 Task: Research Airbnb options in Esik, Kazakhstan from 5th December, 2023 to 16th December, 2023 for 2 adults.1  bedroom having 1 bed and 1 bathroom. Property type can be hotel. Look for 4 properties as per requirement.
Action: Mouse moved to (447, 94)
Screenshot: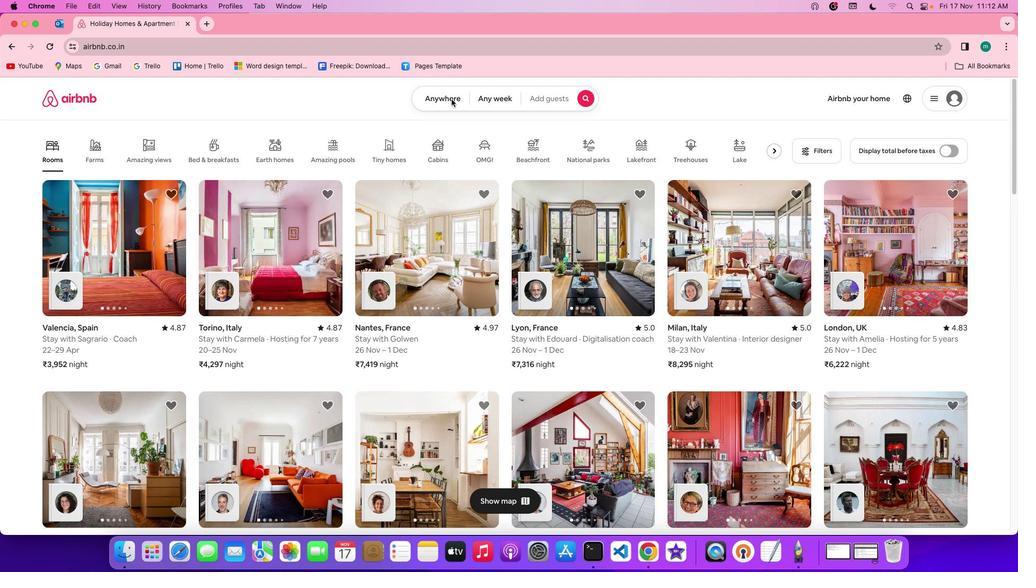 
Action: Mouse pressed left at (447, 94)
Screenshot: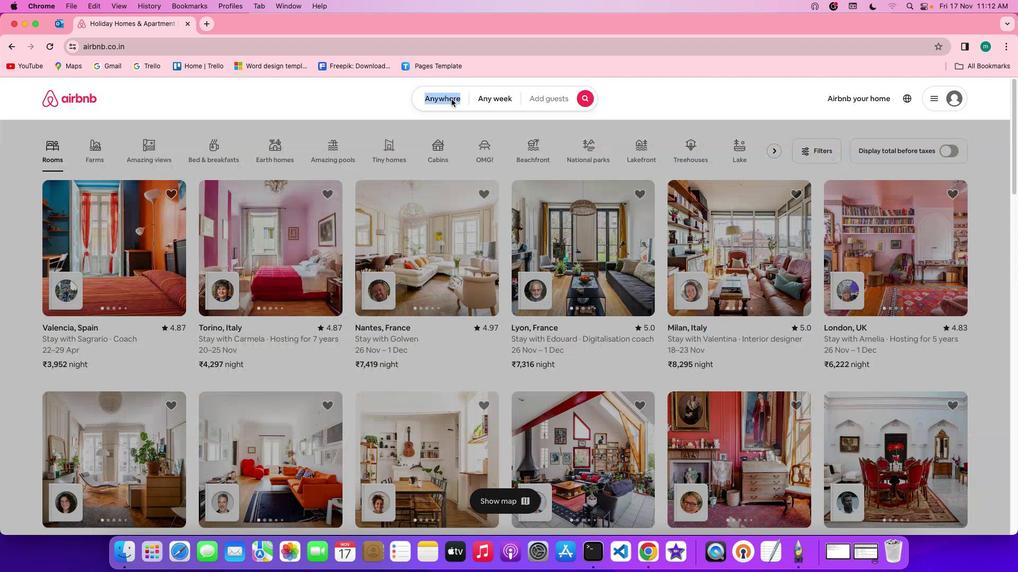 
Action: Mouse pressed left at (447, 94)
Screenshot: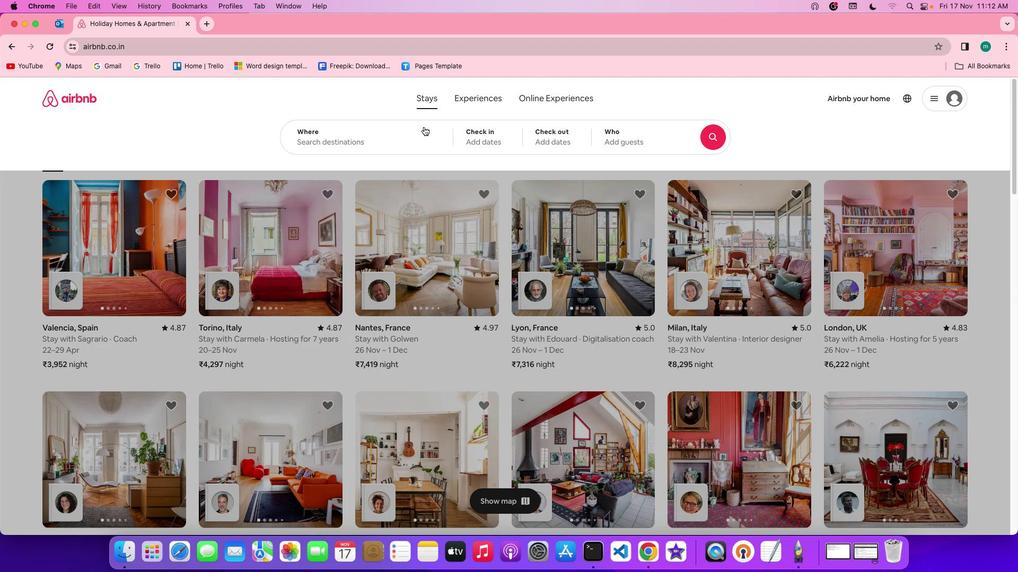 
Action: Mouse moved to (405, 131)
Screenshot: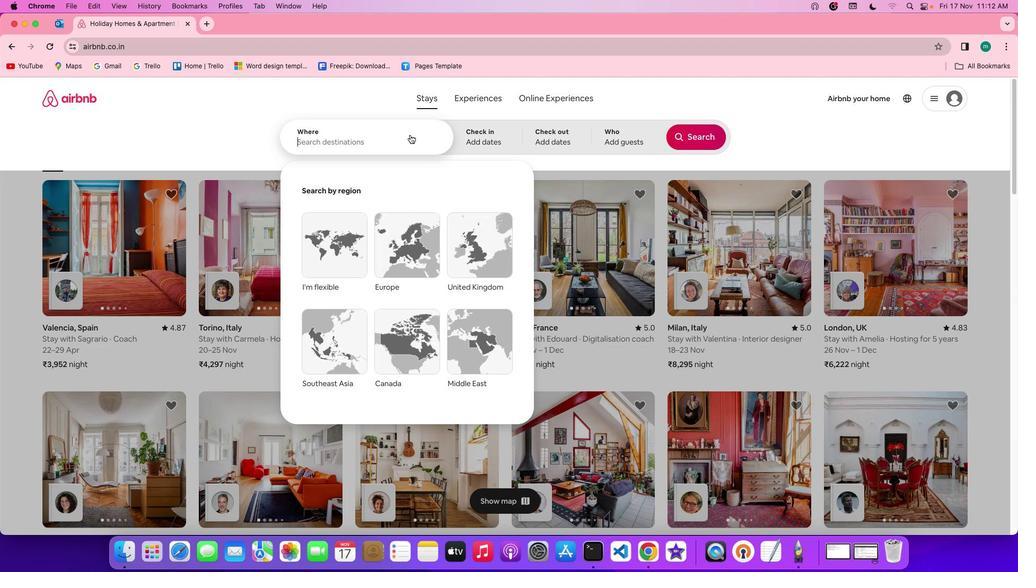 
Action: Mouse pressed left at (405, 131)
Screenshot: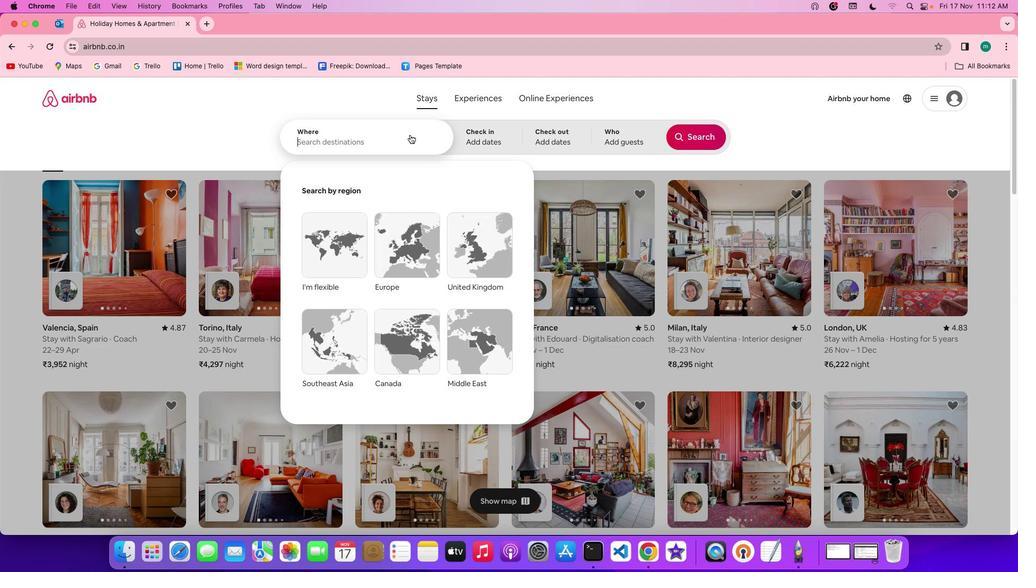 
Action: Key pressed Key.shift'E''s''i''k'','Key.spaceKey.shift'K''a''z''a''k''h''s''t''a''n'
Screenshot: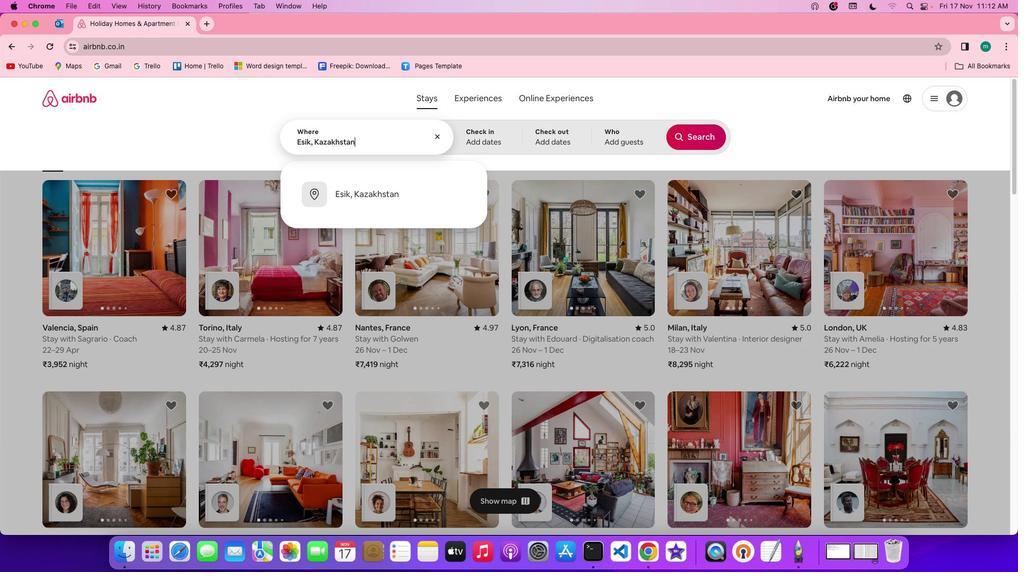 
Action: Mouse moved to (486, 127)
Screenshot: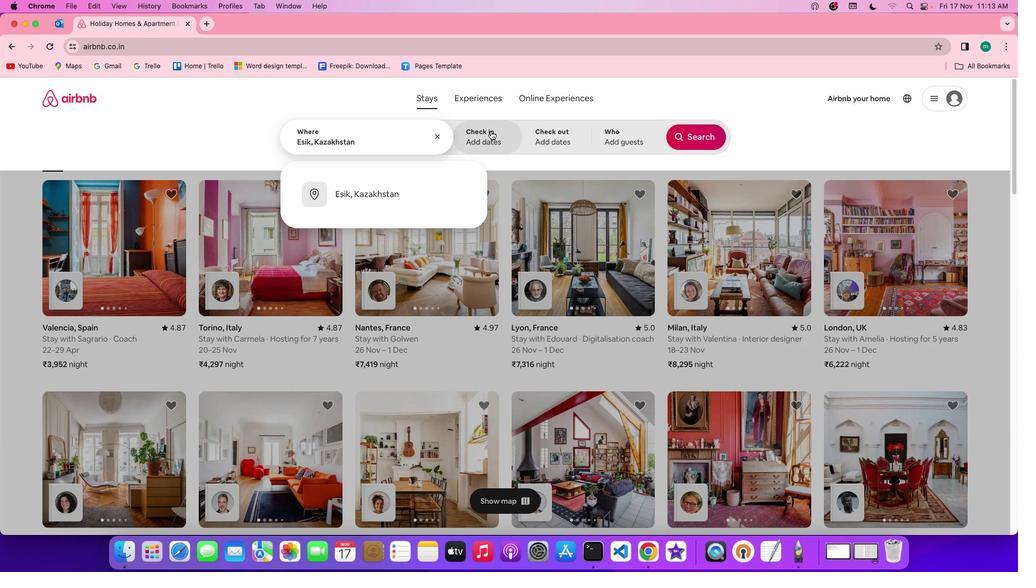 
Action: Mouse pressed left at (486, 127)
Screenshot: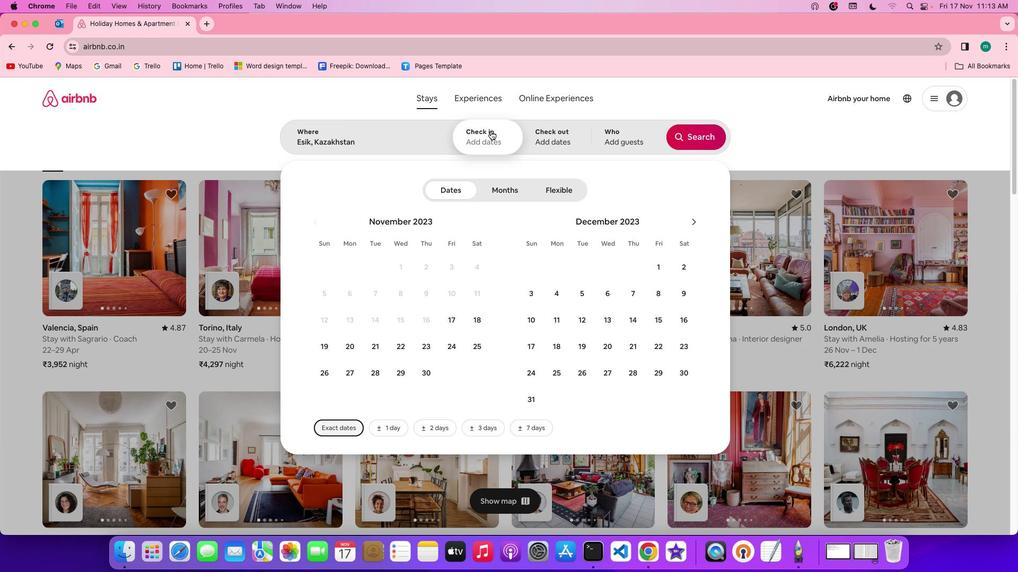 
Action: Mouse moved to (575, 293)
Screenshot: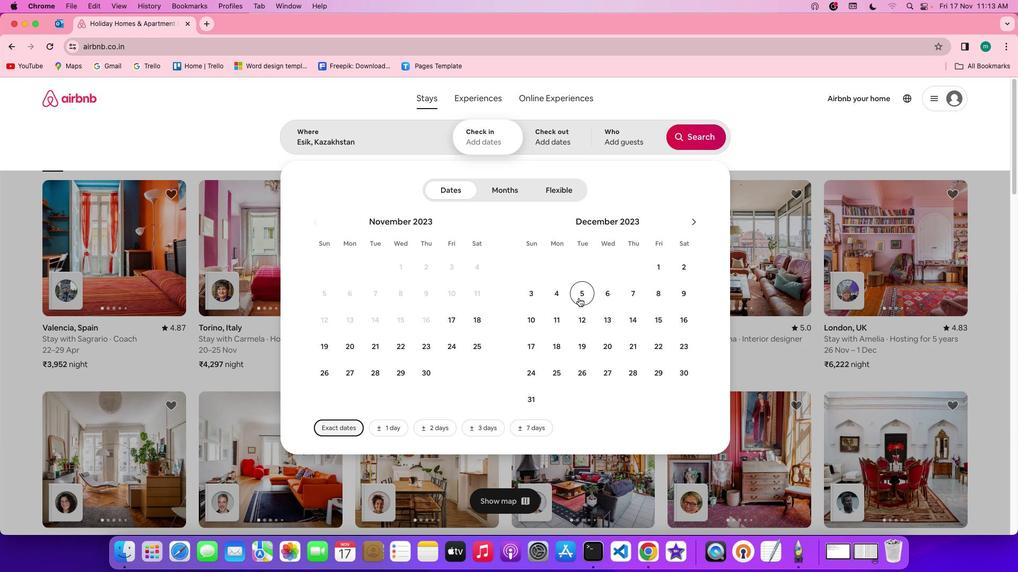 
Action: Mouse pressed left at (575, 293)
Screenshot: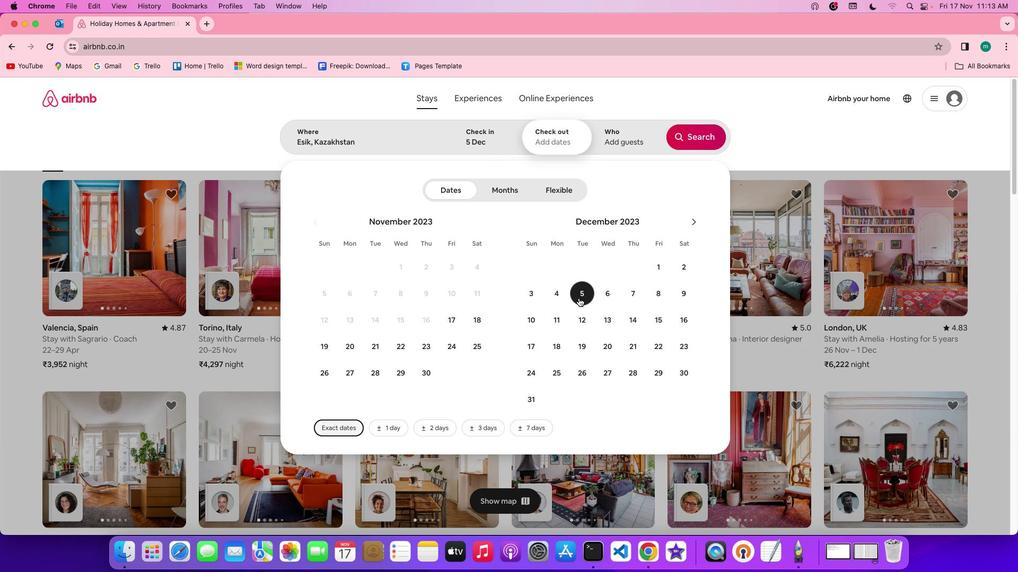 
Action: Mouse moved to (675, 318)
Screenshot: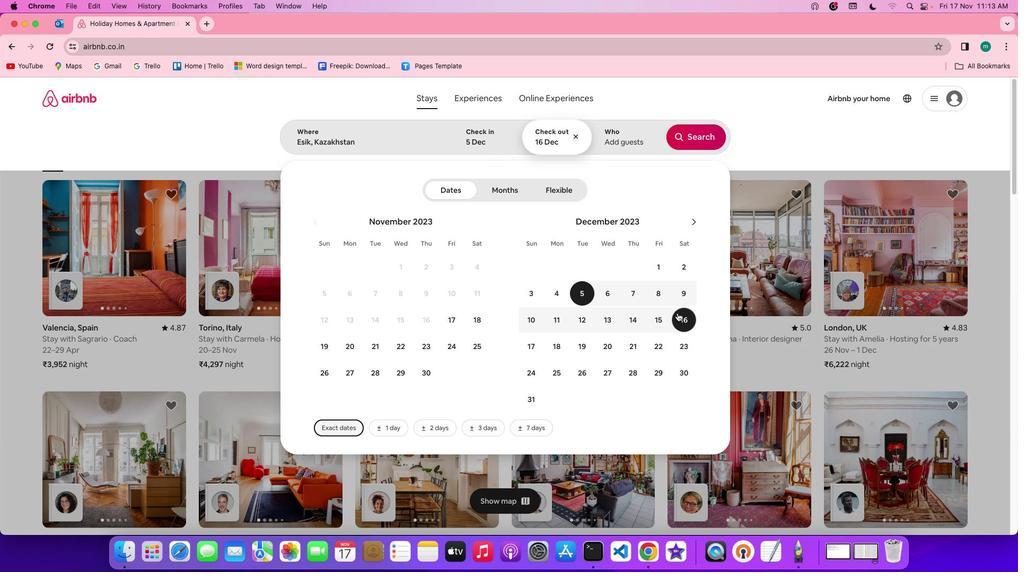 
Action: Mouse pressed left at (675, 318)
Screenshot: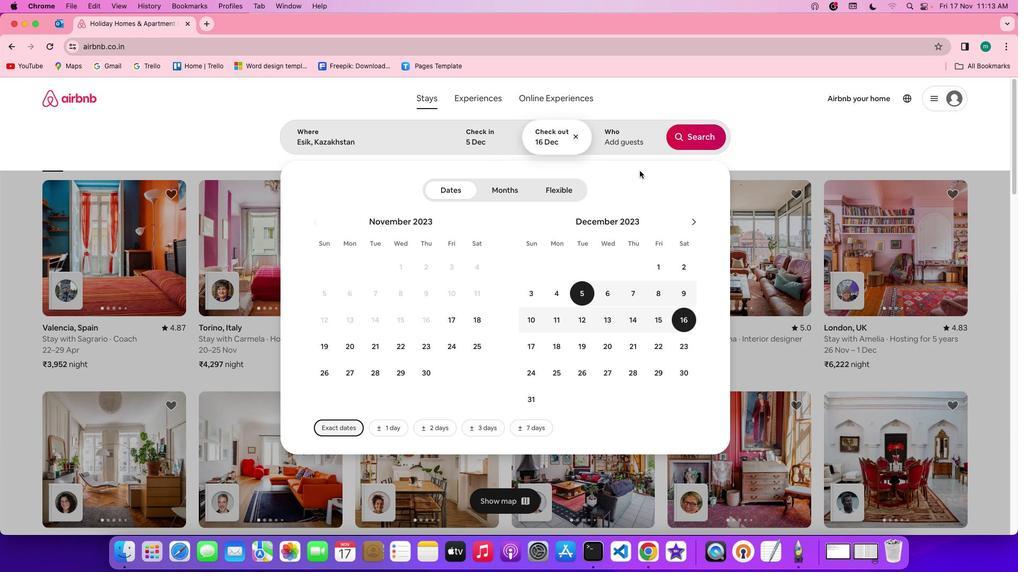 
Action: Mouse moved to (627, 134)
Screenshot: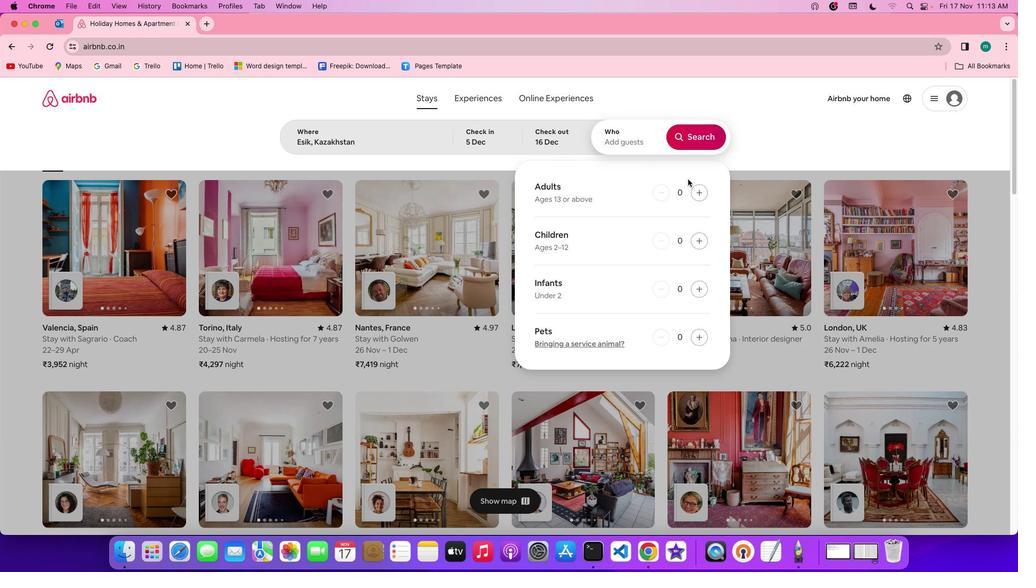 
Action: Mouse pressed left at (627, 134)
Screenshot: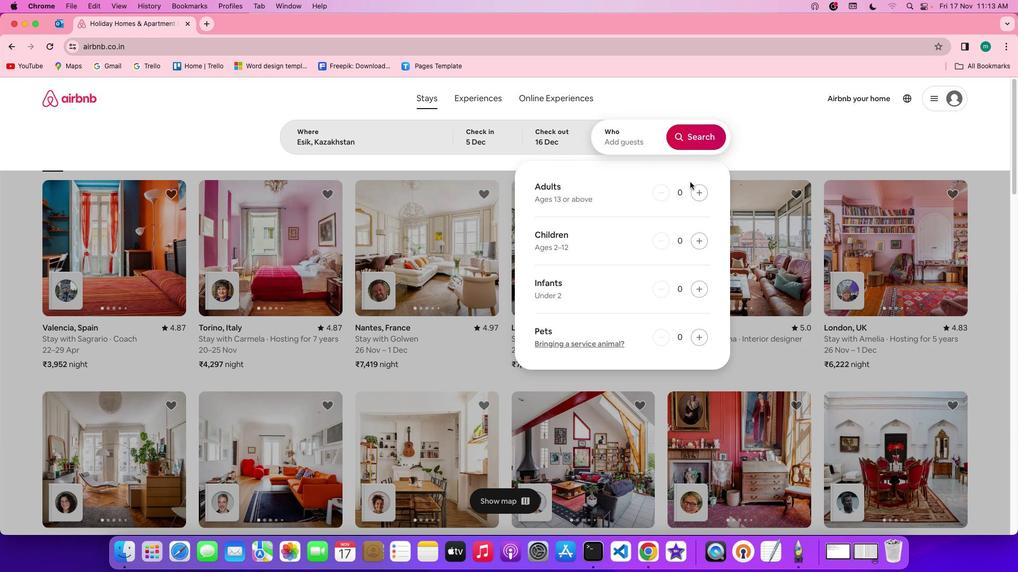 
Action: Mouse moved to (696, 187)
Screenshot: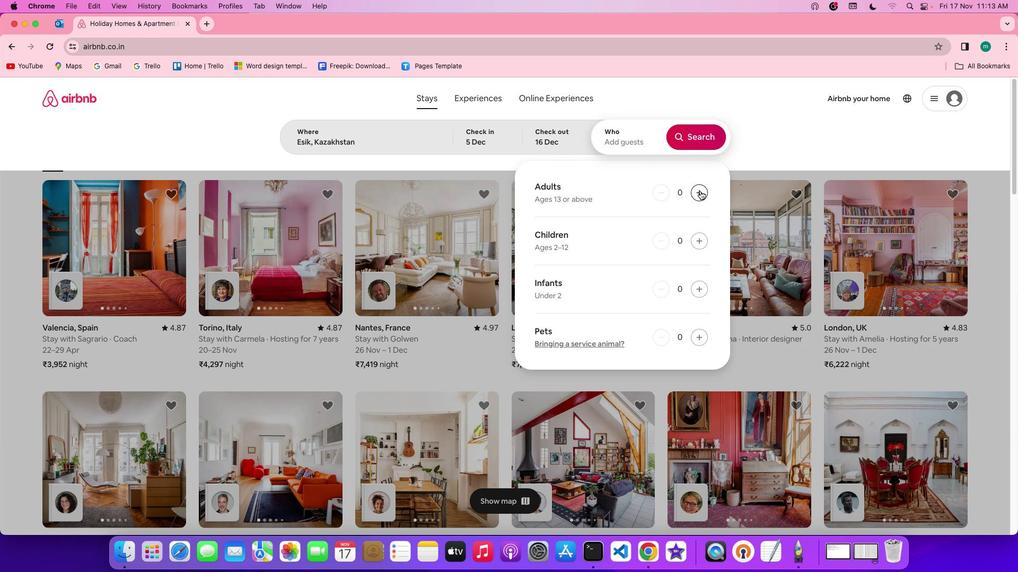 
Action: Mouse pressed left at (696, 187)
Screenshot: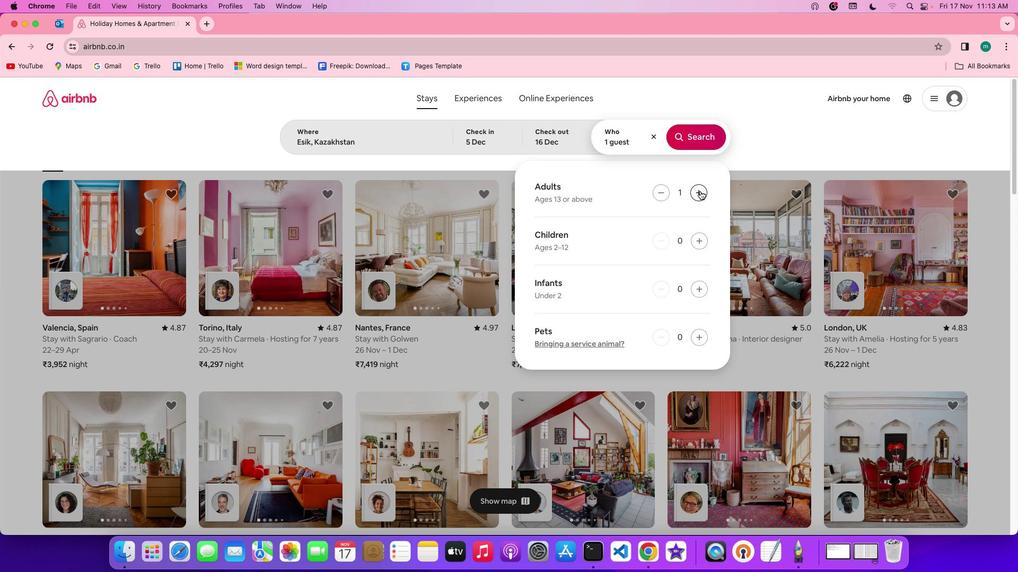 
Action: Mouse pressed left at (696, 187)
Screenshot: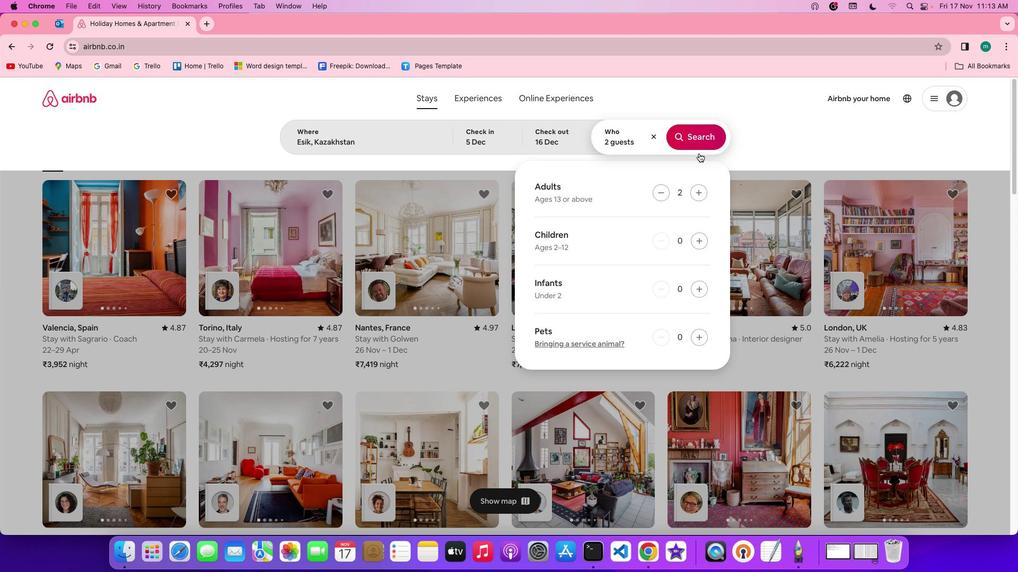 
Action: Mouse moved to (696, 134)
Screenshot: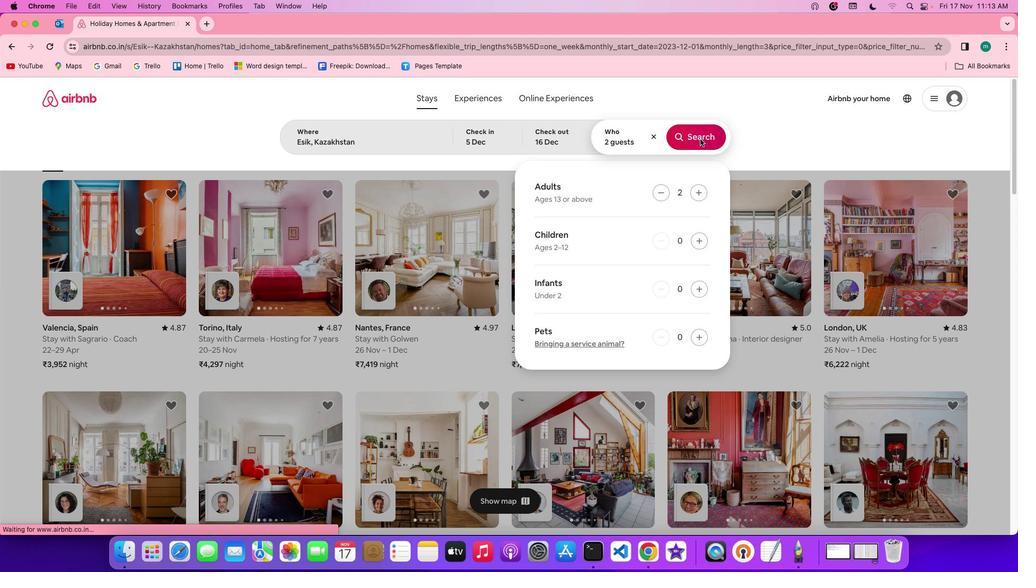 
Action: Mouse pressed left at (696, 134)
Screenshot: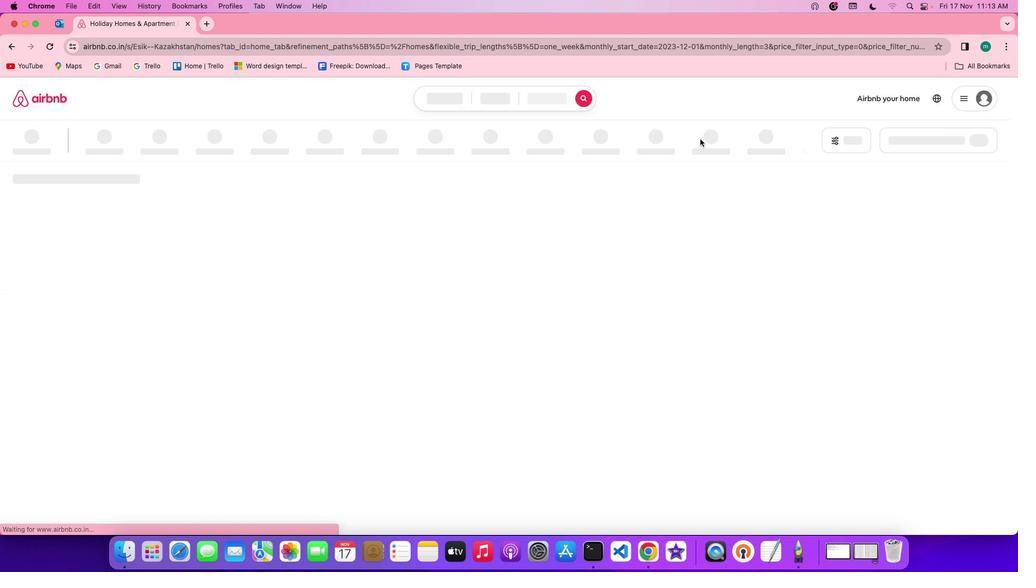 
Action: Mouse moved to (849, 141)
Screenshot: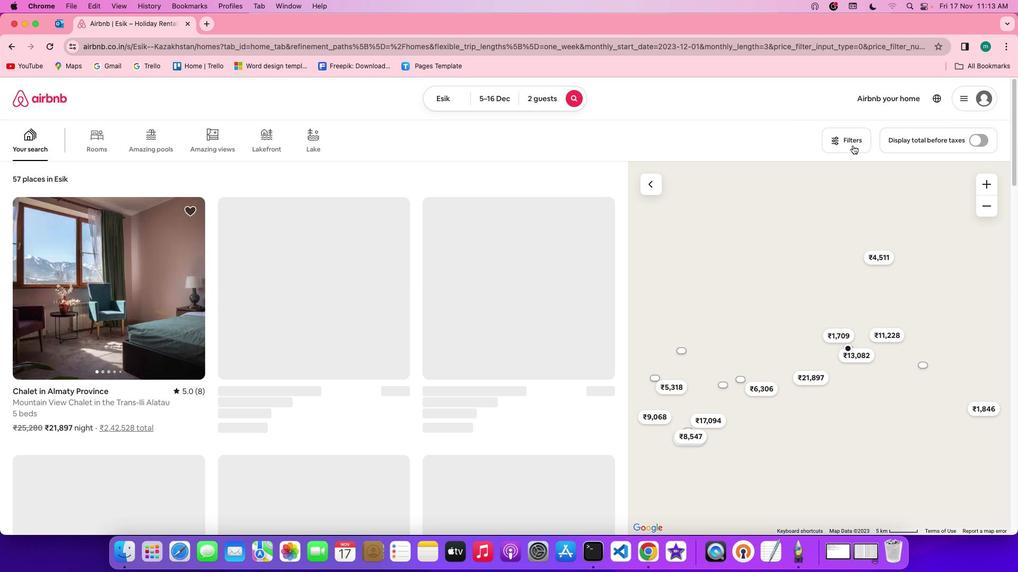
Action: Mouse pressed left at (849, 141)
Screenshot: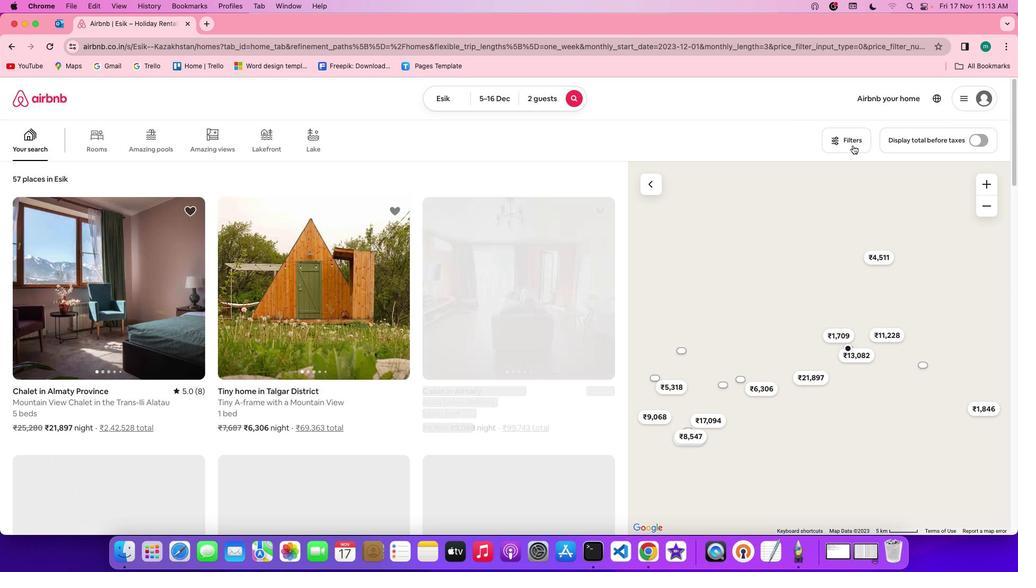 
Action: Mouse moved to (431, 388)
Screenshot: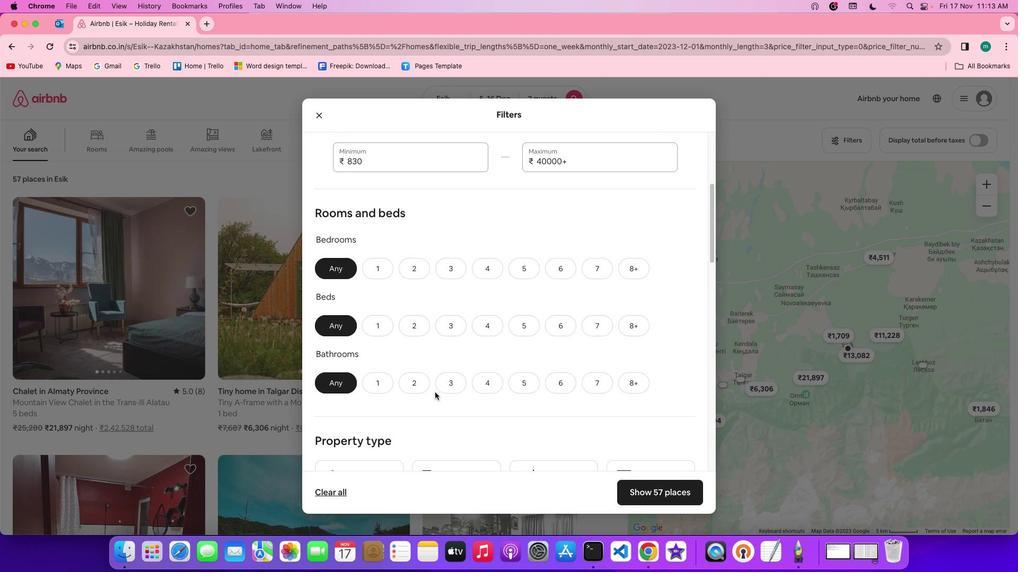 
Action: Mouse scrolled (431, 388) with delta (-3, -4)
Screenshot: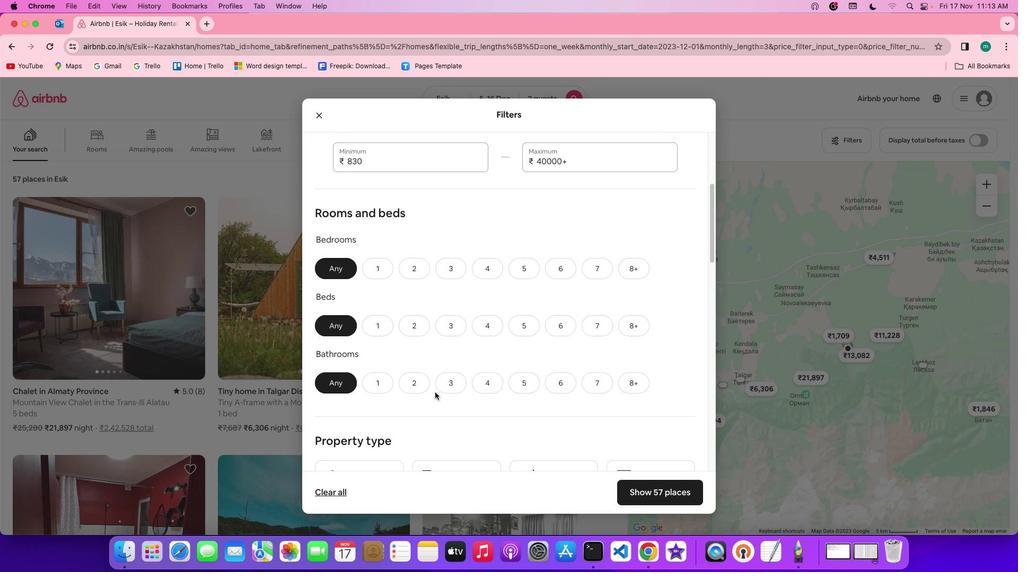
Action: Mouse scrolled (431, 388) with delta (-3, -4)
Screenshot: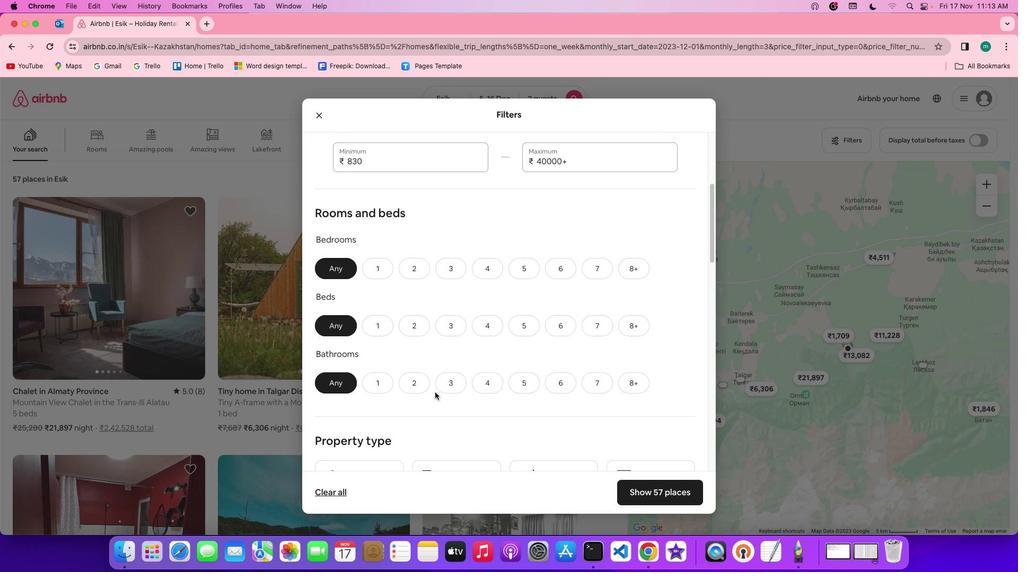 
Action: Mouse scrolled (431, 388) with delta (-3, -5)
Screenshot: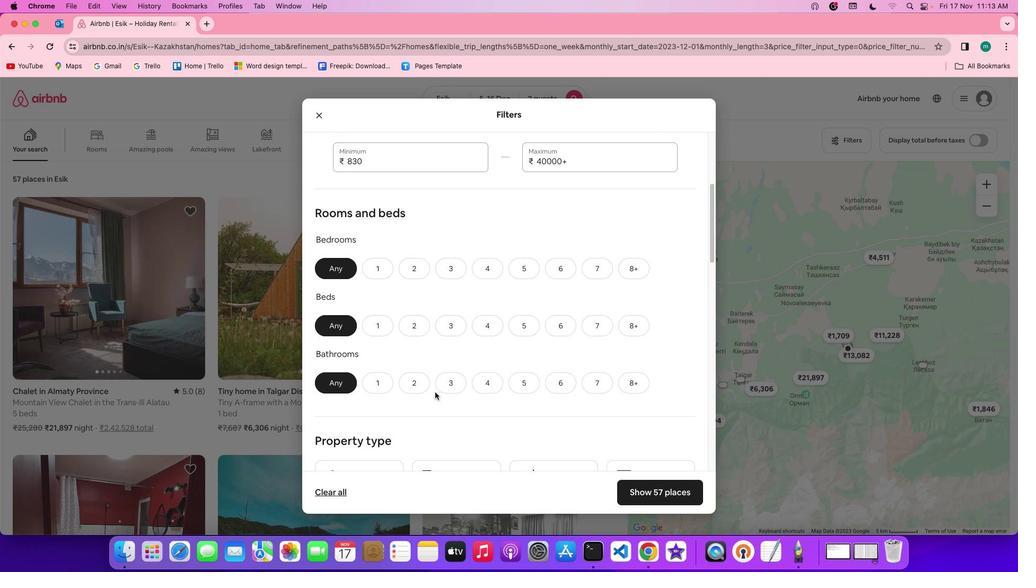 
Action: Mouse scrolled (431, 388) with delta (-3, -5)
Screenshot: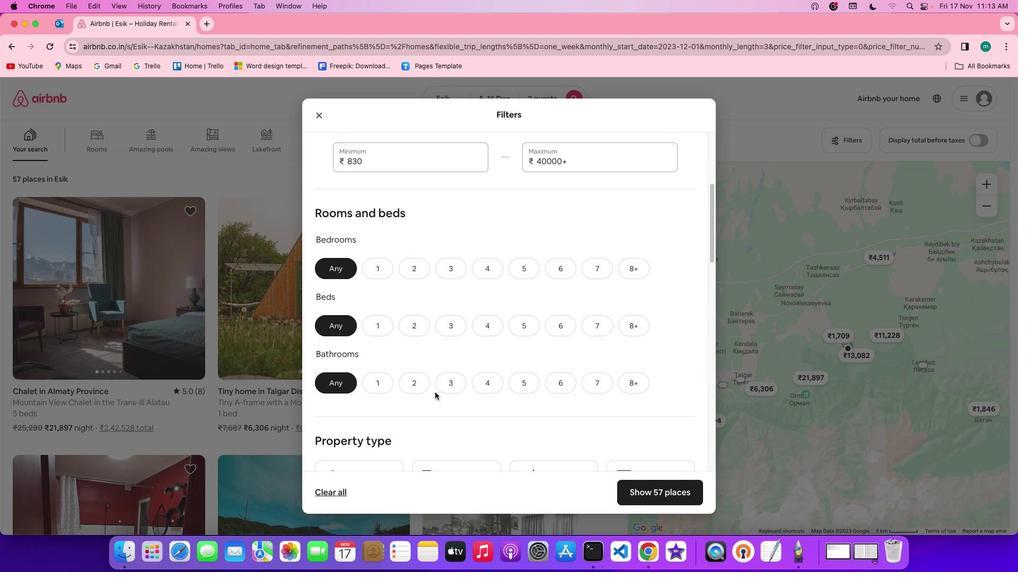 
Action: Mouse moved to (431, 388)
Screenshot: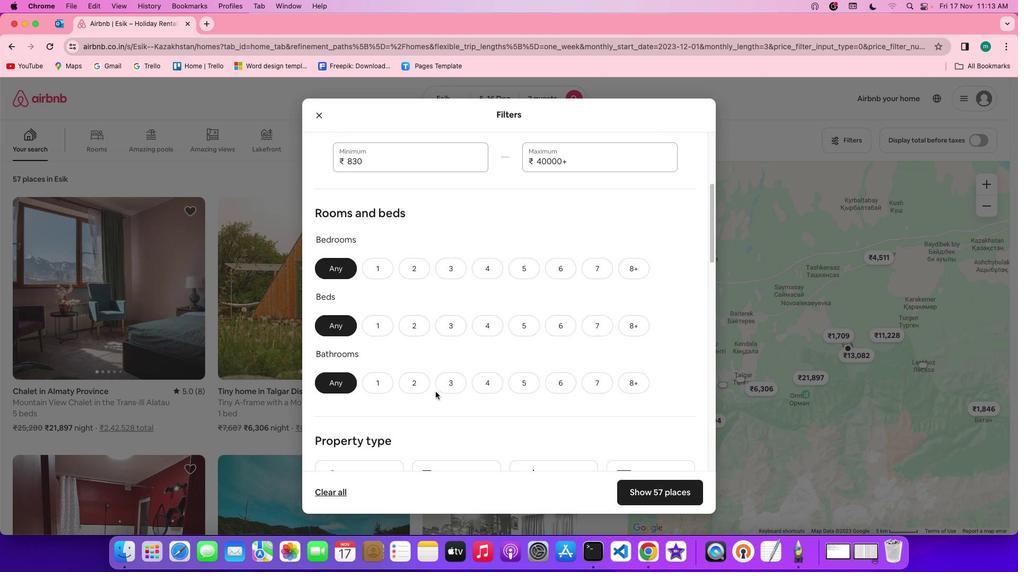 
Action: Mouse scrolled (431, 388) with delta (-3, -4)
Screenshot: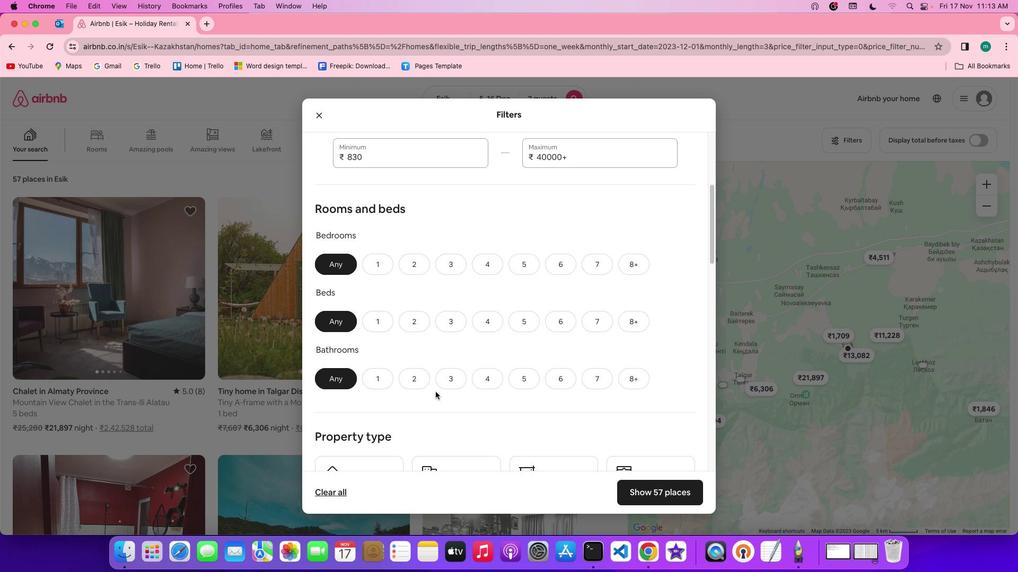
Action: Mouse scrolled (431, 388) with delta (-3, -4)
Screenshot: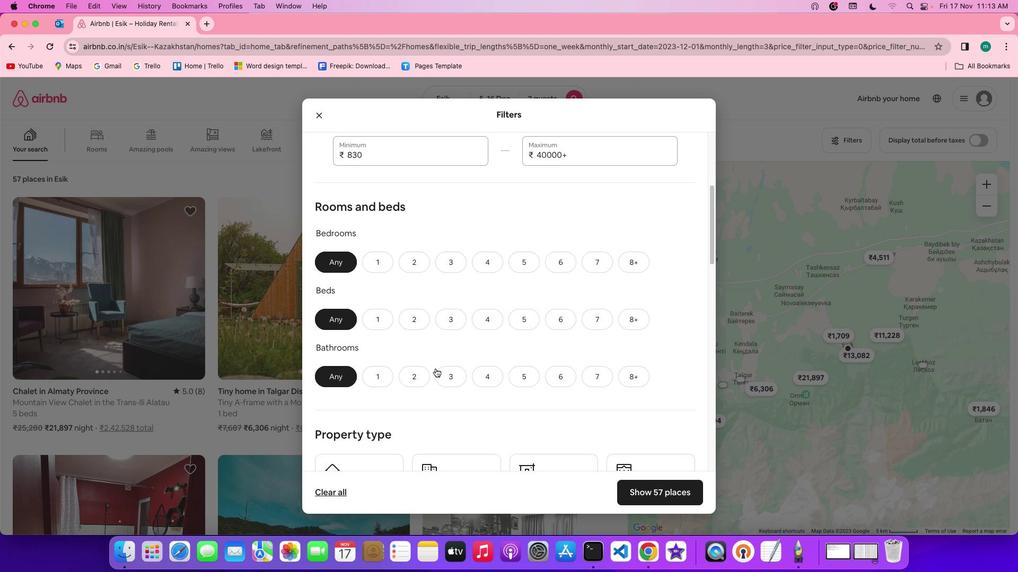 
Action: Mouse scrolled (431, 388) with delta (-3, -4)
Screenshot: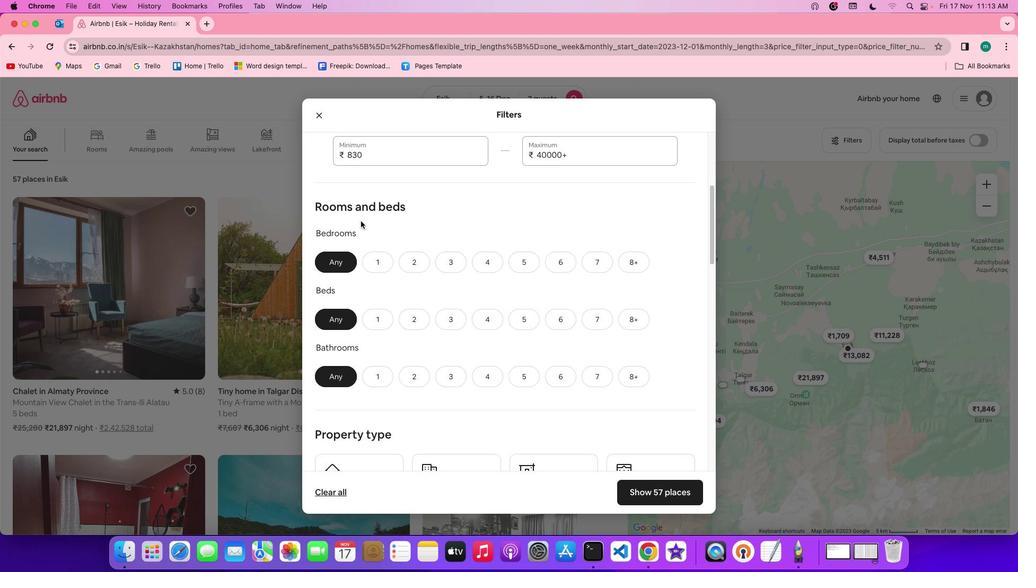 
Action: Mouse moved to (370, 261)
Screenshot: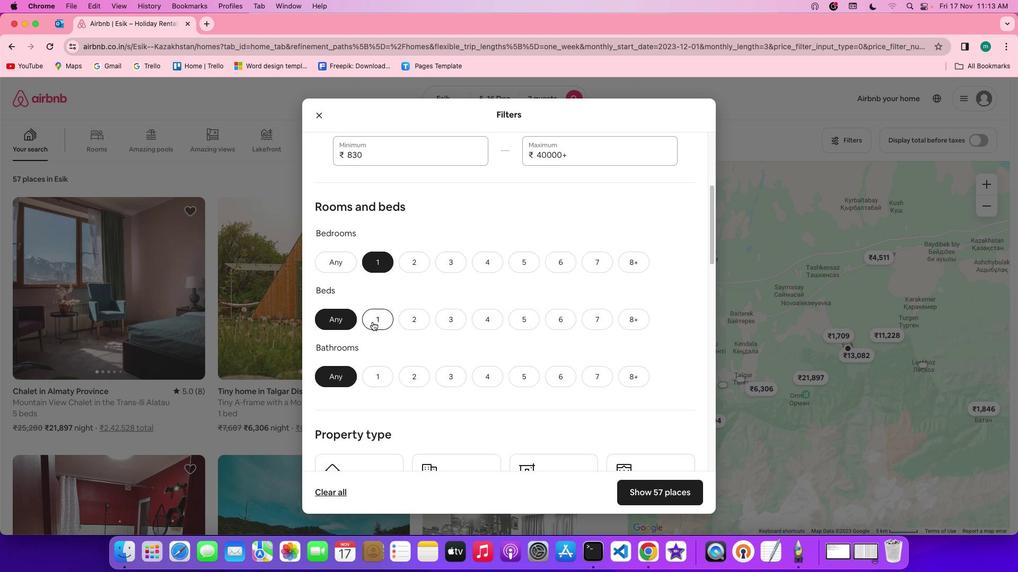 
Action: Mouse pressed left at (370, 261)
Screenshot: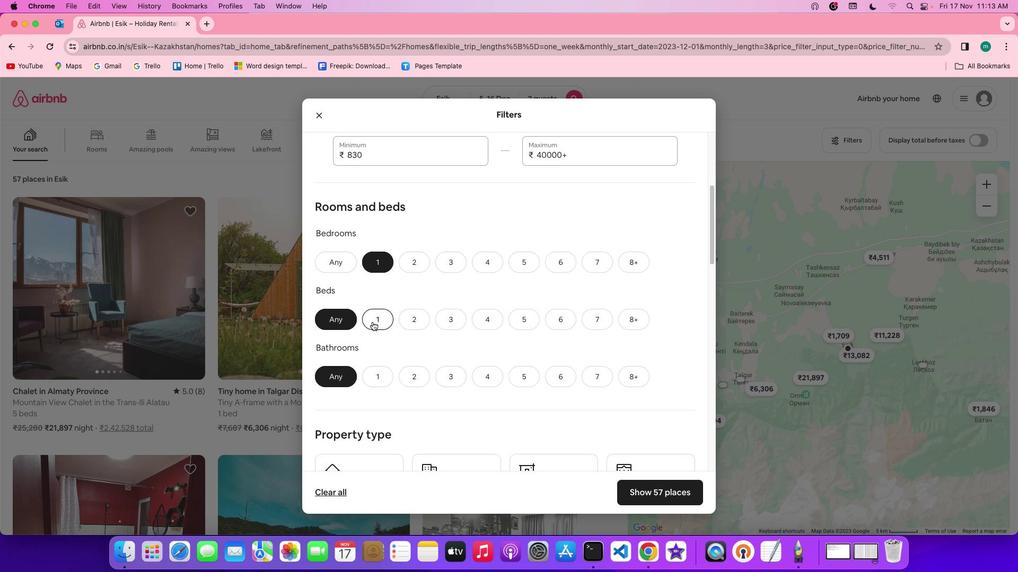 
Action: Mouse moved to (368, 317)
Screenshot: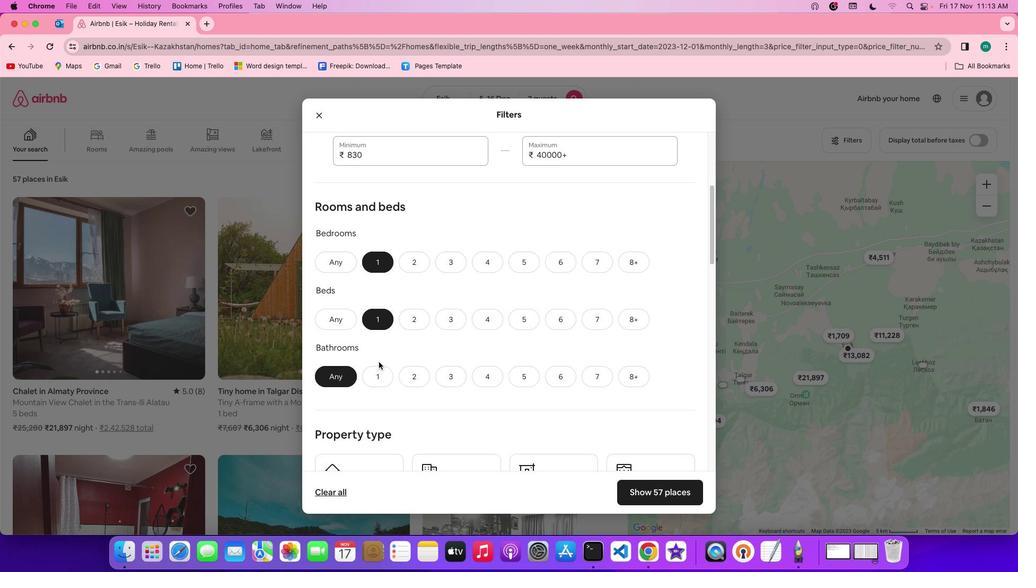 
Action: Mouse pressed left at (368, 317)
Screenshot: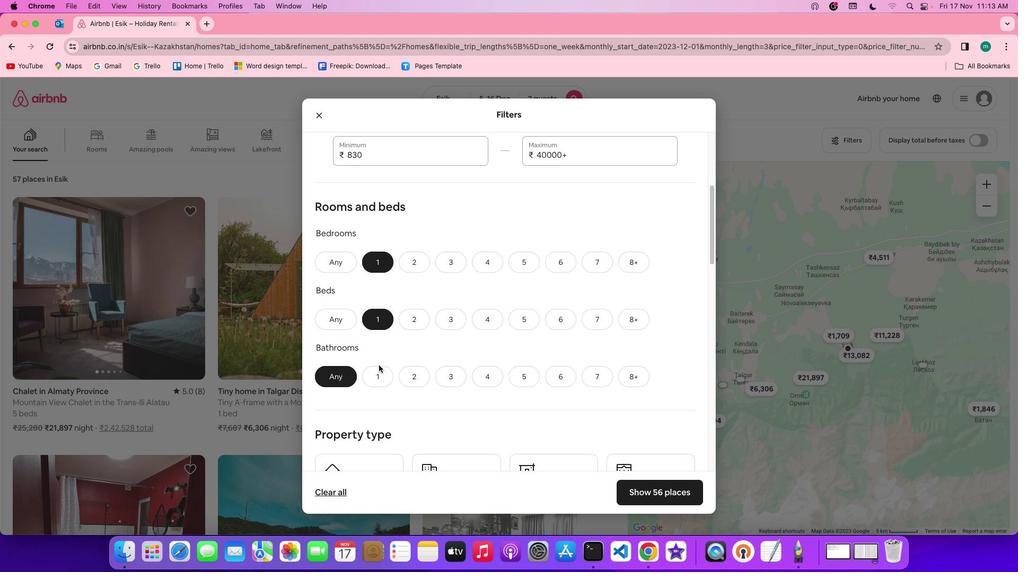 
Action: Mouse moved to (374, 362)
Screenshot: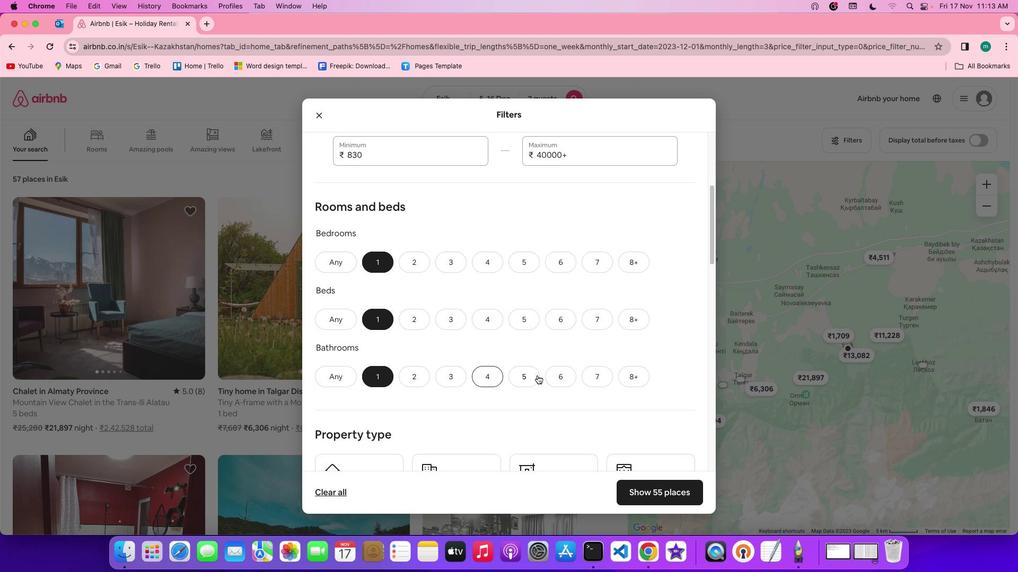 
Action: Mouse pressed left at (374, 362)
Screenshot: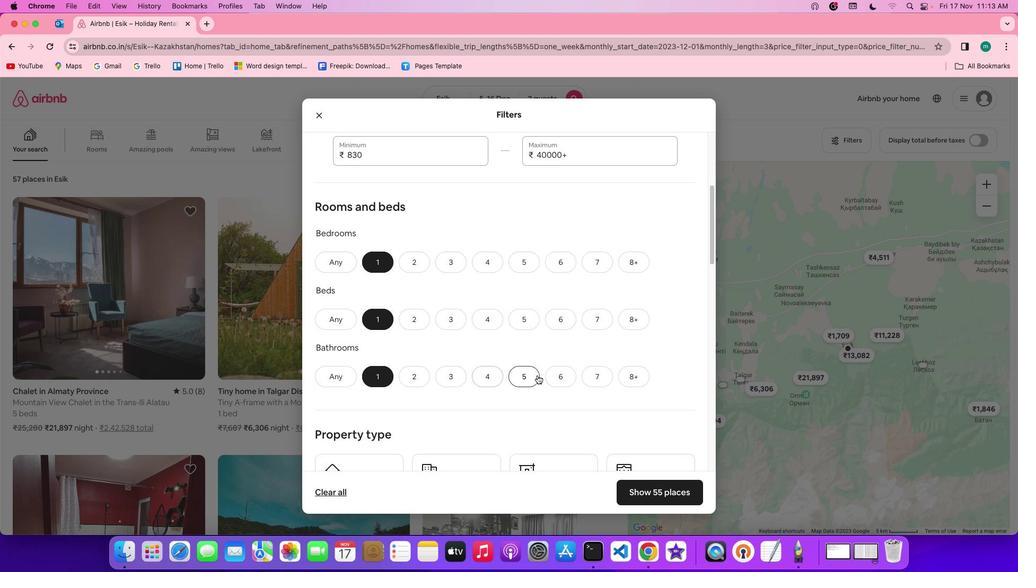 
Action: Mouse moved to (533, 371)
Screenshot: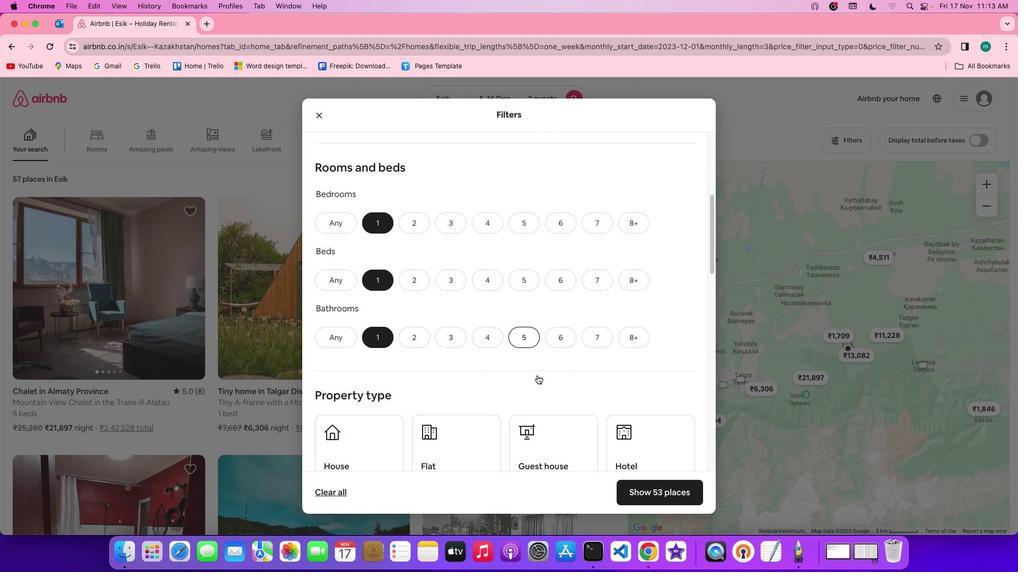 
Action: Mouse scrolled (533, 371) with delta (-3, -4)
Screenshot: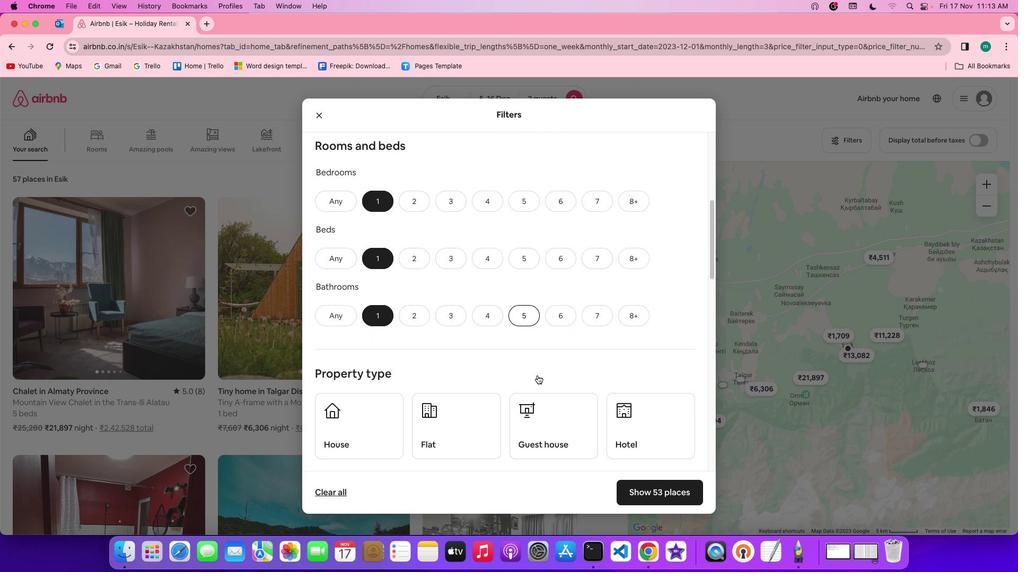 
Action: Mouse scrolled (533, 371) with delta (-3, -4)
Screenshot: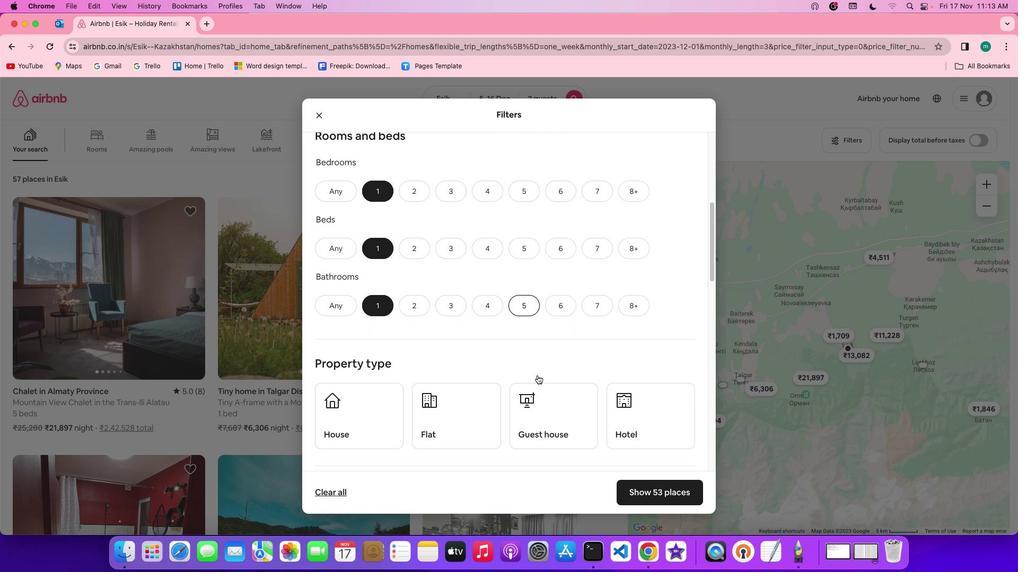 
Action: Mouse scrolled (533, 371) with delta (-3, -4)
Screenshot: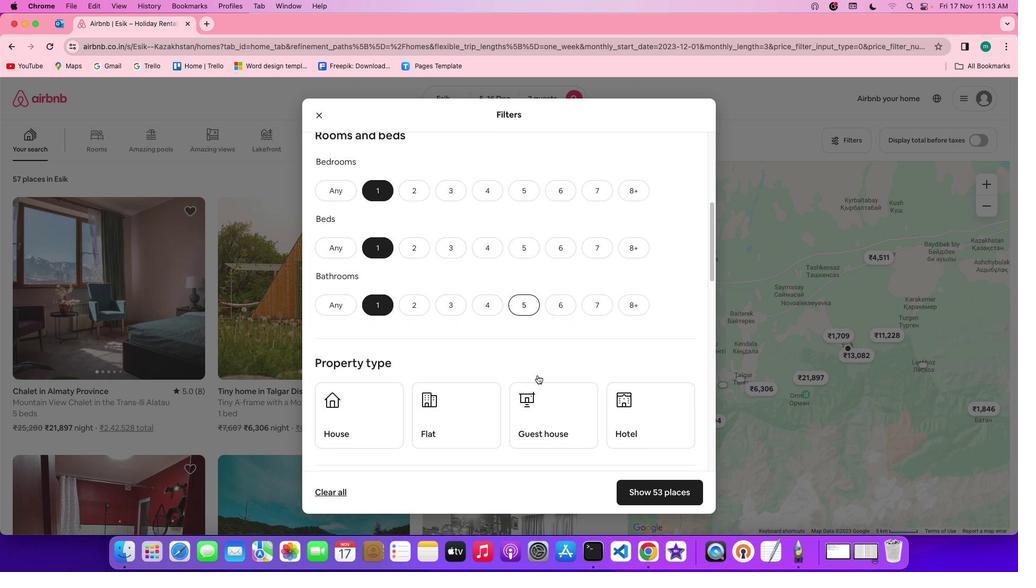 
Action: Mouse scrolled (533, 371) with delta (-3, -4)
Screenshot: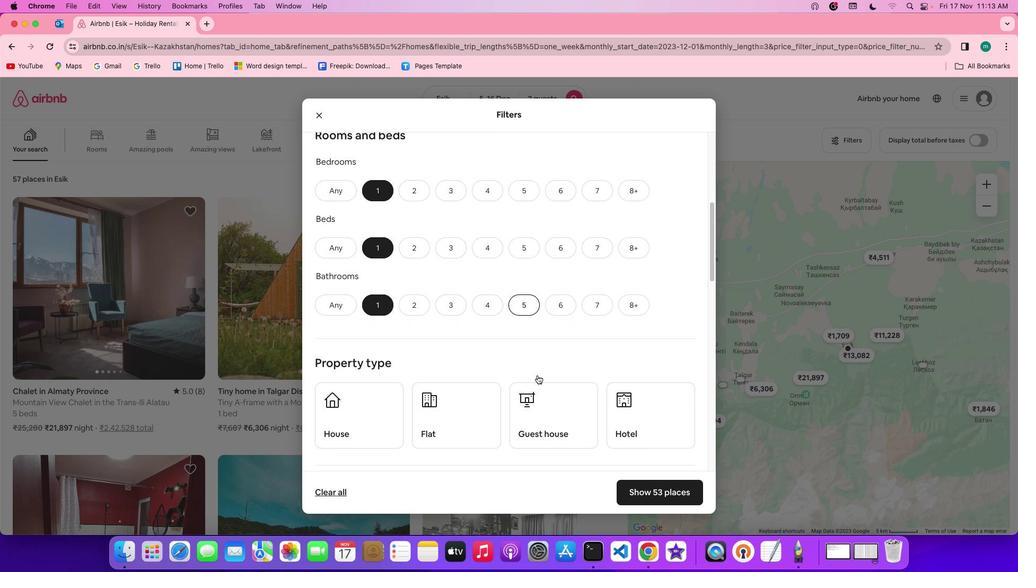 
Action: Mouse scrolled (533, 371) with delta (-3, -4)
Screenshot: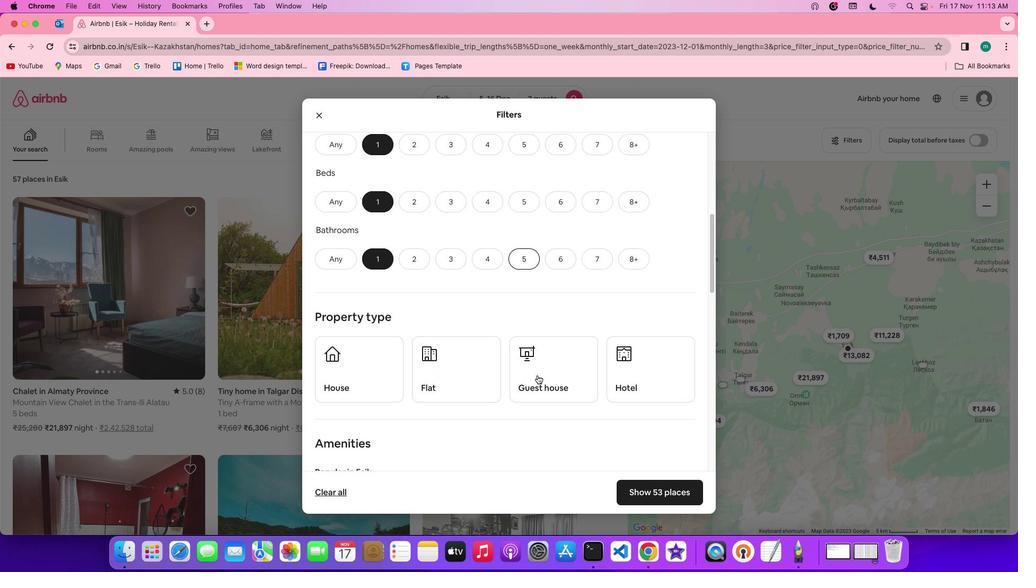 
Action: Mouse scrolled (533, 371) with delta (-3, -4)
Screenshot: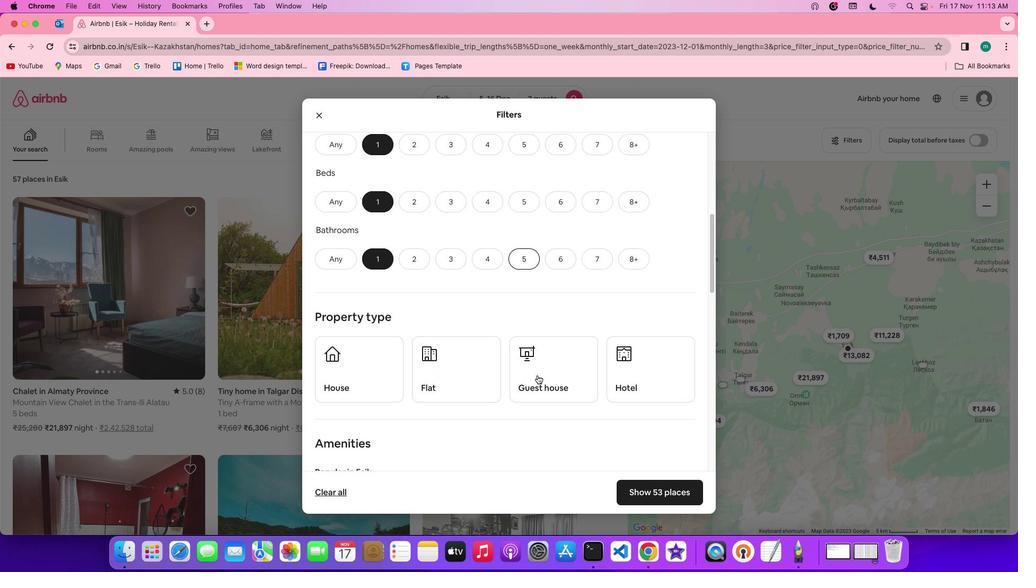 
Action: Mouse scrolled (533, 371) with delta (-3, -4)
Screenshot: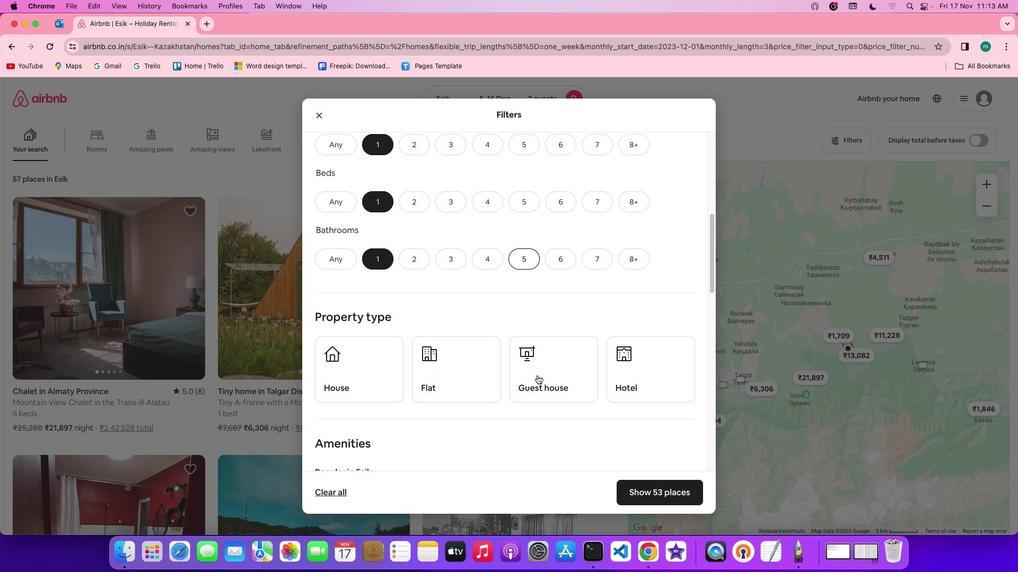
Action: Mouse scrolled (533, 371) with delta (-3, -4)
Screenshot: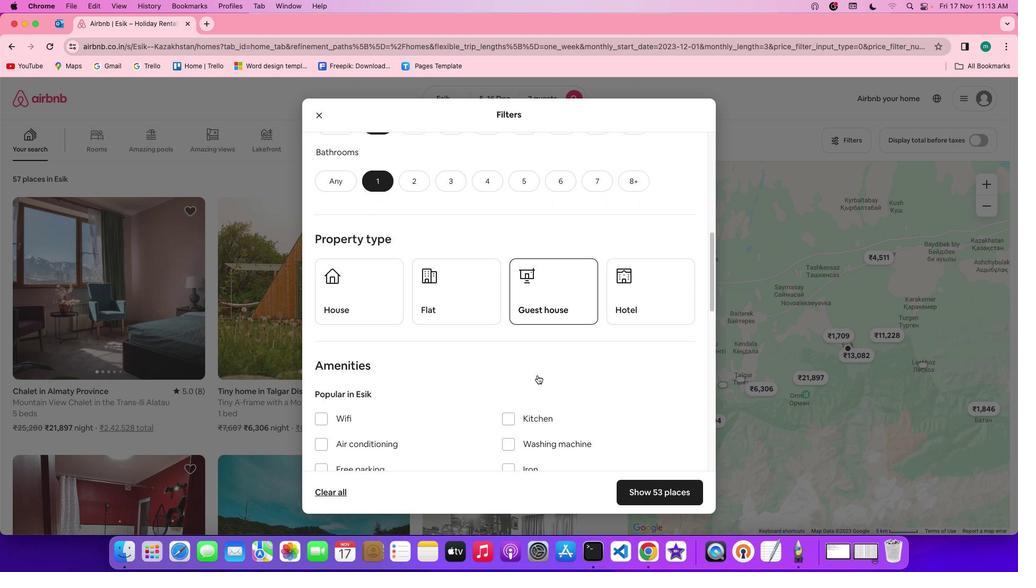 
Action: Mouse scrolled (533, 371) with delta (-3, -4)
Screenshot: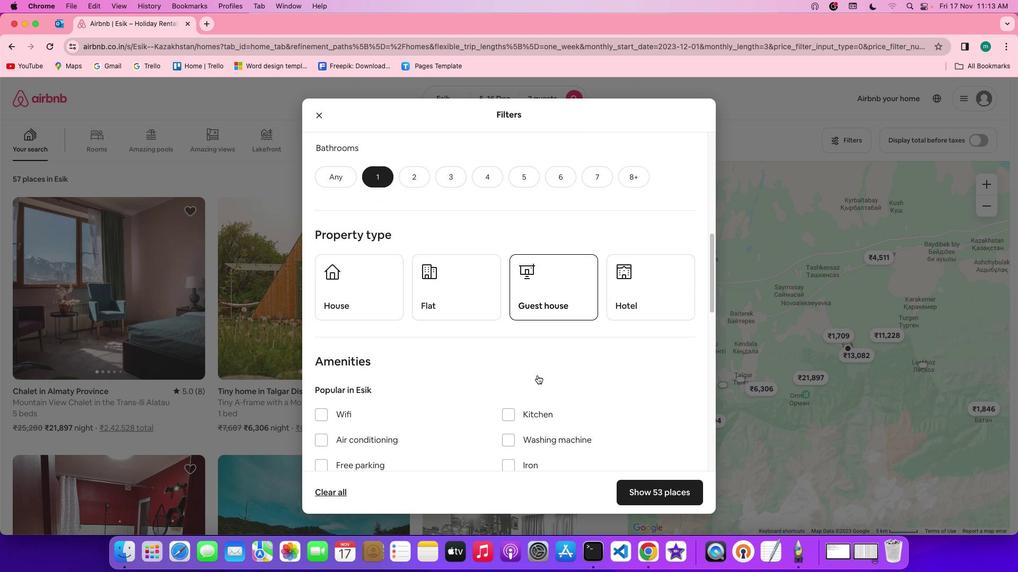 
Action: Mouse scrolled (533, 371) with delta (-3, -4)
Screenshot: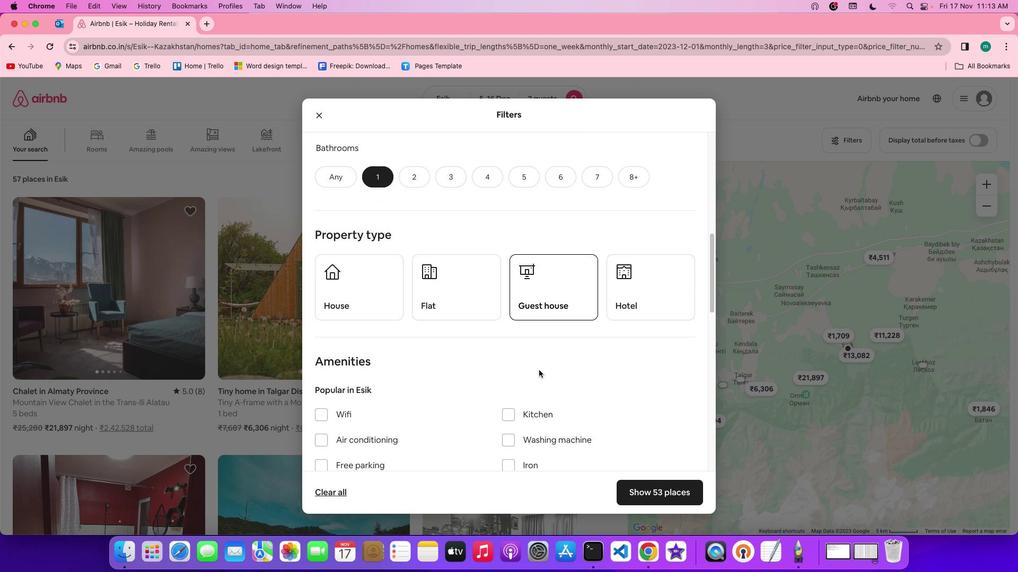 
Action: Mouse scrolled (533, 371) with delta (-3, -4)
Screenshot: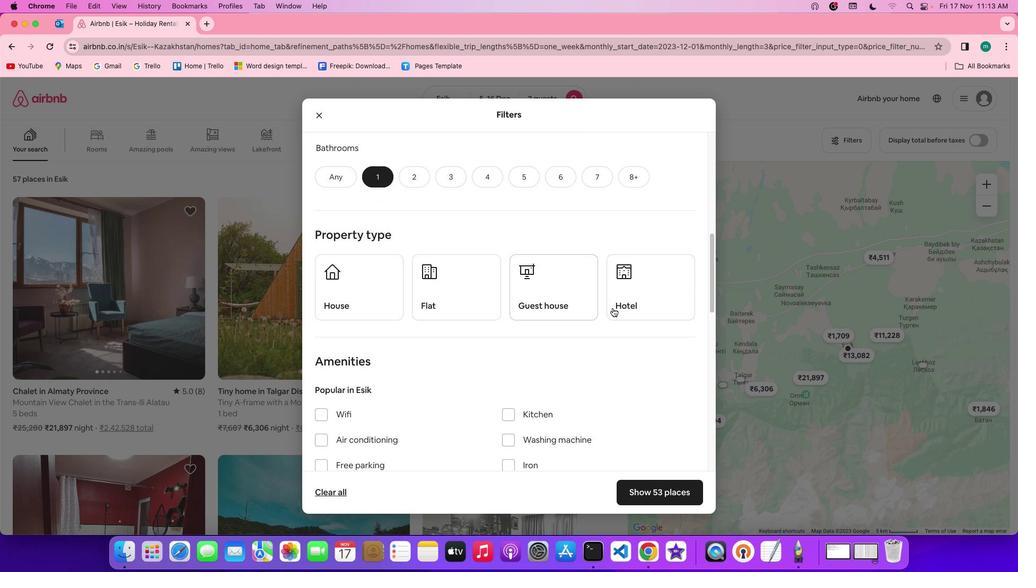 
Action: Mouse moved to (633, 286)
Screenshot: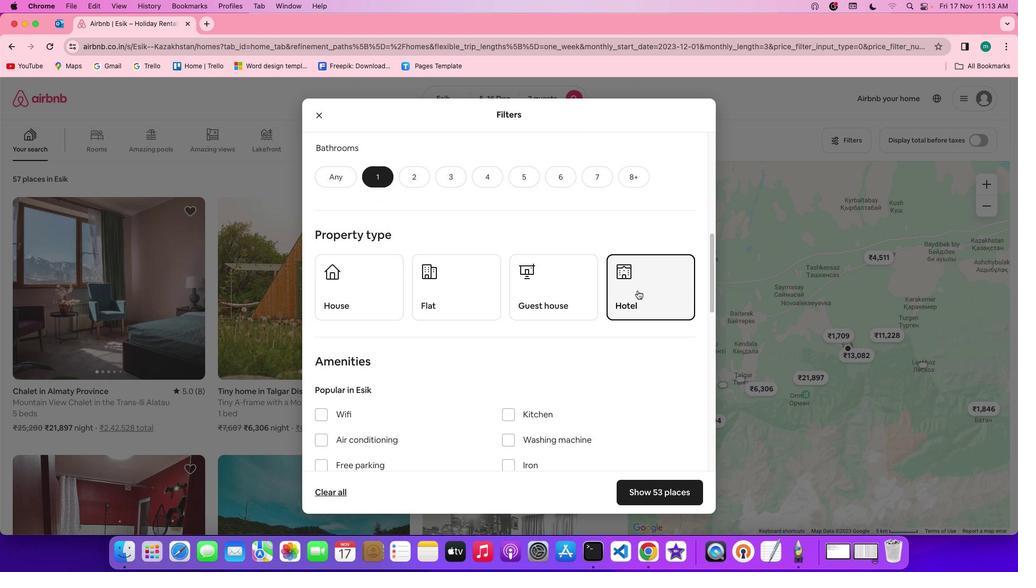 
Action: Mouse pressed left at (633, 286)
Screenshot: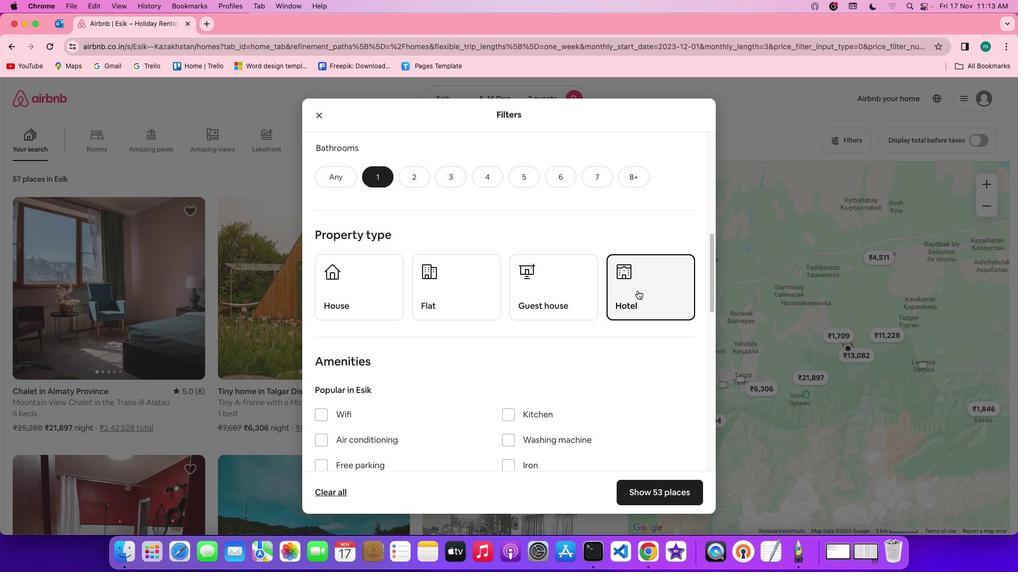 
Action: Mouse moved to (574, 430)
Screenshot: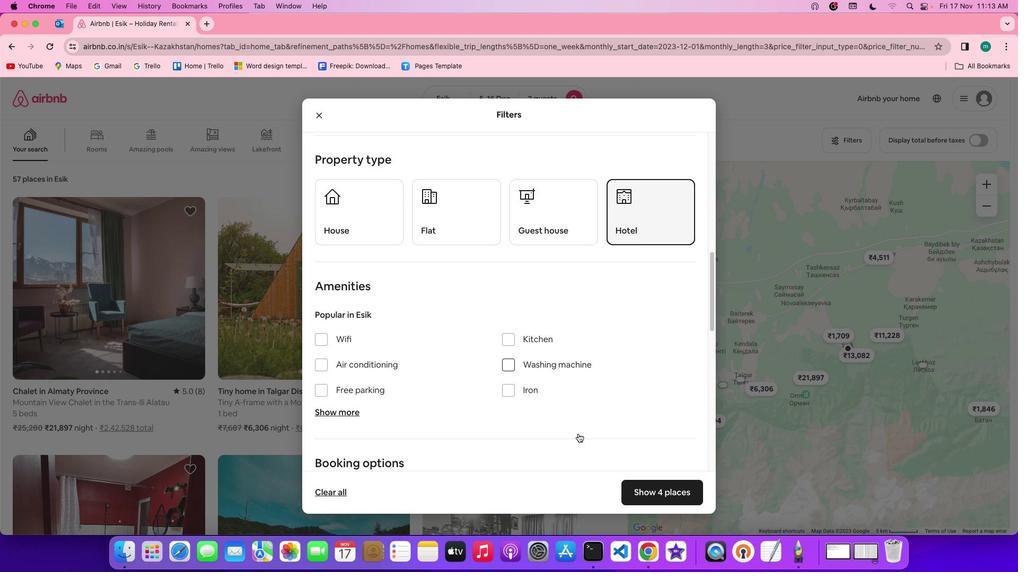 
Action: Mouse scrolled (574, 430) with delta (-3, -4)
Screenshot: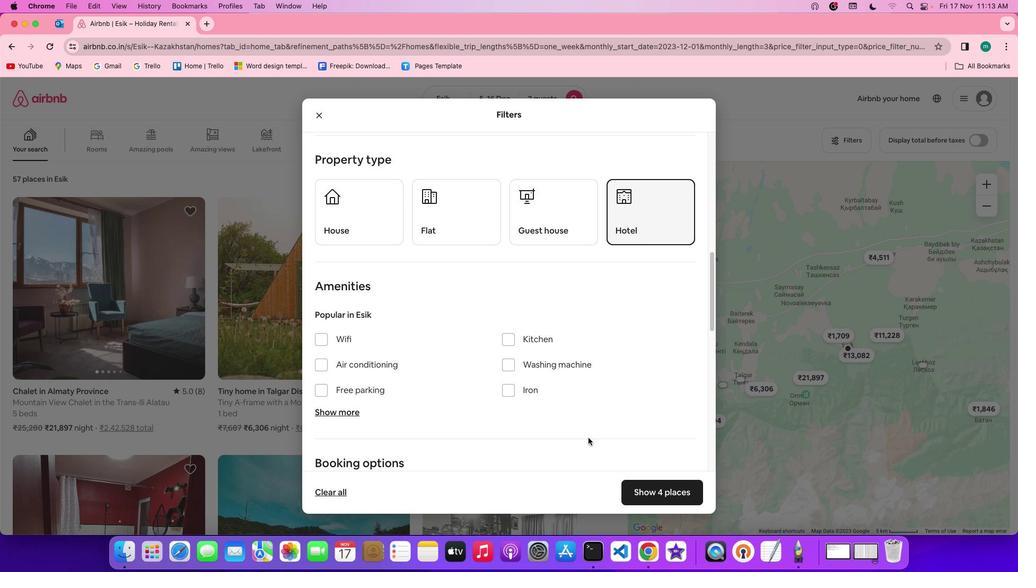 
Action: Mouse scrolled (574, 430) with delta (-3, -4)
Screenshot: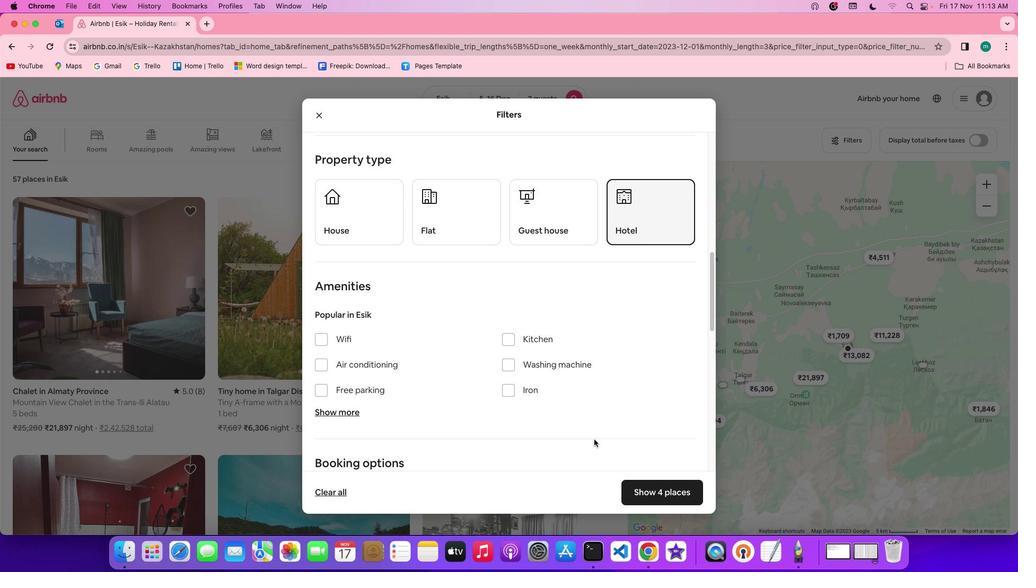
Action: Mouse scrolled (574, 430) with delta (-3, -4)
Screenshot: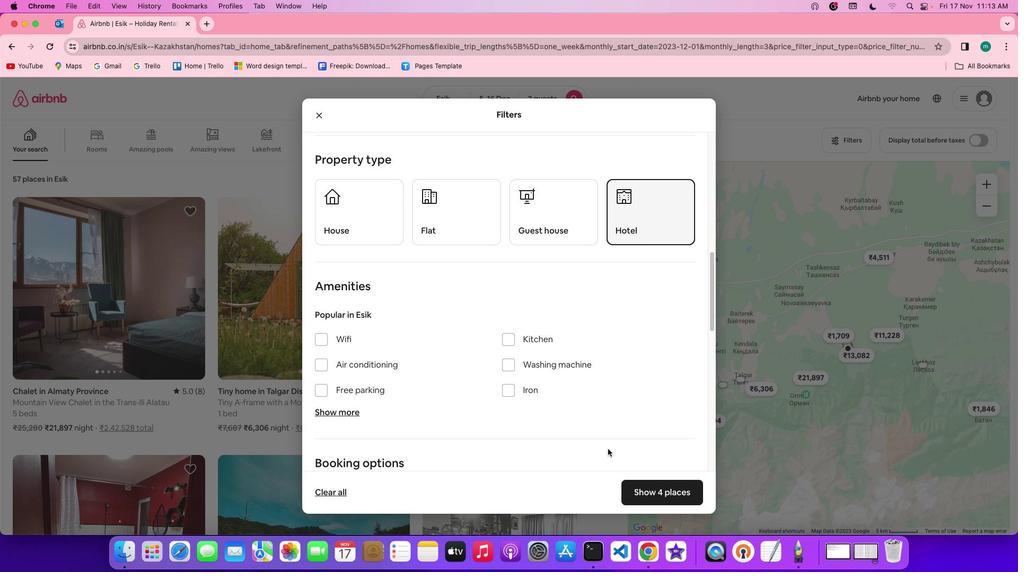 
Action: Mouse moved to (607, 448)
Screenshot: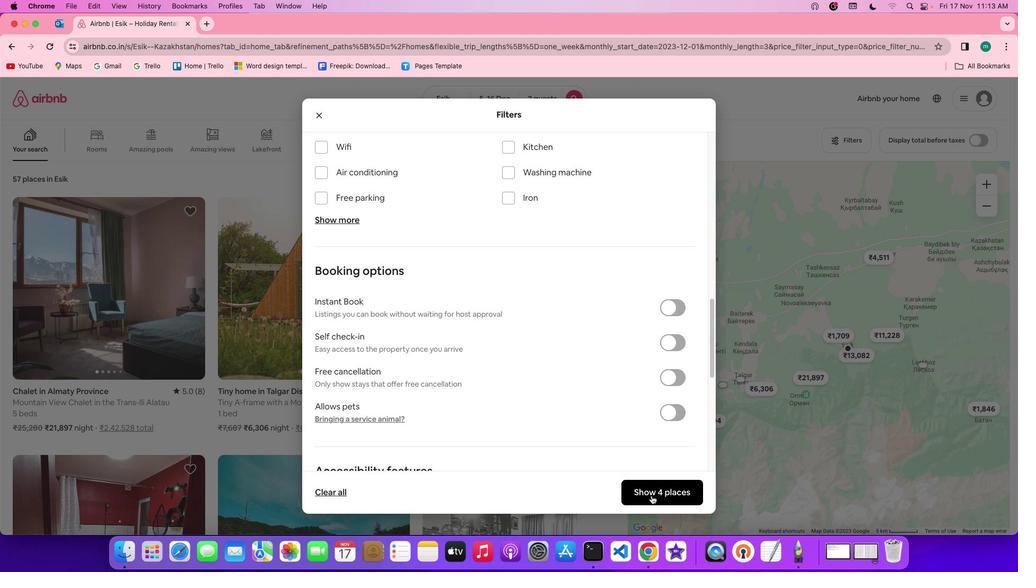 
Action: Mouse scrolled (607, 448) with delta (-3, -4)
Screenshot: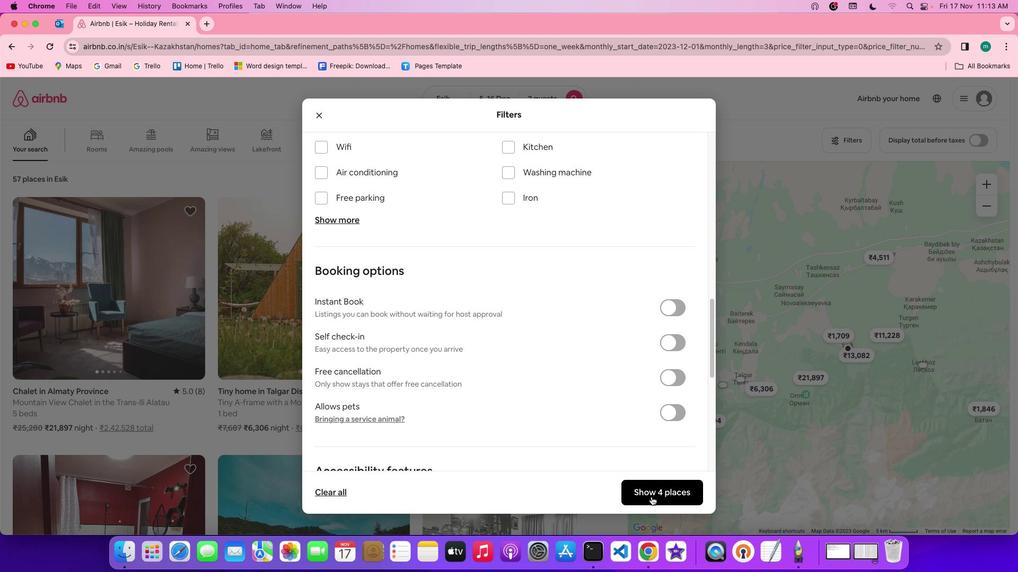 
Action: Mouse scrolled (607, 448) with delta (-3, -4)
Screenshot: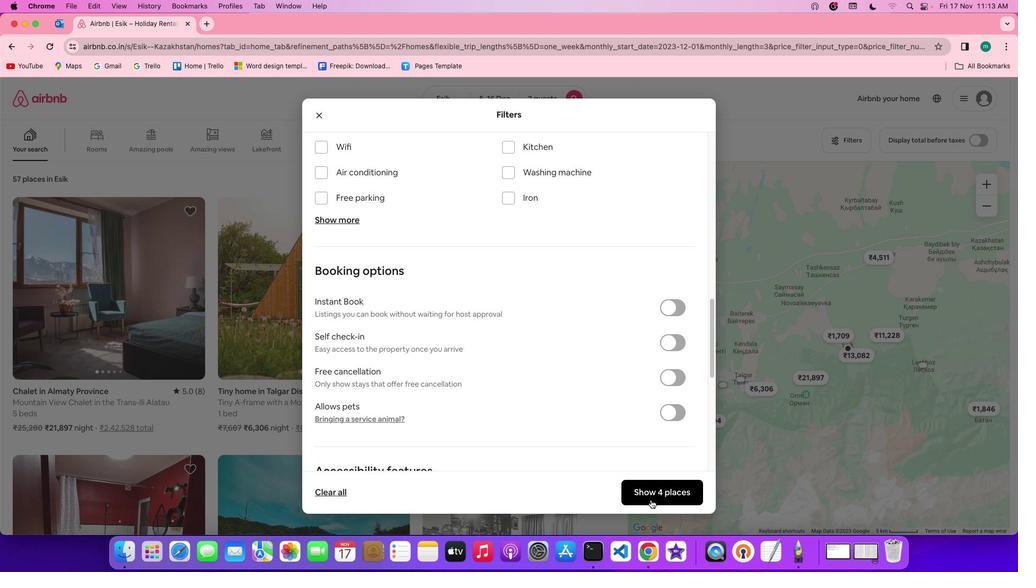 
Action: Mouse scrolled (607, 448) with delta (-3, -5)
Screenshot: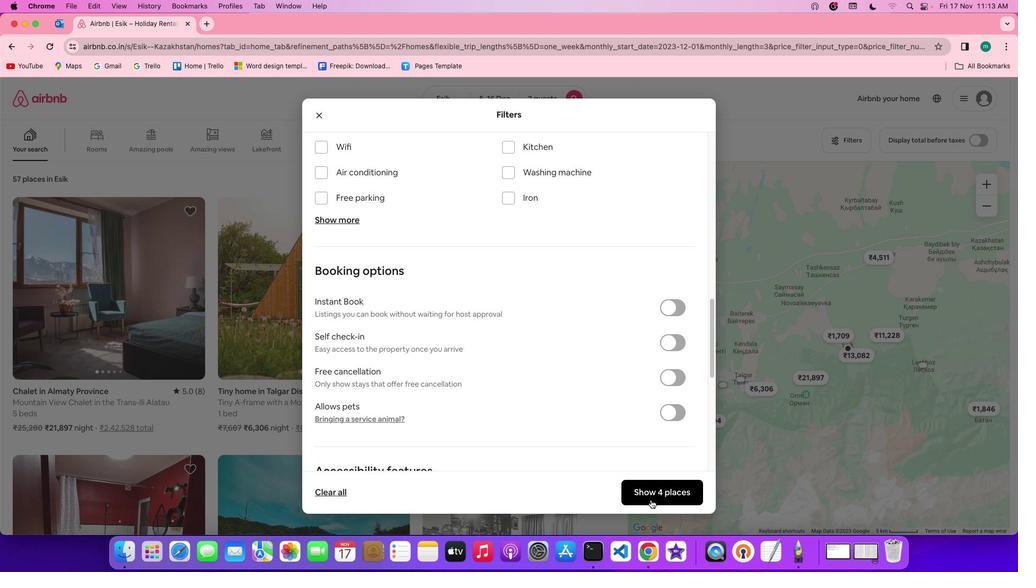 
Action: Mouse scrolled (607, 448) with delta (-3, -5)
Screenshot: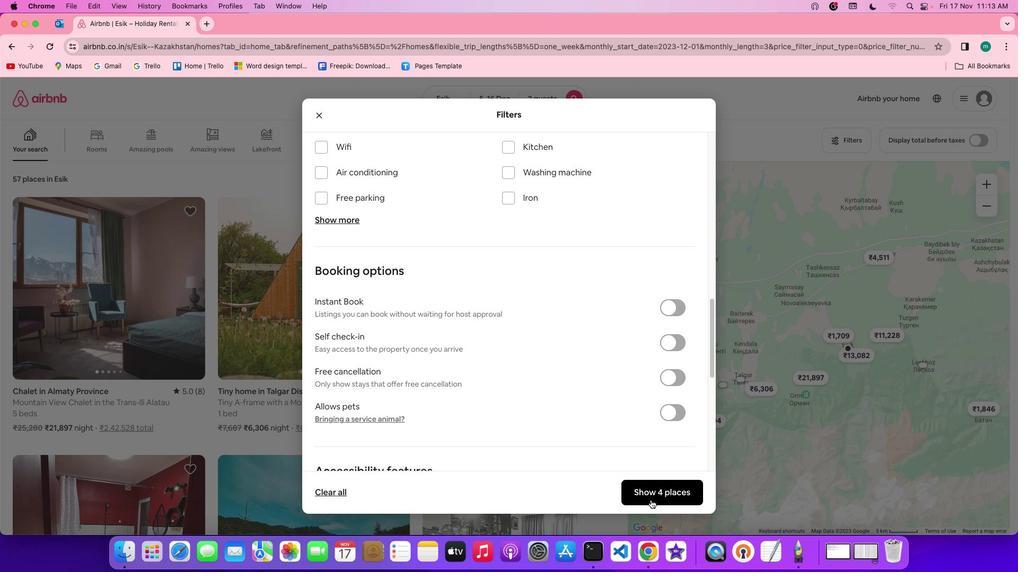 
Action: Mouse moved to (655, 490)
Screenshot: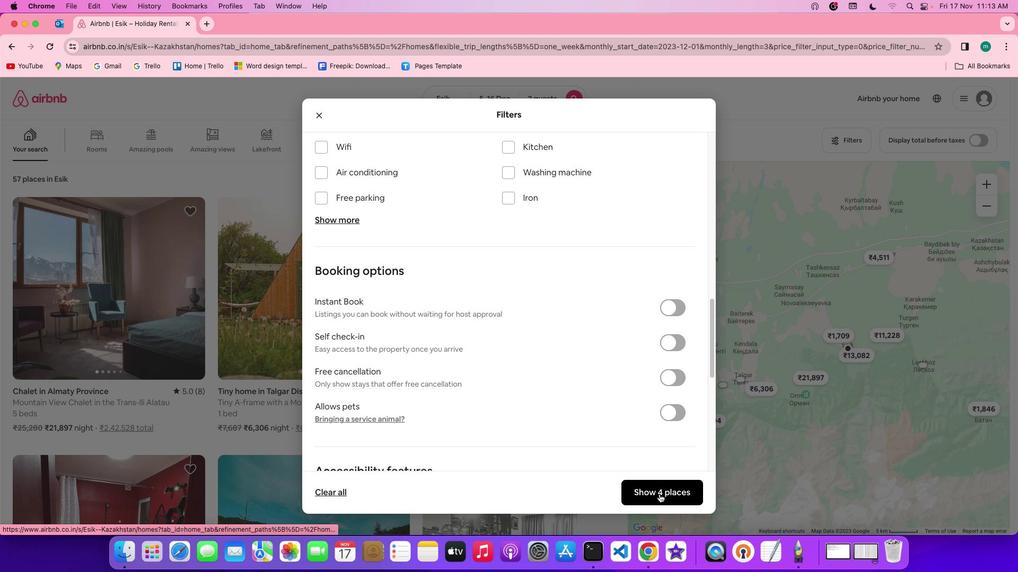 
Action: Mouse pressed left at (655, 490)
Screenshot: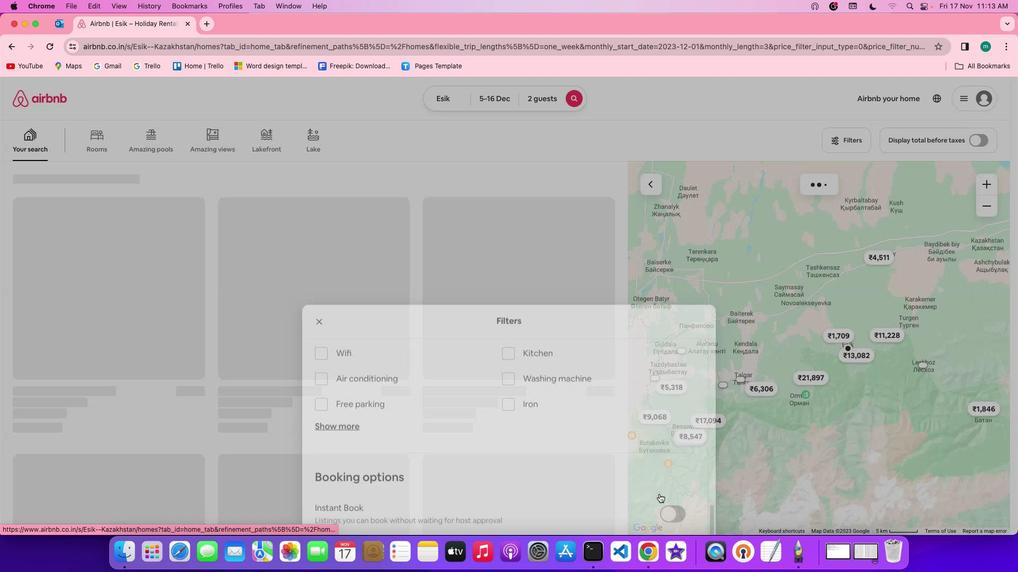 
Action: Mouse moved to (149, 287)
Screenshot: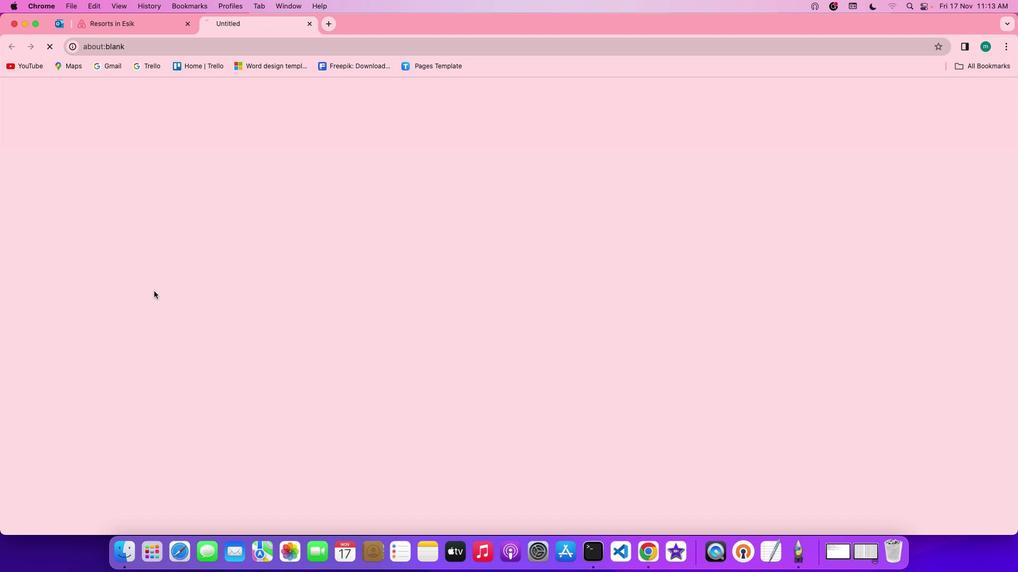 
Action: Mouse pressed left at (149, 287)
Screenshot: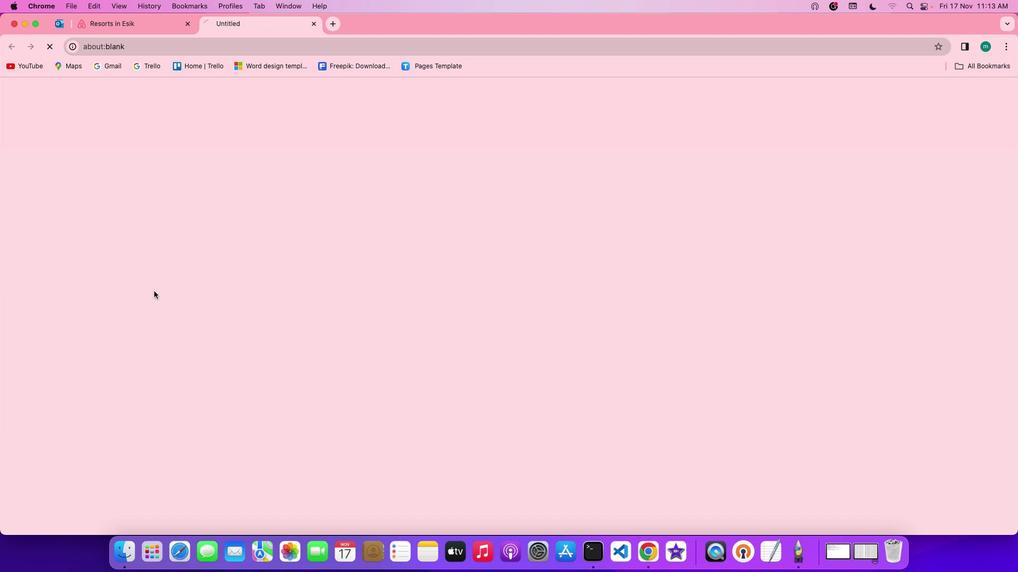 
Action: Mouse moved to (735, 394)
Screenshot: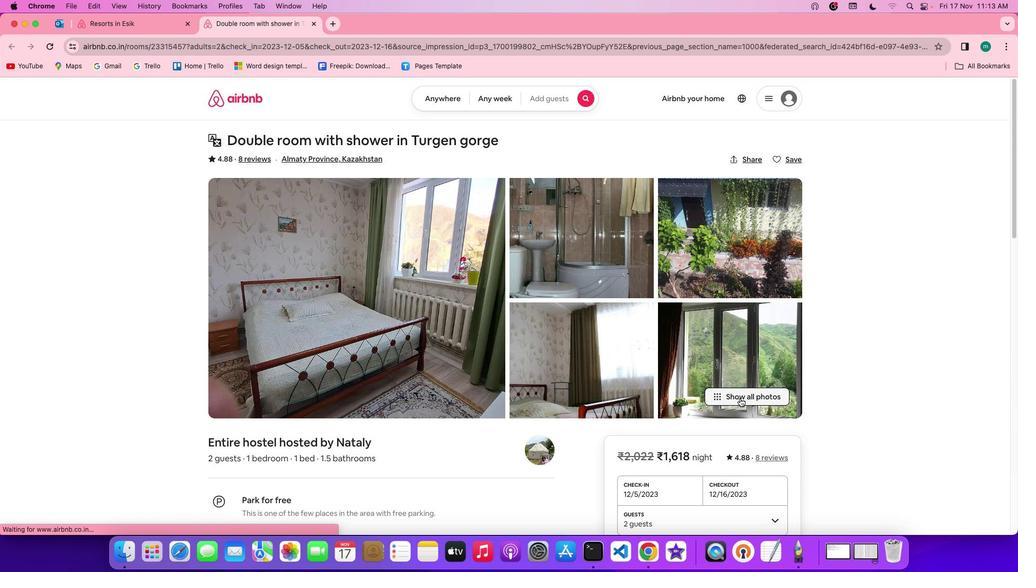 
Action: Mouse pressed left at (735, 394)
Screenshot: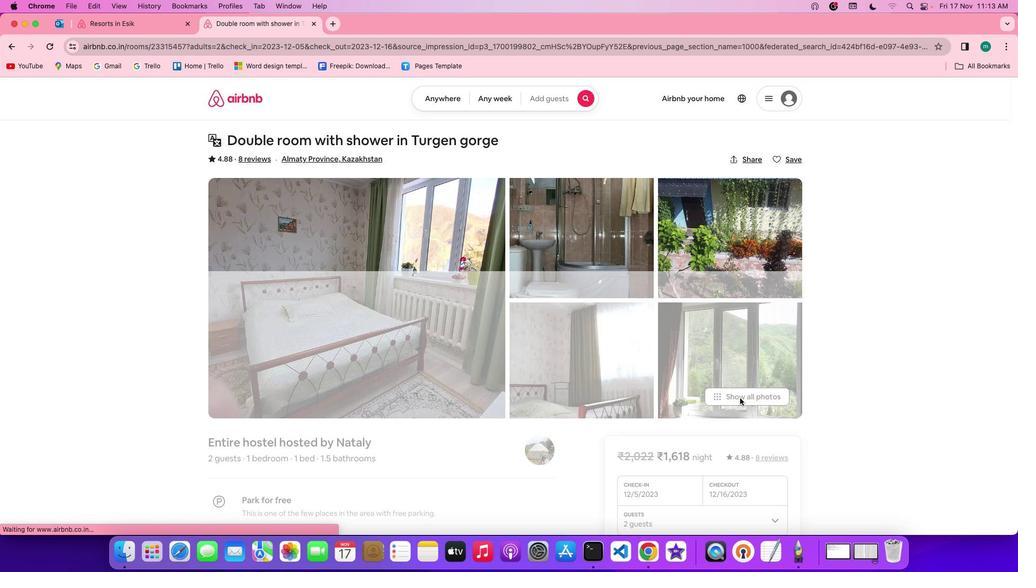 
Action: Mouse moved to (601, 381)
Screenshot: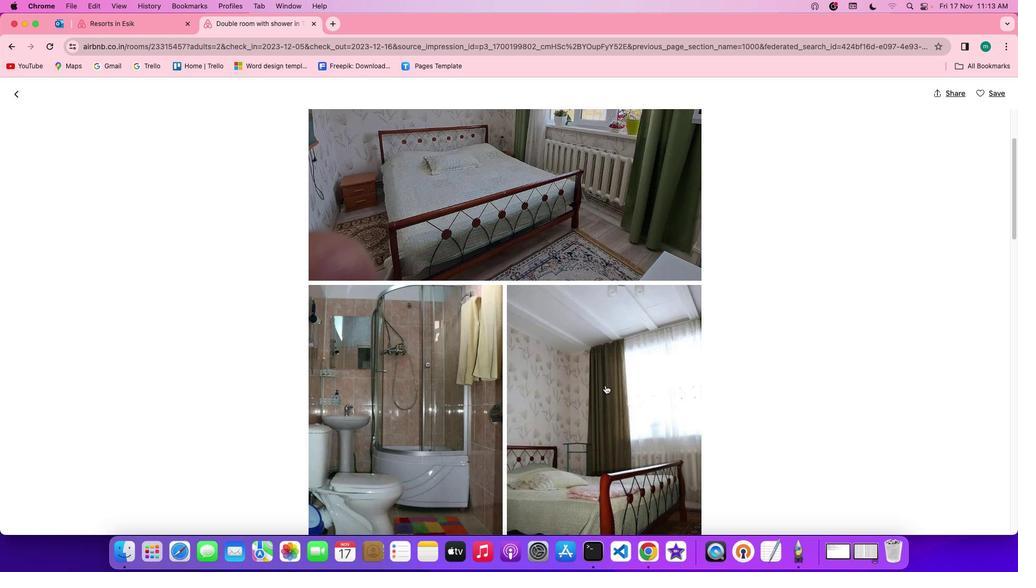 
Action: Mouse scrolled (601, 381) with delta (-3, -4)
Screenshot: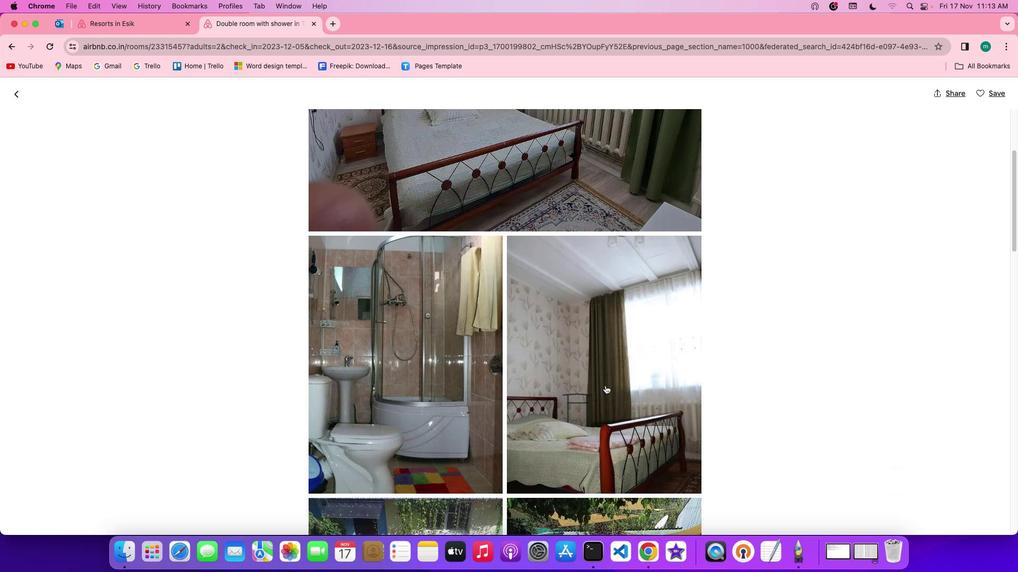 
Action: Mouse scrolled (601, 381) with delta (-3, -4)
Screenshot: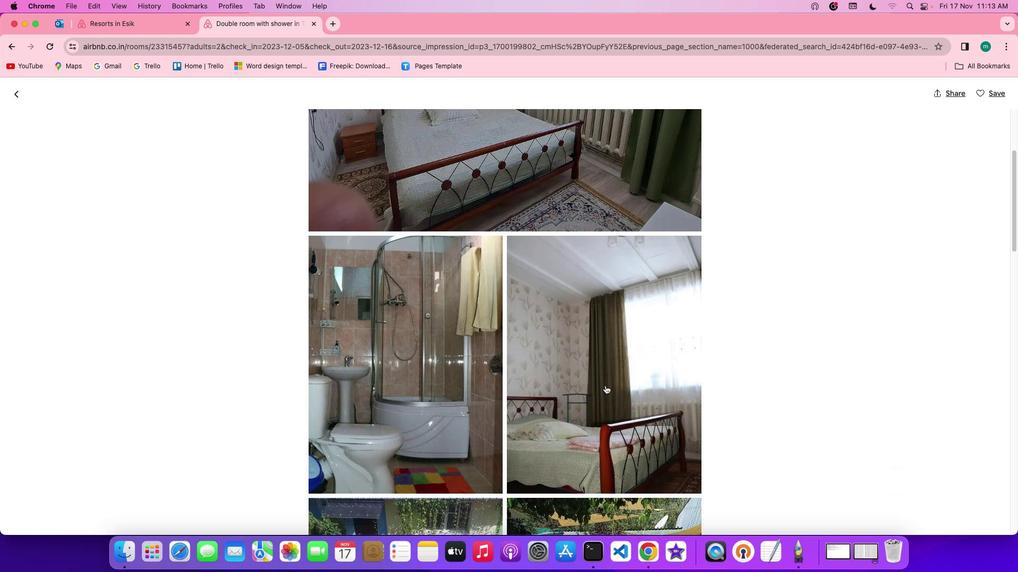 
Action: Mouse scrolled (601, 381) with delta (-3, -5)
Screenshot: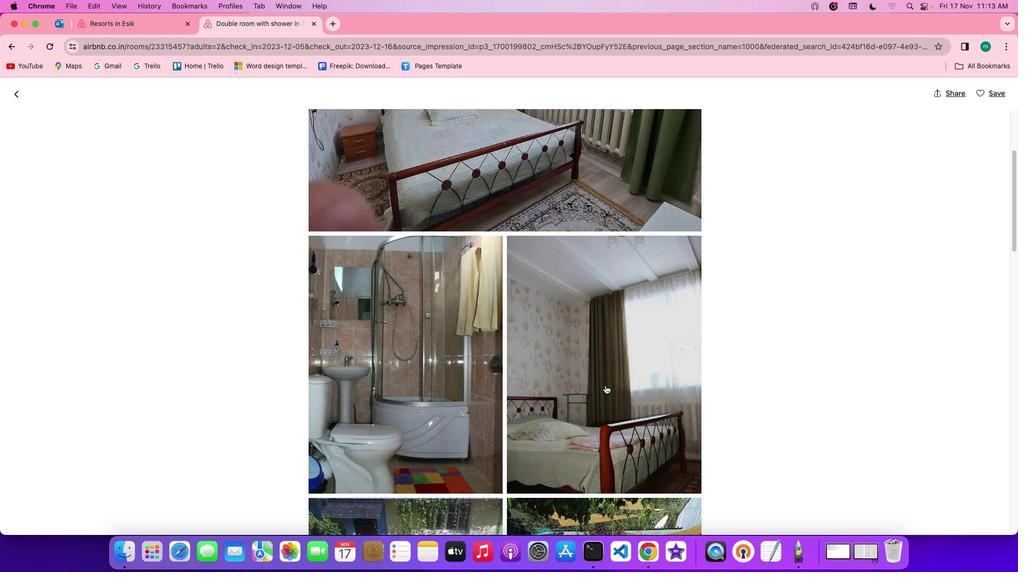 
Action: Mouse scrolled (601, 381) with delta (-3, -5)
Screenshot: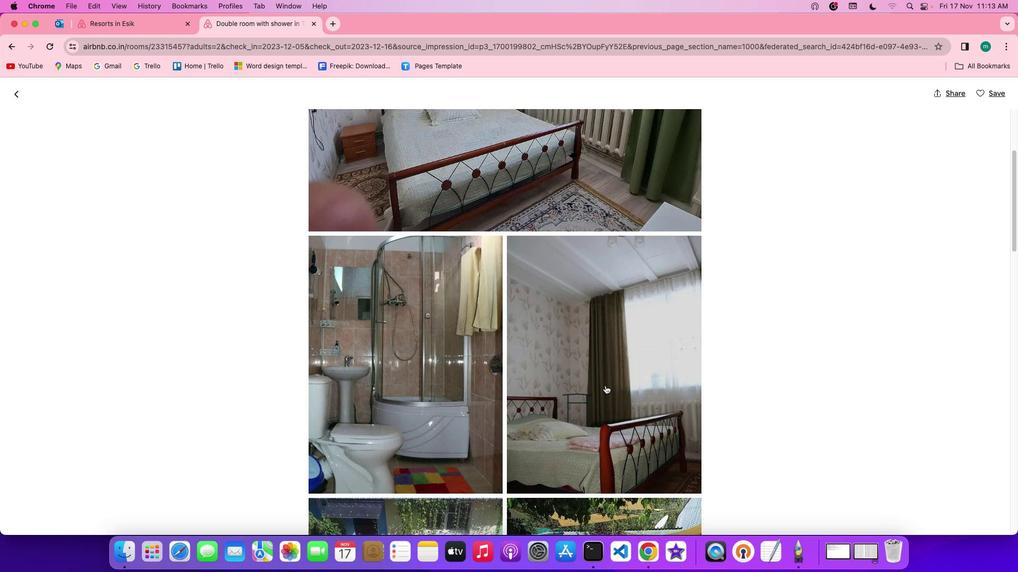 
Action: Mouse scrolled (601, 381) with delta (-3, -4)
Screenshot: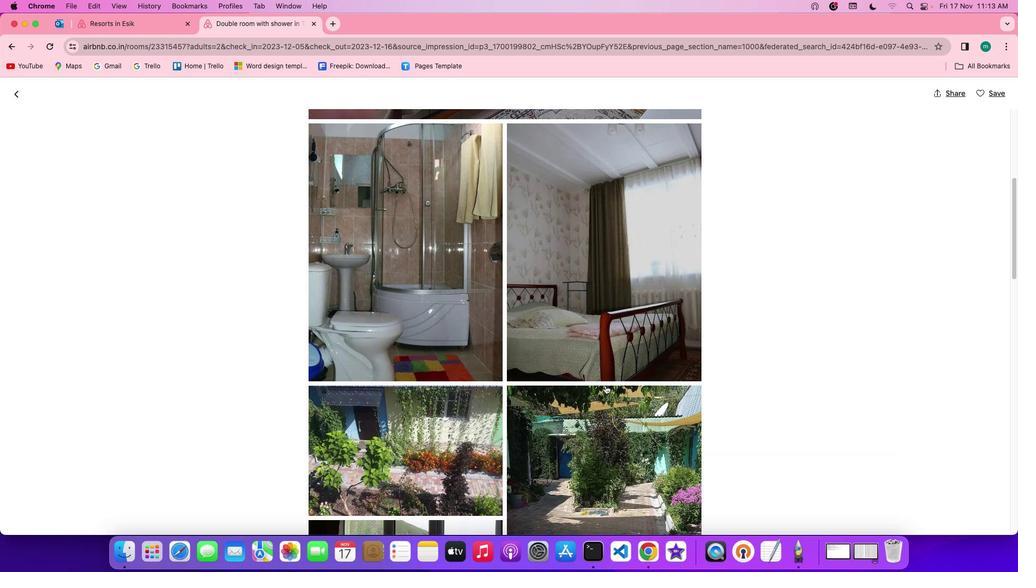 
Action: Mouse scrolled (601, 381) with delta (-3, -4)
Screenshot: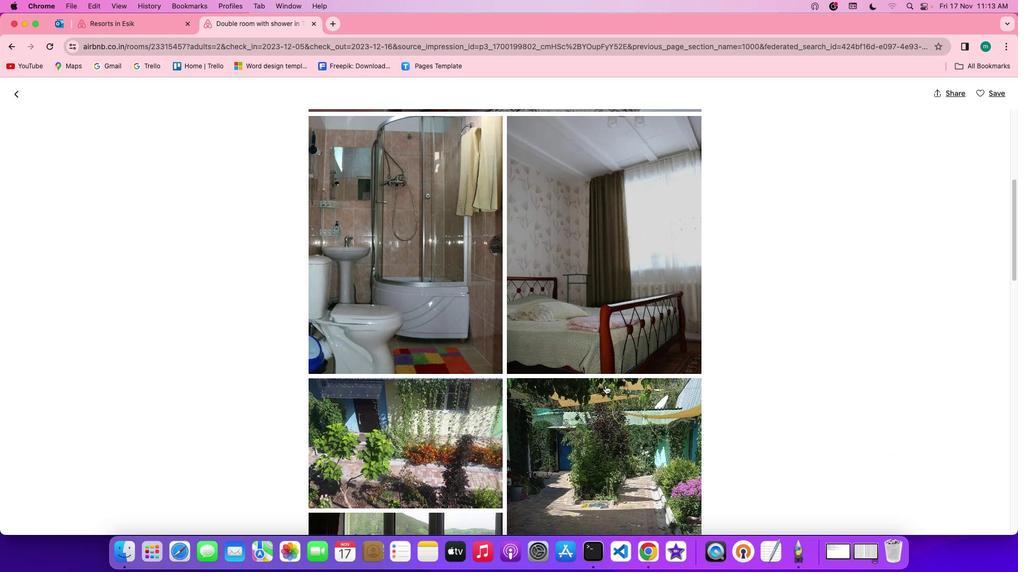
Action: Mouse scrolled (601, 381) with delta (-3, -4)
Screenshot: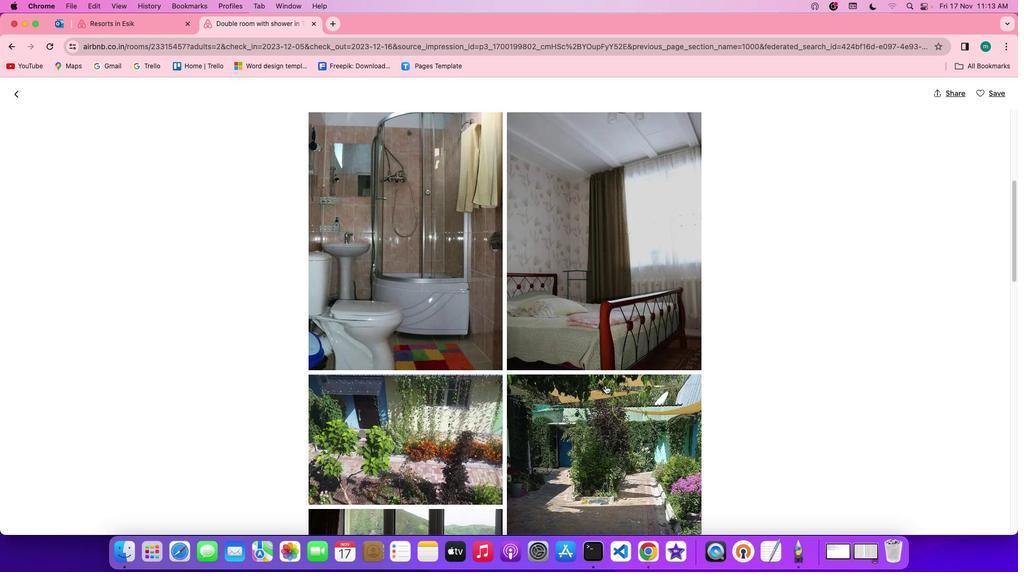 
Action: Mouse scrolled (601, 381) with delta (-3, -4)
Screenshot: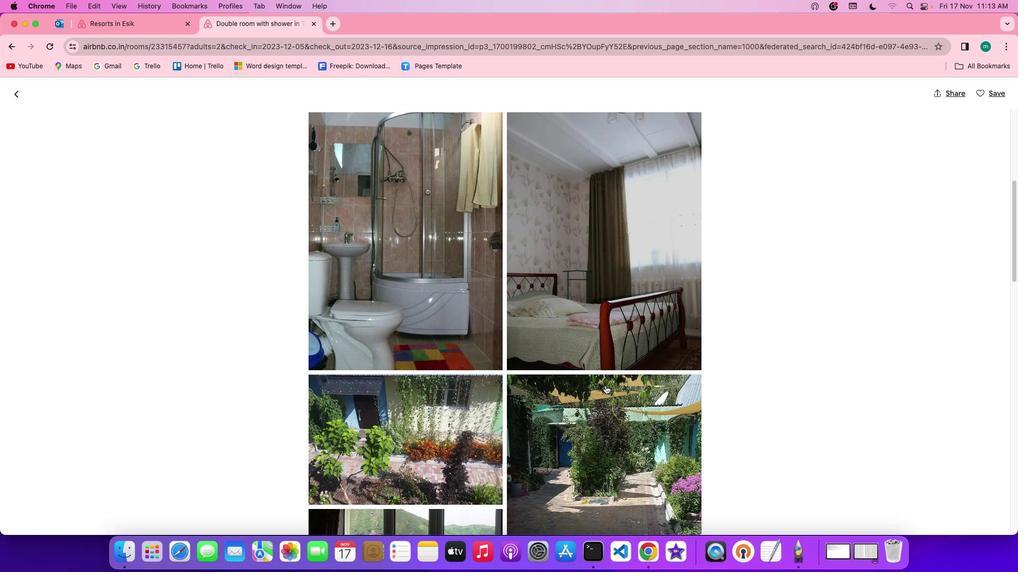 
Action: Mouse scrolled (601, 381) with delta (-3, -4)
Screenshot: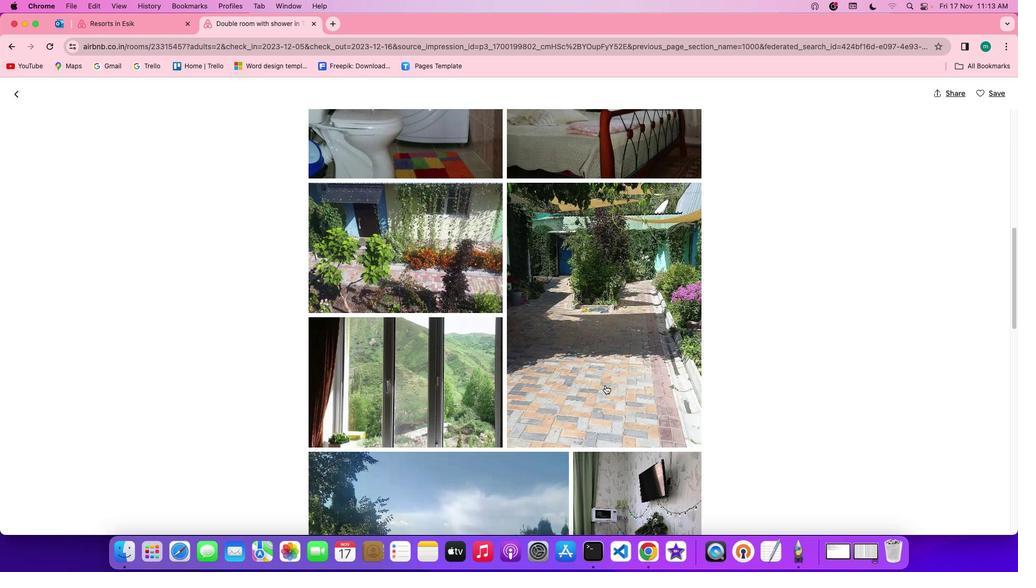 
Action: Mouse scrolled (601, 381) with delta (-3, -4)
Screenshot: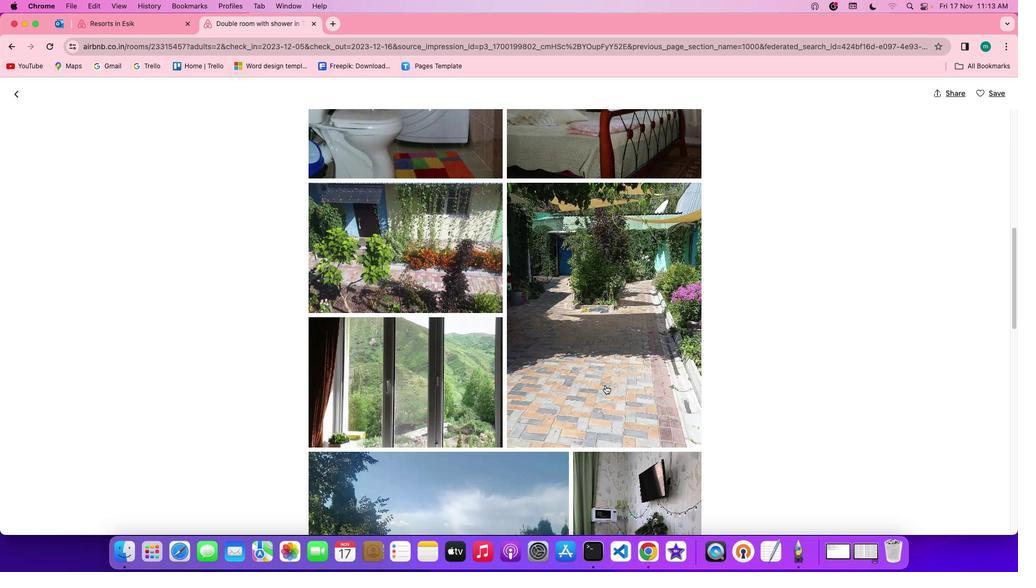 
Action: Mouse scrolled (601, 381) with delta (-3, -5)
Screenshot: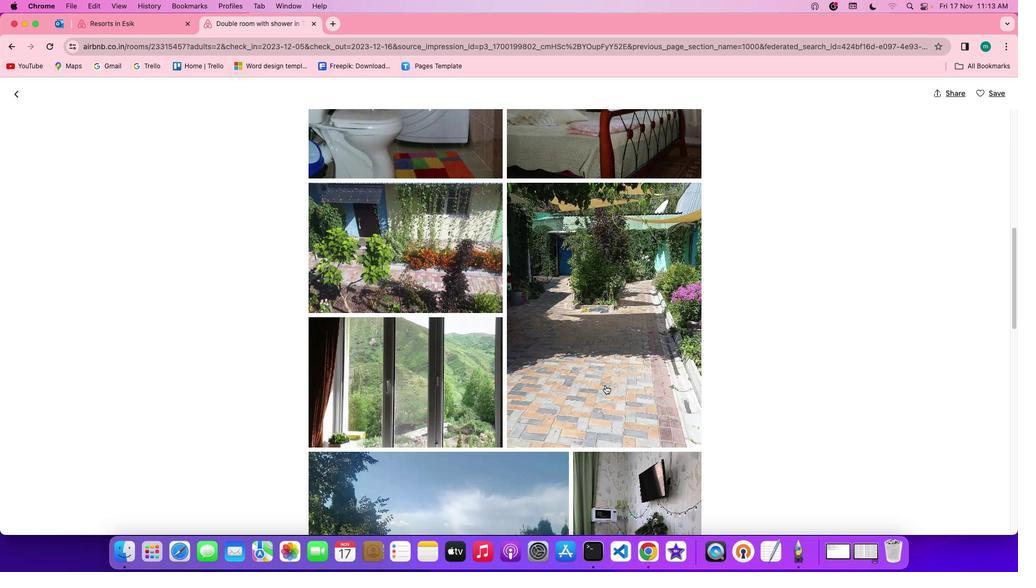 
Action: Mouse scrolled (601, 381) with delta (-3, -5)
Screenshot: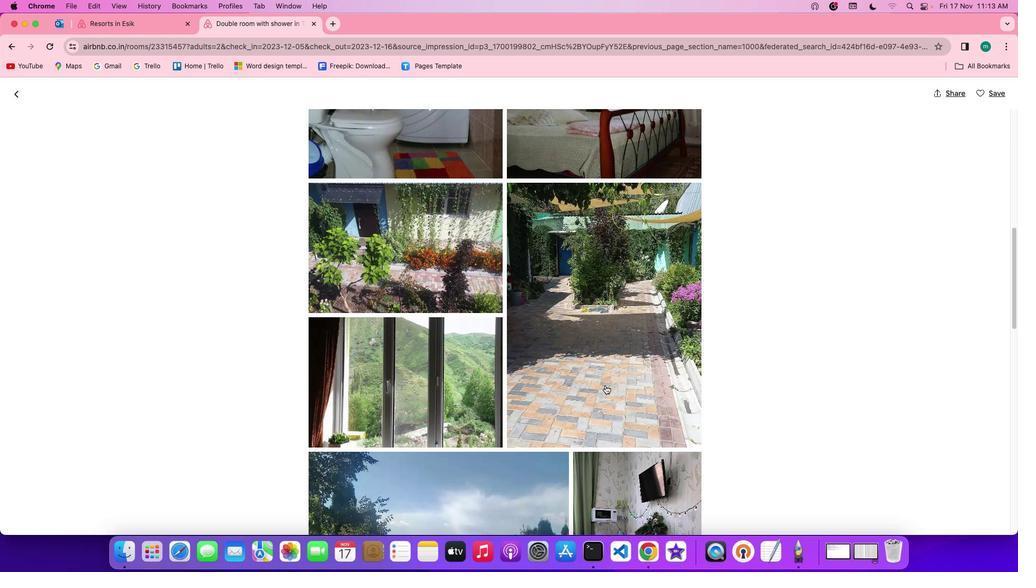 
Action: Mouse scrolled (601, 381) with delta (-3, -4)
Screenshot: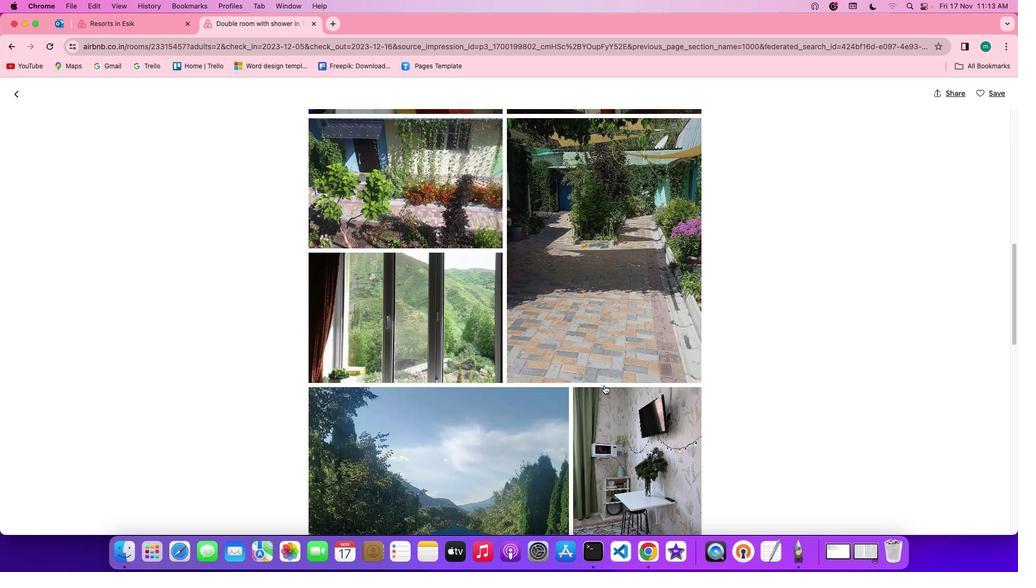 
Action: Mouse moved to (601, 381)
Screenshot: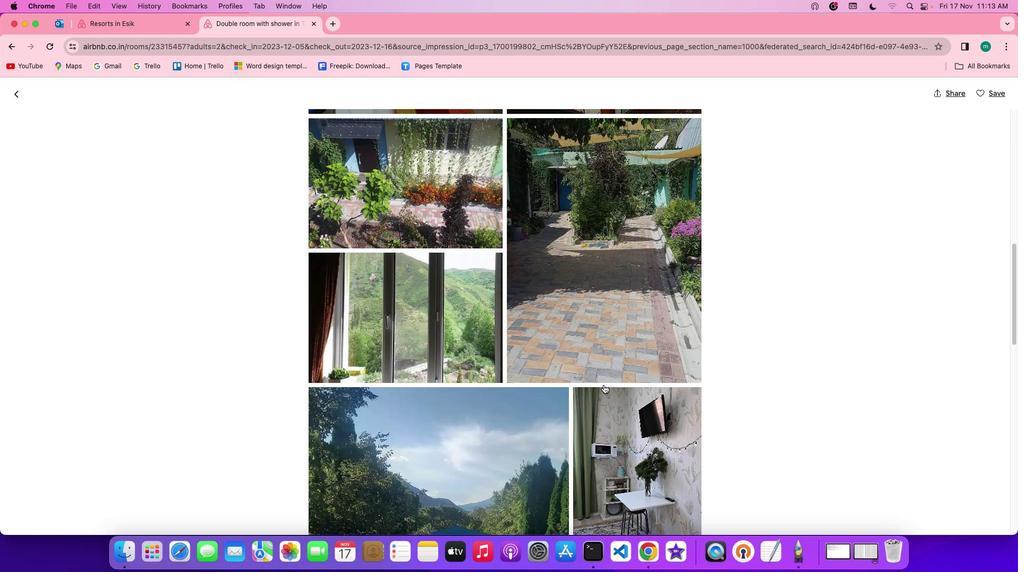 
Action: Mouse scrolled (601, 381) with delta (-3, -4)
Screenshot: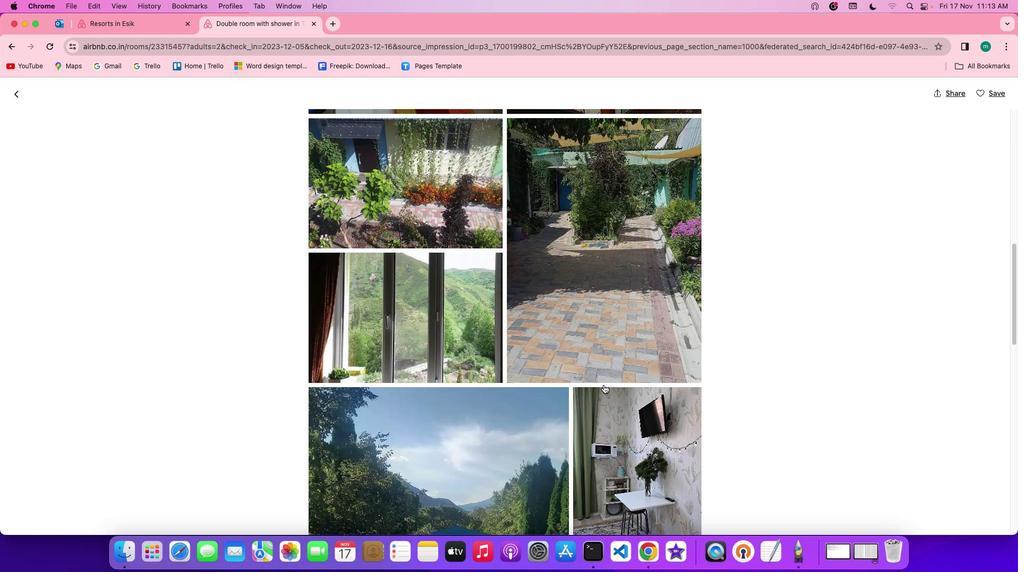 
Action: Mouse moved to (600, 381)
Screenshot: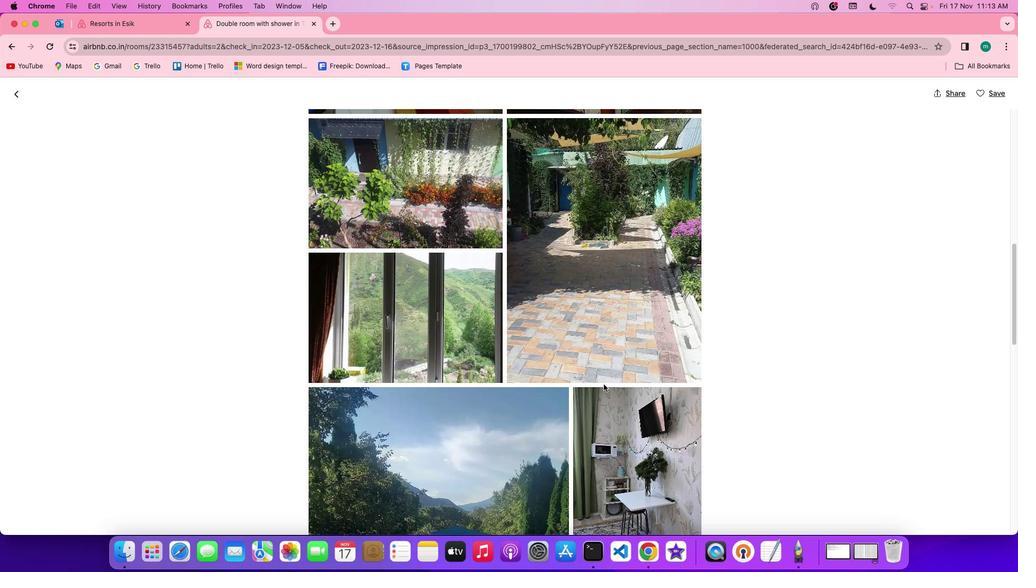 
Action: Mouse scrolled (600, 381) with delta (-3, -4)
Screenshot: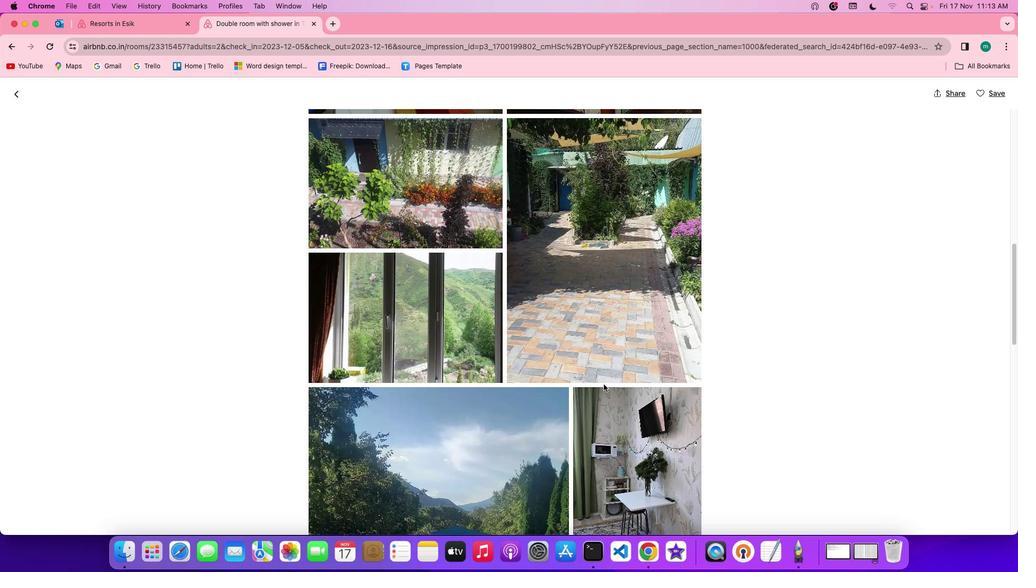 
Action: Mouse moved to (568, 388)
Screenshot: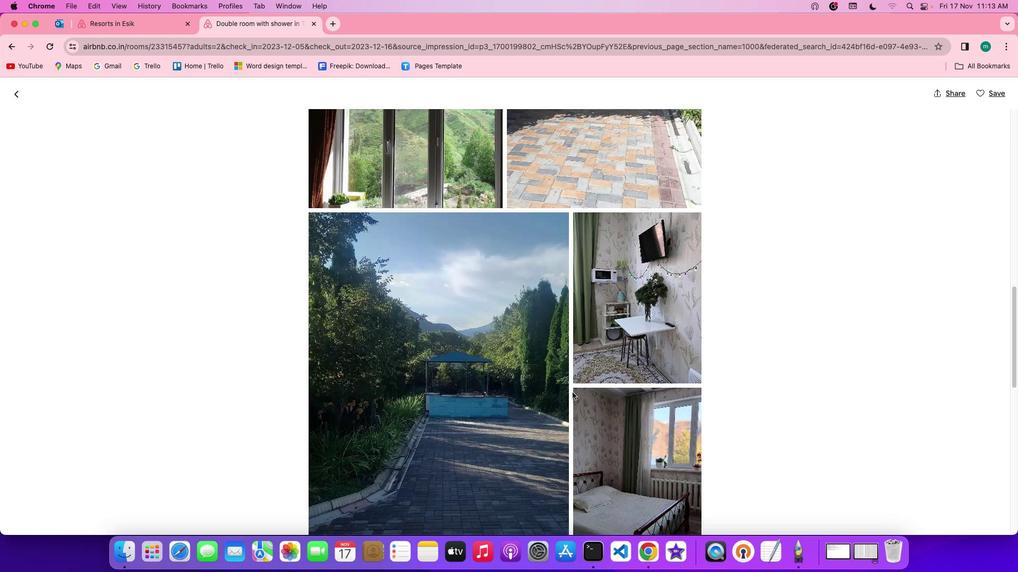 
Action: Mouse scrolled (568, 388) with delta (-3, -4)
Screenshot: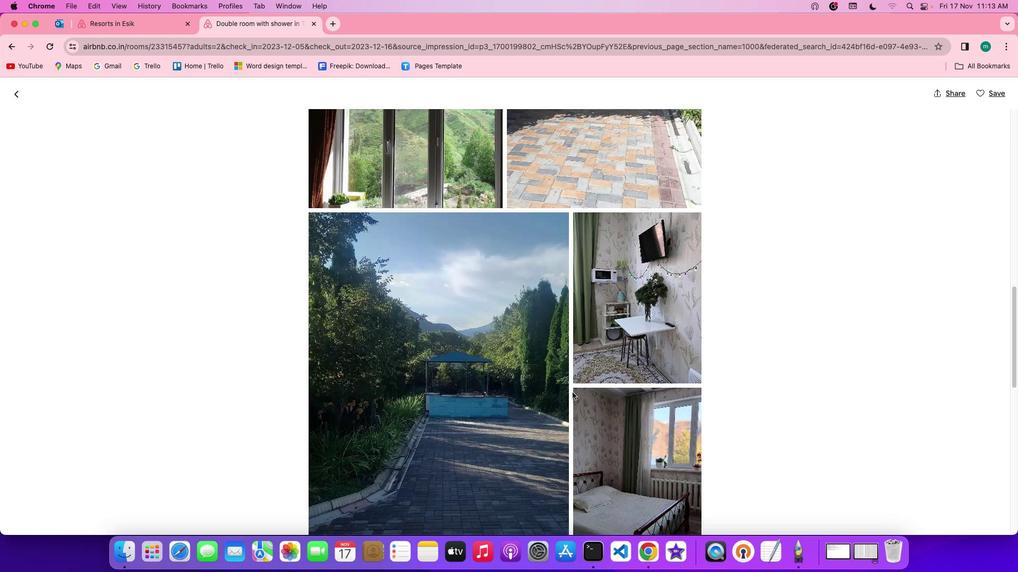 
Action: Mouse scrolled (568, 388) with delta (-3, -4)
Screenshot: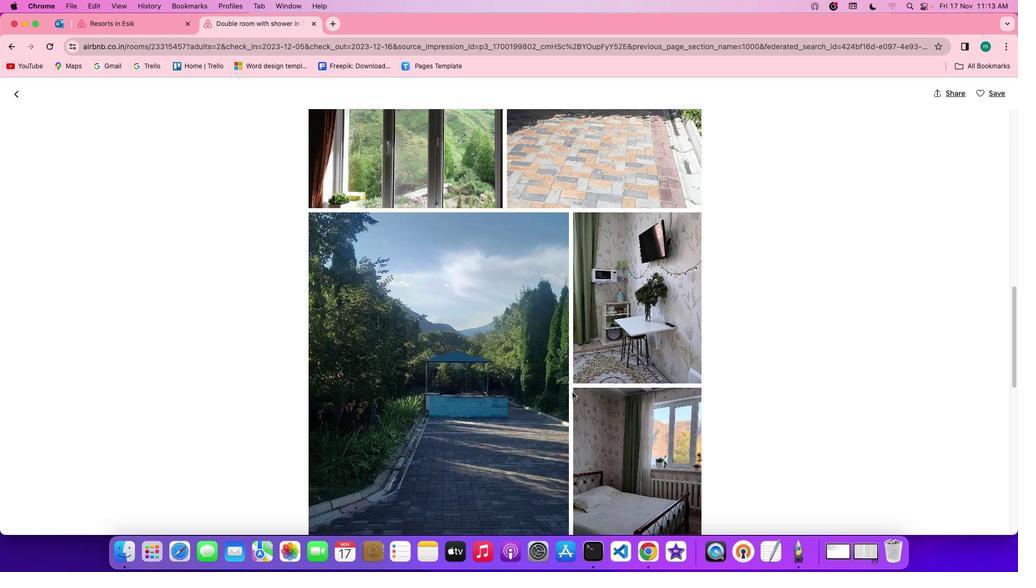 
Action: Mouse scrolled (568, 388) with delta (-3, -4)
Screenshot: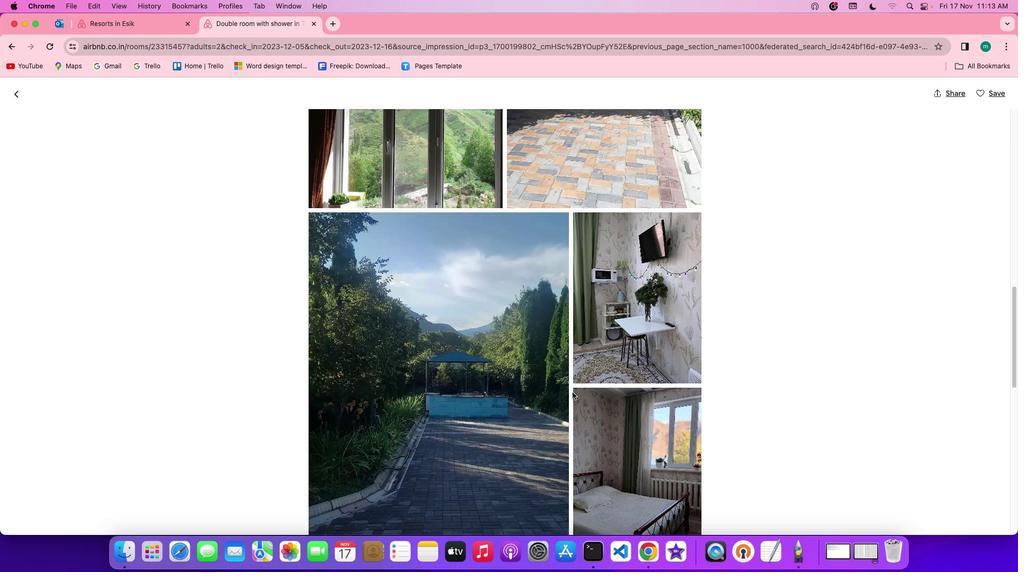 
Action: Mouse scrolled (568, 388) with delta (-3, -5)
Screenshot: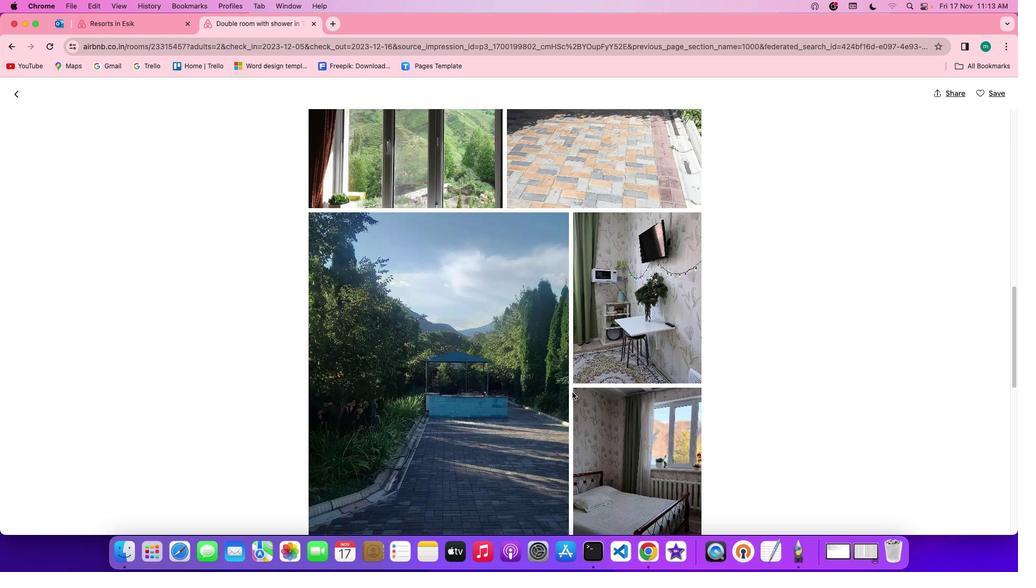 
Action: Mouse moved to (569, 384)
Screenshot: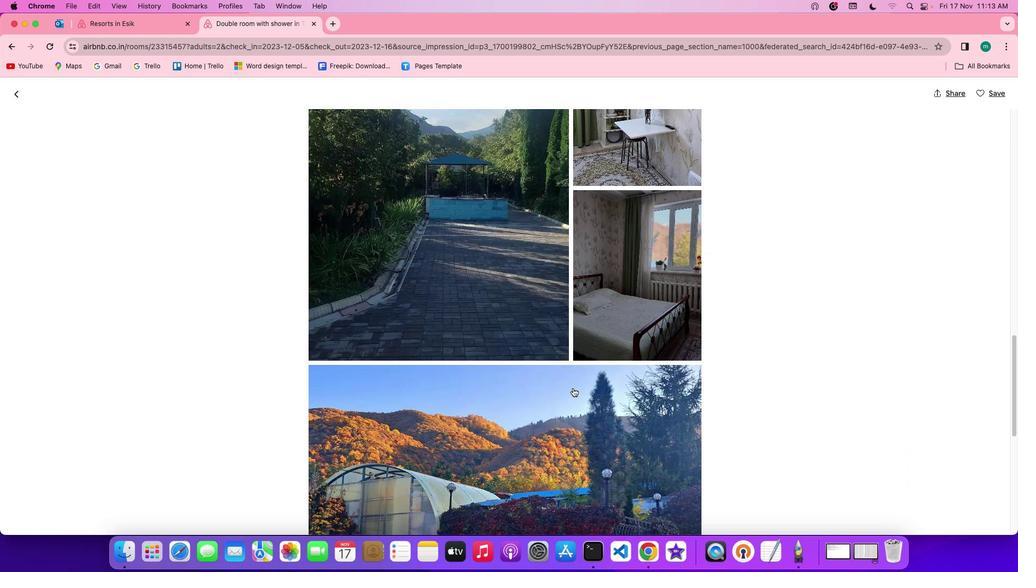 
Action: Mouse scrolled (569, 384) with delta (-3, -4)
Screenshot: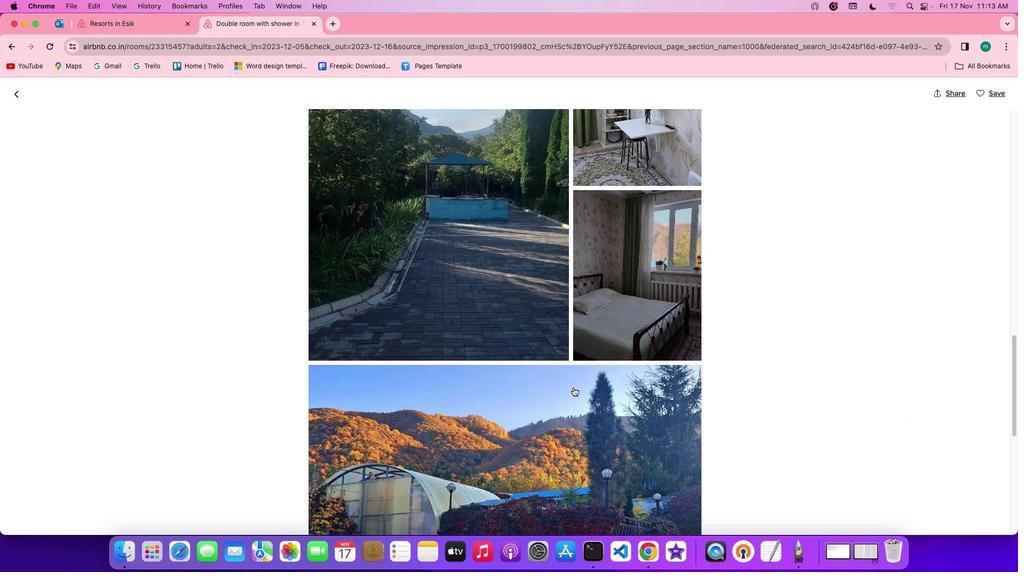 
Action: Mouse scrolled (569, 384) with delta (-3, -4)
Screenshot: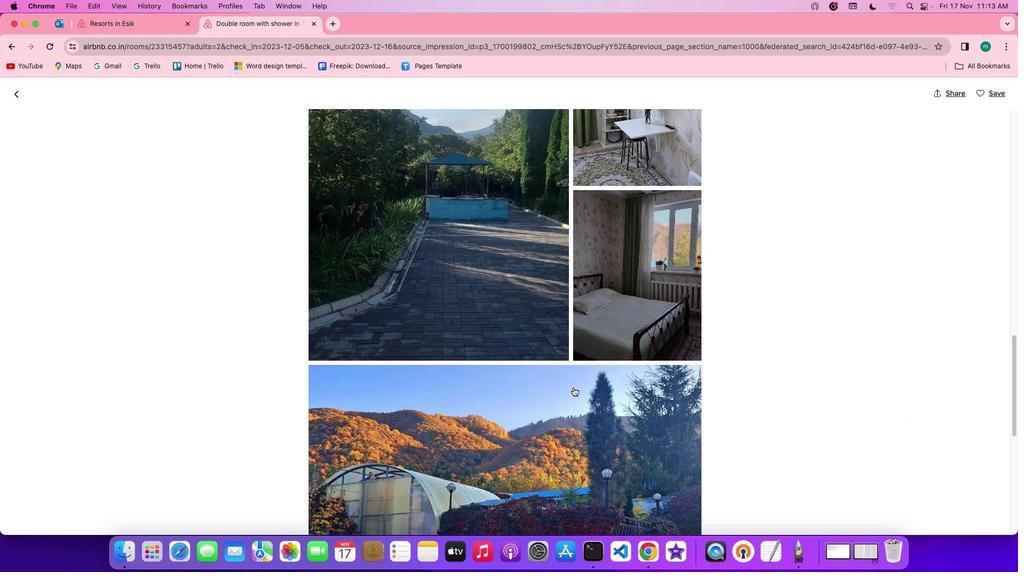 
Action: Mouse scrolled (569, 384) with delta (-3, -5)
Screenshot: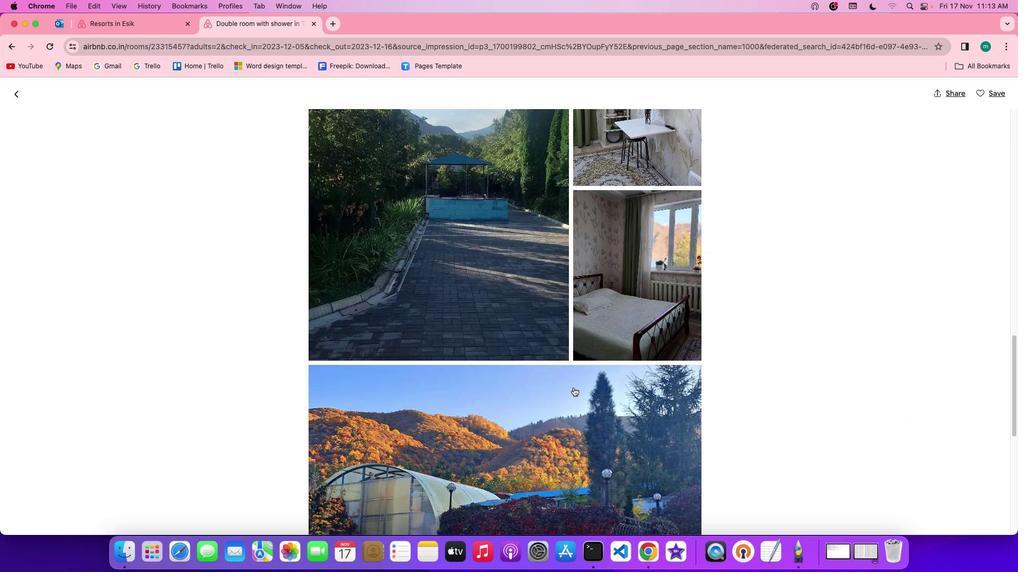 
Action: Mouse scrolled (569, 384) with delta (-3, -5)
Screenshot: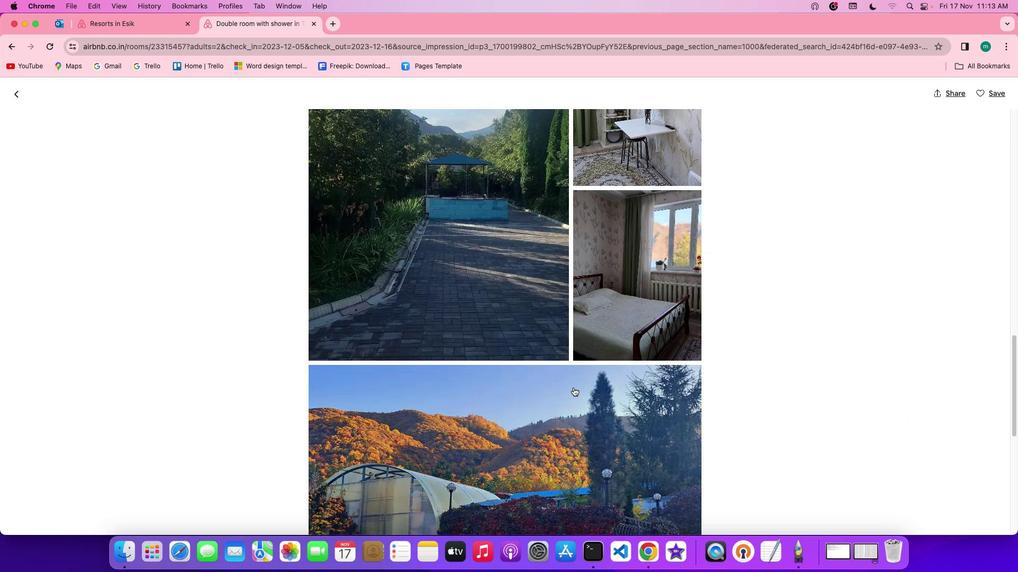 
Action: Mouse moved to (569, 384)
Screenshot: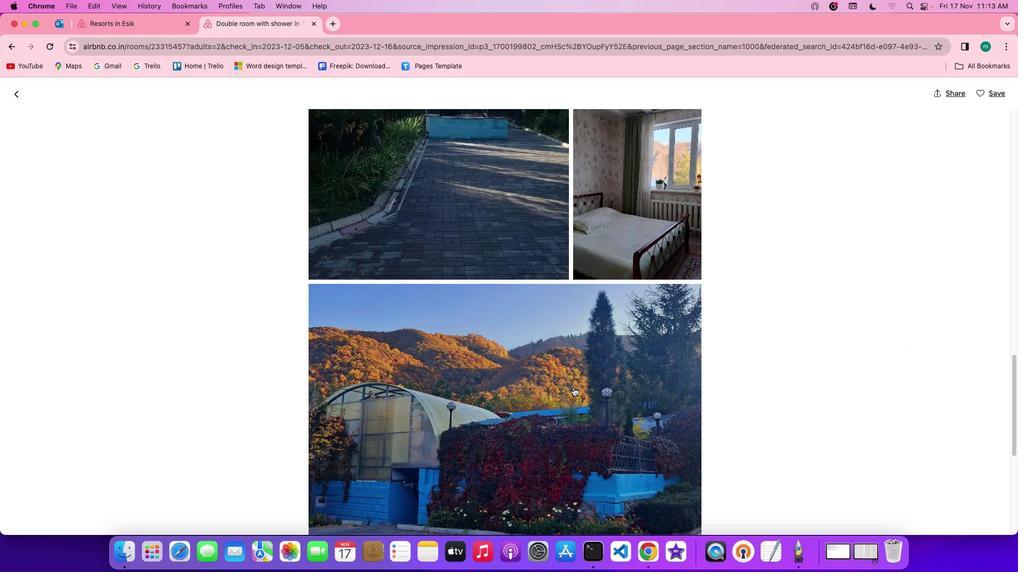 
Action: Mouse scrolled (569, 384) with delta (-3, -4)
Screenshot: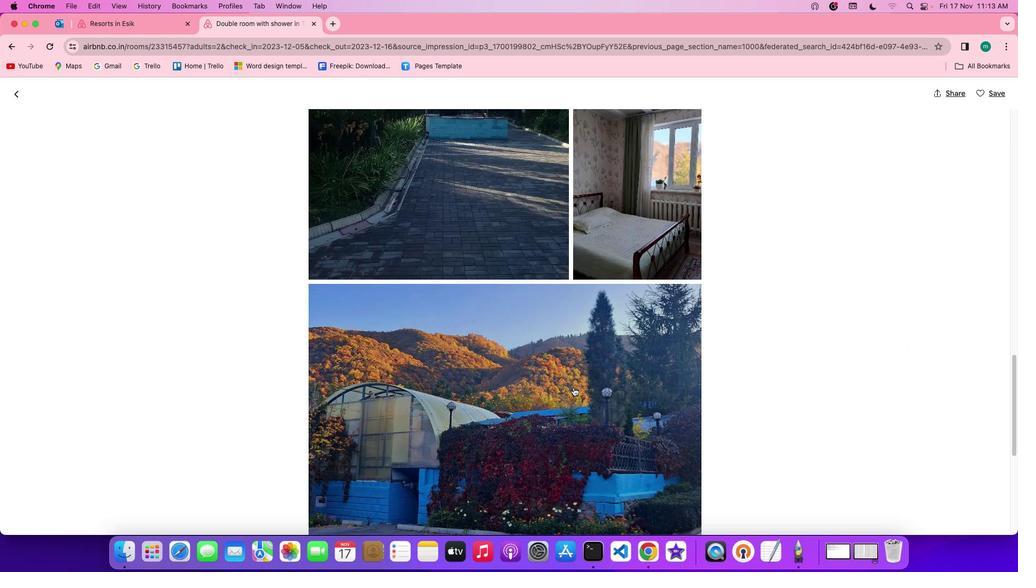 
Action: Mouse scrolled (569, 384) with delta (-3, -4)
Screenshot: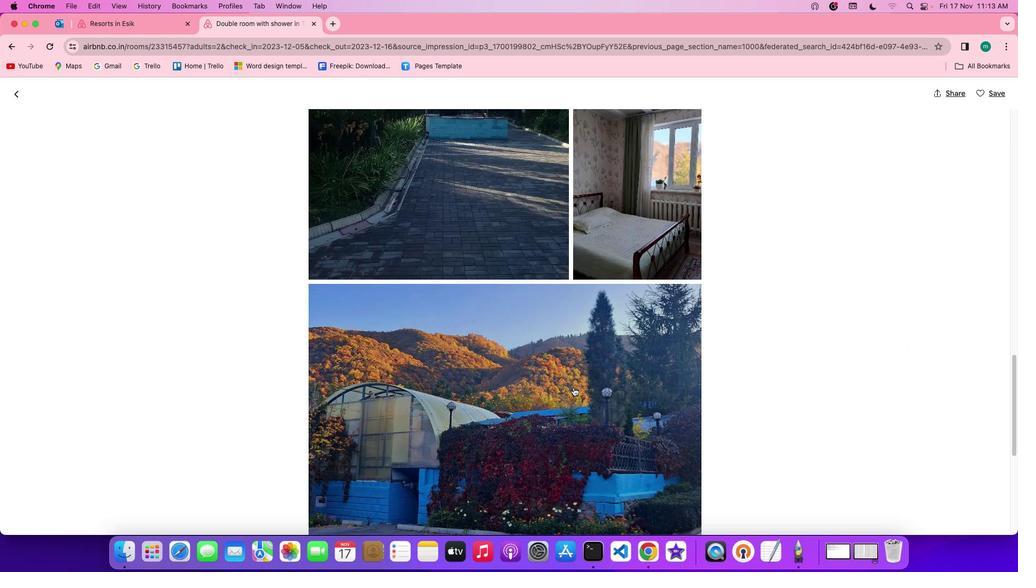 
Action: Mouse scrolled (569, 384) with delta (-3, -4)
Screenshot: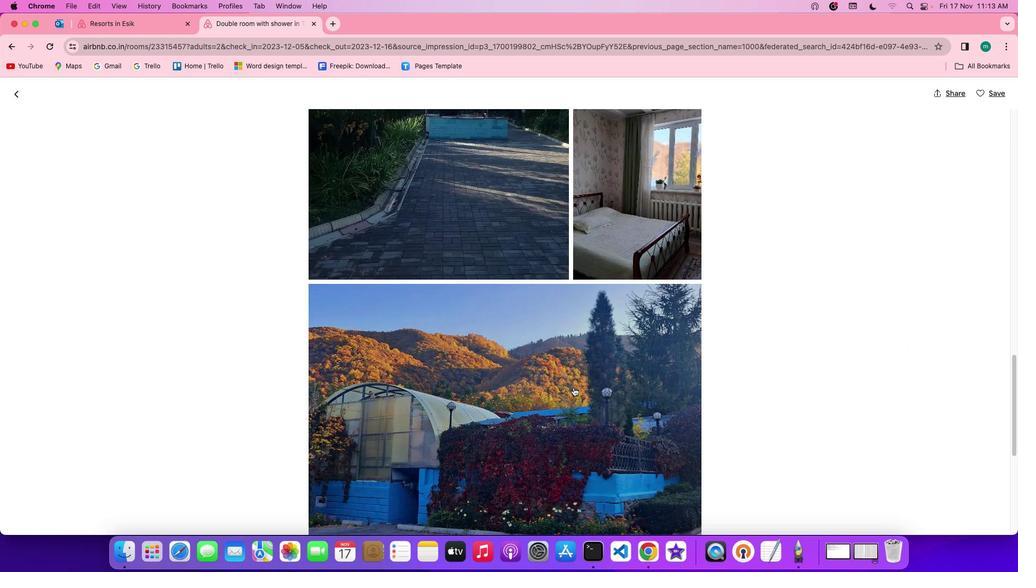 
Action: Mouse scrolled (569, 384) with delta (-3, -4)
Screenshot: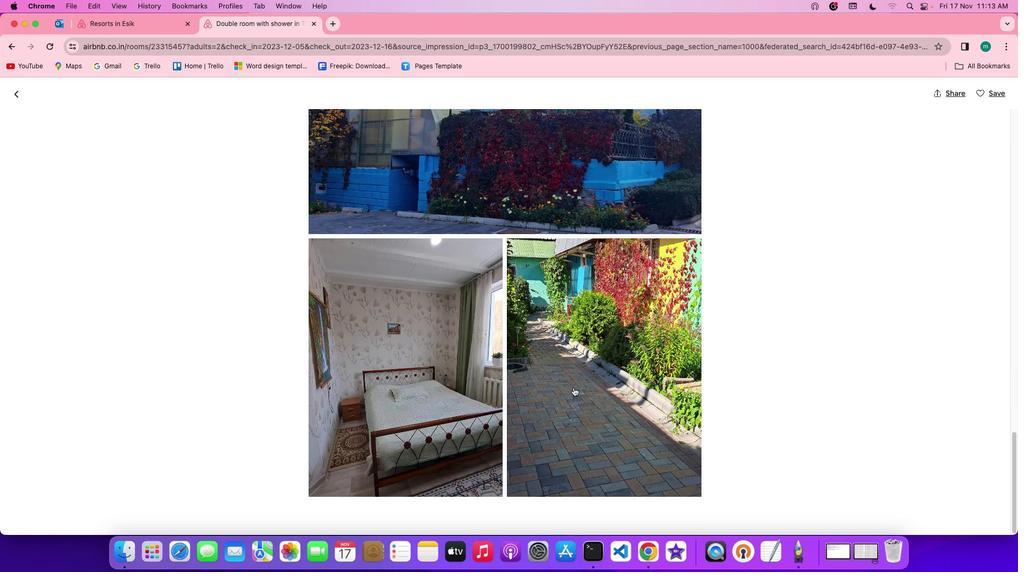 
Action: Mouse scrolled (569, 384) with delta (-3, -4)
Screenshot: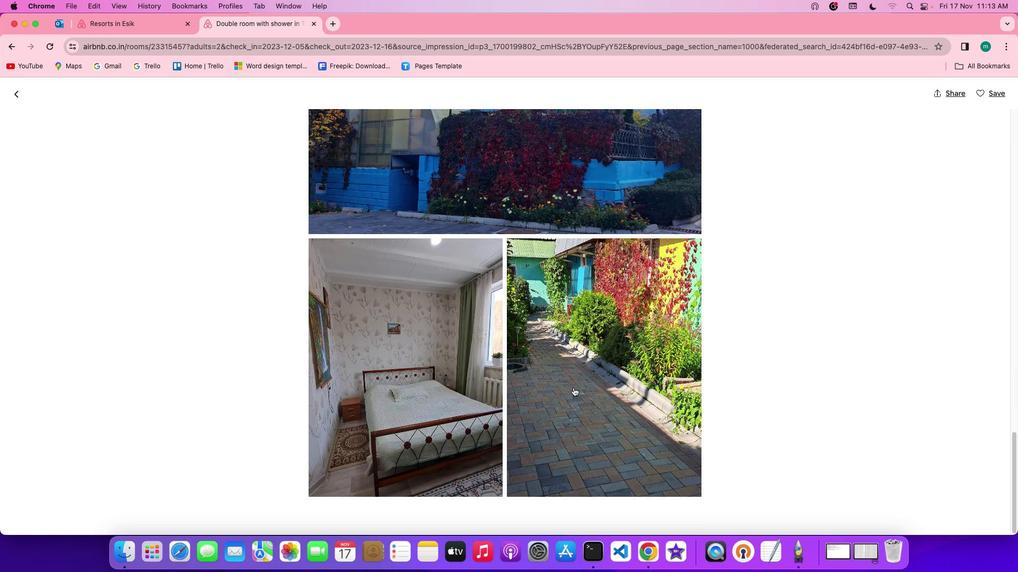 
Action: Mouse scrolled (569, 384) with delta (-3, -5)
Screenshot: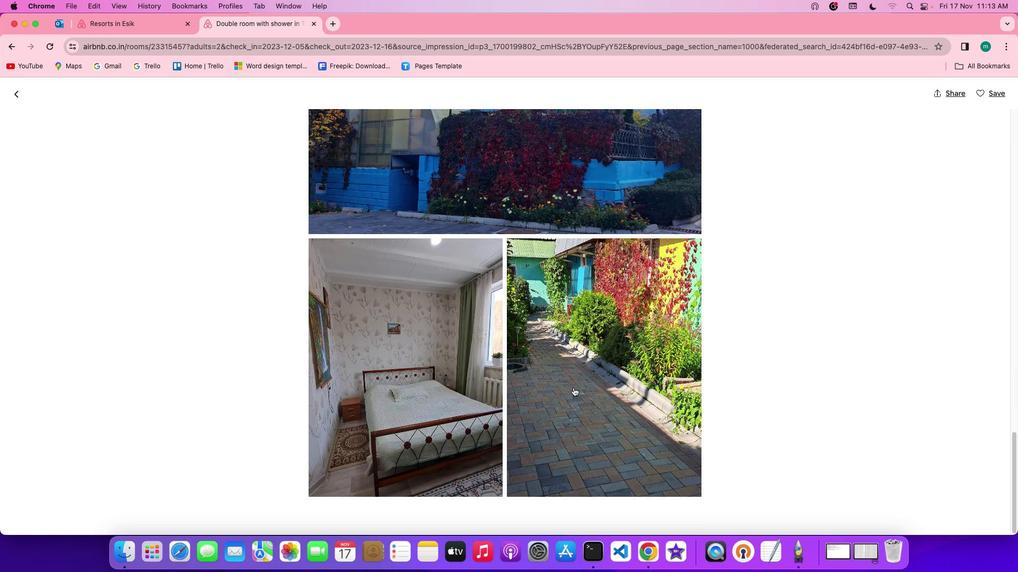 
Action: Mouse scrolled (569, 384) with delta (-3, -6)
Screenshot: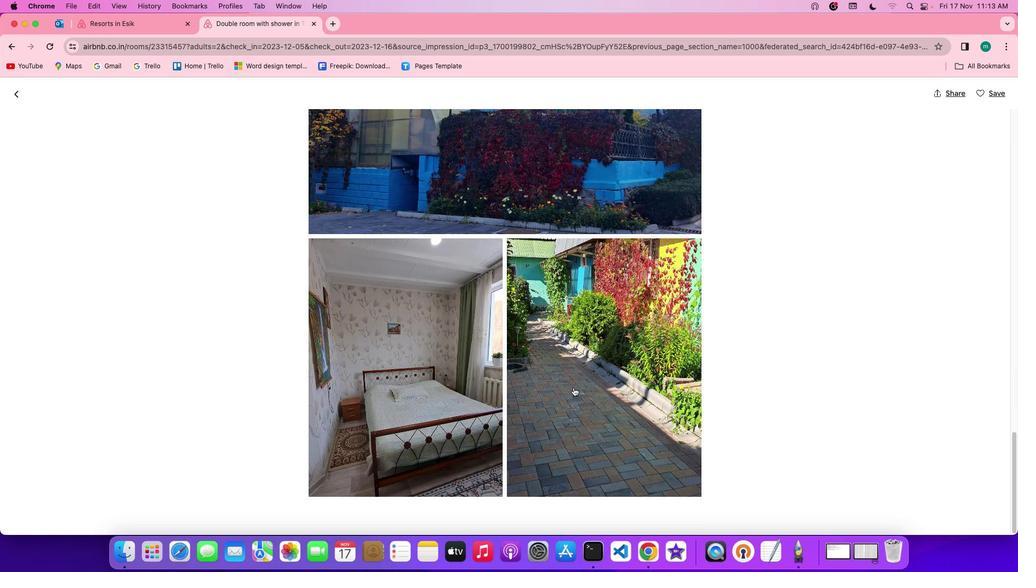 
Action: Mouse scrolled (569, 384) with delta (-3, -6)
Screenshot: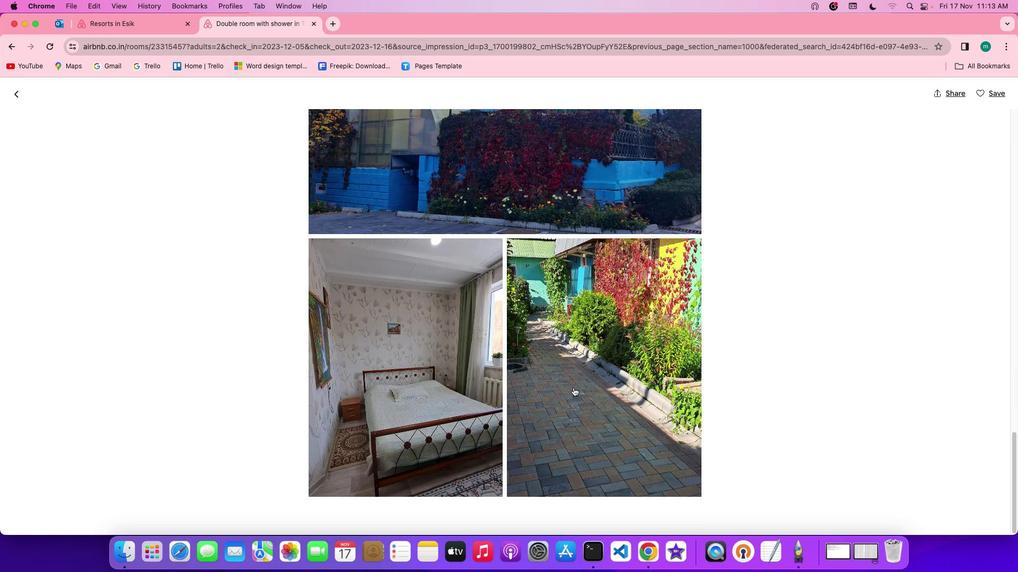 
Action: Mouse scrolled (569, 384) with delta (-3, -4)
Screenshot: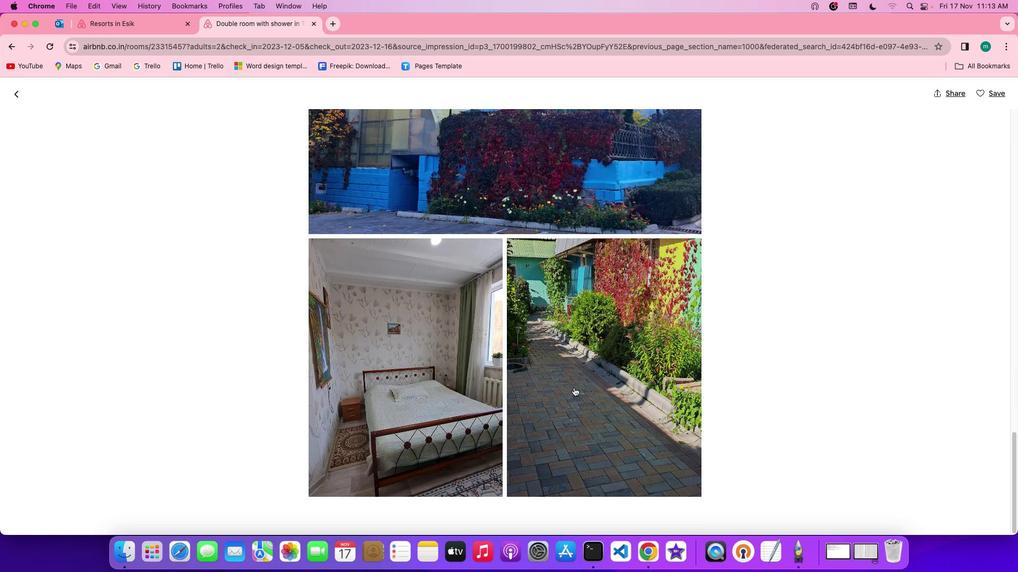 
Action: Mouse scrolled (569, 384) with delta (-3, -4)
Screenshot: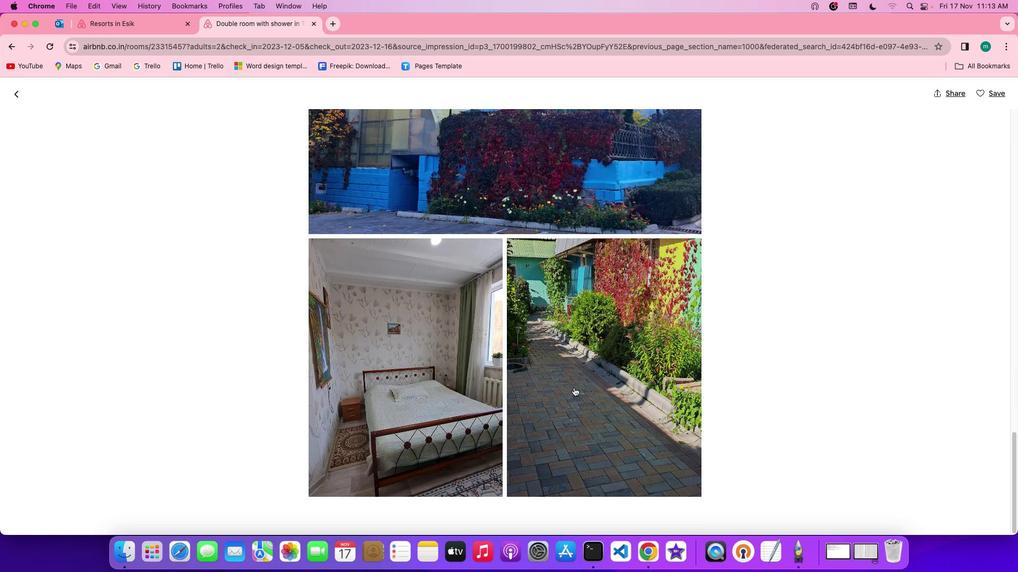 
Action: Mouse scrolled (569, 384) with delta (-3, -5)
Screenshot: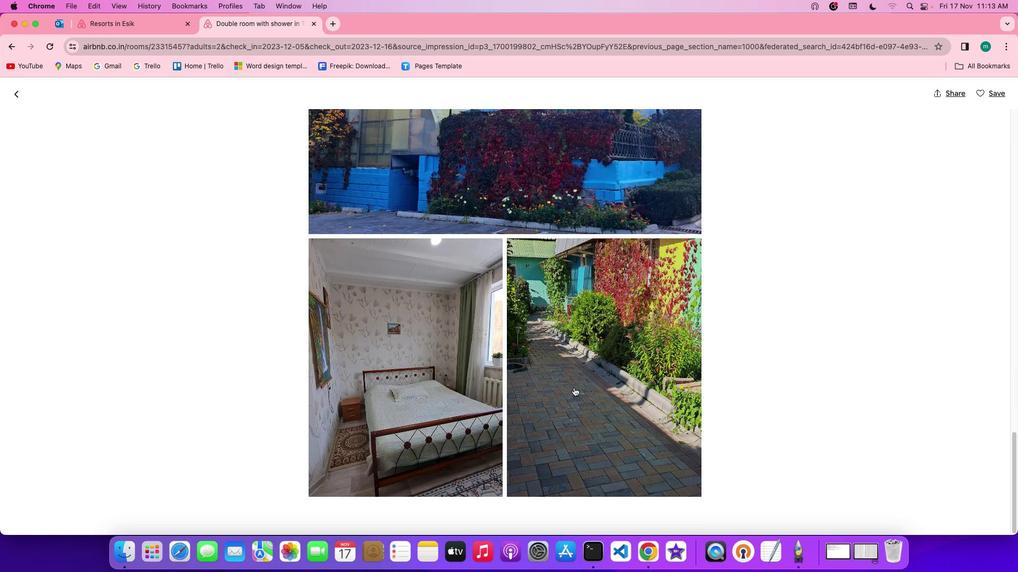 
Action: Mouse scrolled (569, 384) with delta (-3, -6)
Screenshot: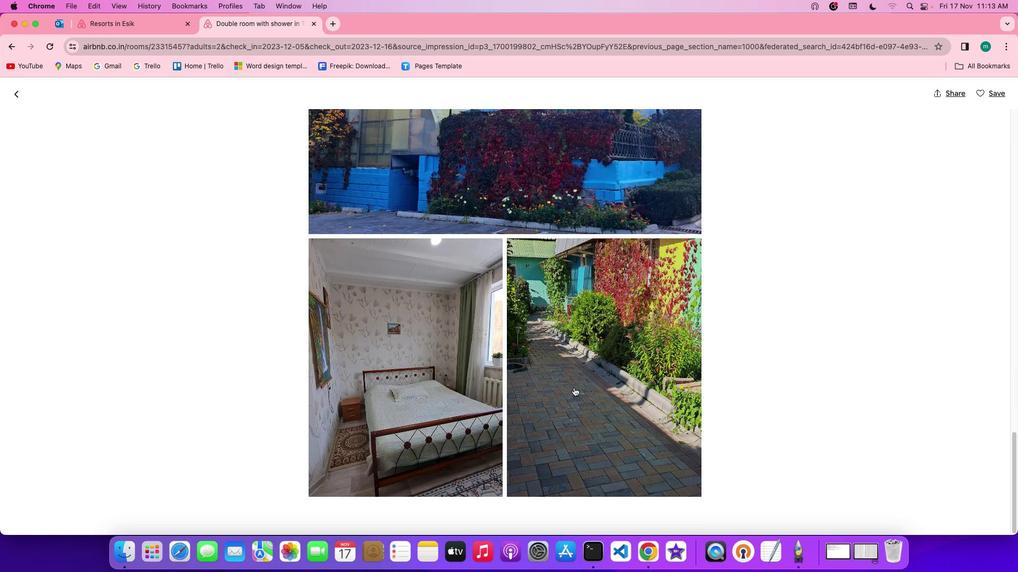 
Action: Mouse moved to (569, 384)
Screenshot: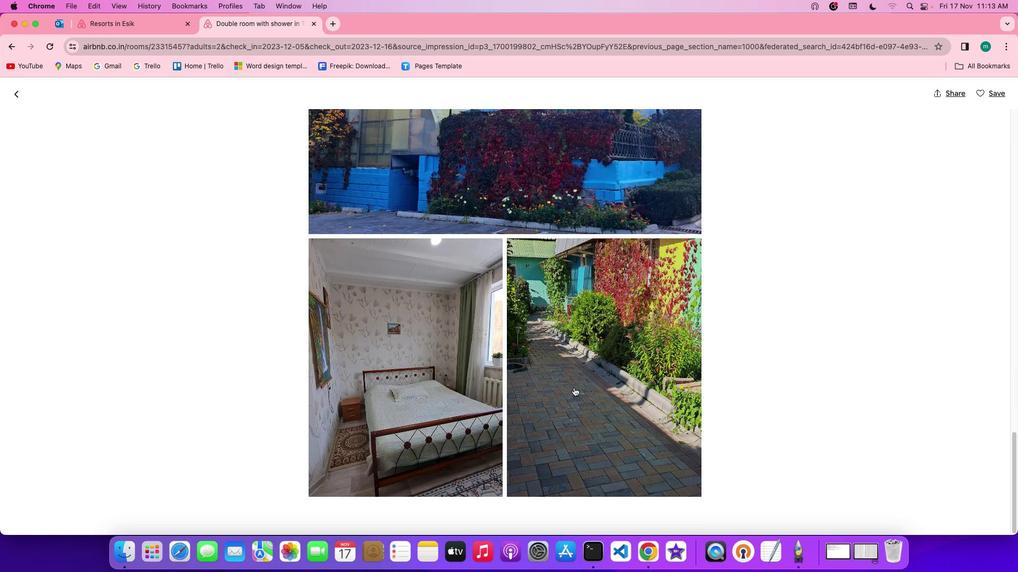 
Action: Mouse scrolled (569, 384) with delta (-3, -6)
Screenshot: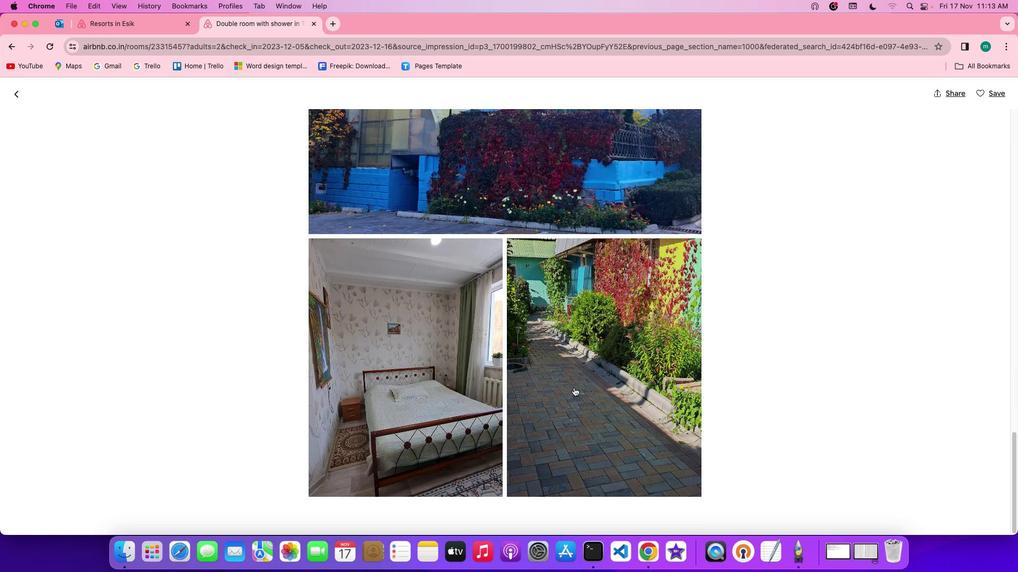 
Action: Mouse scrolled (569, 384) with delta (-3, -4)
Screenshot: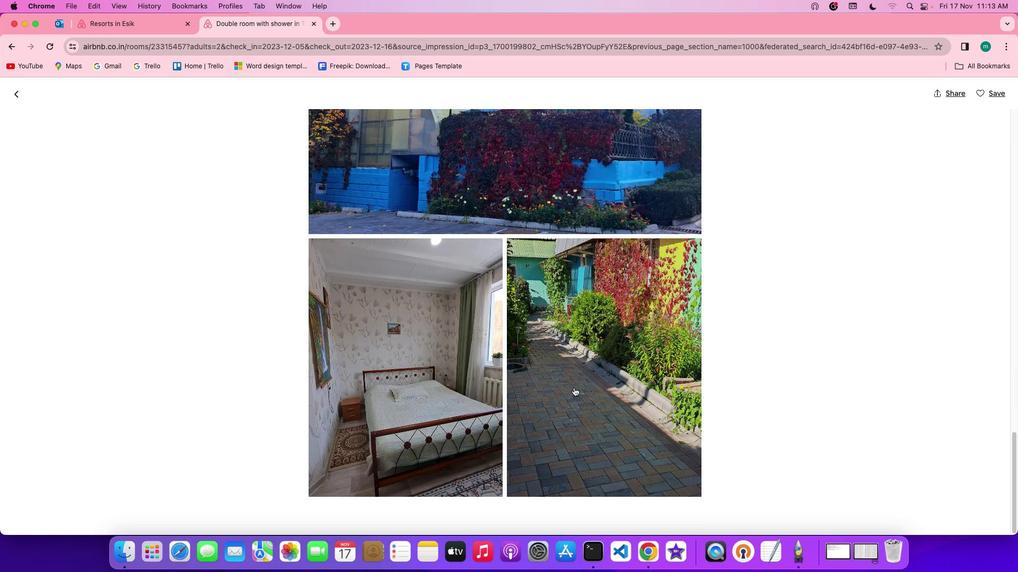 
Action: Mouse scrolled (569, 384) with delta (-3, -4)
Screenshot: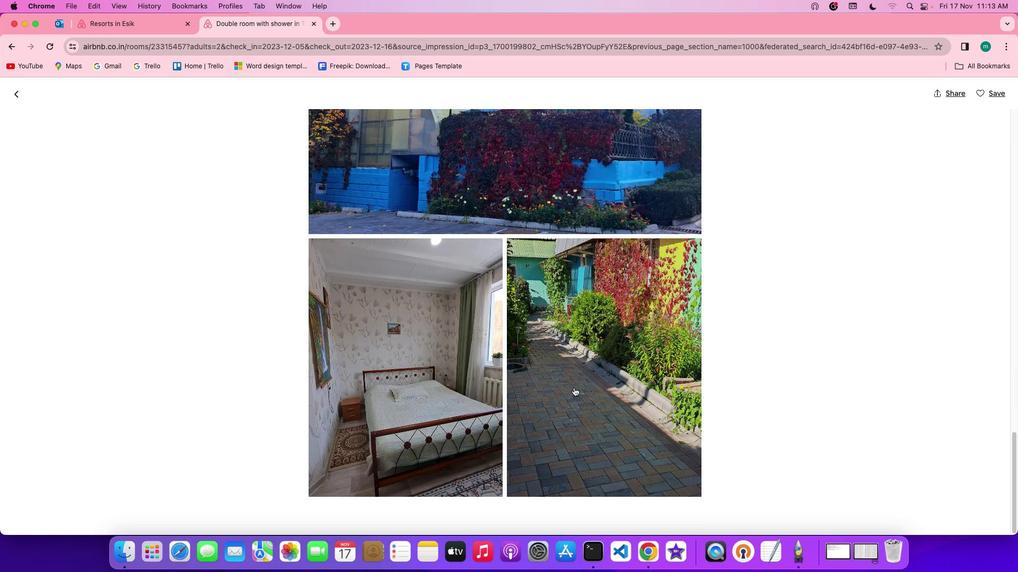 
Action: Mouse scrolled (569, 384) with delta (-3, -5)
Screenshot: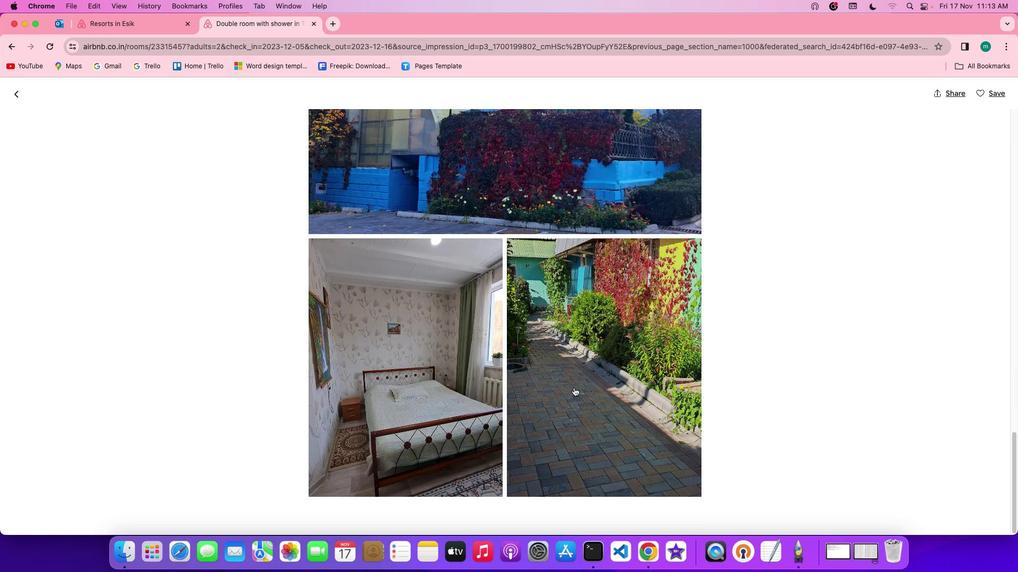 
Action: Mouse scrolled (569, 384) with delta (-3, -6)
Screenshot: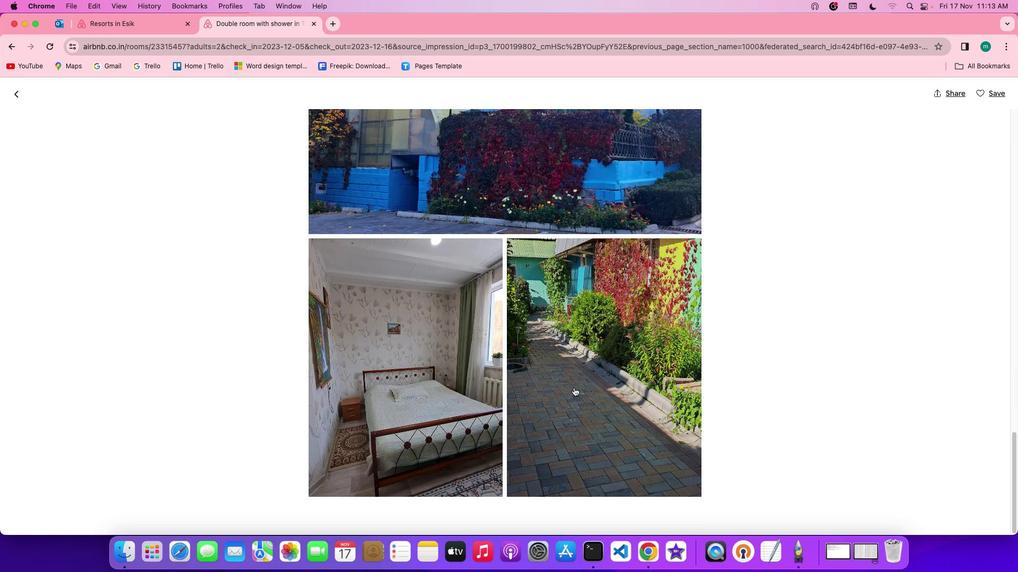 
Action: Mouse moved to (569, 382)
Screenshot: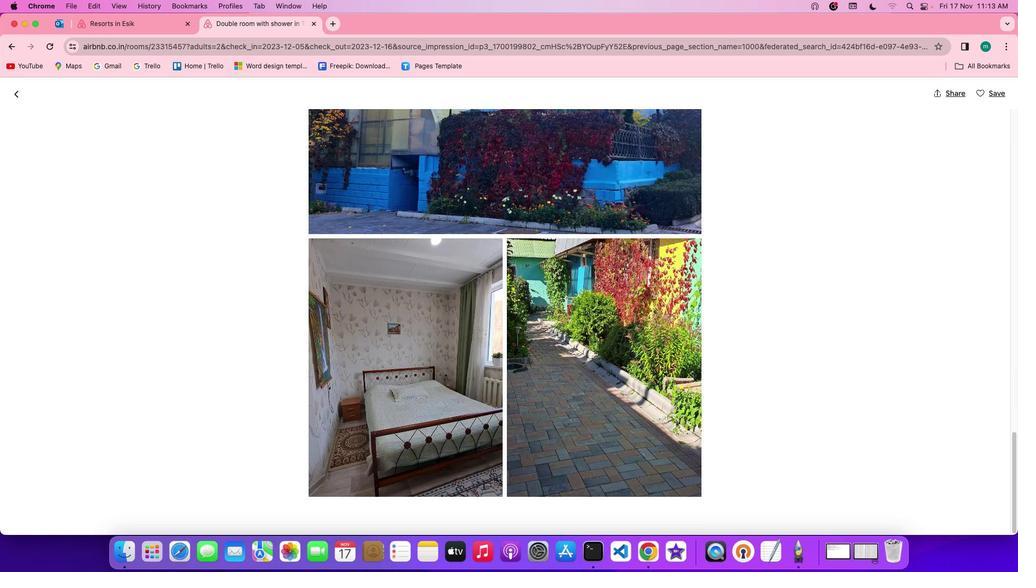 
Action: Mouse scrolled (569, 382) with delta (-3, -4)
Screenshot: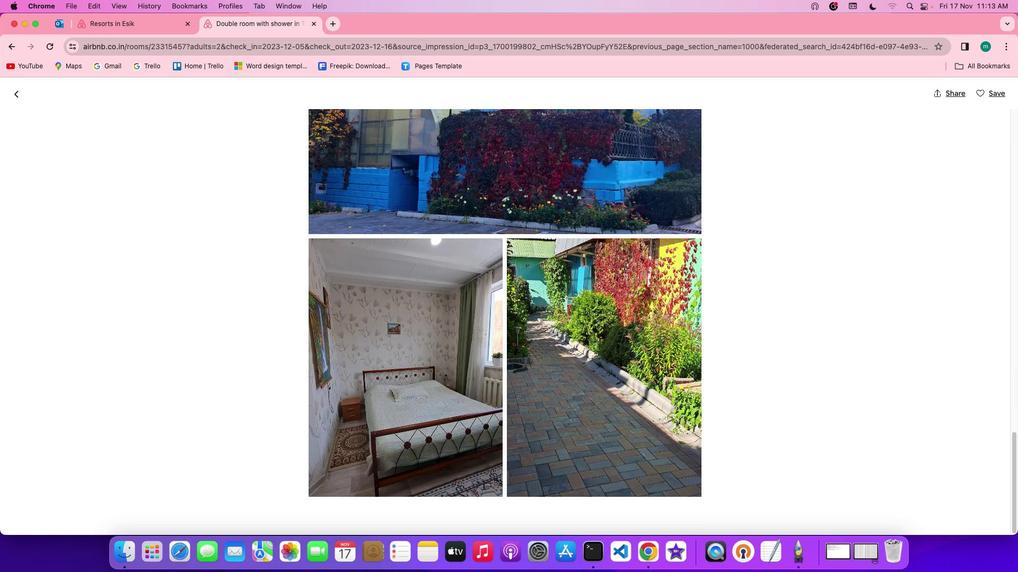 
Action: Mouse scrolled (569, 382) with delta (-3, -4)
Screenshot: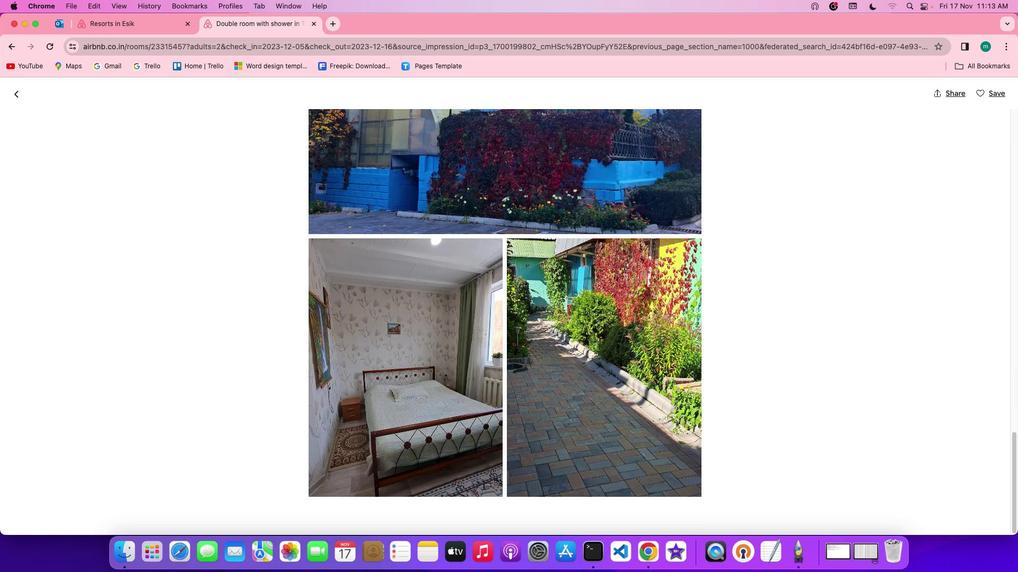 
Action: Mouse scrolled (569, 382) with delta (-3, -5)
Screenshot: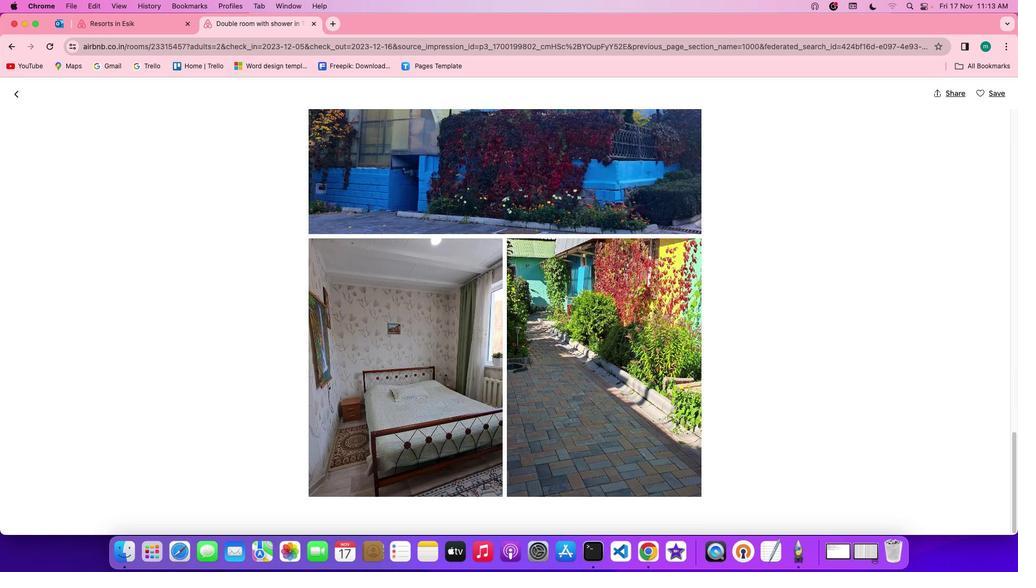 
Action: Mouse scrolled (569, 382) with delta (-3, -6)
Screenshot: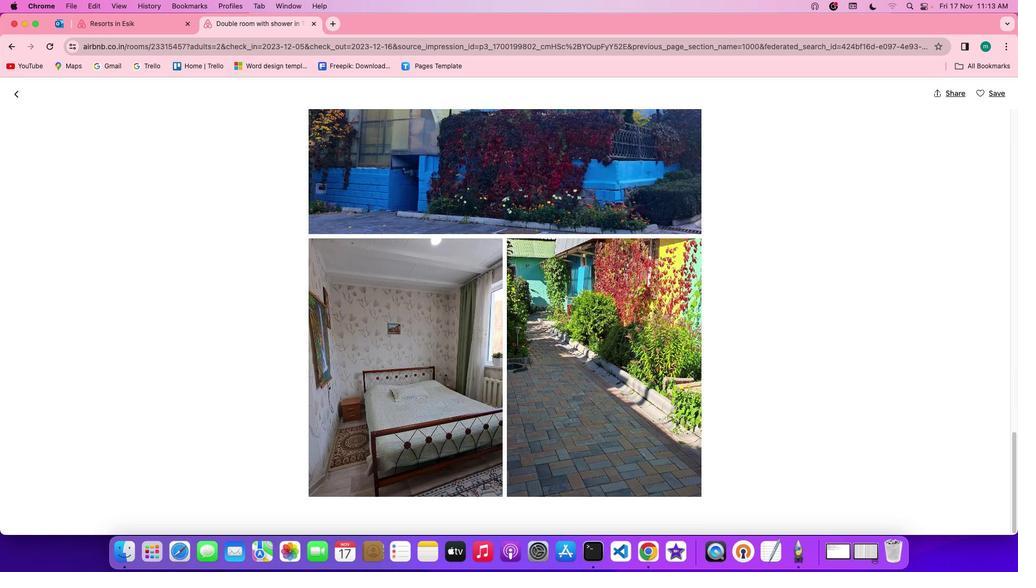 
Action: Mouse scrolled (569, 382) with delta (-3, -6)
Screenshot: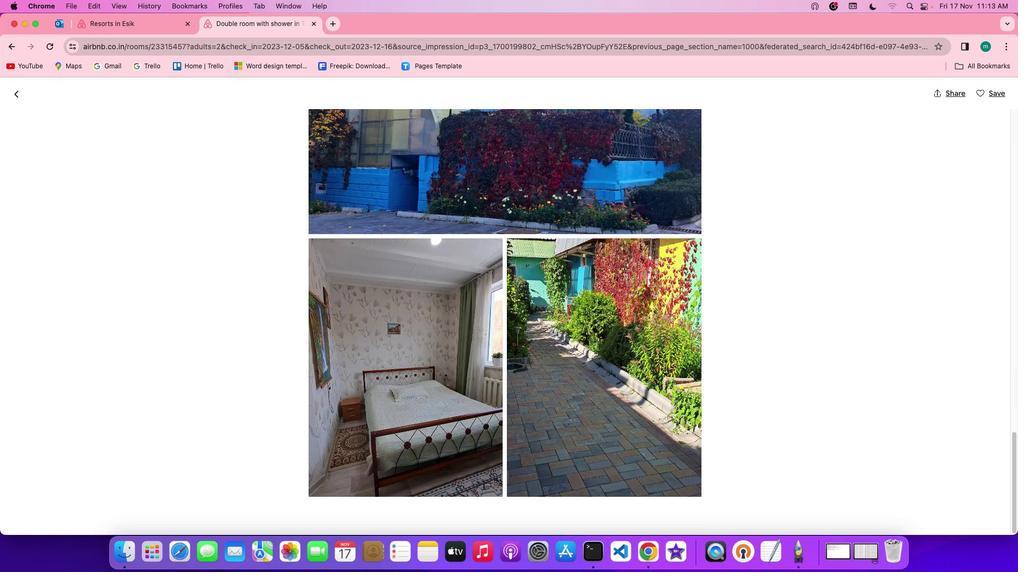 
Action: Mouse moved to (15, 85)
Screenshot: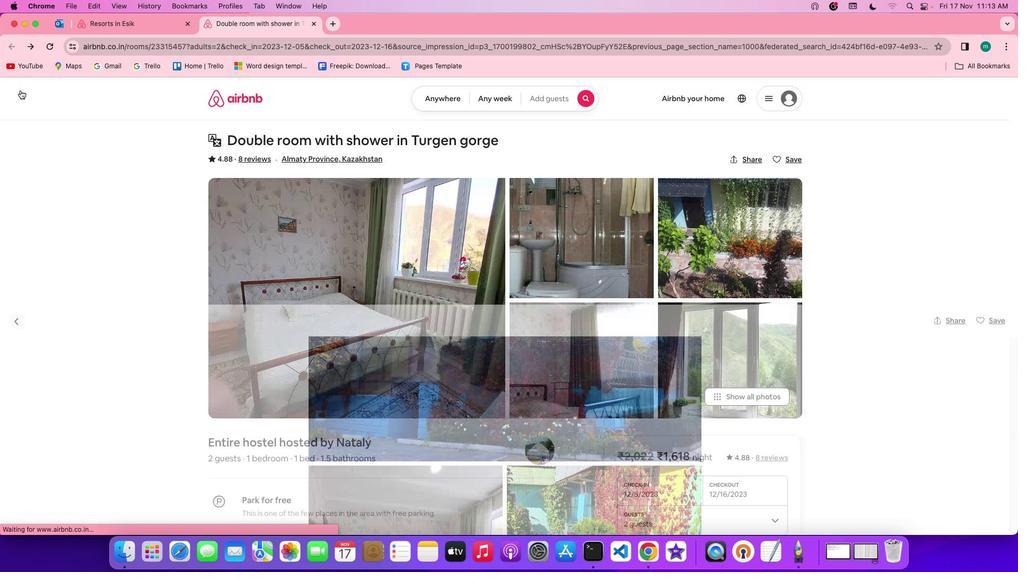 
Action: Mouse pressed left at (15, 85)
Screenshot: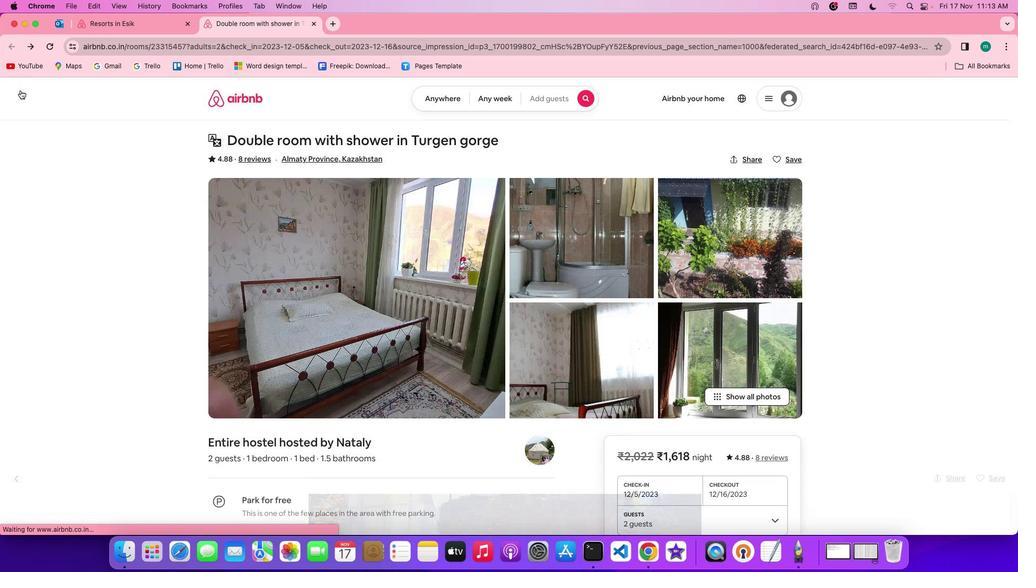 
Action: Mouse moved to (519, 365)
Screenshot: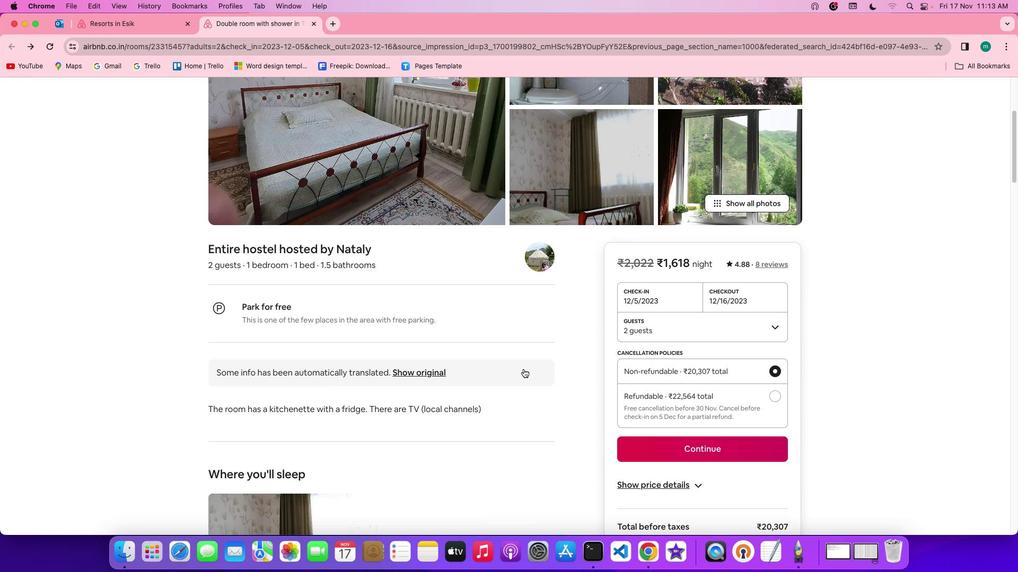 
Action: Mouse scrolled (519, 365) with delta (-3, -4)
Screenshot: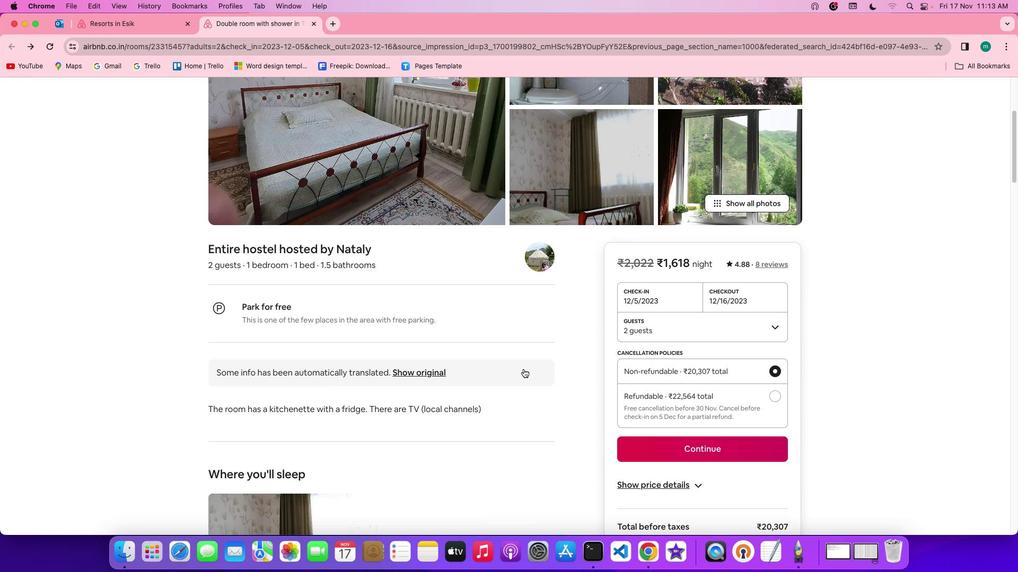 
Action: Mouse scrolled (519, 365) with delta (-3, -4)
Screenshot: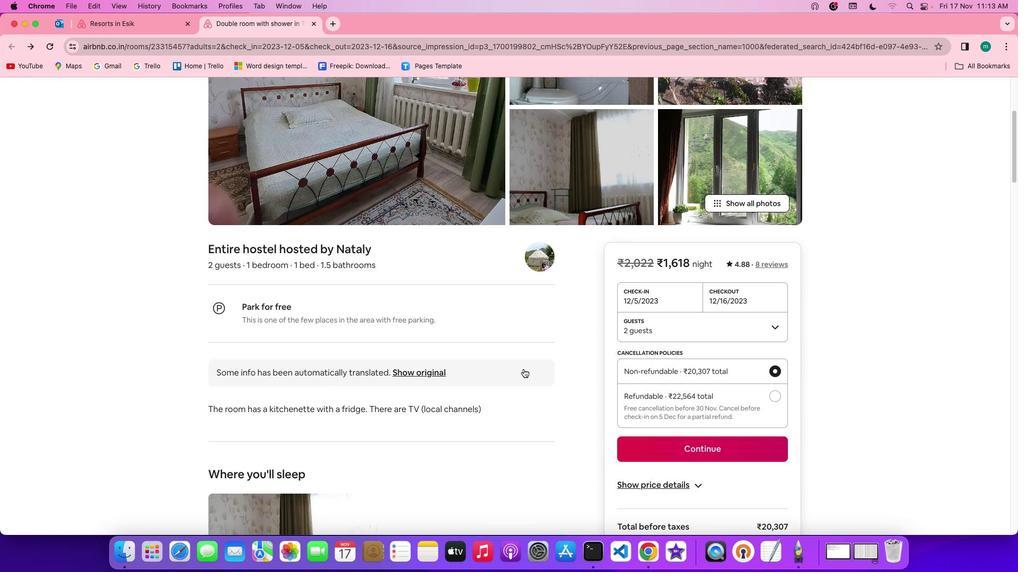 
Action: Mouse scrolled (519, 365) with delta (-3, -5)
Screenshot: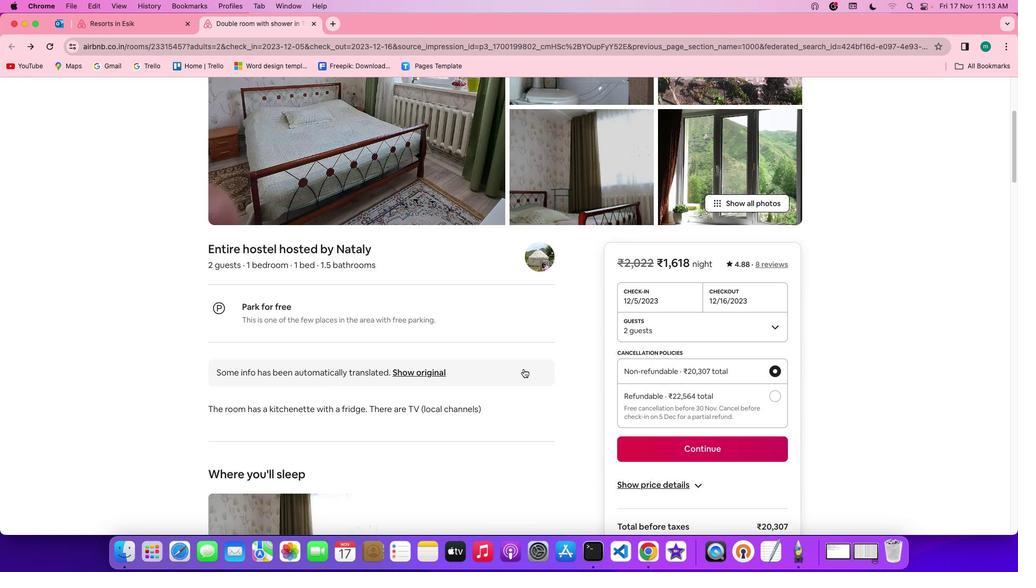 
Action: Mouse scrolled (519, 365) with delta (-3, -5)
Screenshot: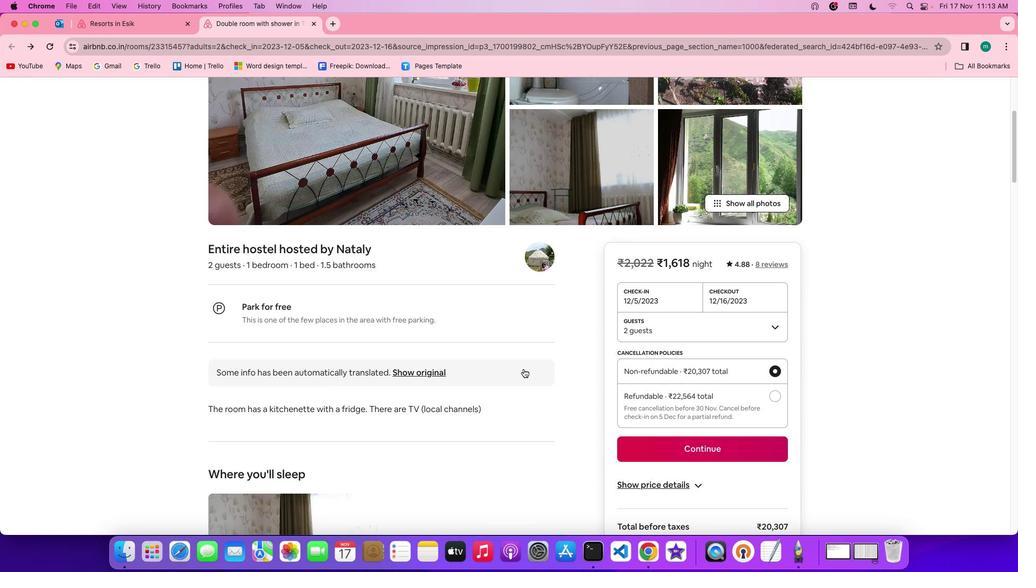 
Action: Mouse scrolled (519, 365) with delta (-3, -4)
Screenshot: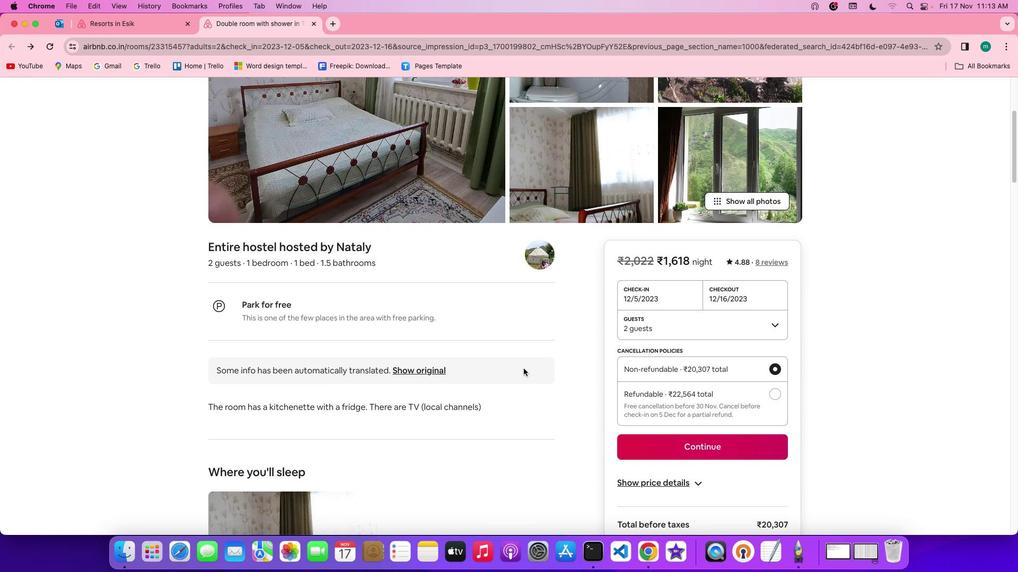 
Action: Mouse moved to (519, 364)
Screenshot: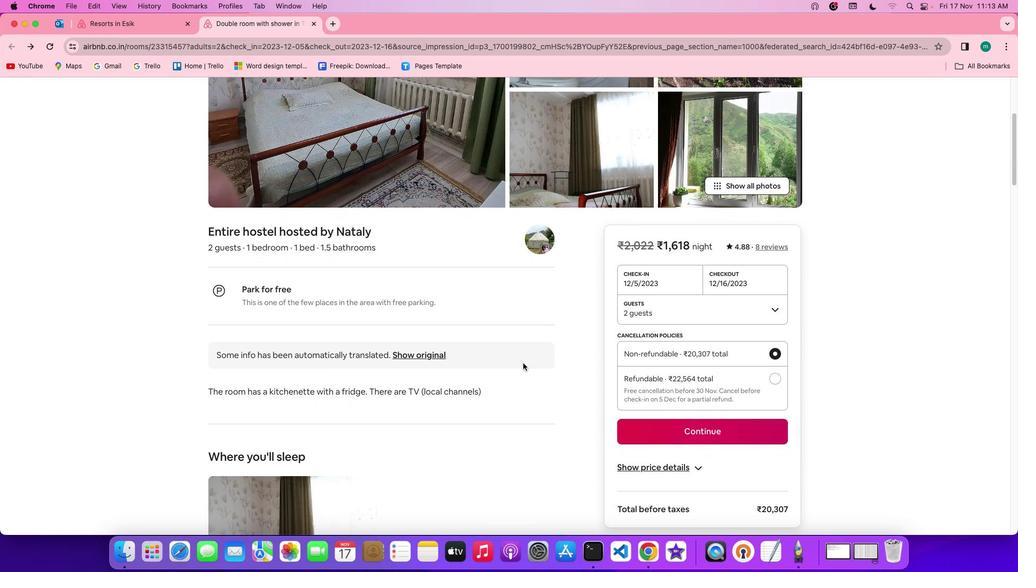 
Action: Mouse scrolled (519, 364) with delta (-3, -4)
Screenshot: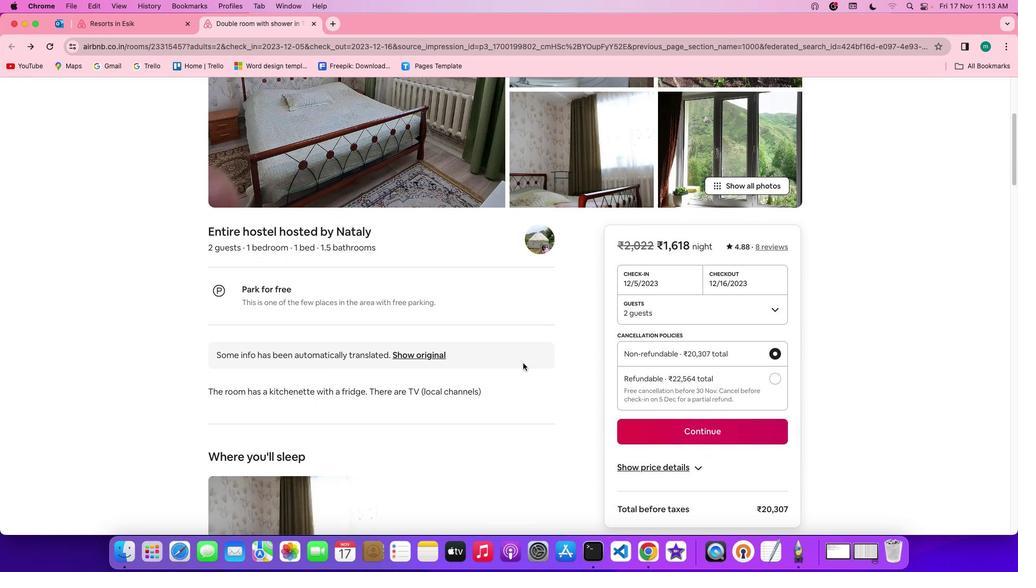 
Action: Mouse scrolled (519, 364) with delta (-3, -4)
Screenshot: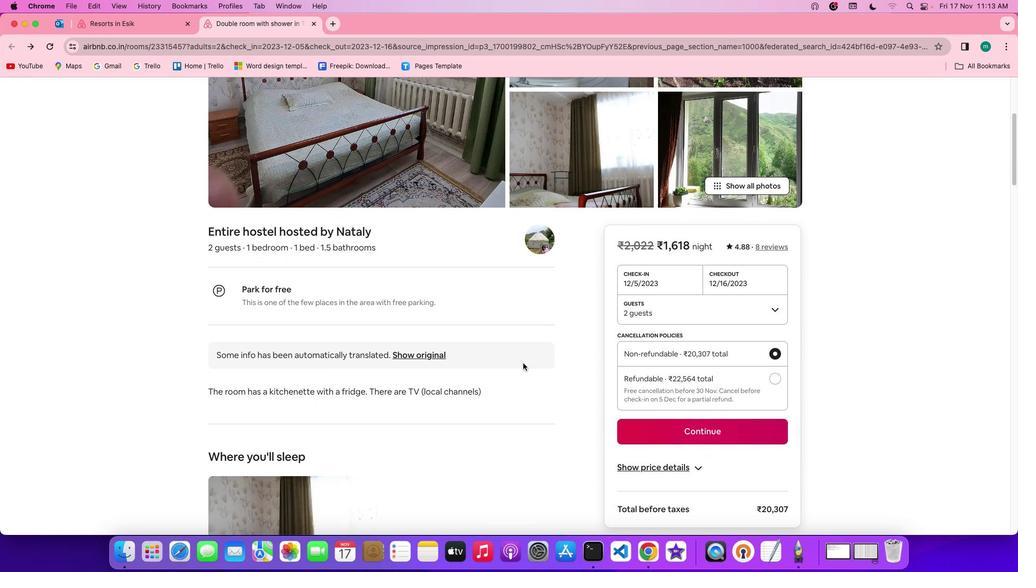 
Action: Mouse moved to (519, 359)
Screenshot: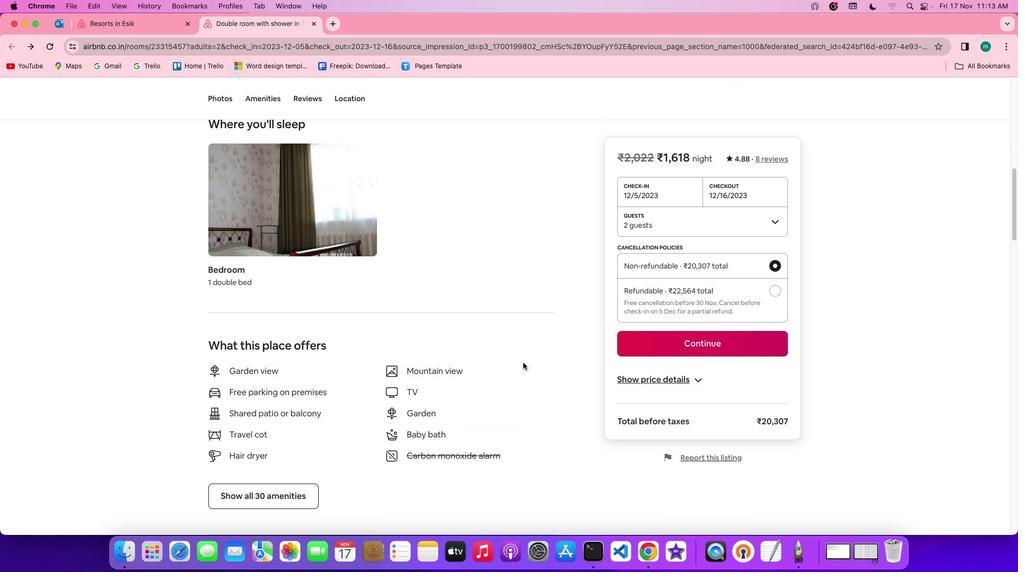 
Action: Mouse scrolled (519, 359) with delta (-3, -4)
Screenshot: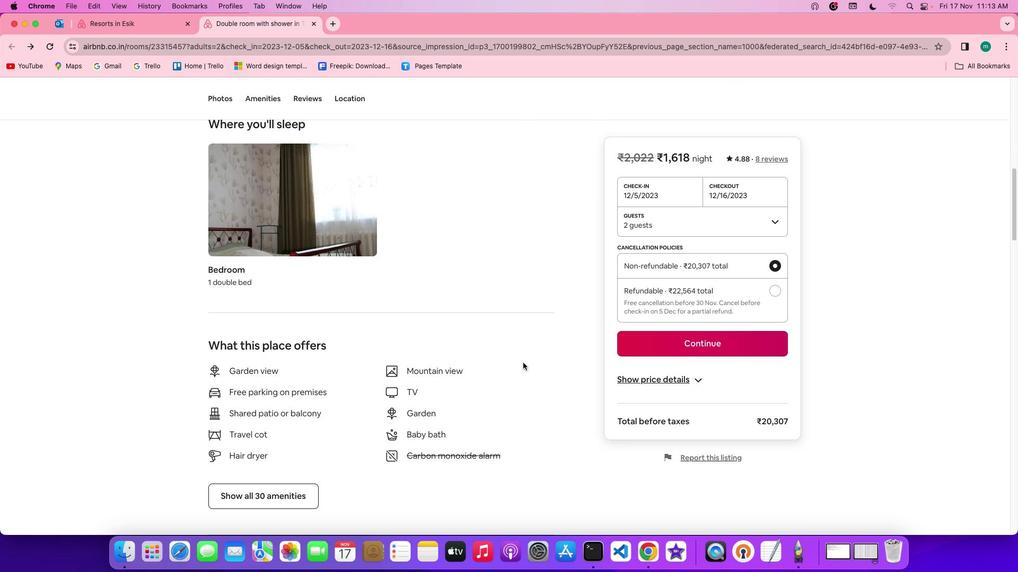 
Action: Mouse moved to (519, 359)
Screenshot: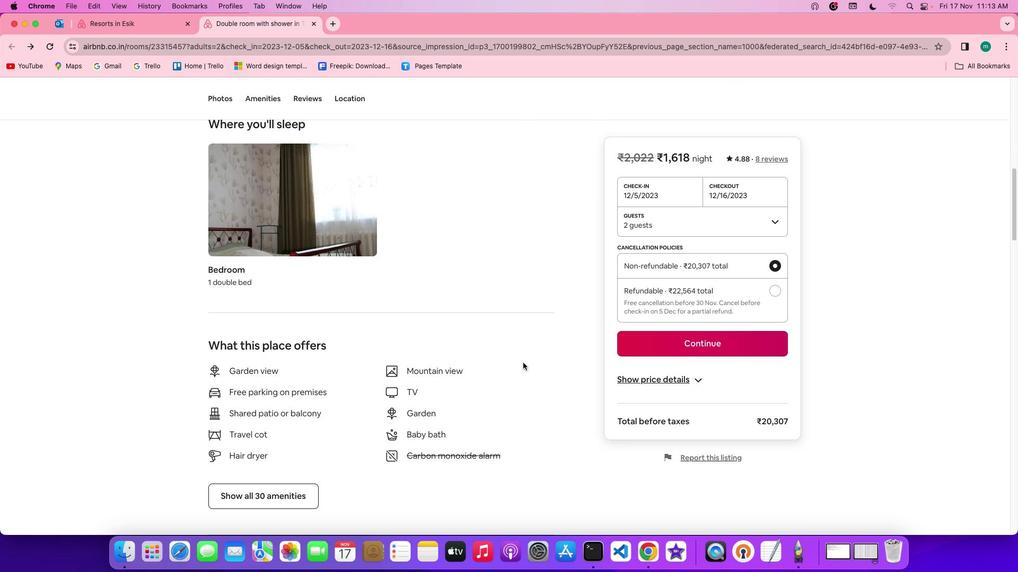 
Action: Mouse scrolled (519, 359) with delta (-3, -4)
Screenshot: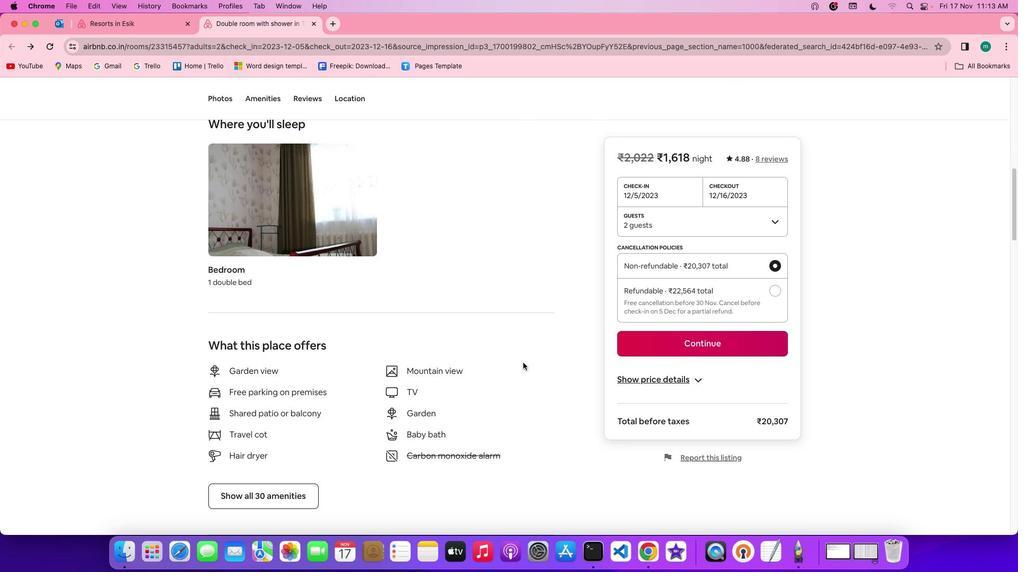 
Action: Mouse scrolled (519, 359) with delta (-3, -5)
Screenshot: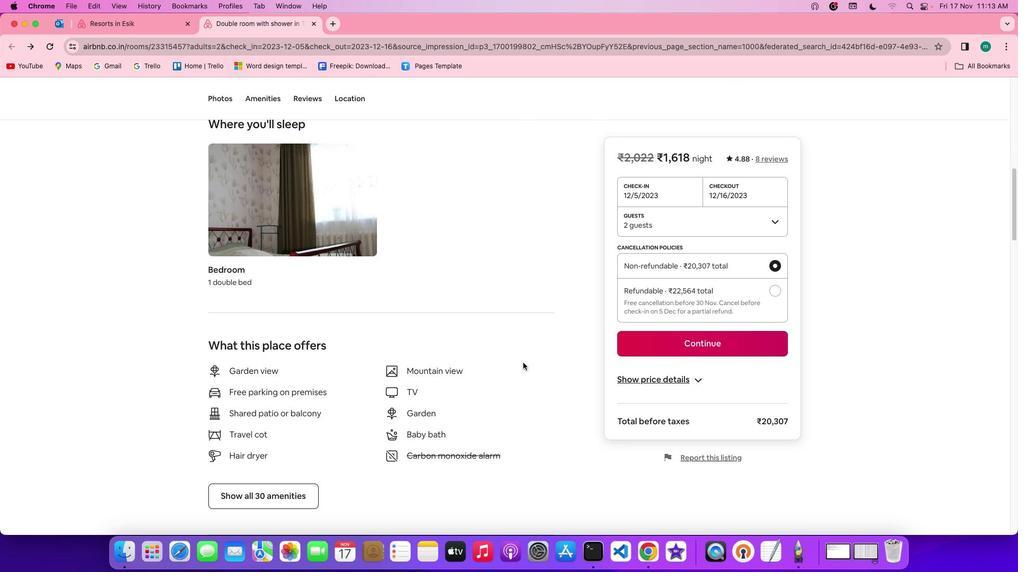 
Action: Mouse scrolled (519, 359) with delta (-3, -6)
Screenshot: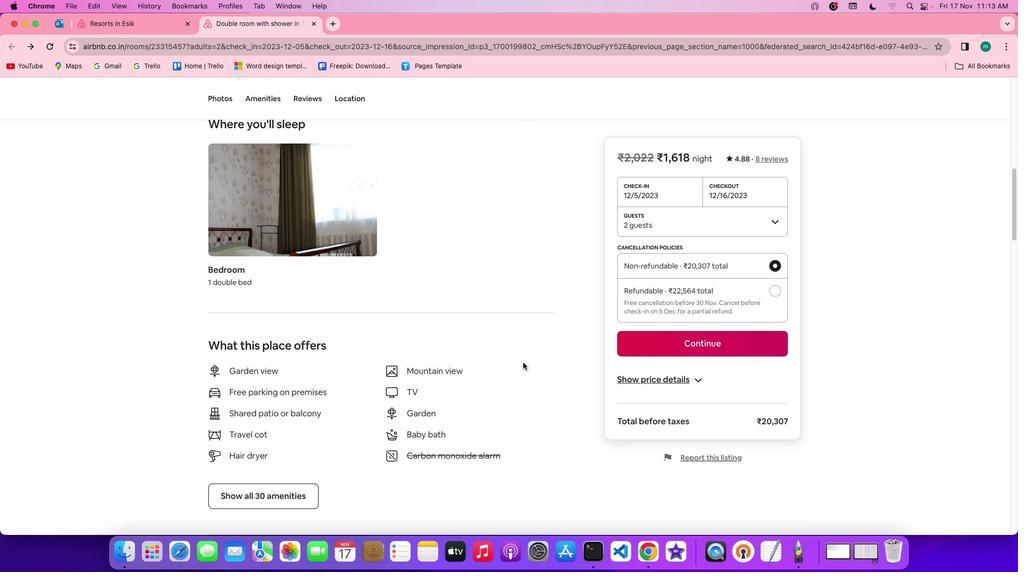 
Action: Mouse scrolled (519, 359) with delta (-3, -6)
Screenshot: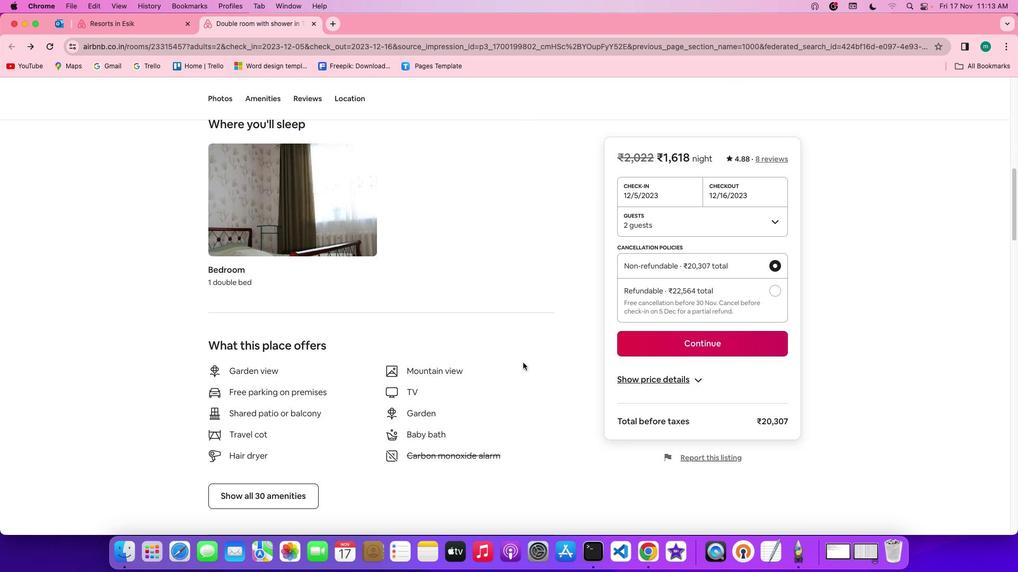 
Action: Mouse moved to (518, 357)
Screenshot: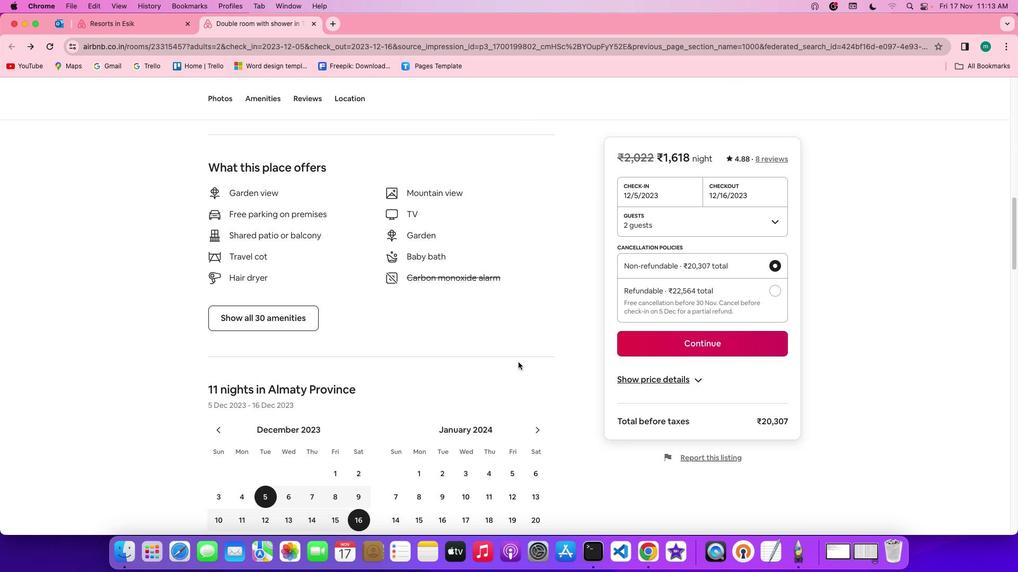 
Action: Mouse scrolled (518, 357) with delta (-3, -4)
Screenshot: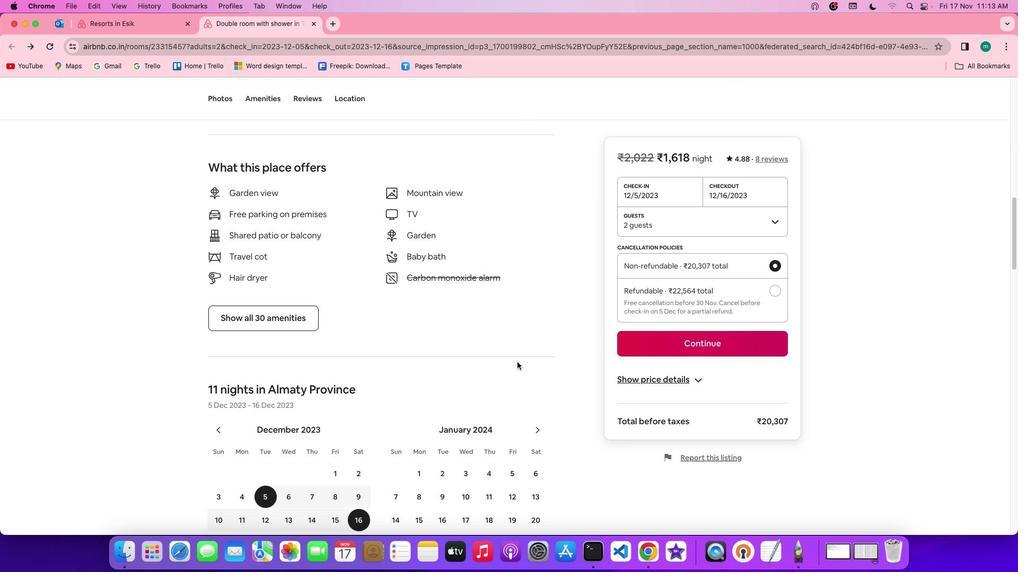 
Action: Mouse scrolled (518, 357) with delta (-3, -4)
Screenshot: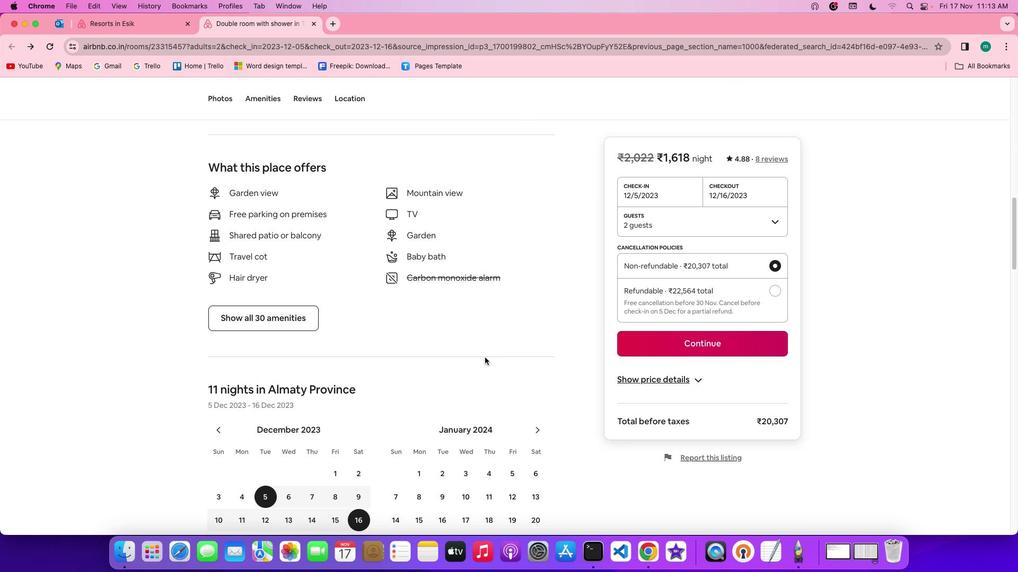 
Action: Mouse scrolled (518, 357) with delta (-3, -4)
Screenshot: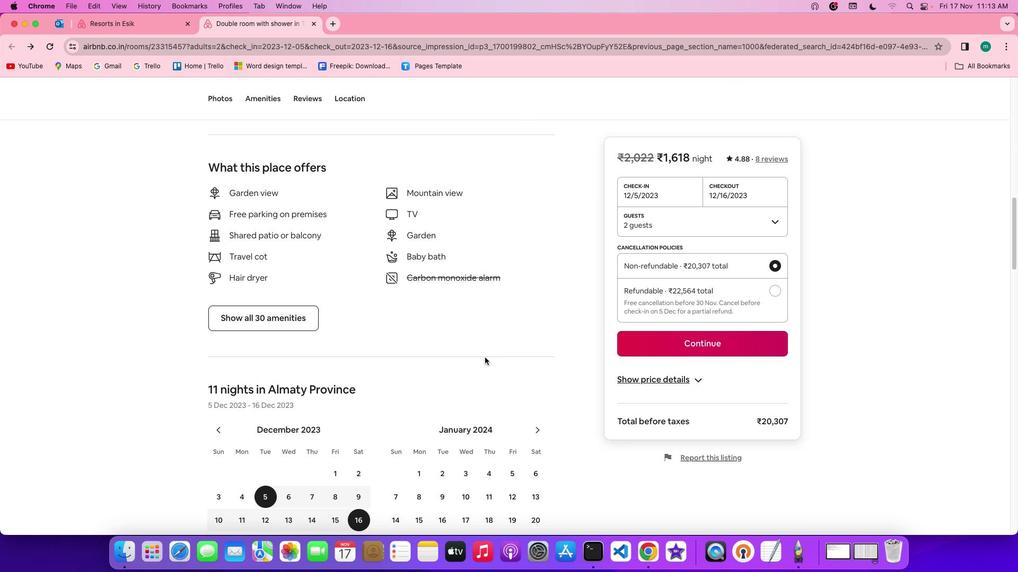 
Action: Mouse scrolled (518, 357) with delta (-3, -5)
Screenshot: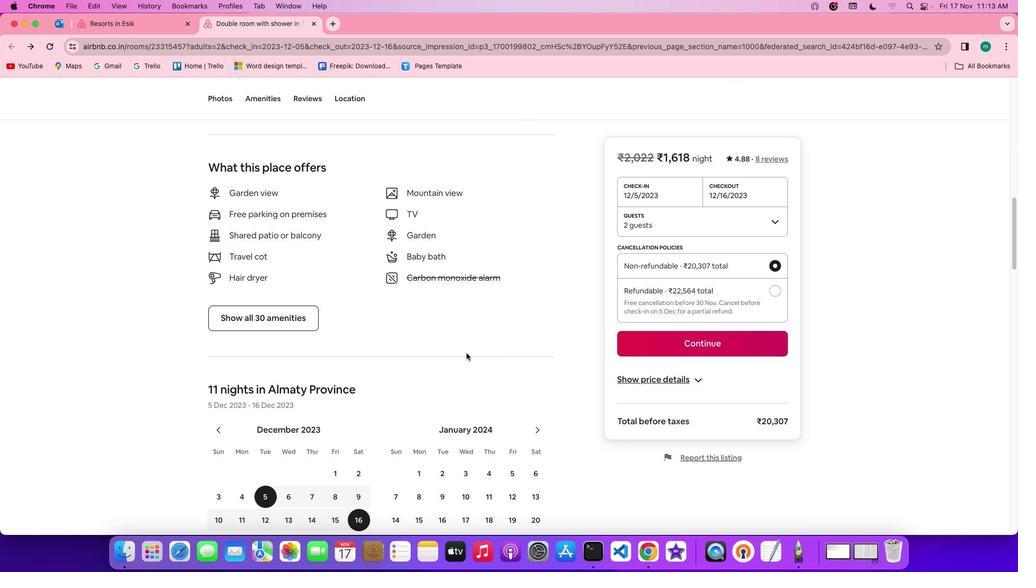 
Action: Mouse moved to (242, 310)
Screenshot: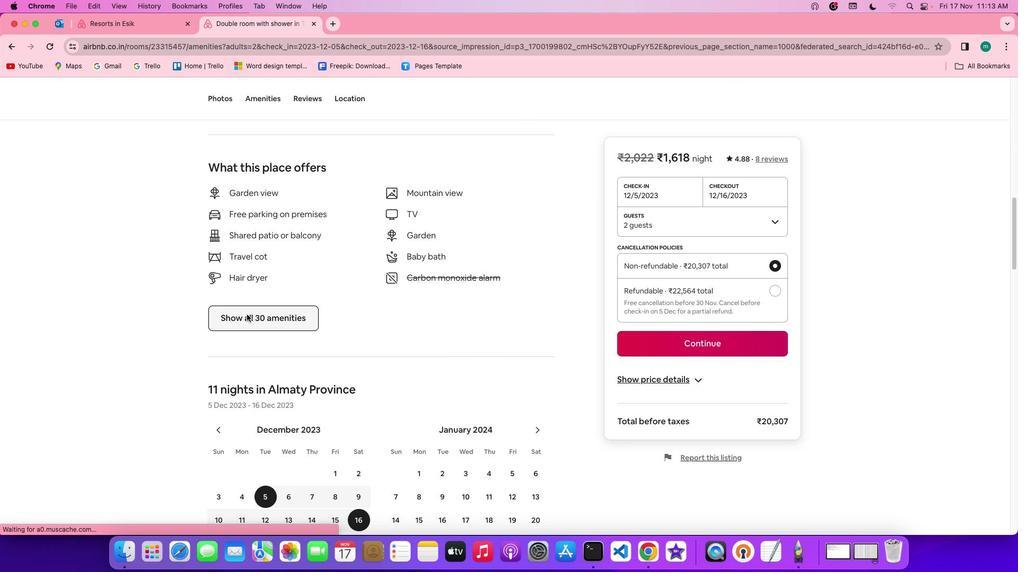 
Action: Mouse pressed left at (242, 310)
Screenshot: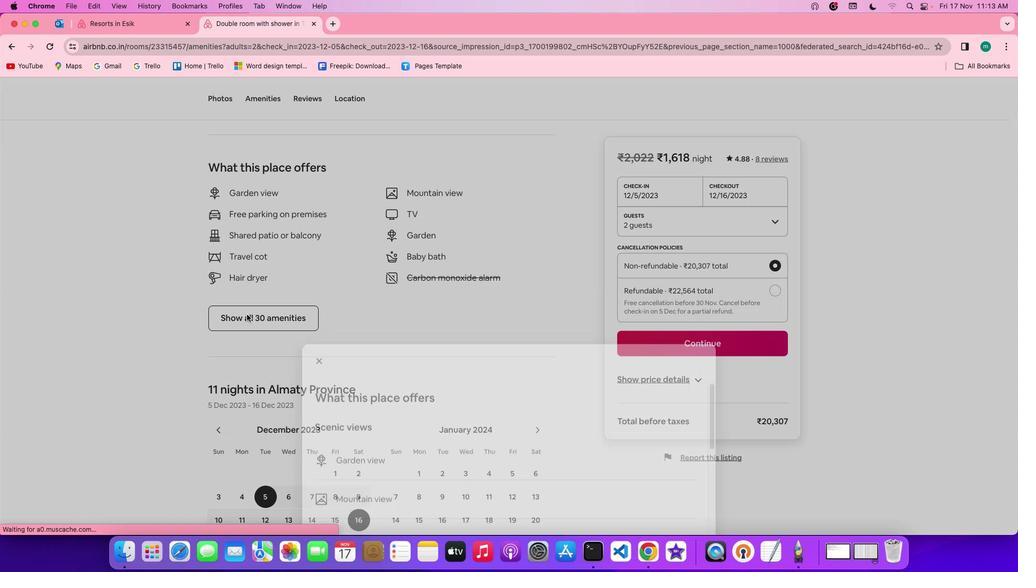 
Action: Mouse moved to (467, 373)
Screenshot: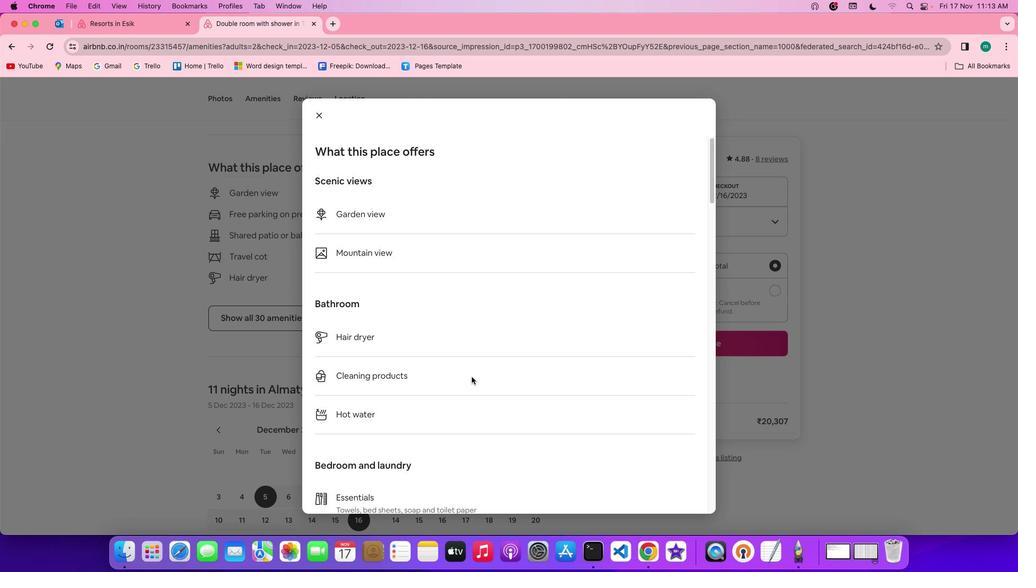 
Action: Mouse scrolled (467, 373) with delta (-3, -4)
Screenshot: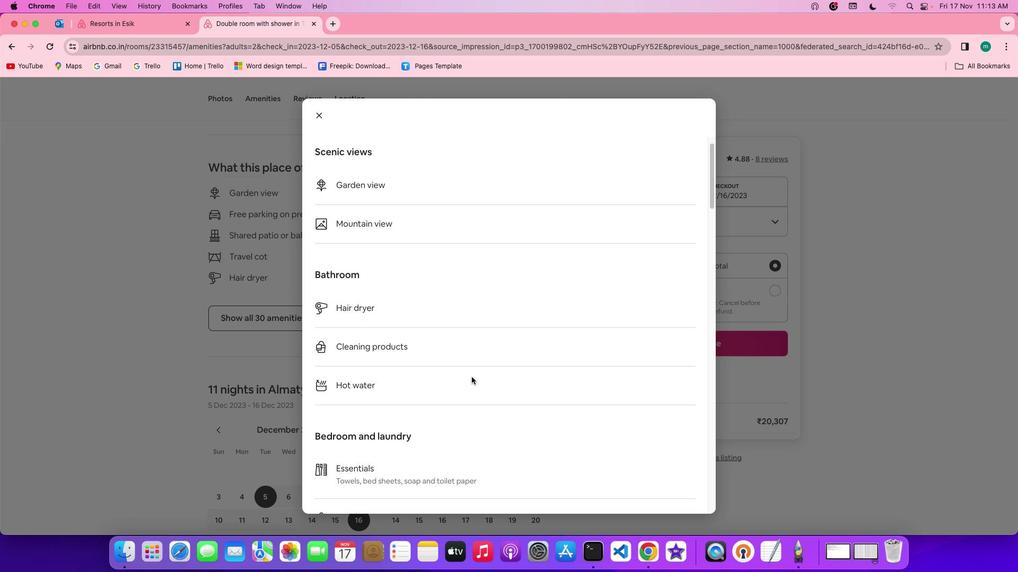 
Action: Mouse scrolled (467, 373) with delta (-3, -4)
Screenshot: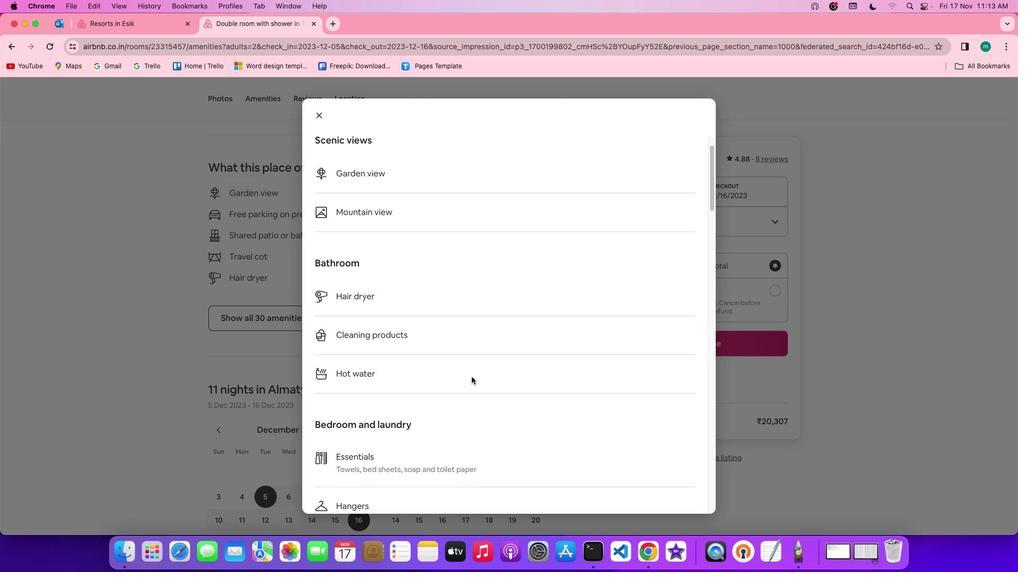 
Action: Mouse scrolled (467, 373) with delta (-3, -4)
Screenshot: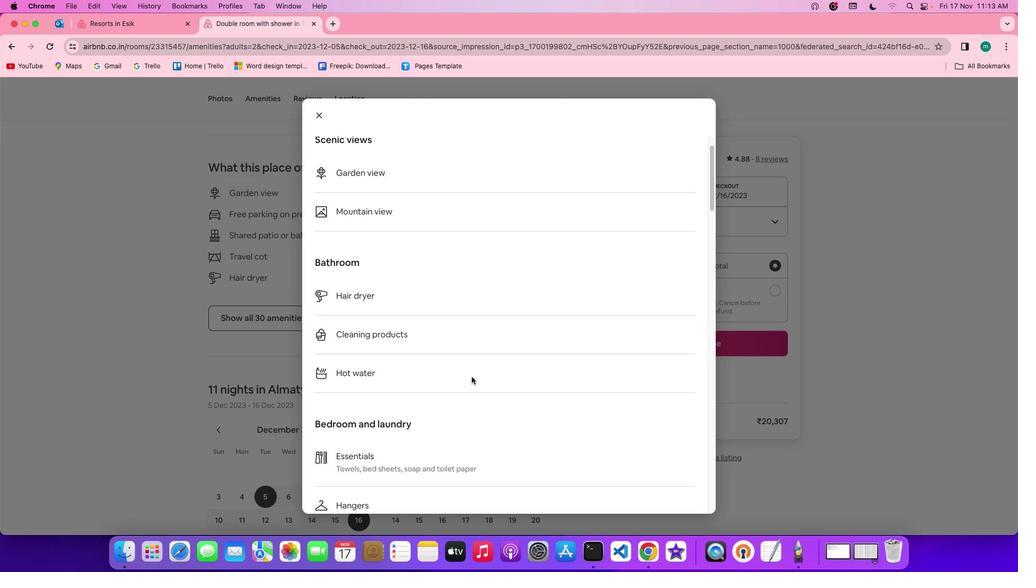 
Action: Mouse scrolled (467, 373) with delta (-3, -4)
Screenshot: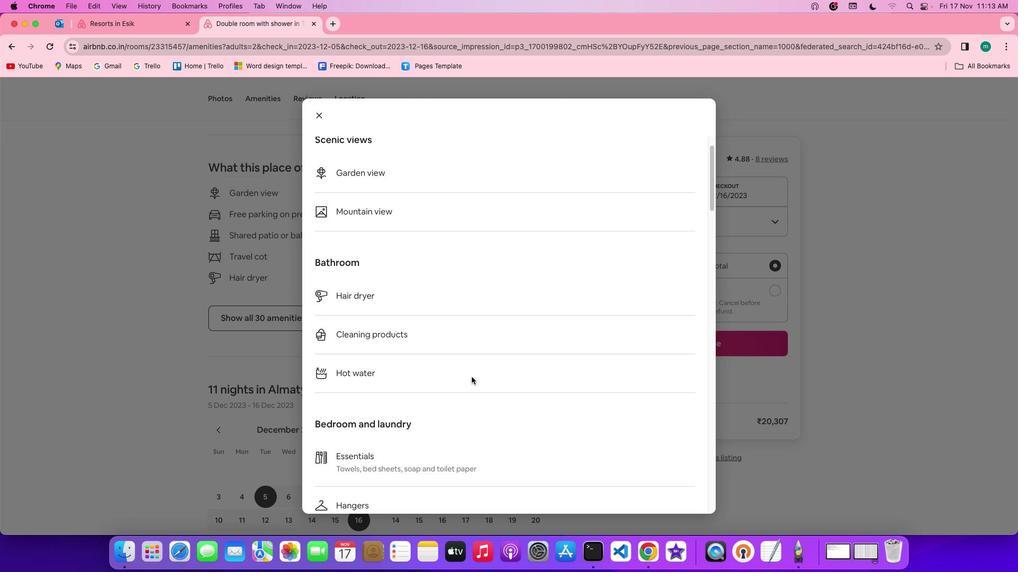 
Action: Mouse scrolled (467, 373) with delta (-3, -4)
Screenshot: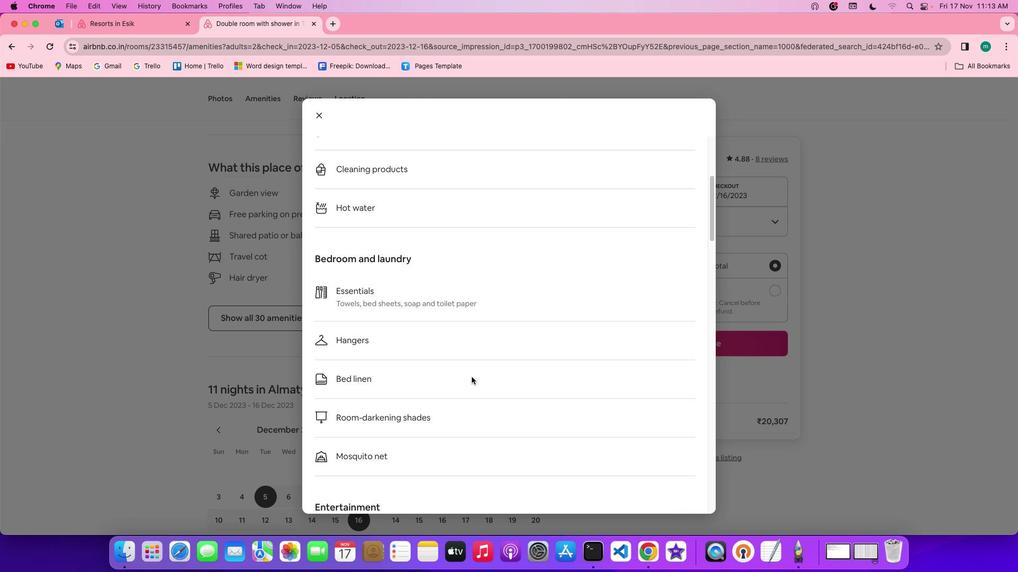 
Action: Mouse scrolled (467, 373) with delta (-3, -4)
Screenshot: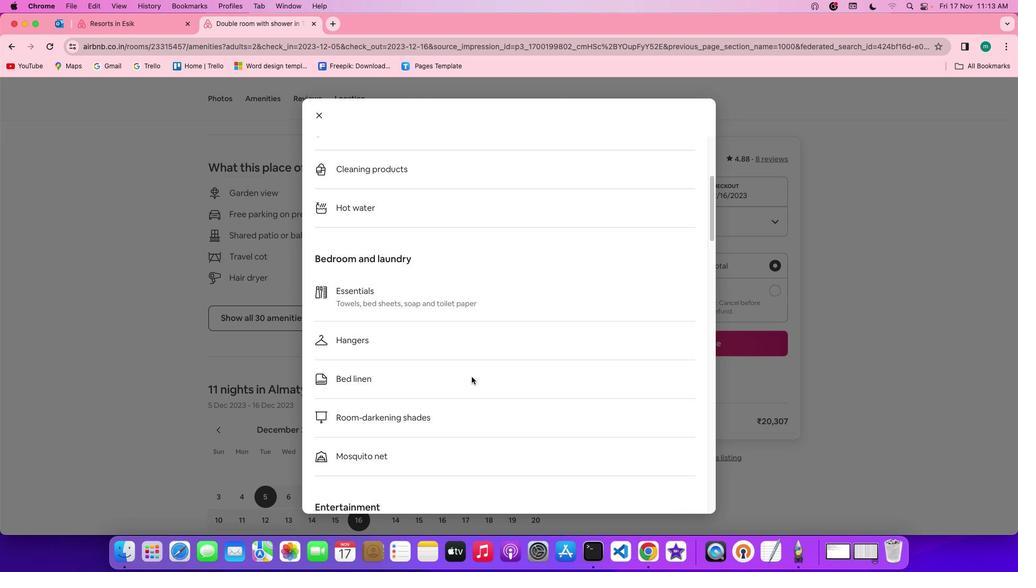 
Action: Mouse scrolled (467, 373) with delta (-3, -4)
Screenshot: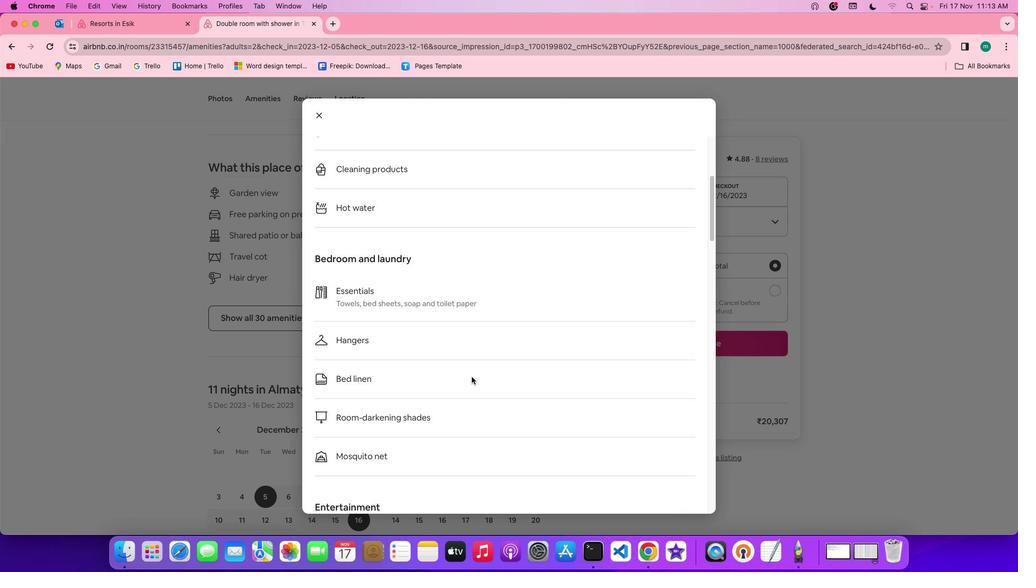 
Action: Mouse scrolled (467, 373) with delta (-3, -5)
Screenshot: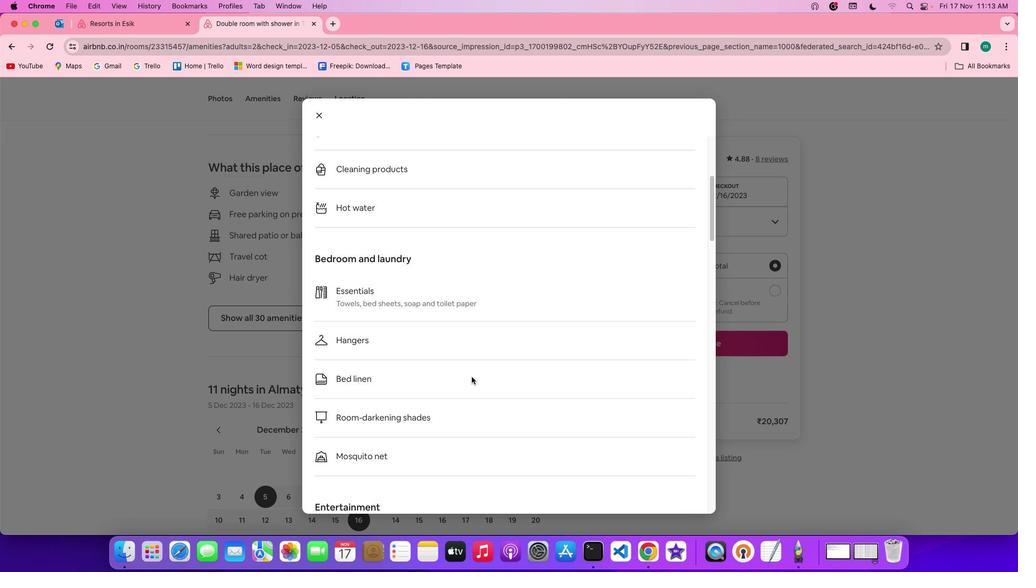 
Action: Mouse scrolled (467, 373) with delta (-3, -4)
Screenshot: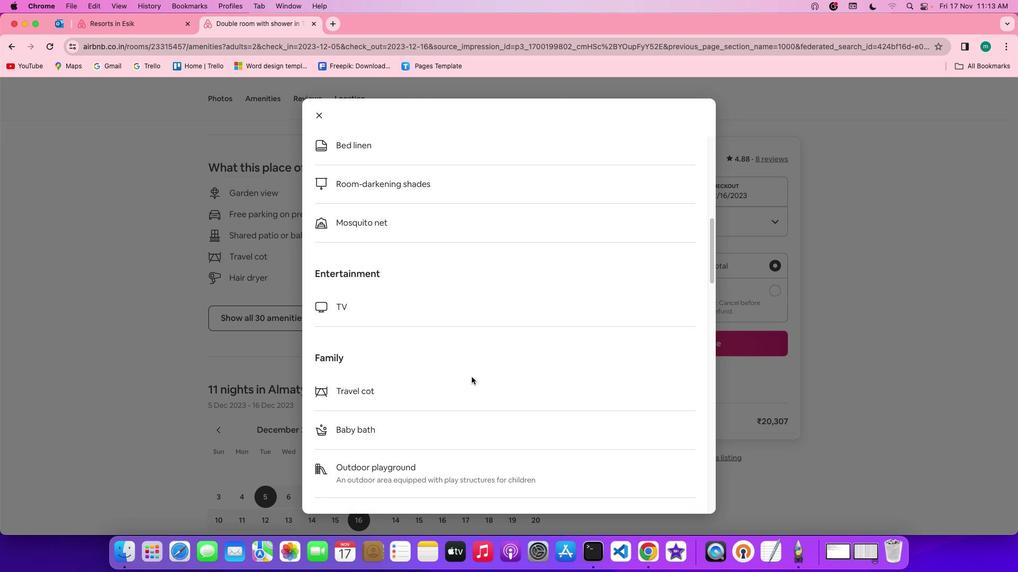 
Action: Mouse scrolled (467, 373) with delta (-3, -4)
Screenshot: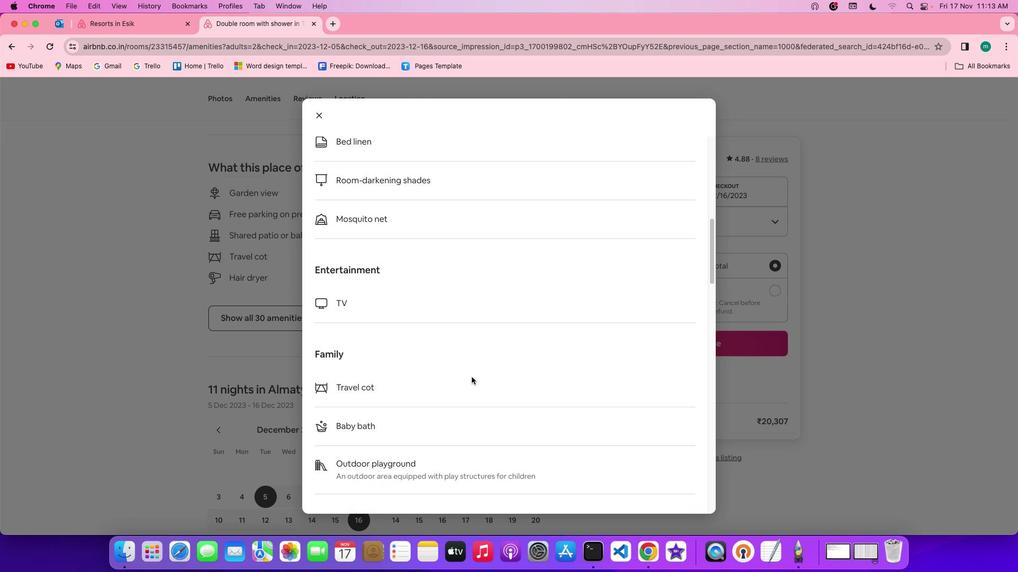 
Action: Mouse scrolled (467, 373) with delta (-3, -4)
Screenshot: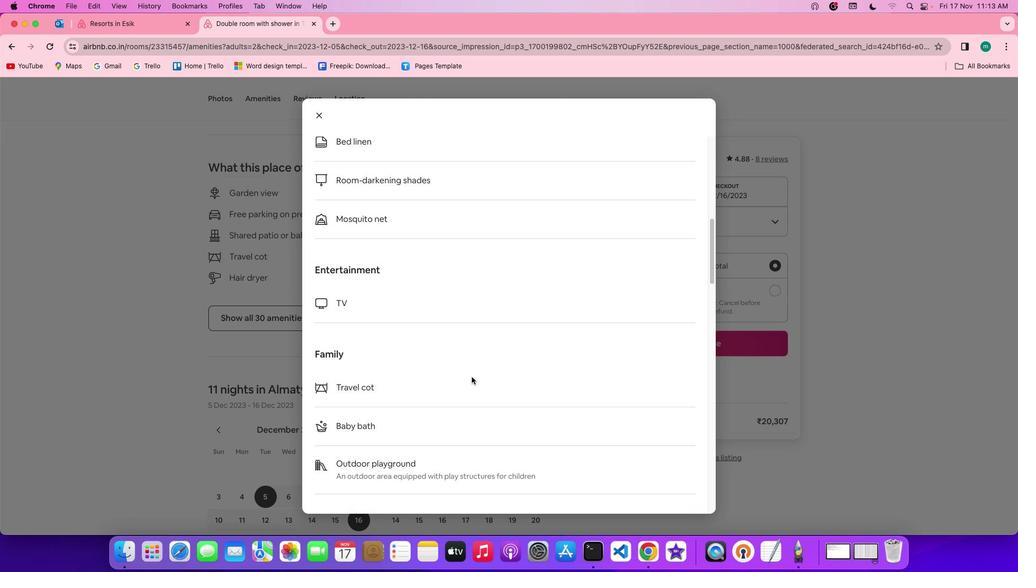 
Action: Mouse scrolled (467, 373) with delta (-3, -5)
Screenshot: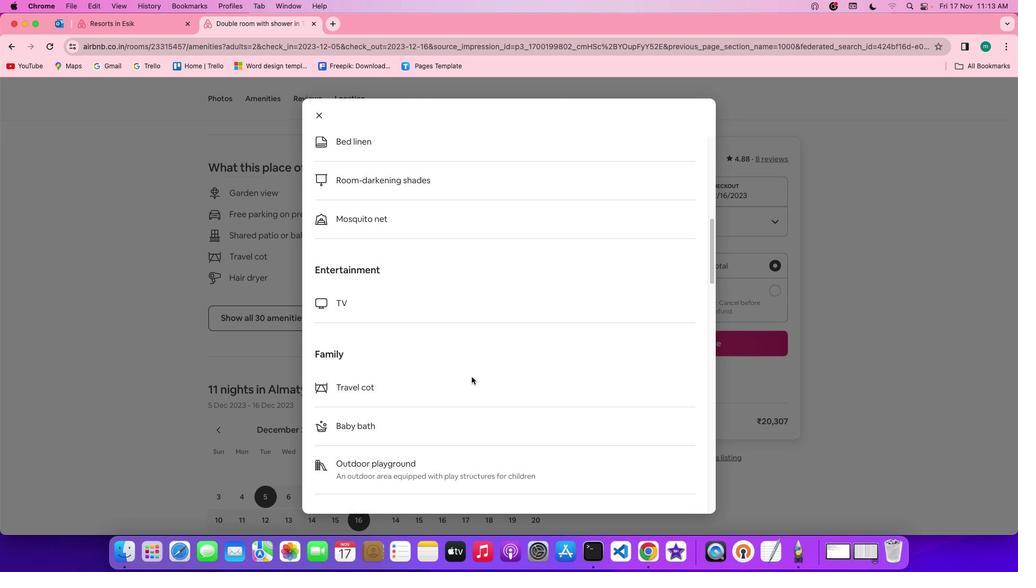 
Action: Mouse scrolled (467, 373) with delta (-3, -5)
Screenshot: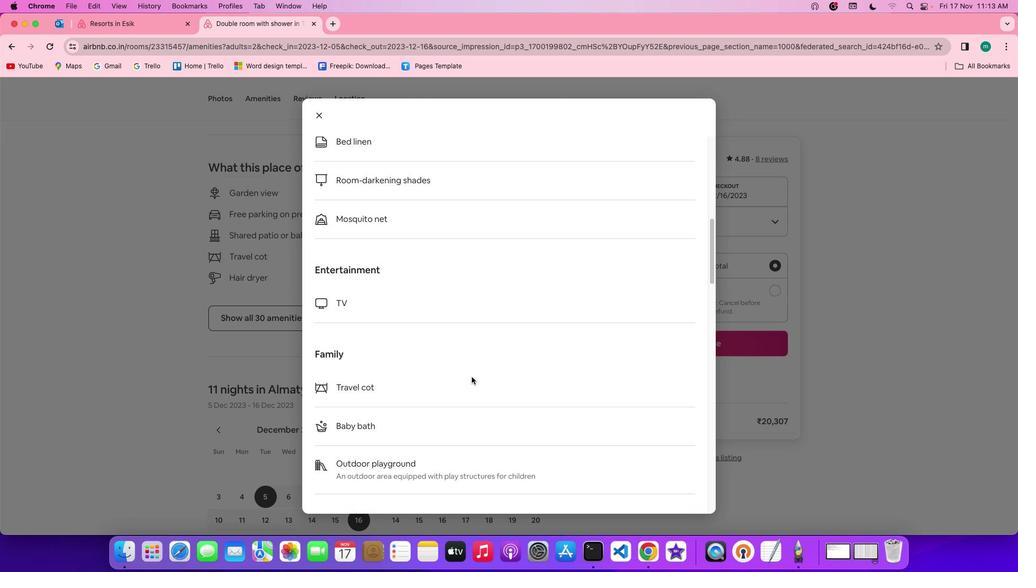 
Action: Mouse scrolled (467, 373) with delta (-3, -4)
Screenshot: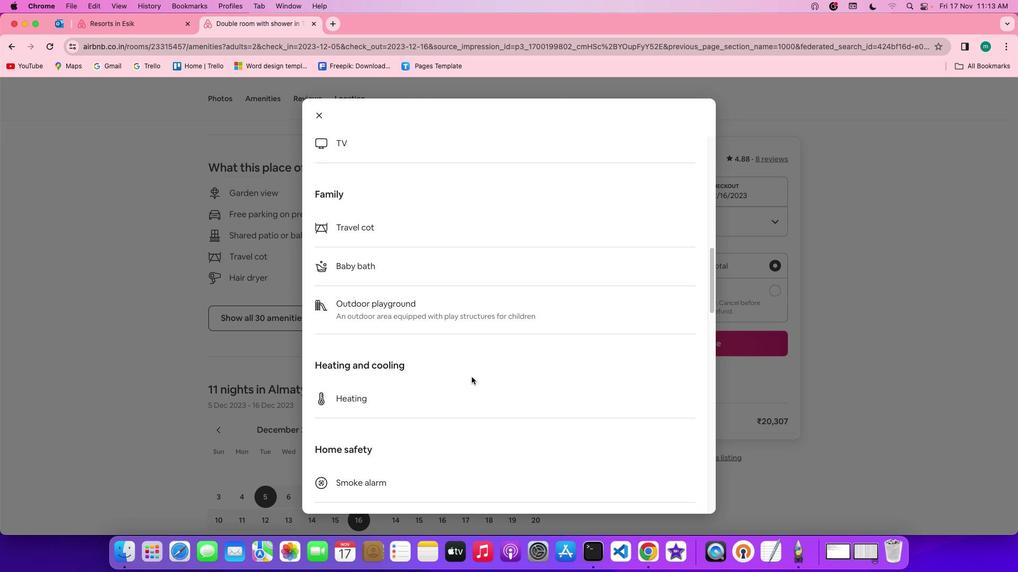 
Action: Mouse scrolled (467, 373) with delta (-3, -4)
Screenshot: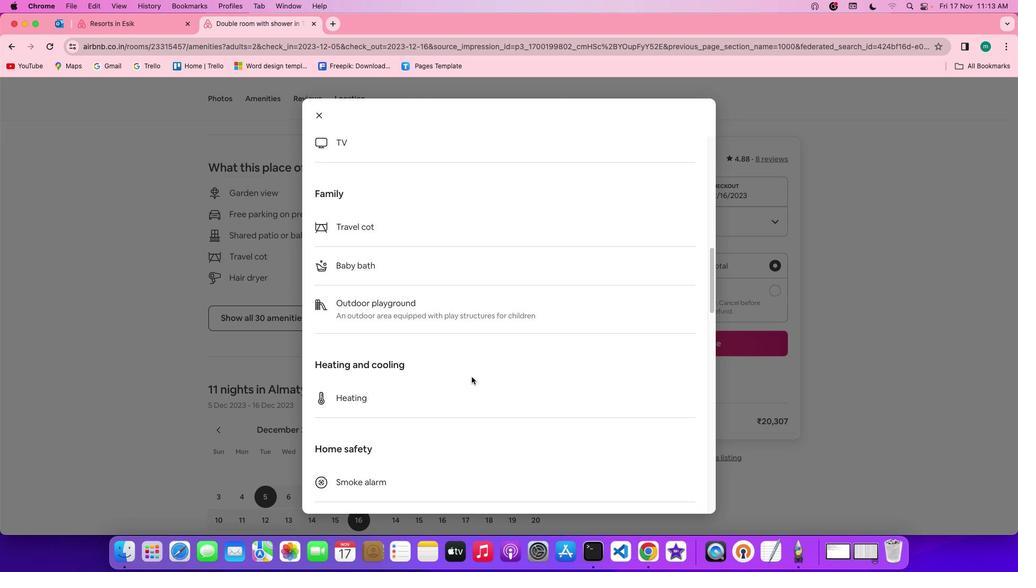 
Action: Mouse scrolled (467, 373) with delta (-3, -4)
Screenshot: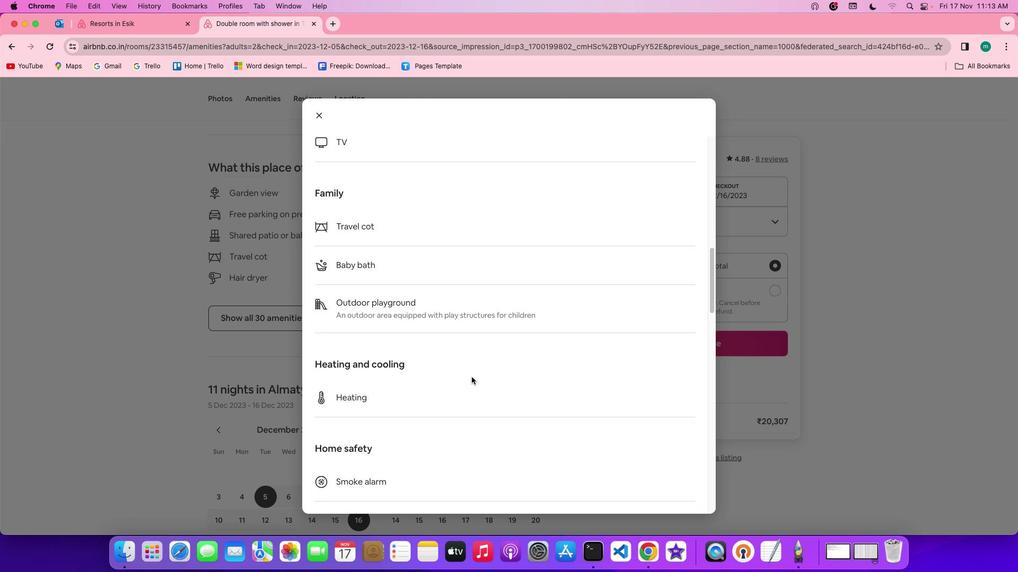 
Action: Mouse scrolled (467, 373) with delta (-3, -5)
Screenshot: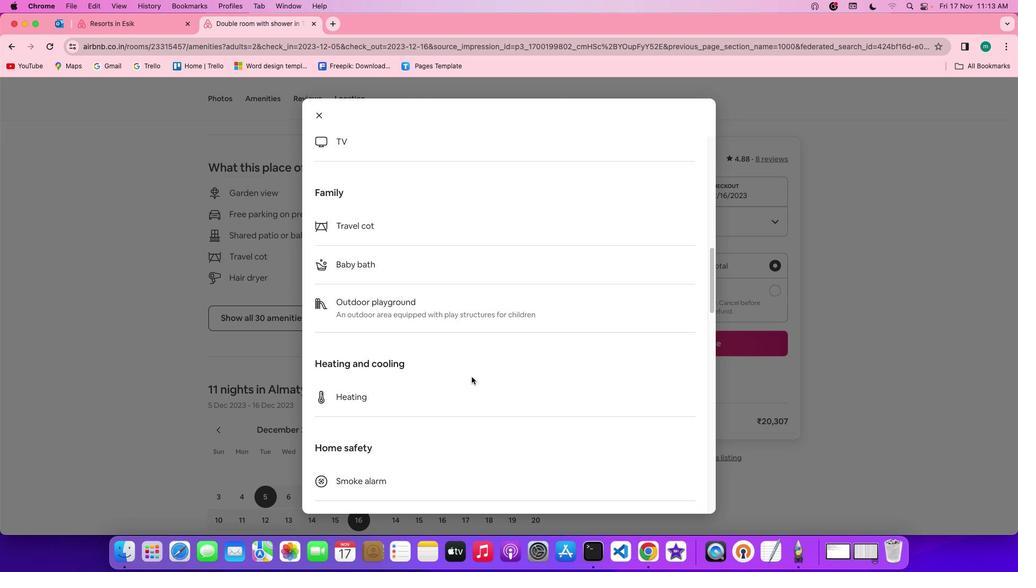 
Action: Mouse scrolled (467, 373) with delta (-3, -4)
Screenshot: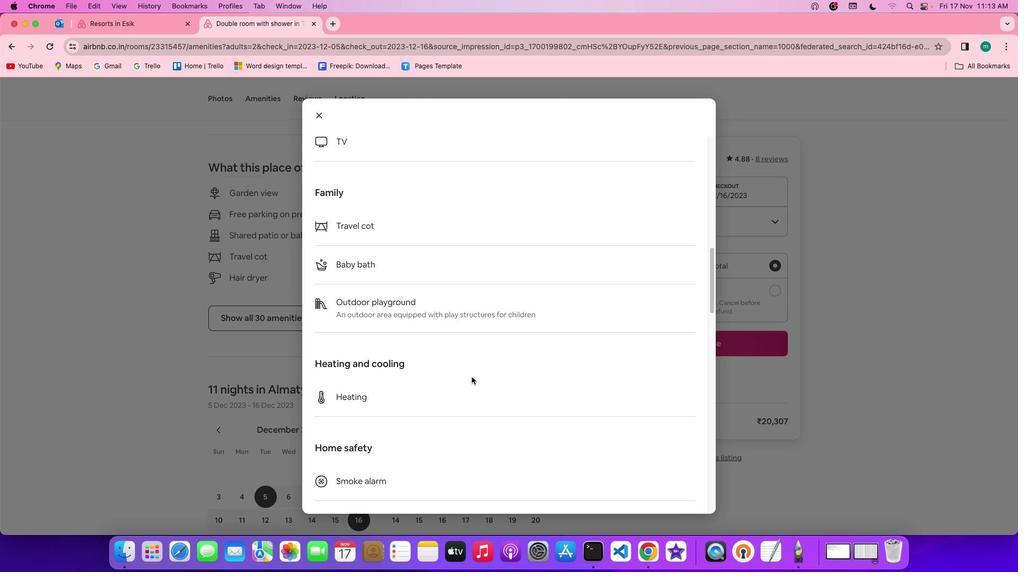 
Action: Mouse scrolled (467, 373) with delta (-3, -4)
Screenshot: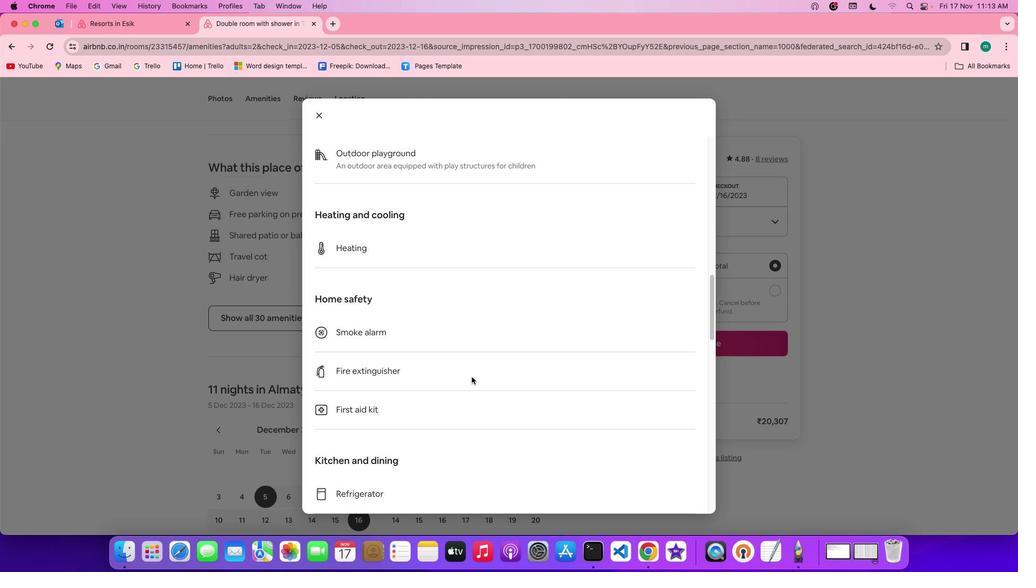 
Action: Mouse scrolled (467, 373) with delta (-3, -4)
Screenshot: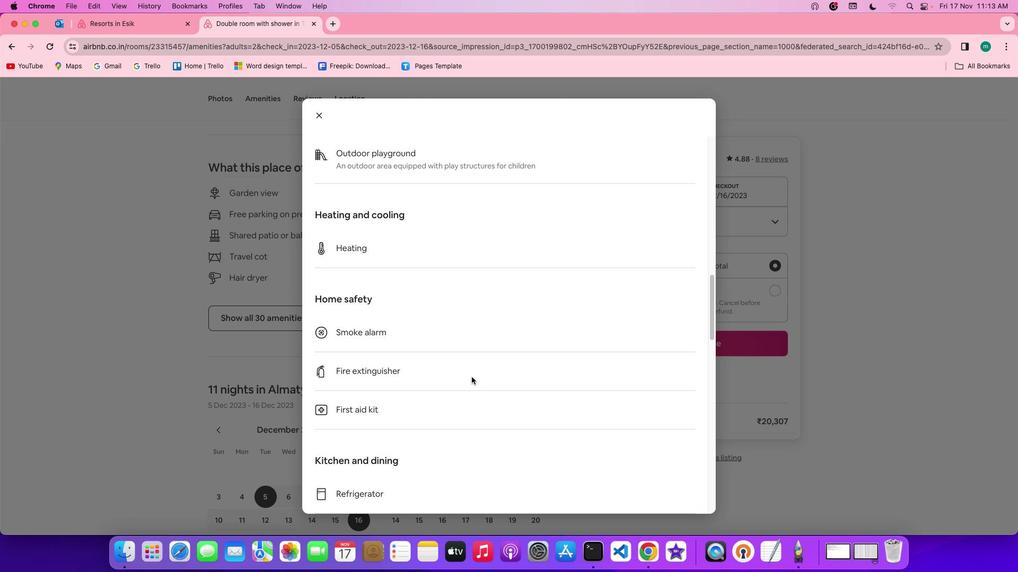 
Action: Mouse scrolled (467, 373) with delta (-3, -4)
Screenshot: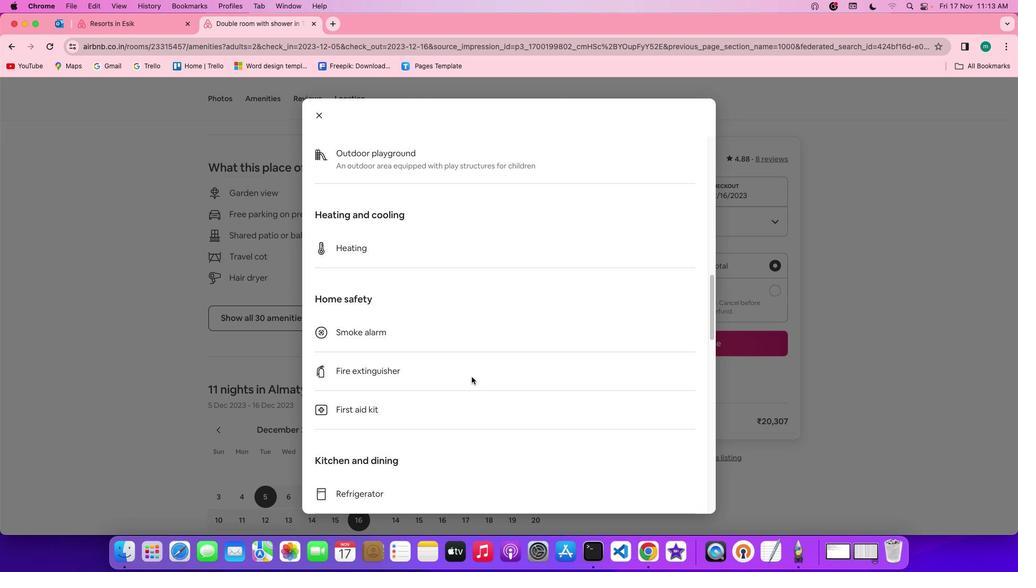 
Action: Mouse scrolled (467, 373) with delta (-3, -5)
Screenshot: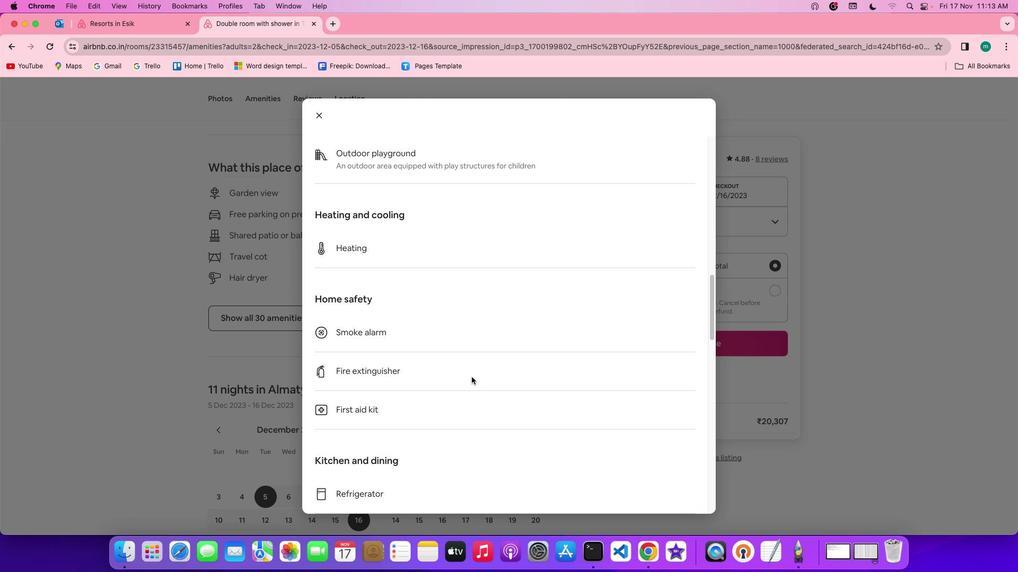 
Action: Mouse scrolled (467, 373) with delta (-3, -4)
Screenshot: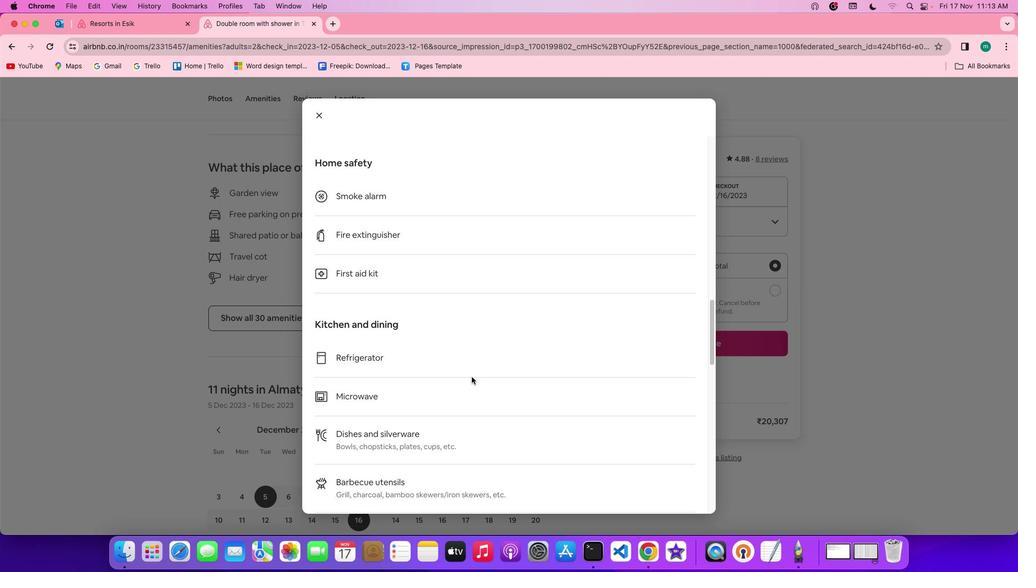 
Action: Mouse scrolled (467, 373) with delta (-3, -4)
Screenshot: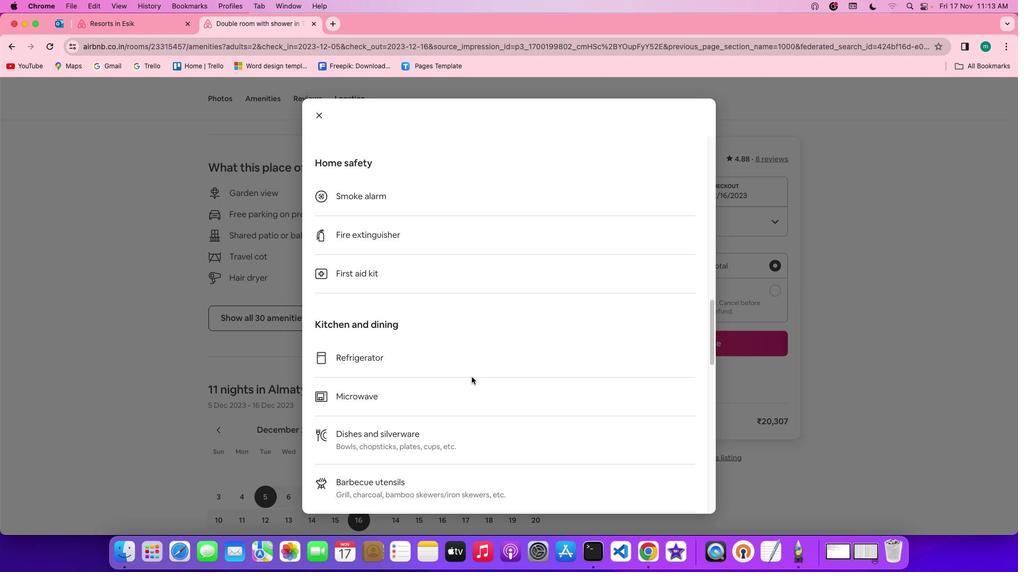 
Action: Mouse scrolled (467, 373) with delta (-3, -4)
Screenshot: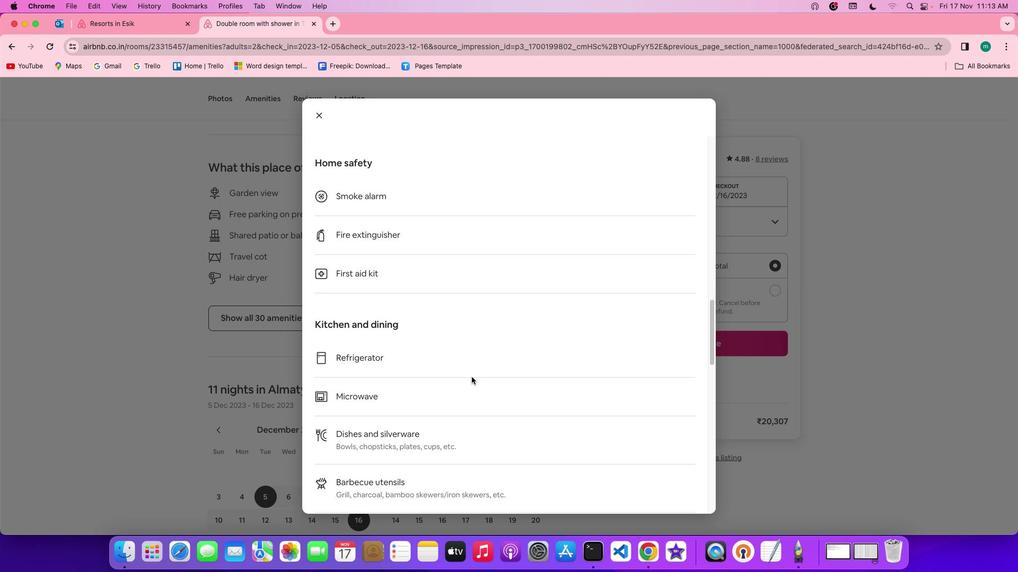 
Action: Mouse scrolled (467, 373) with delta (-3, -5)
Screenshot: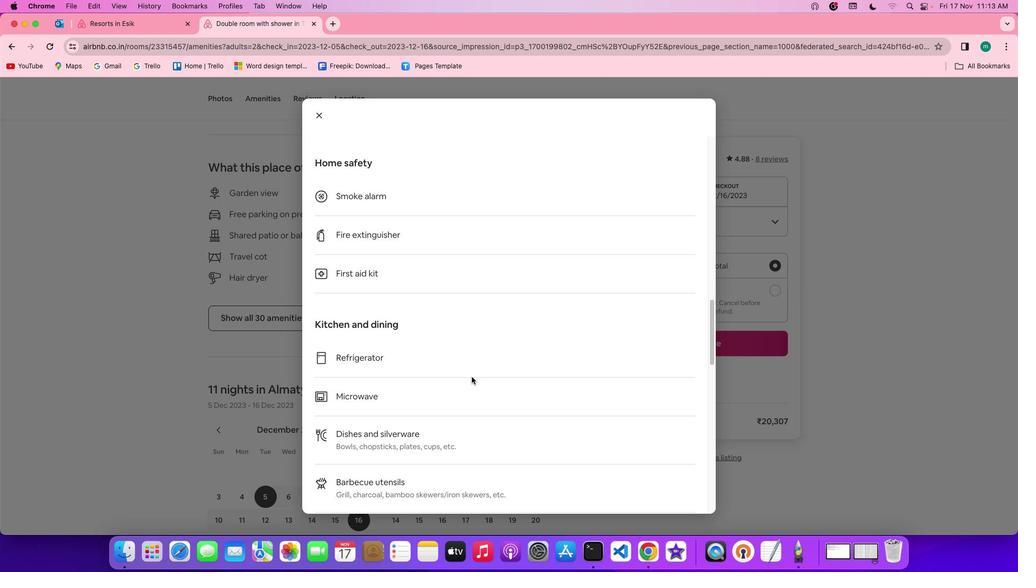 
Action: Mouse scrolled (467, 373) with delta (-3, -4)
Screenshot: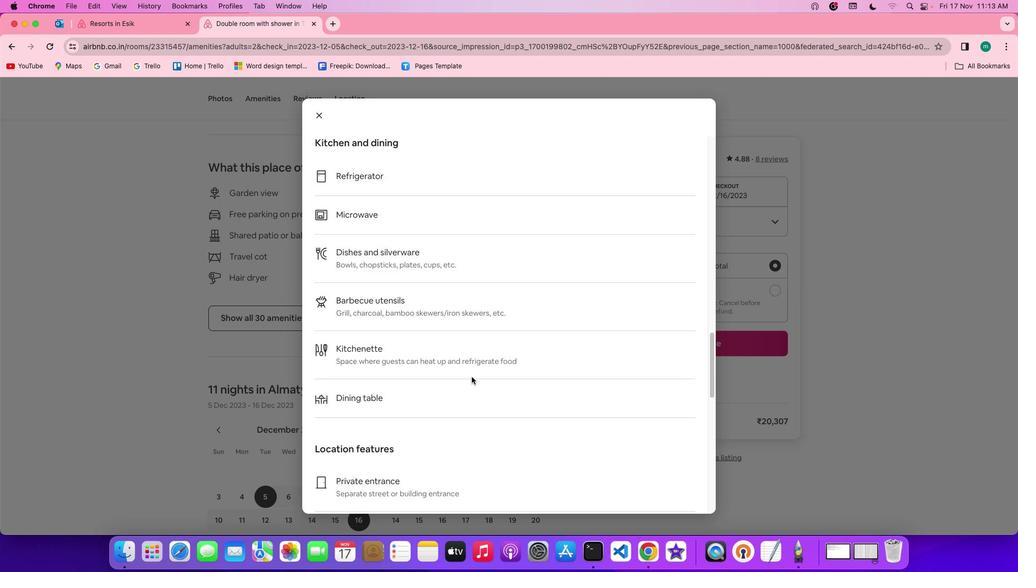 
Action: Mouse scrolled (467, 373) with delta (-3, -4)
Screenshot: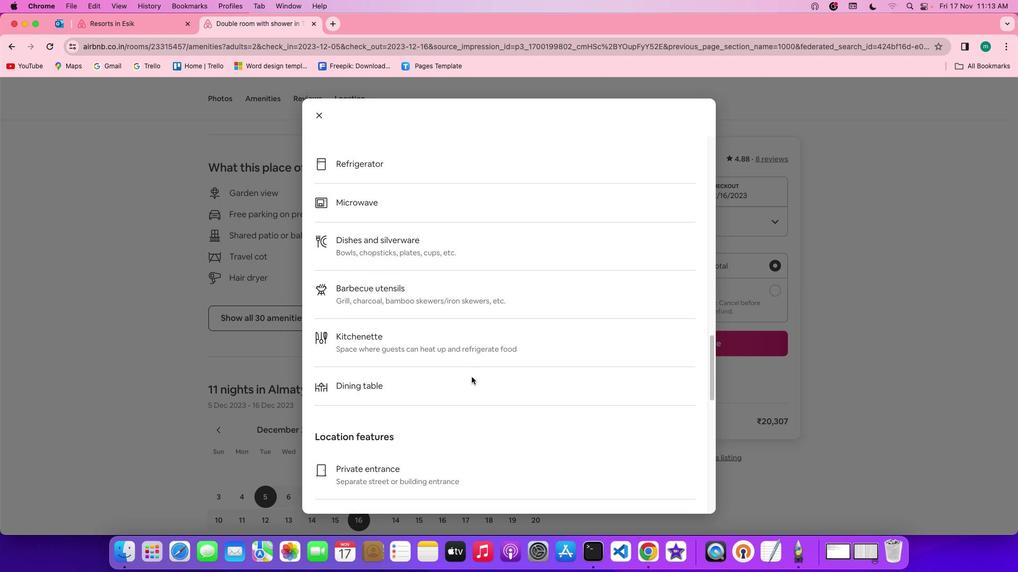 
Action: Mouse scrolled (467, 373) with delta (-3, -4)
Screenshot: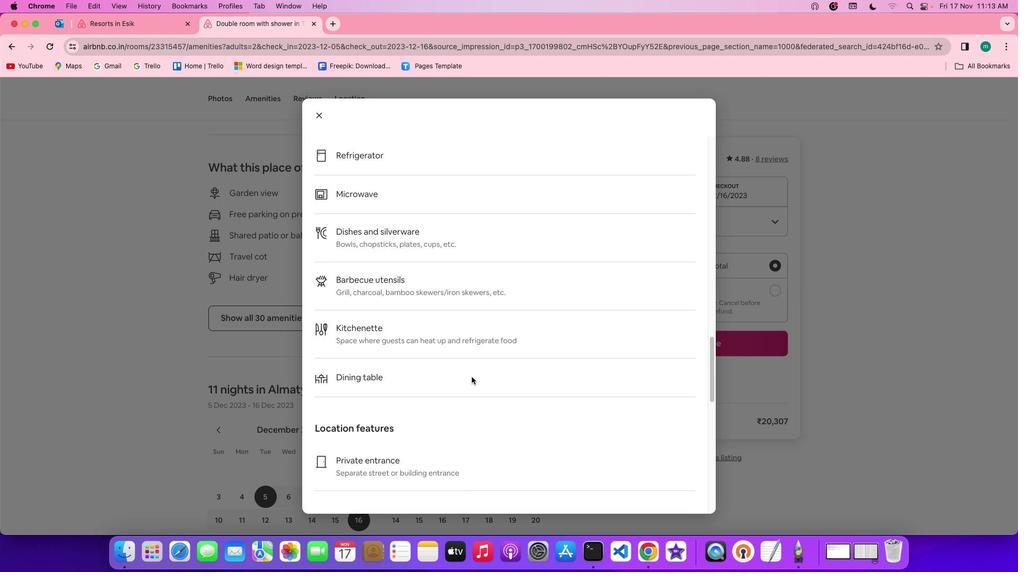 
Action: Mouse scrolled (467, 373) with delta (-3, -5)
Screenshot: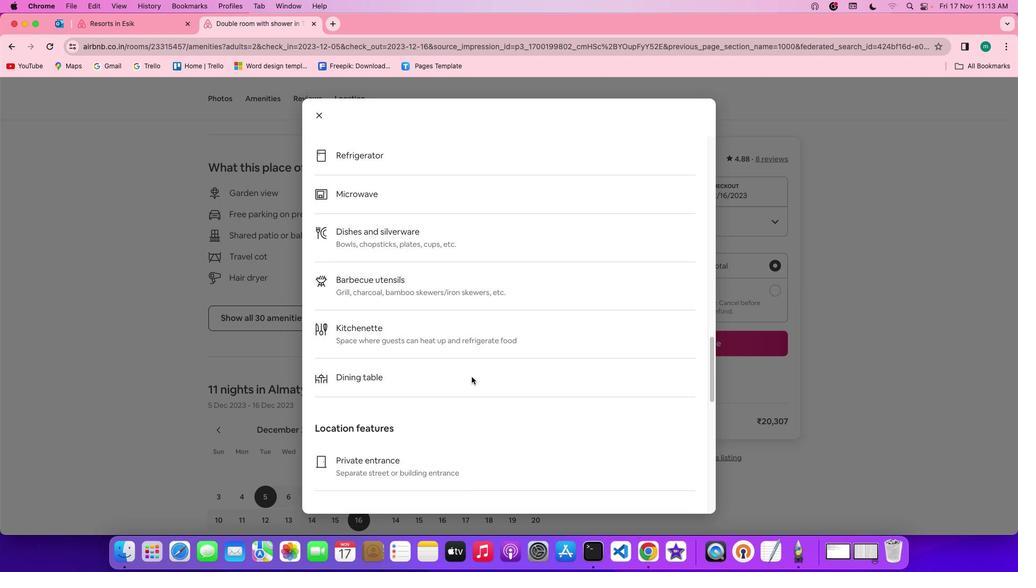 
Action: Mouse scrolled (467, 373) with delta (-3, -4)
Screenshot: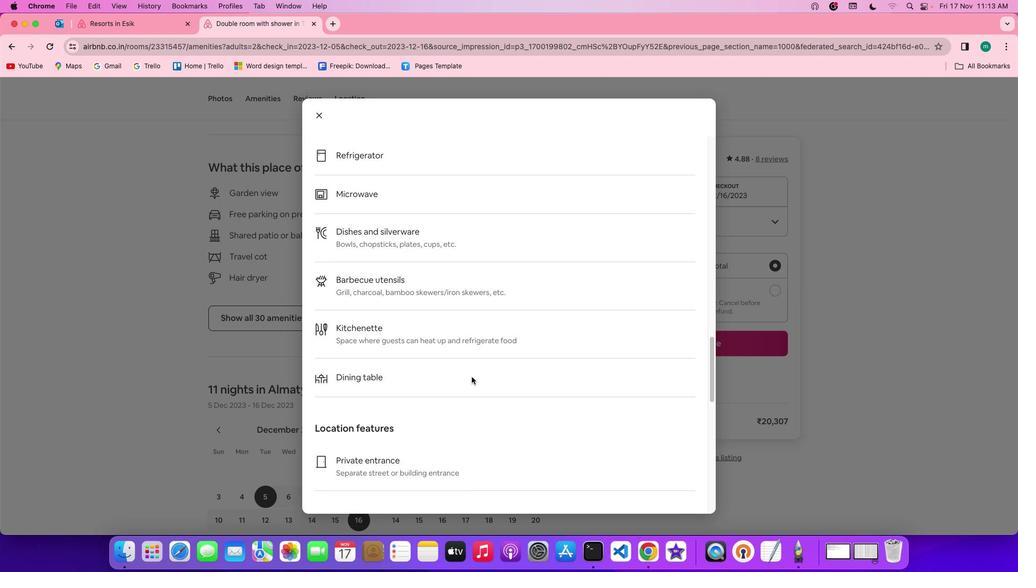 
Action: Mouse scrolled (467, 373) with delta (-3, -4)
Screenshot: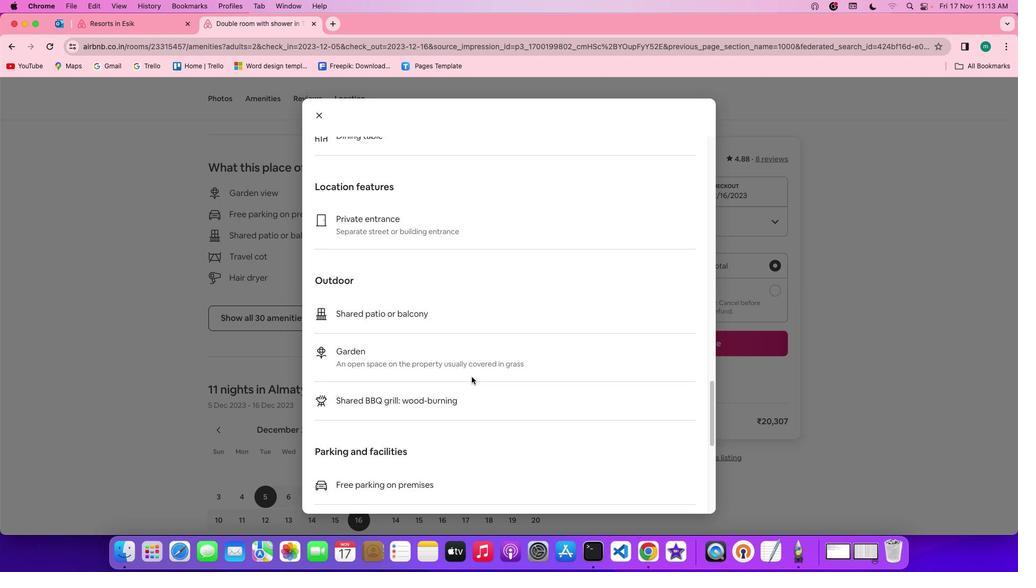 
Action: Mouse scrolled (467, 373) with delta (-3, -4)
Screenshot: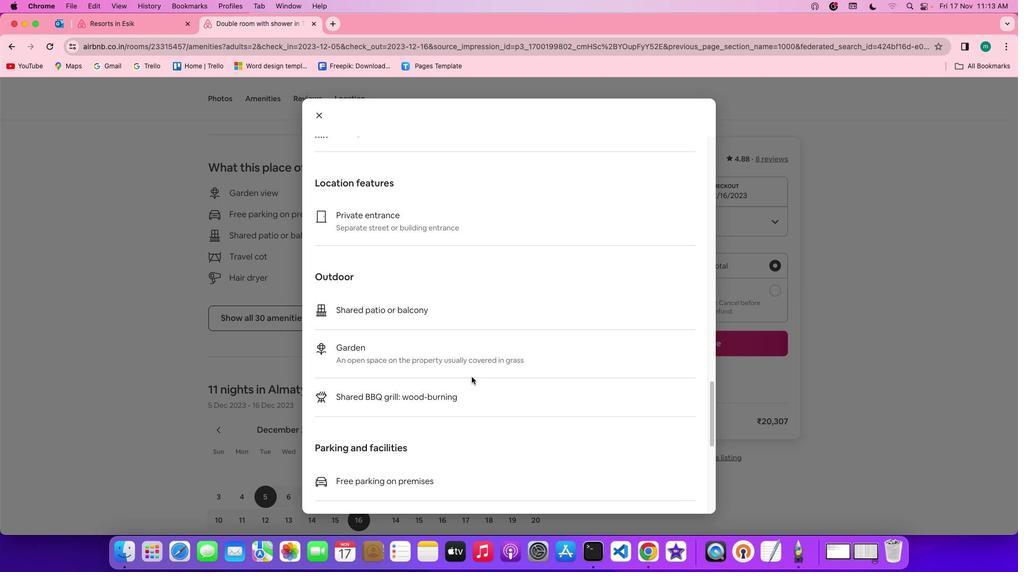 
Action: Mouse scrolled (467, 373) with delta (-3, -4)
Screenshot: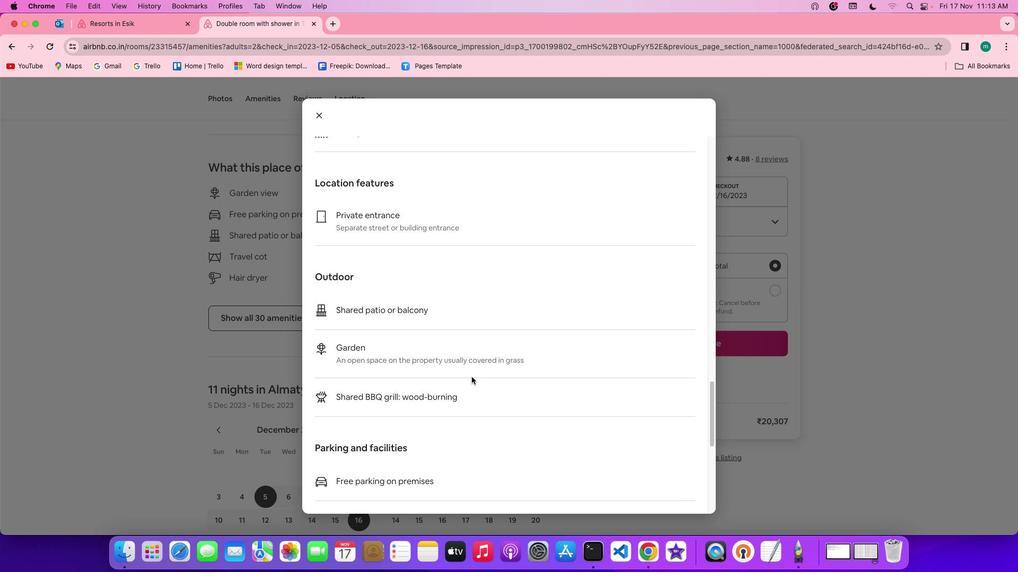 
Action: Mouse scrolled (467, 373) with delta (-3, -5)
Screenshot: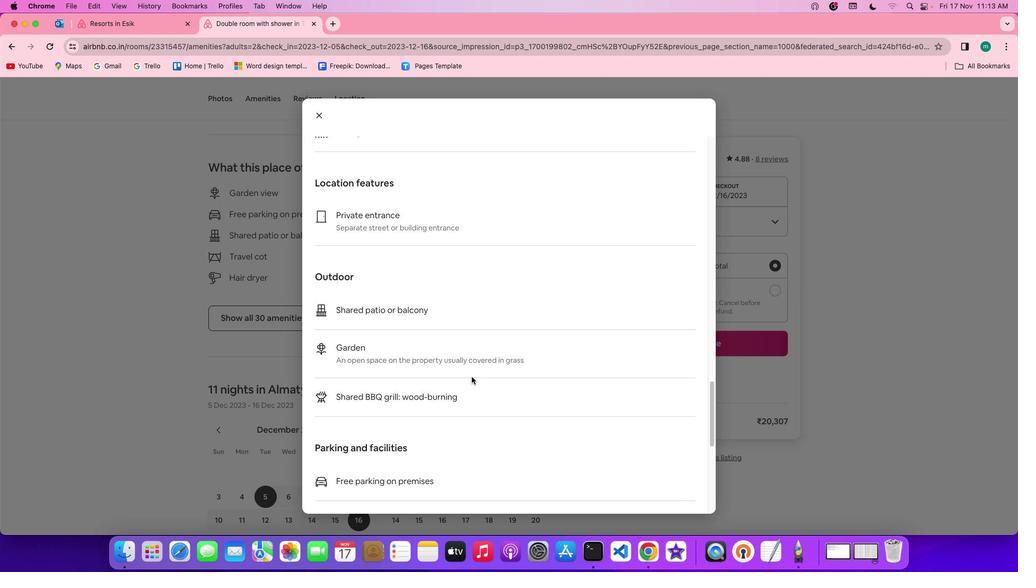 
Action: Mouse scrolled (467, 373) with delta (-3, -5)
Screenshot: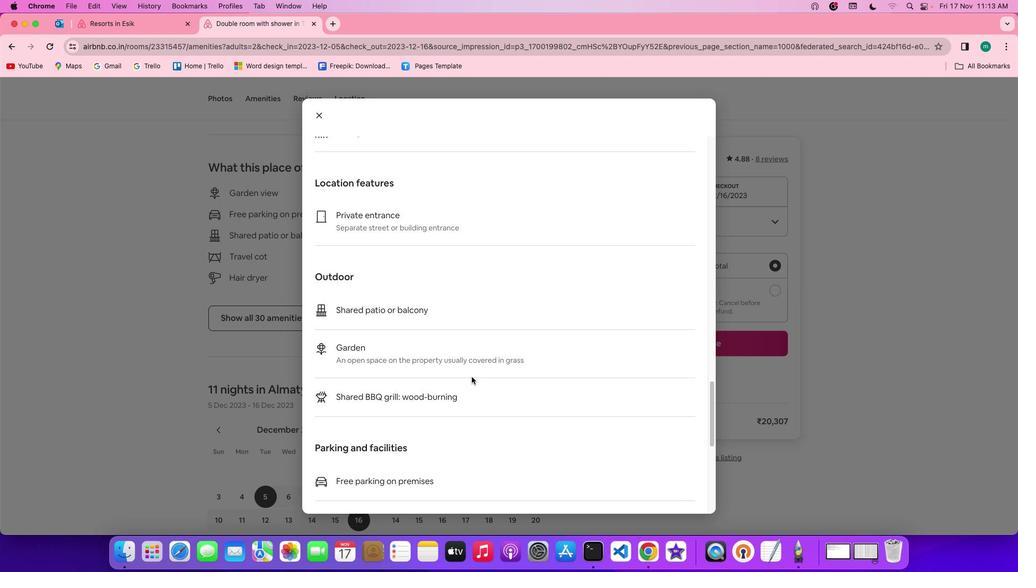
Action: Mouse scrolled (467, 373) with delta (-3, -4)
Screenshot: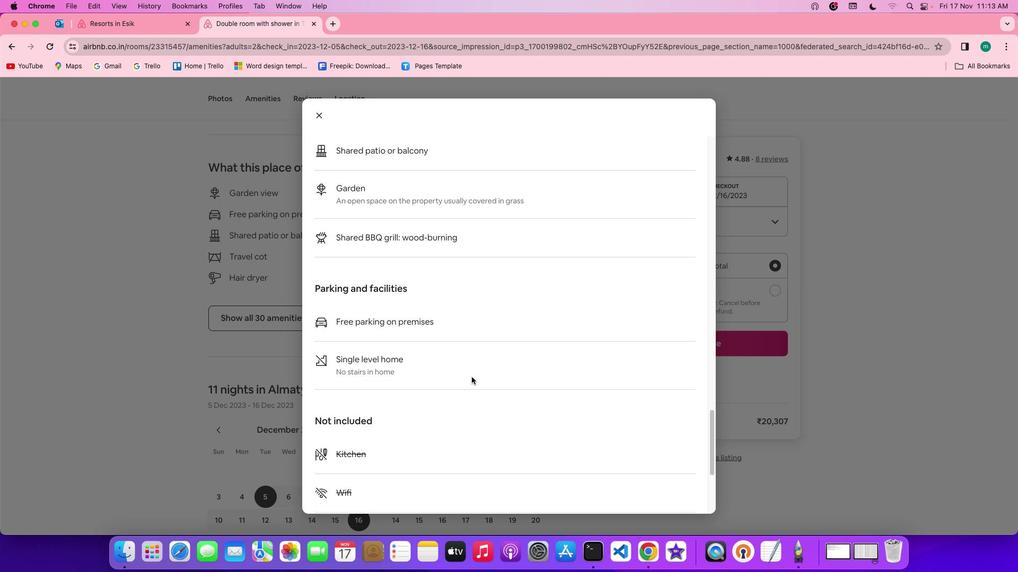 
Action: Mouse scrolled (467, 373) with delta (-3, -4)
Screenshot: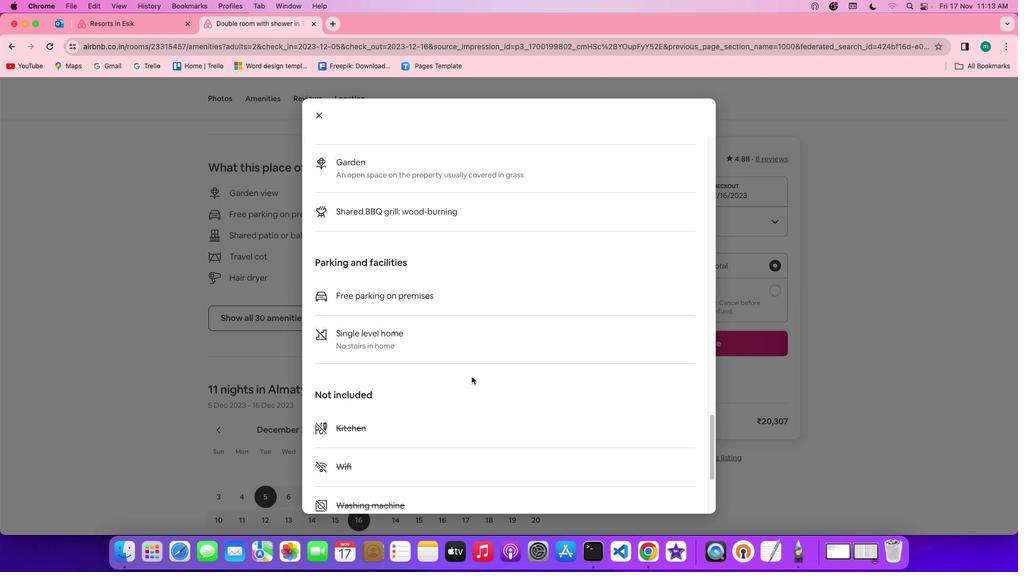 
Action: Mouse scrolled (467, 373) with delta (-3, -4)
Screenshot: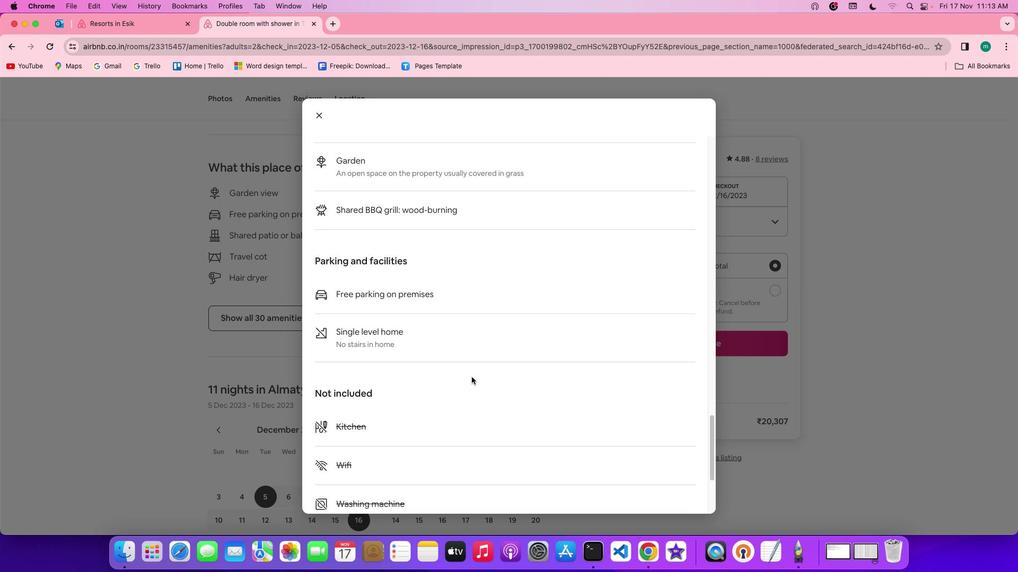 
Action: Mouse scrolled (467, 373) with delta (-3, -5)
Screenshot: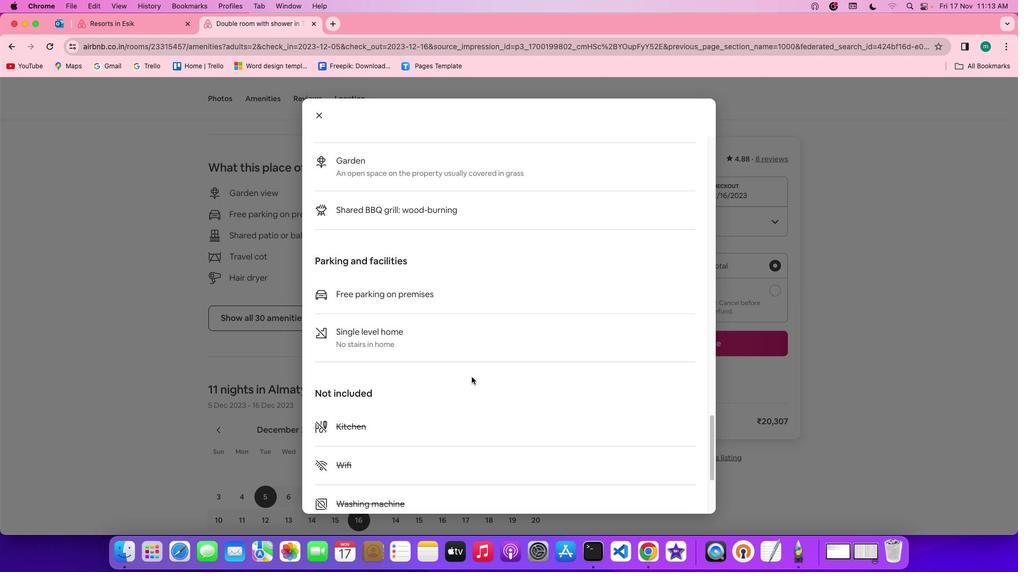 
Action: Mouse scrolled (467, 373) with delta (-3, -4)
Screenshot: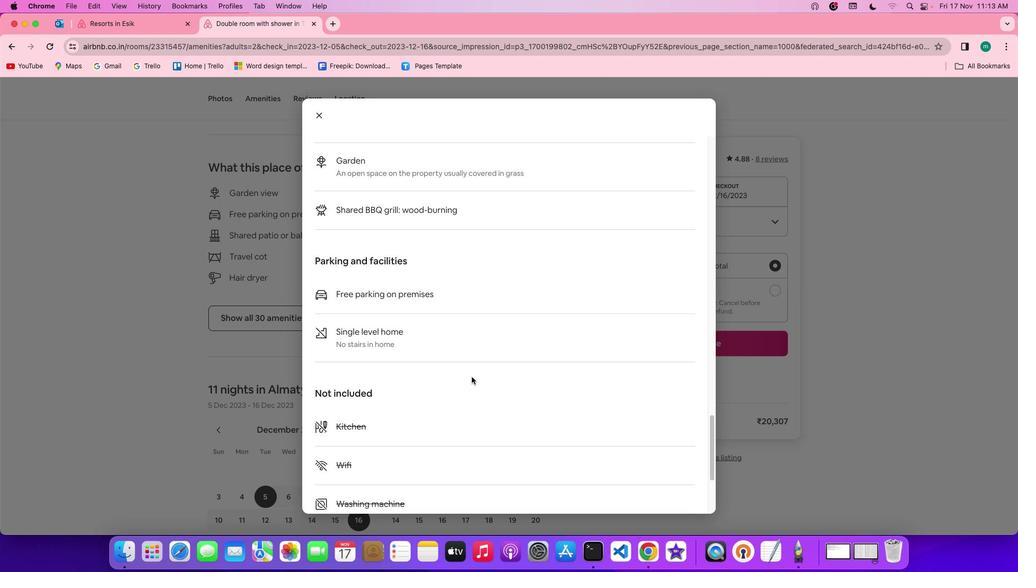 
Action: Mouse scrolled (467, 373) with delta (-3, -4)
Screenshot: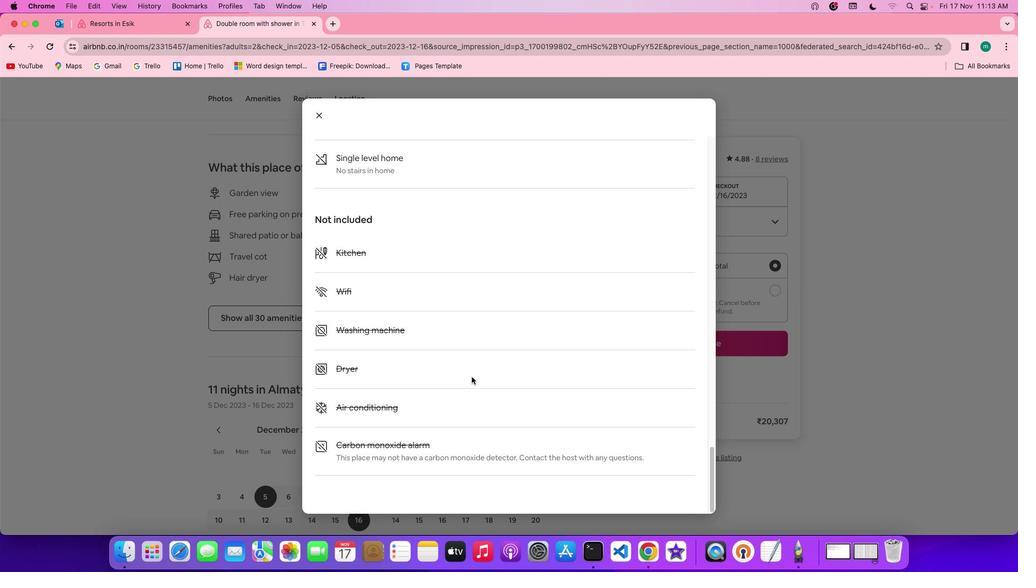 
Action: Mouse scrolled (467, 373) with delta (-3, -4)
Screenshot: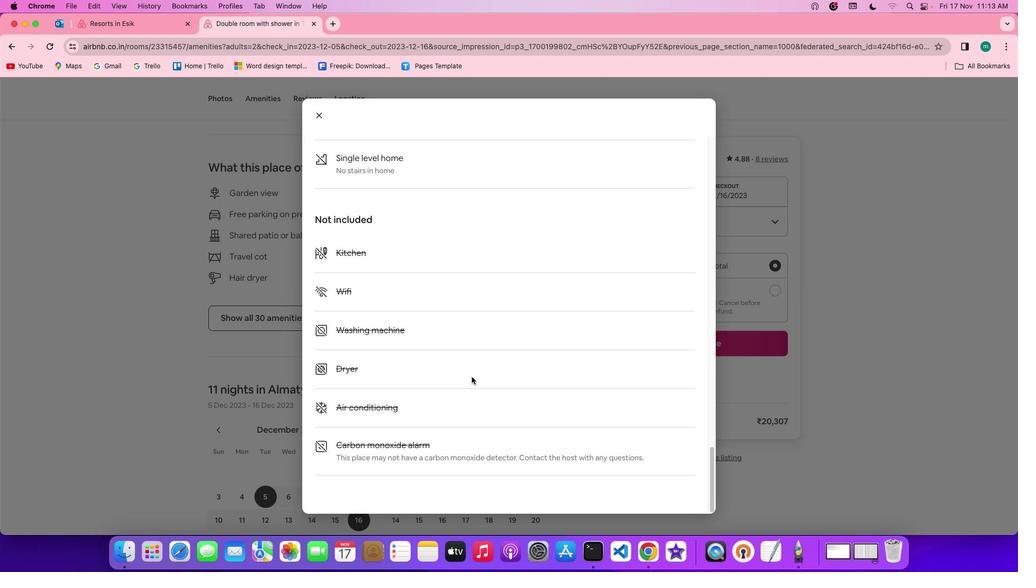 
Action: Mouse scrolled (467, 373) with delta (-3, -4)
Screenshot: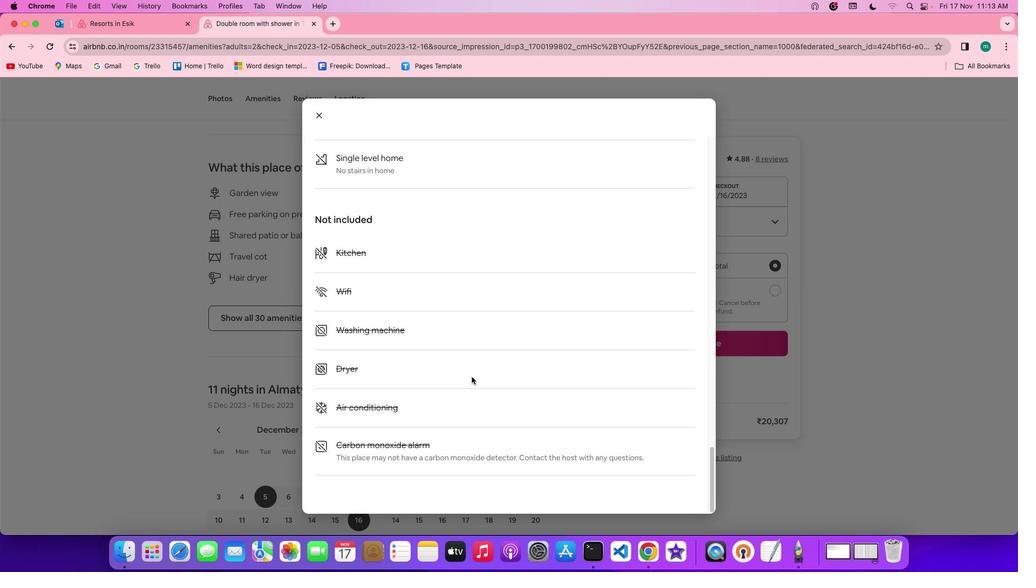 
Action: Mouse scrolled (467, 373) with delta (-3, -5)
Screenshot: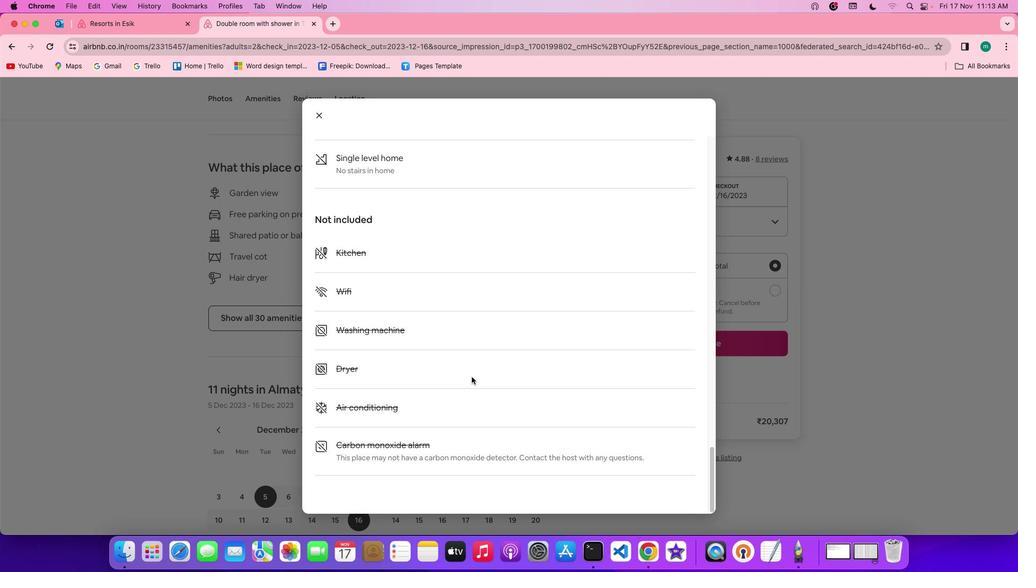 
Action: Mouse scrolled (467, 373) with delta (-3, -6)
Screenshot: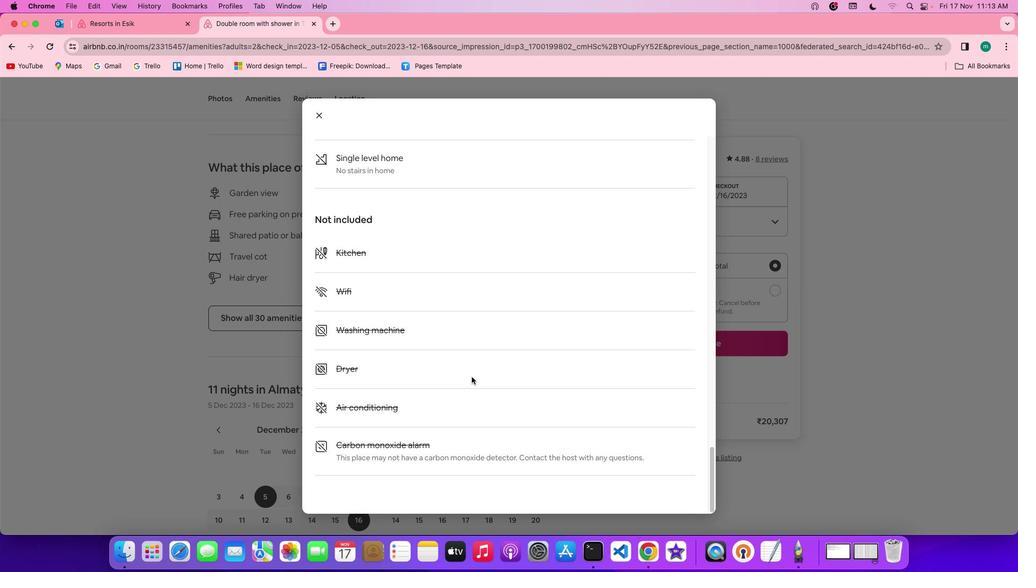 
Action: Mouse scrolled (467, 373) with delta (-3, -4)
Screenshot: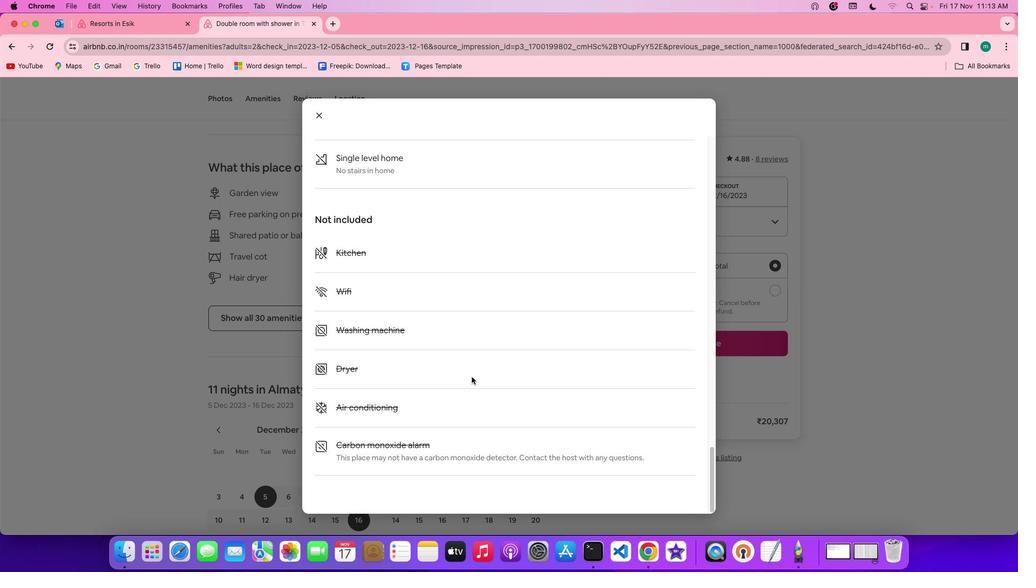 
Action: Mouse scrolled (467, 373) with delta (-3, -4)
Screenshot: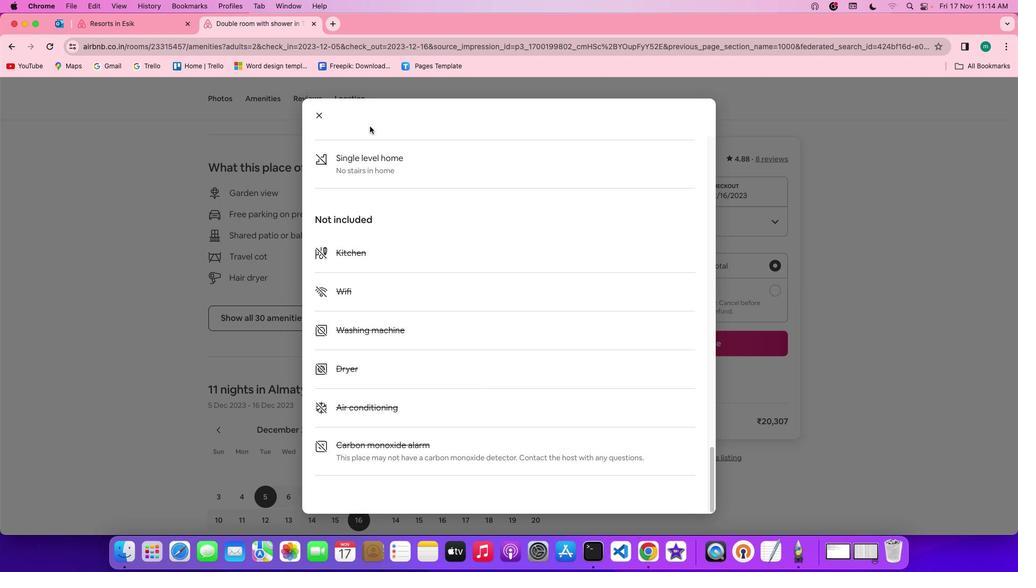 
Action: Mouse scrolled (467, 373) with delta (-3, -4)
Screenshot: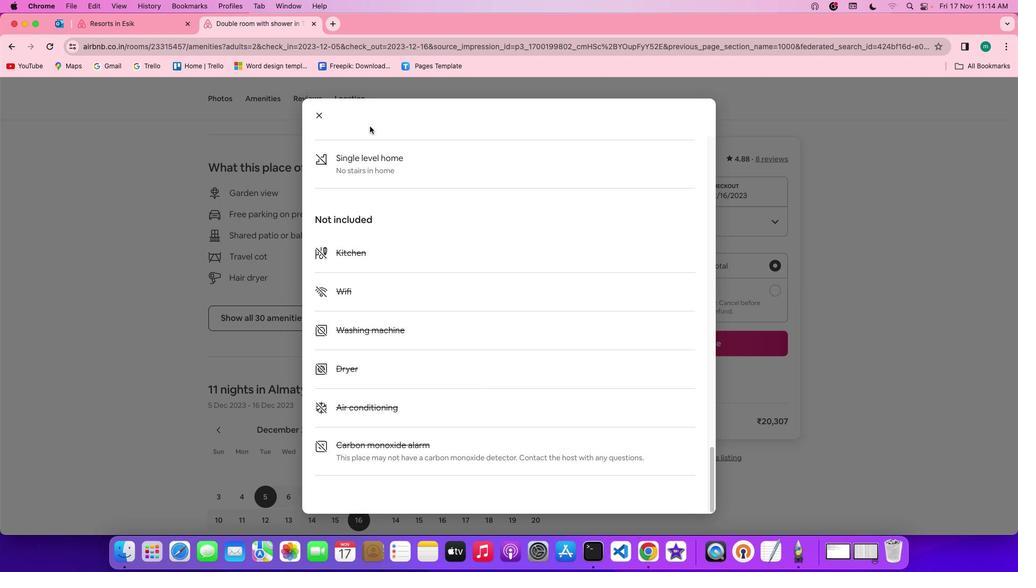 
Action: Mouse scrolled (467, 373) with delta (-3, -5)
Screenshot: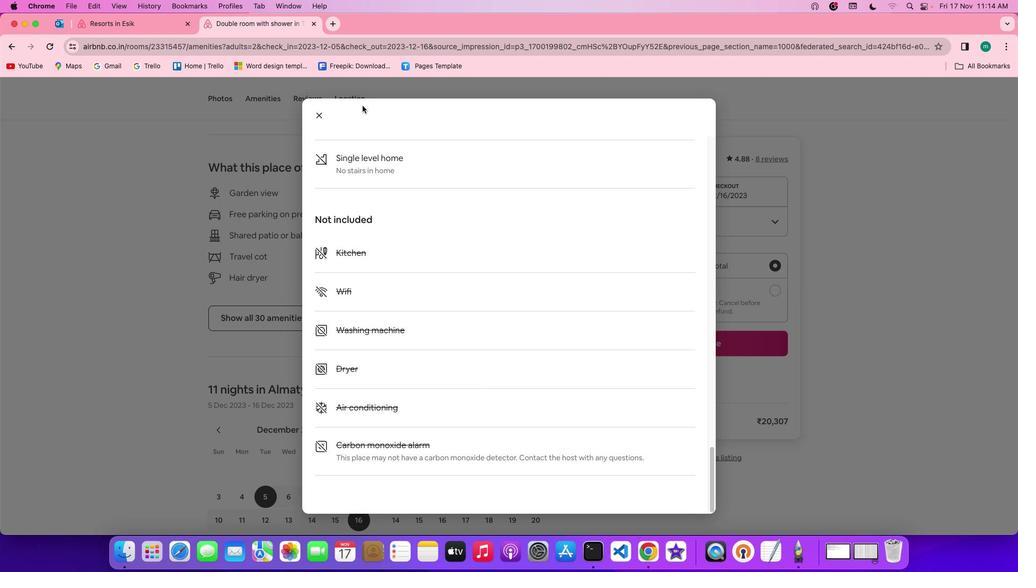 
Action: Mouse scrolled (467, 373) with delta (-3, -6)
Screenshot: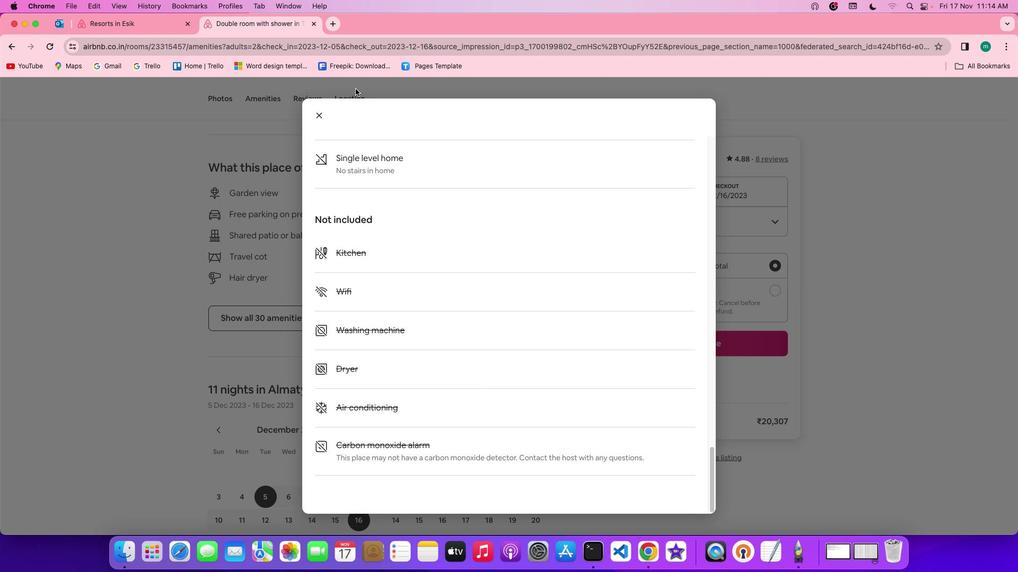 
Action: Mouse scrolled (467, 373) with delta (-3, -6)
Screenshot: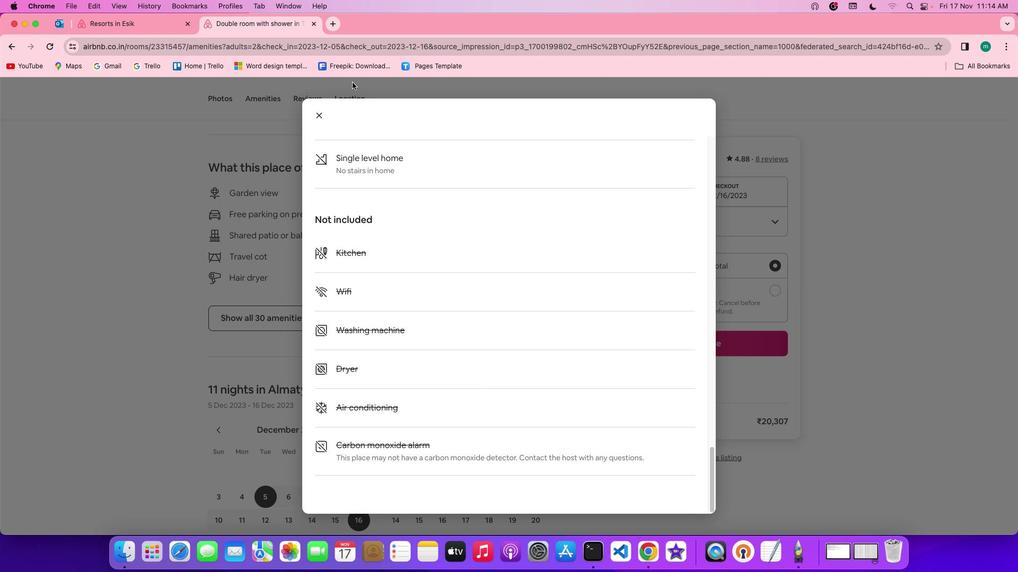 
Action: Mouse moved to (316, 108)
Screenshot: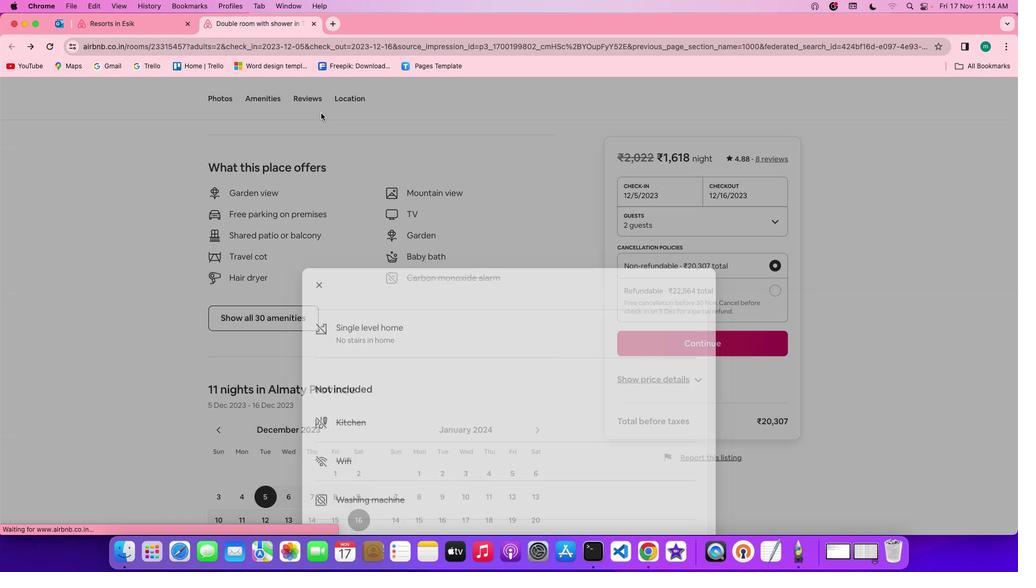 
Action: Mouse pressed left at (316, 108)
Screenshot: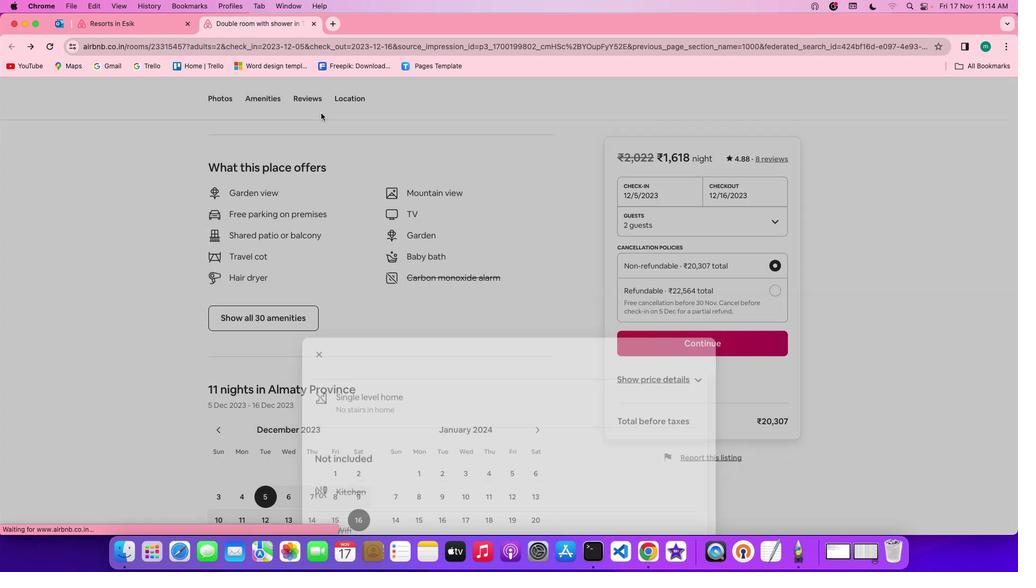 
Action: Mouse moved to (370, 281)
Screenshot: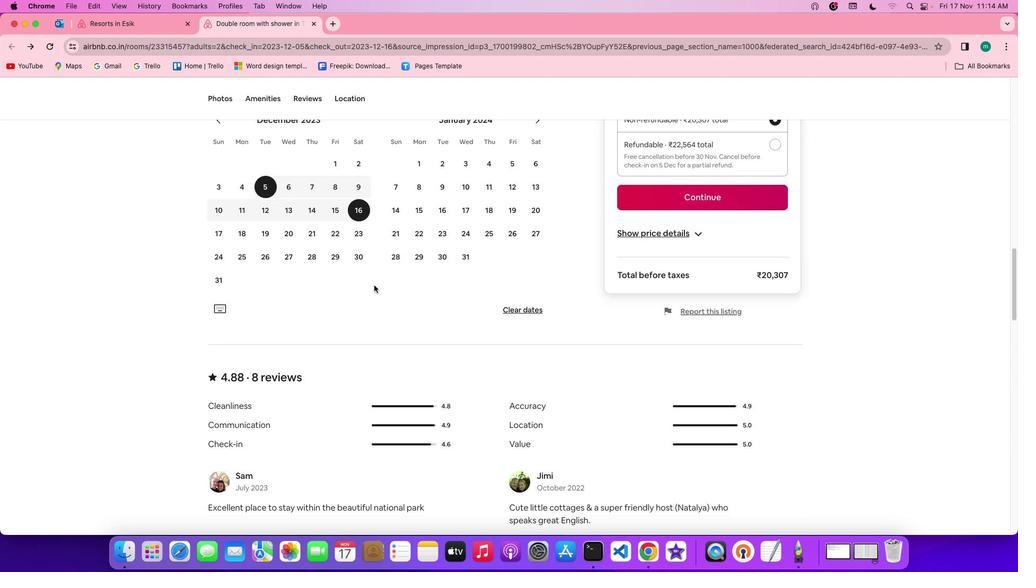
Action: Mouse scrolled (370, 281) with delta (-3, -4)
Screenshot: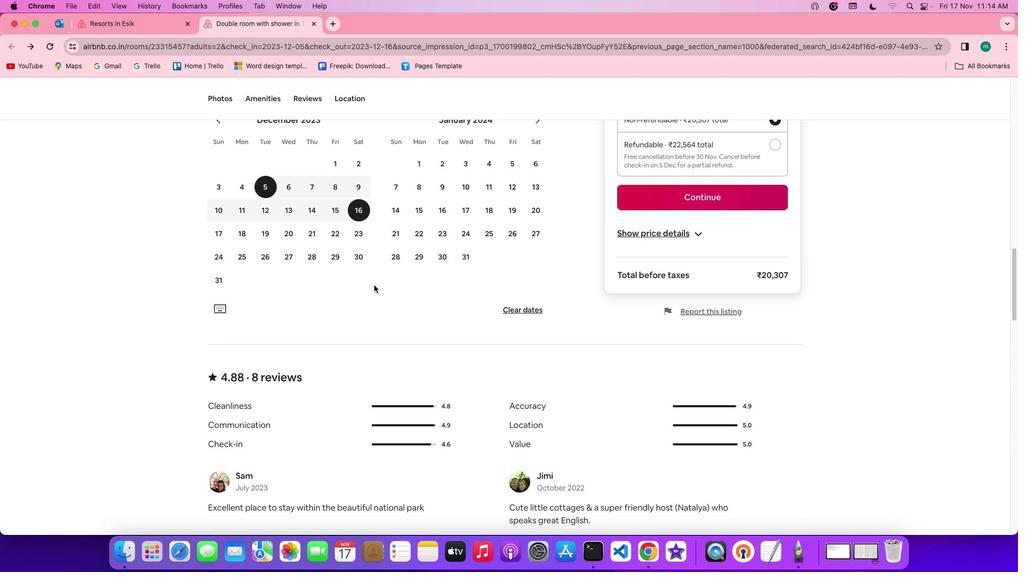 
Action: Mouse scrolled (370, 281) with delta (-3, -4)
Screenshot: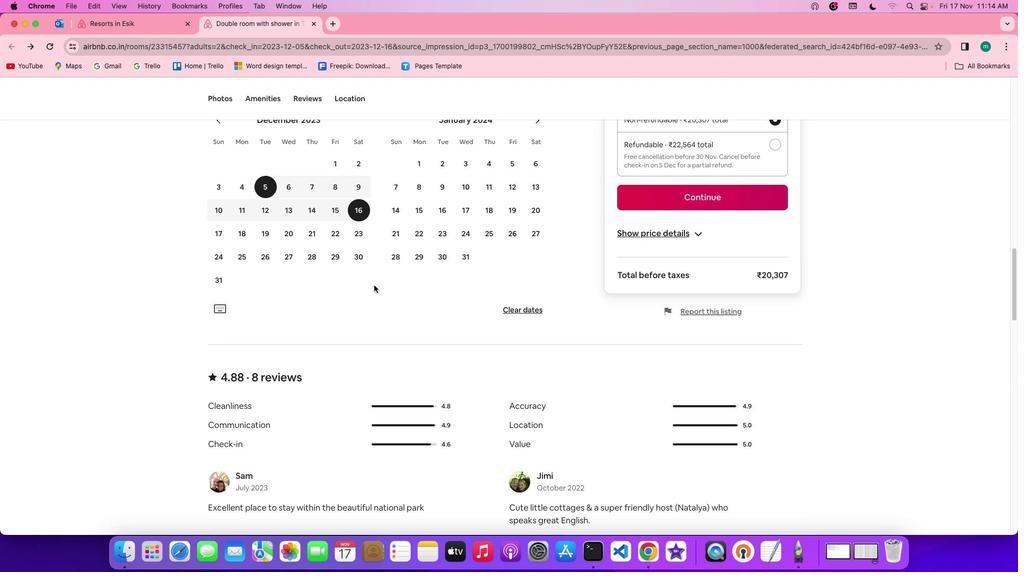 
Action: Mouse scrolled (370, 281) with delta (-3, -5)
Screenshot: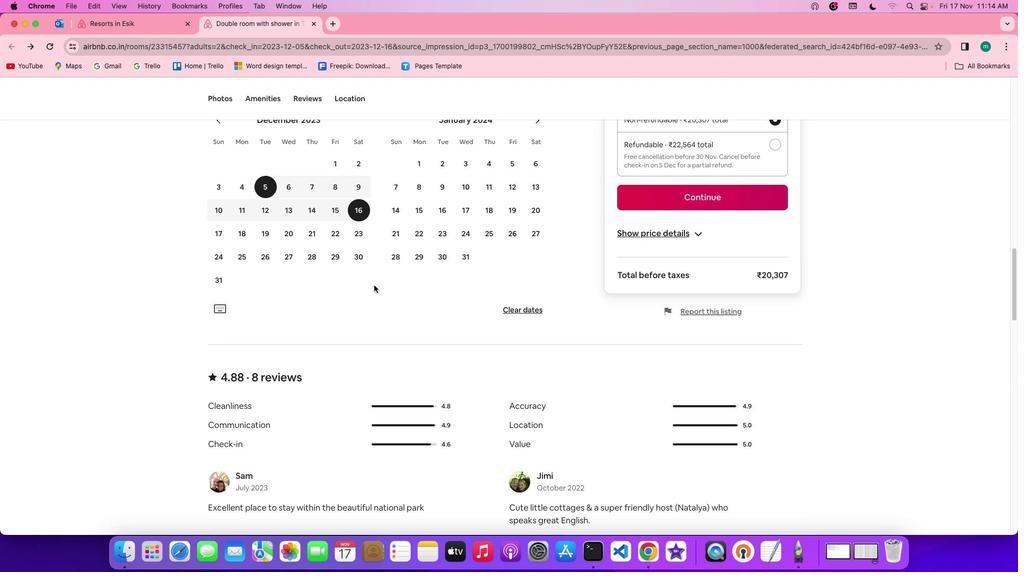 
Action: Mouse scrolled (370, 281) with delta (-3, -5)
Screenshot: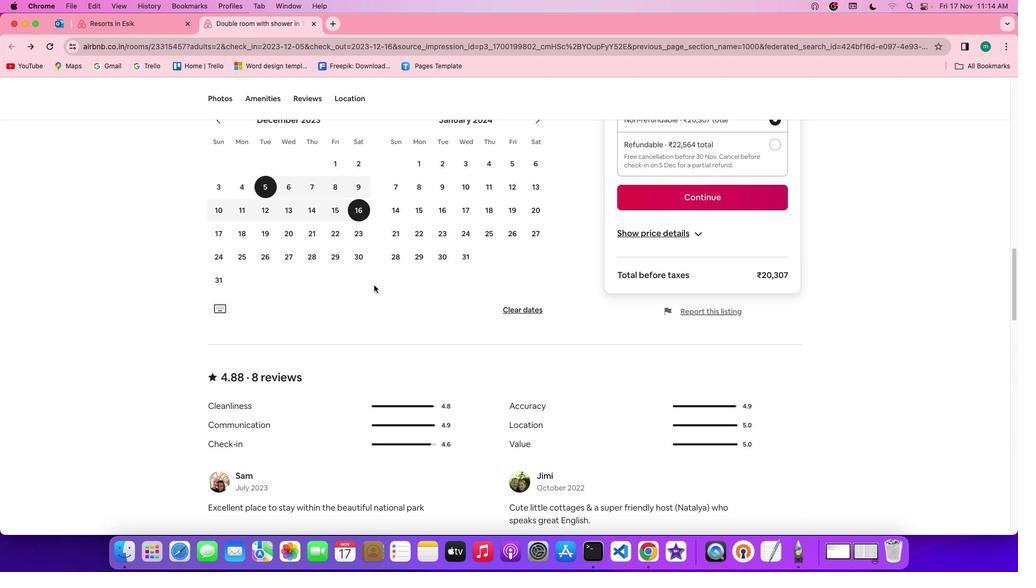 
Action: Mouse scrolled (370, 281) with delta (-3, -6)
Screenshot: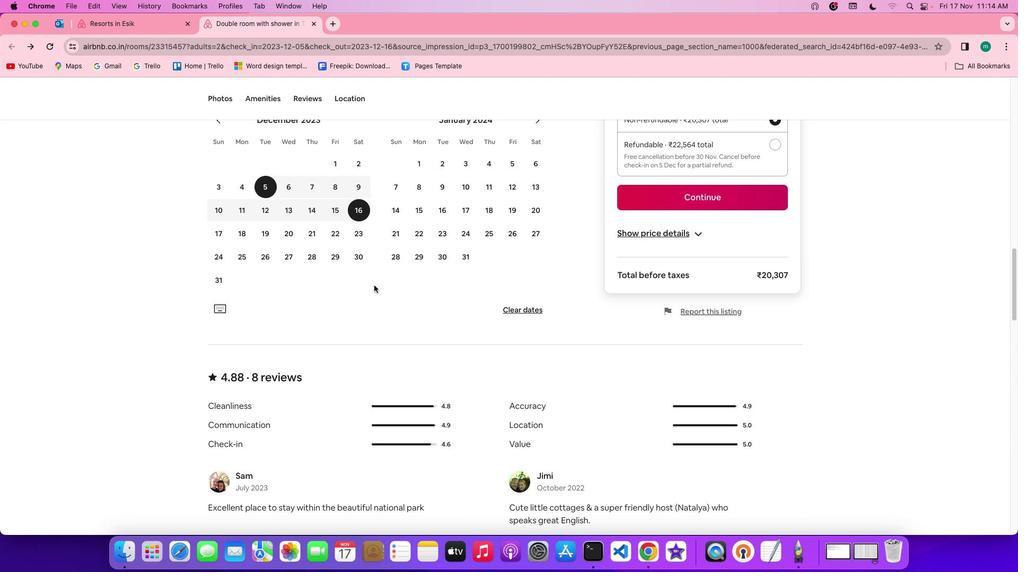 
Action: Mouse scrolled (370, 281) with delta (-3, -4)
Screenshot: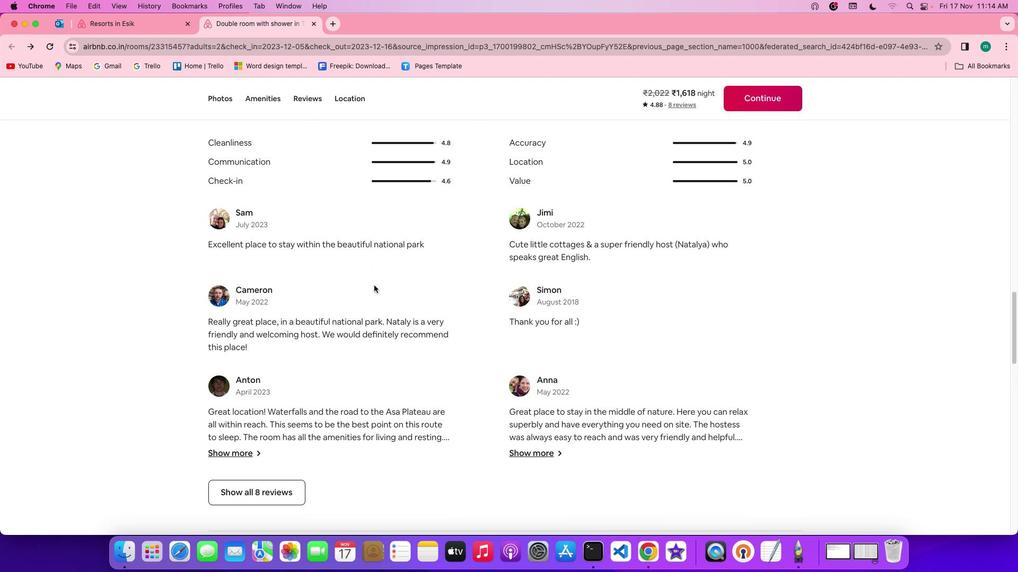 
Action: Mouse scrolled (370, 281) with delta (-3, -4)
Screenshot: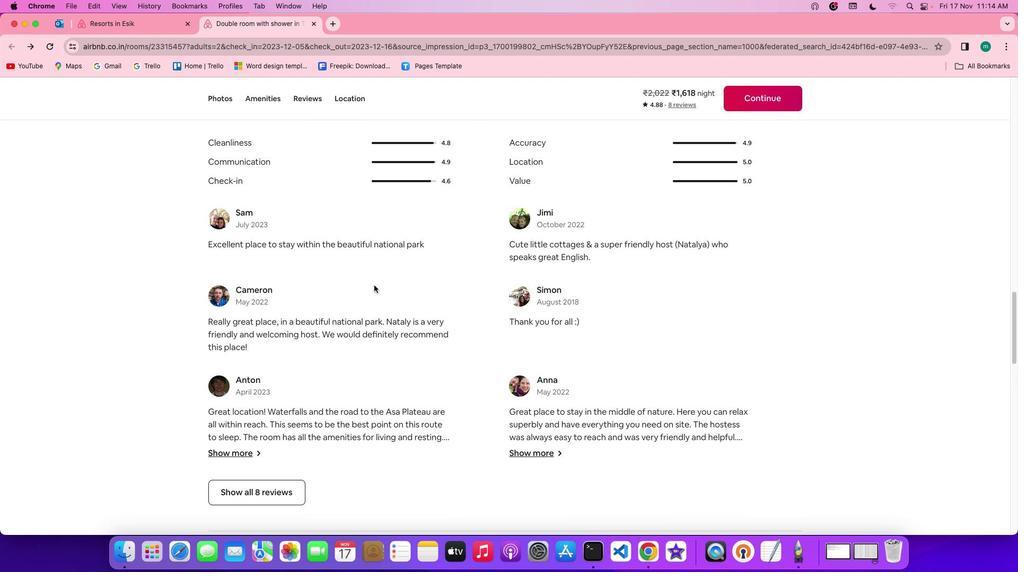 
Action: Mouse scrolled (370, 281) with delta (-3, -4)
Screenshot: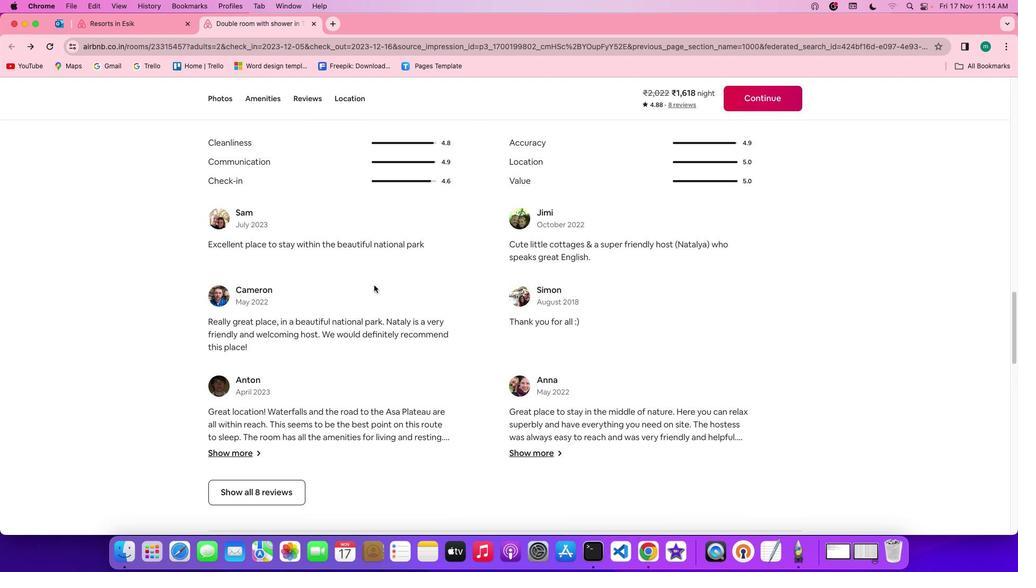 
Action: Mouse scrolled (370, 281) with delta (-3, -5)
Screenshot: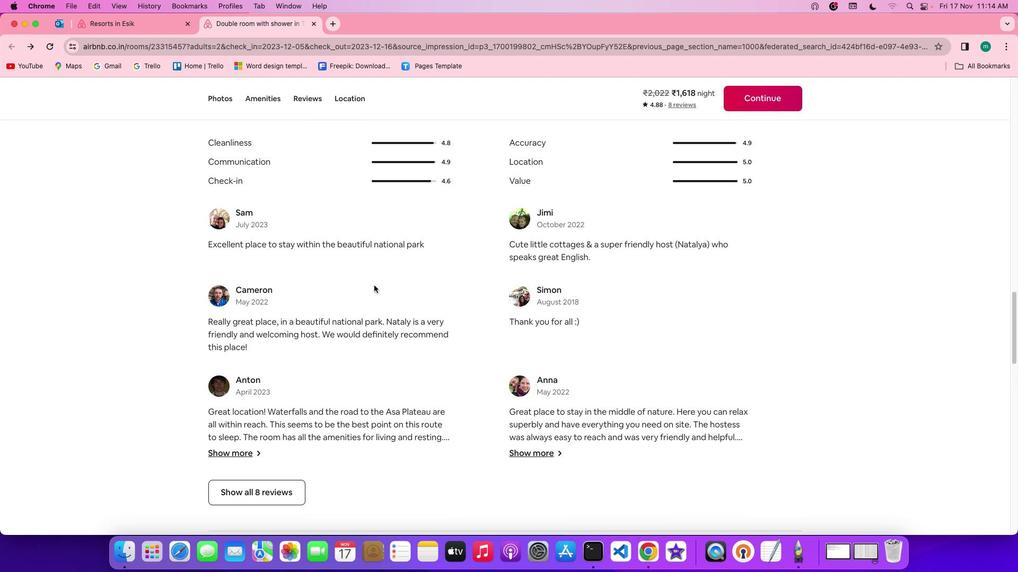 
Action: Mouse scrolled (370, 281) with delta (-3, -5)
Screenshot: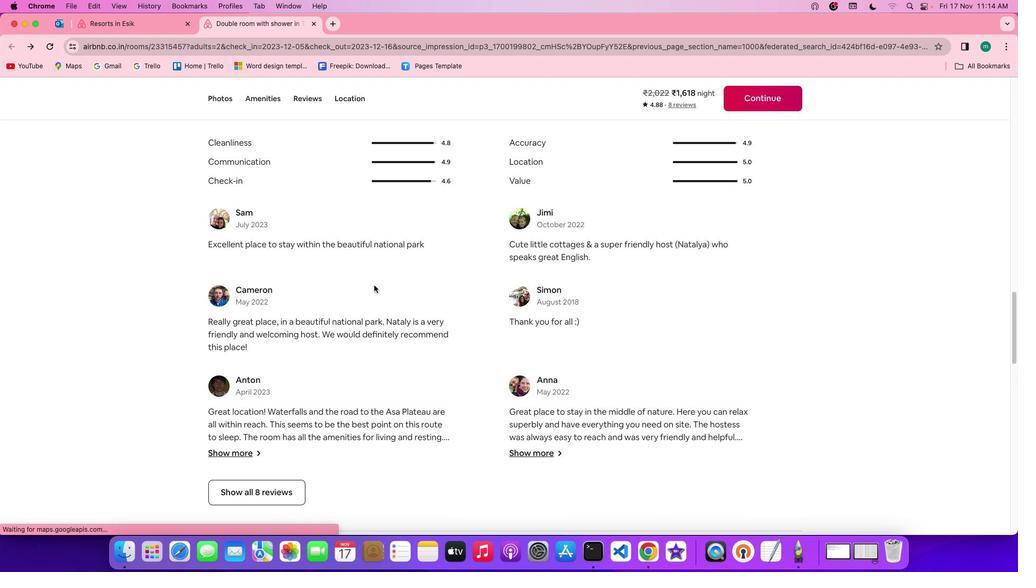 
Action: Mouse scrolled (370, 281) with delta (-3, -4)
Screenshot: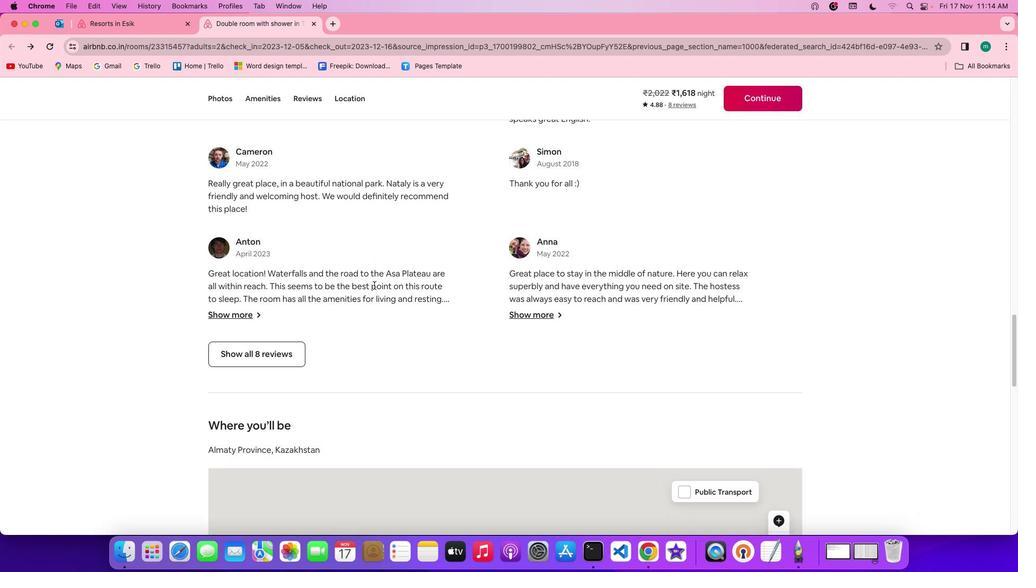 
Action: Mouse scrolled (370, 281) with delta (-3, -4)
Screenshot: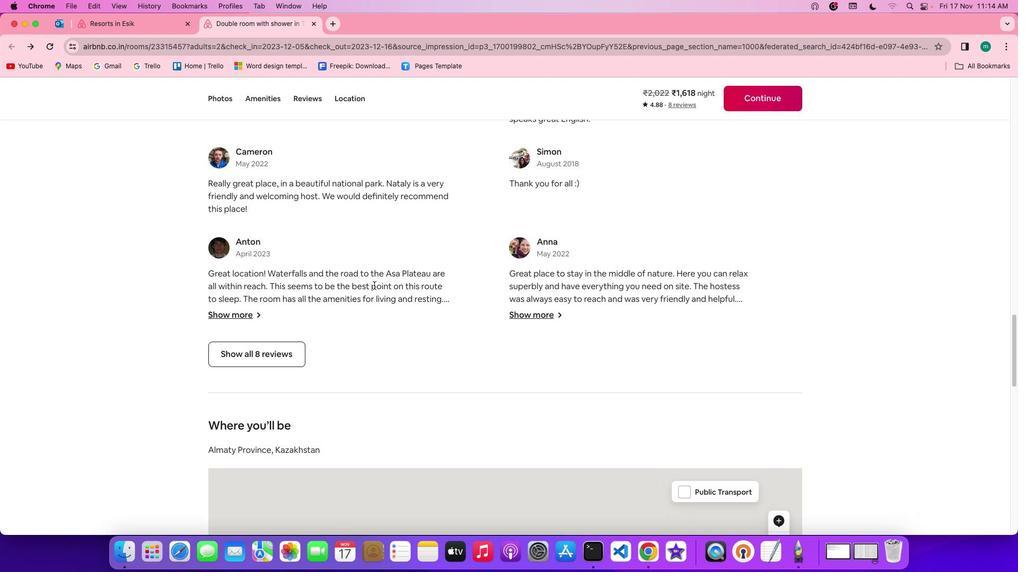 
Action: Mouse scrolled (370, 281) with delta (-3, -4)
Screenshot: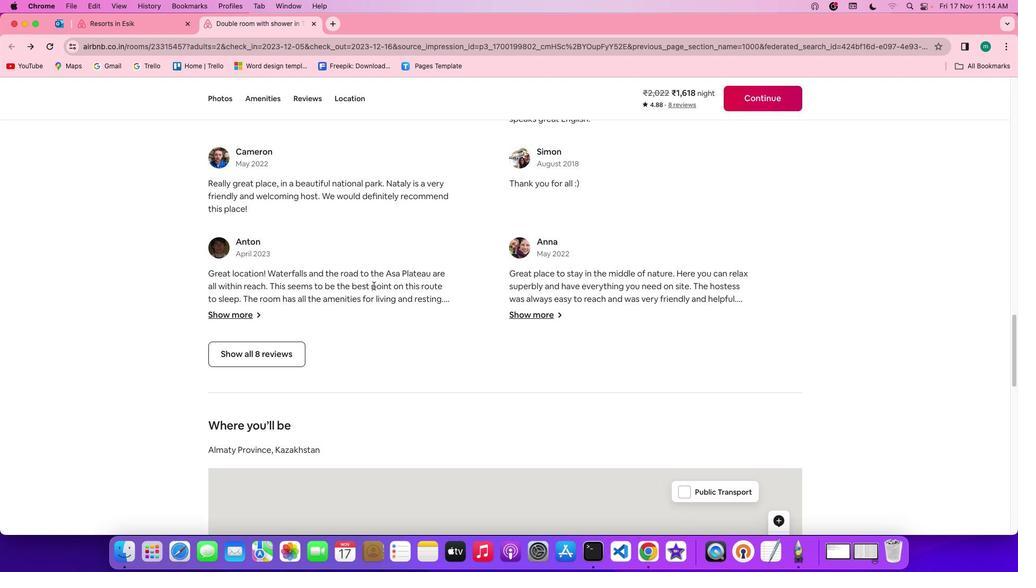 
Action: Mouse scrolled (370, 281) with delta (-3, -5)
Screenshot: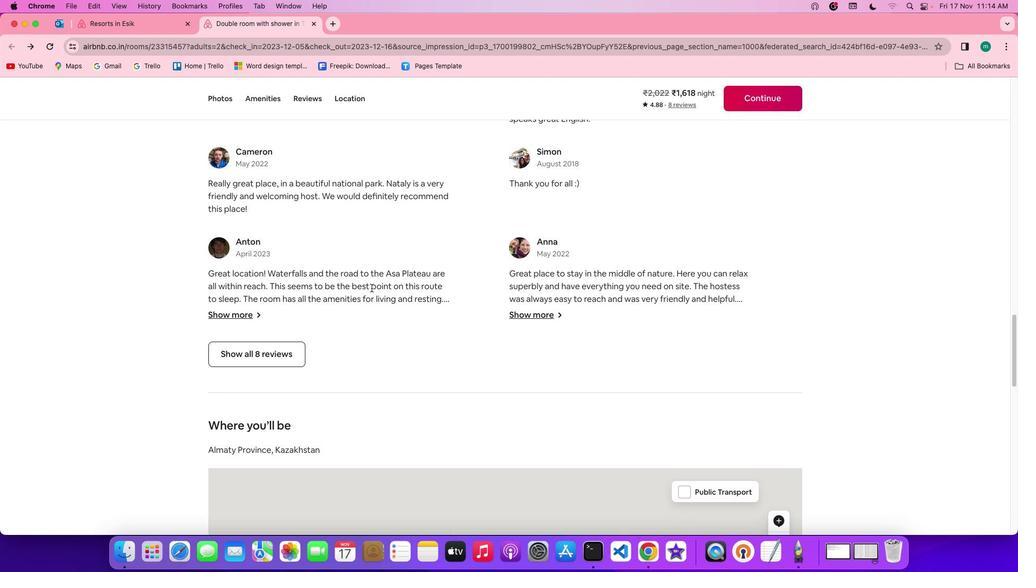 
Action: Mouse scrolled (370, 281) with delta (-3, -4)
Screenshot: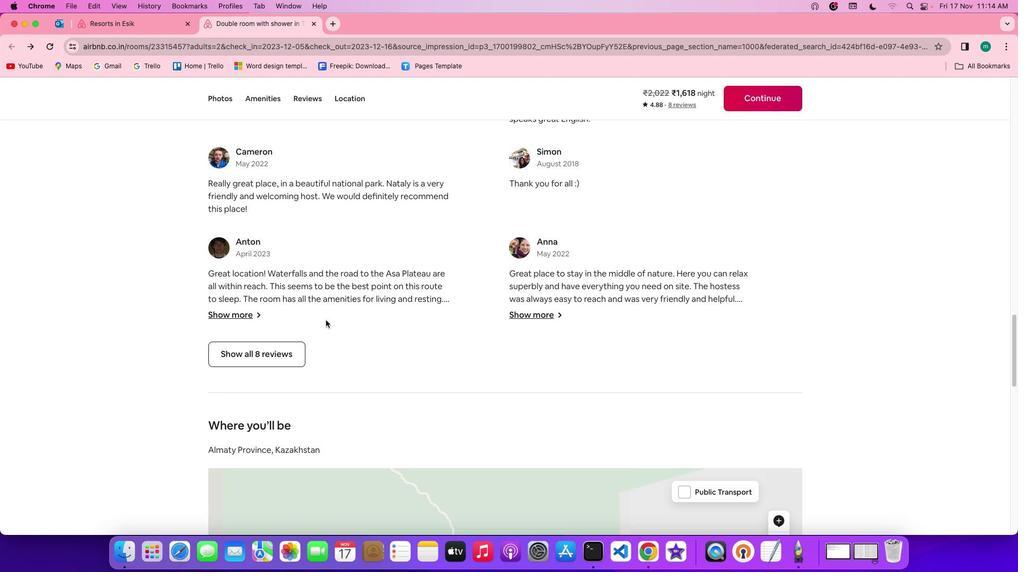 
Action: Mouse moved to (257, 343)
Screenshot: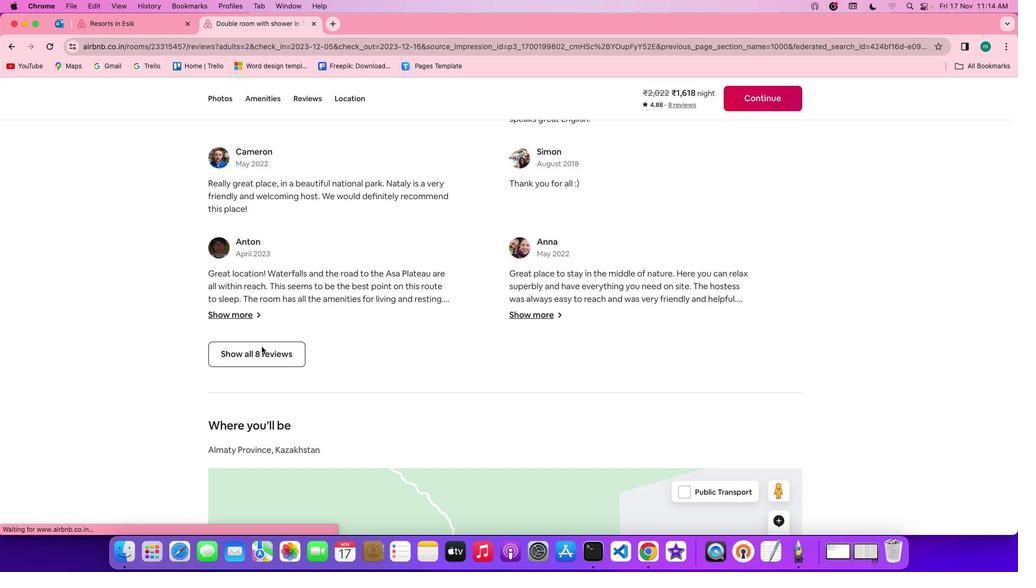 
Action: Mouse pressed left at (257, 343)
Screenshot: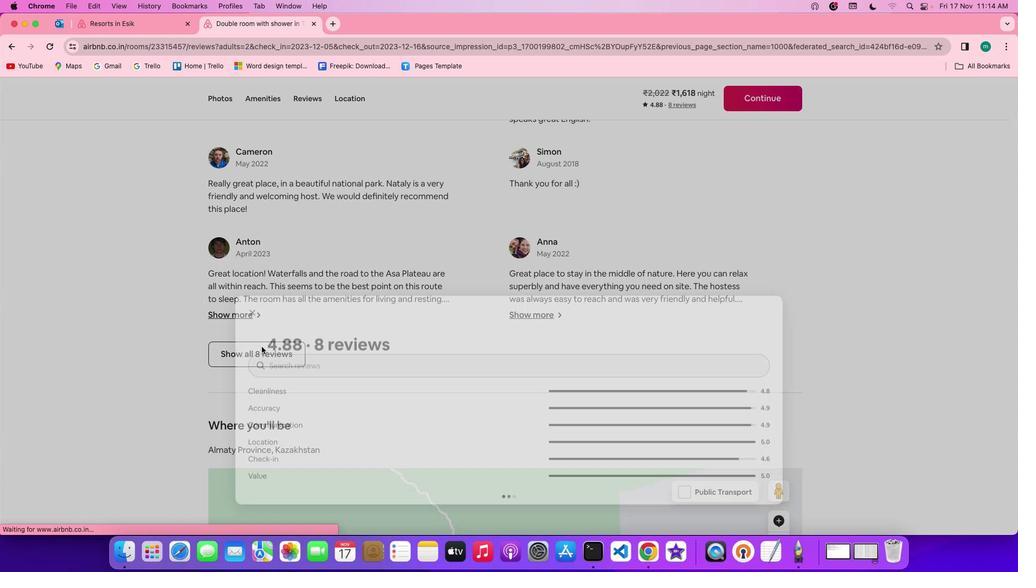 
Action: Mouse moved to (621, 369)
Screenshot: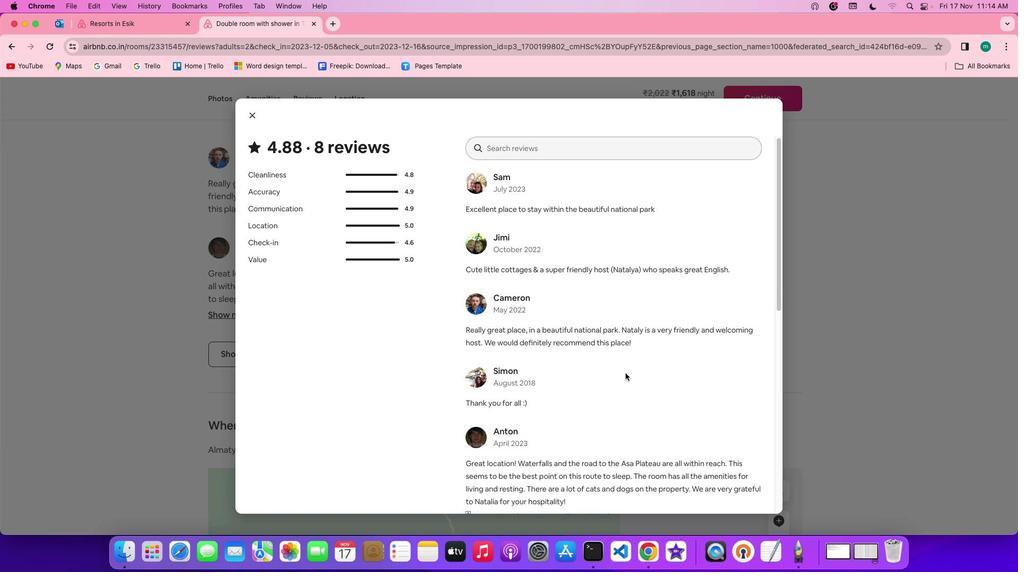 
Action: Mouse scrolled (621, 369) with delta (-3, -4)
Screenshot: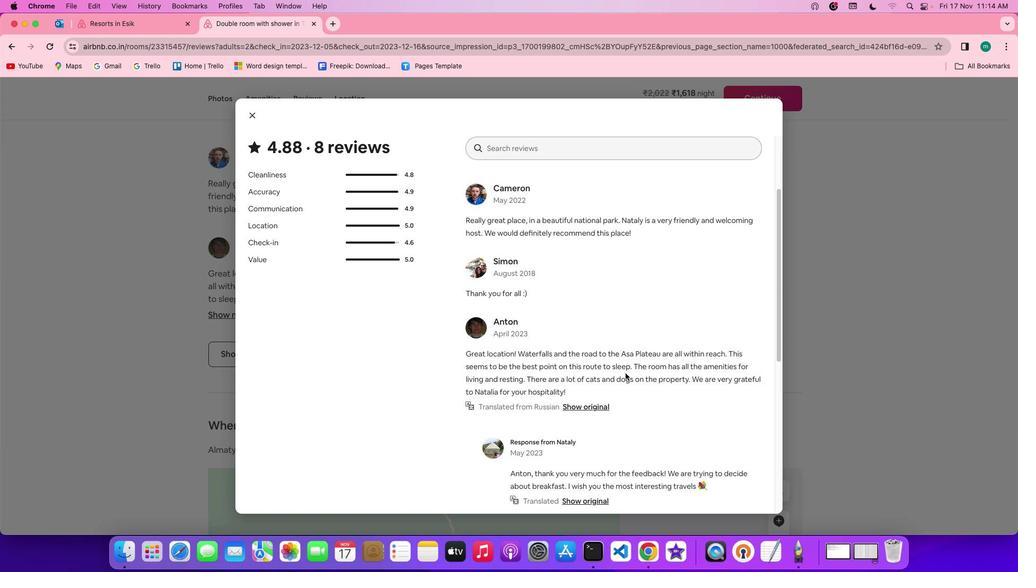 
Action: Mouse scrolled (621, 369) with delta (-3, -4)
Screenshot: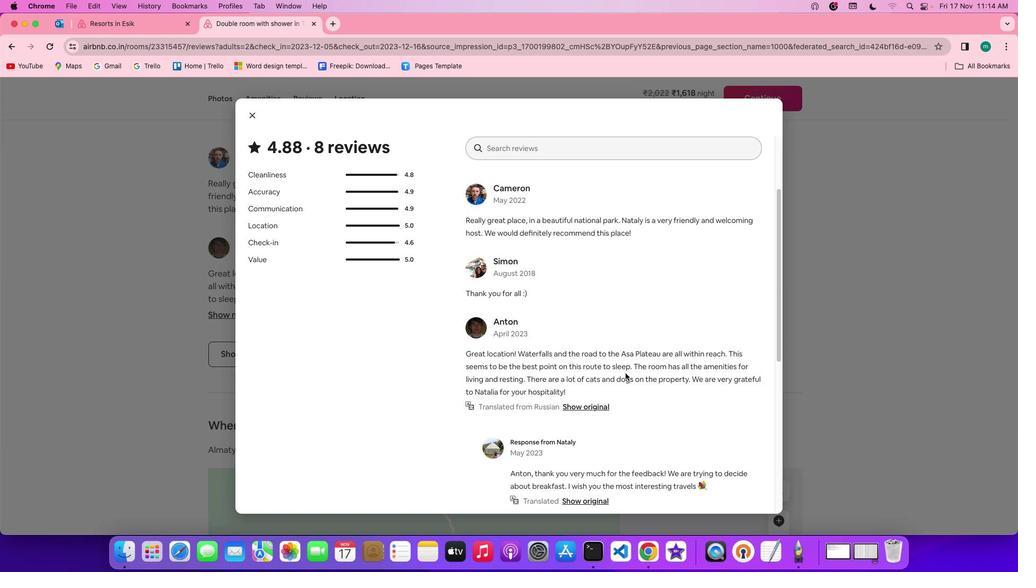 
Action: Mouse scrolled (621, 369) with delta (-3, -4)
Screenshot: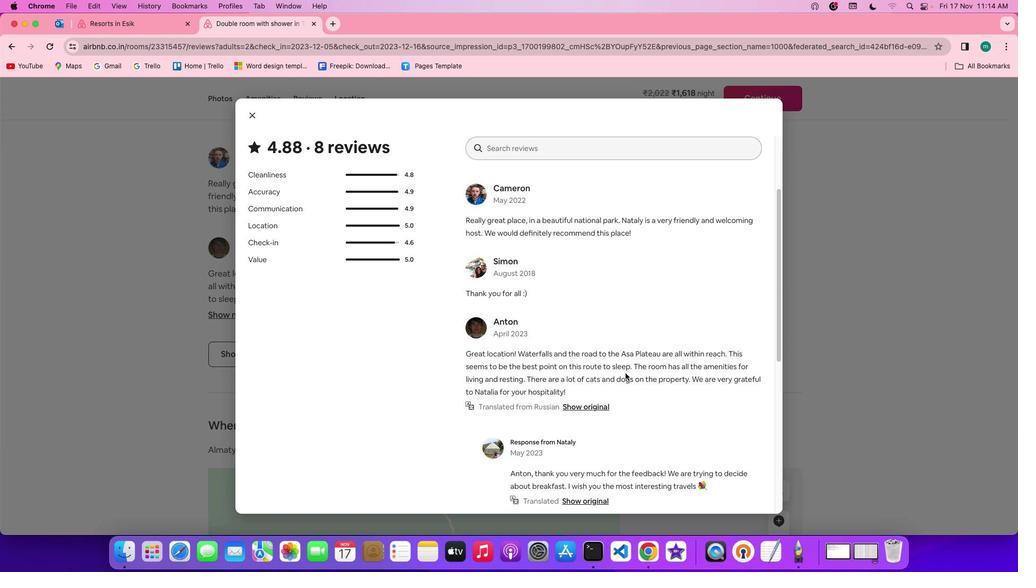 
Action: Mouse scrolled (621, 369) with delta (-3, -4)
Screenshot: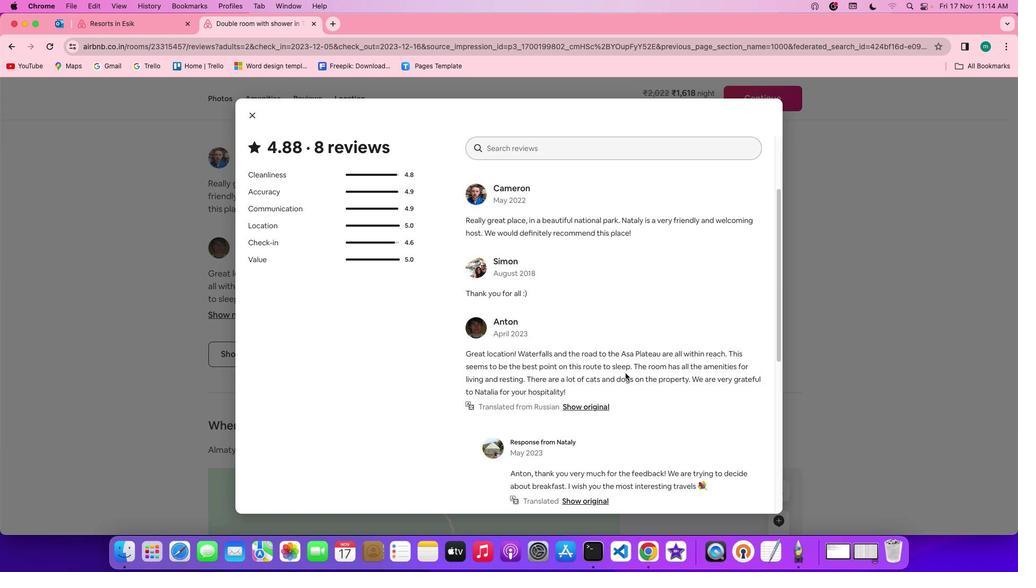 
Action: Mouse scrolled (621, 369) with delta (-3, -4)
Screenshot: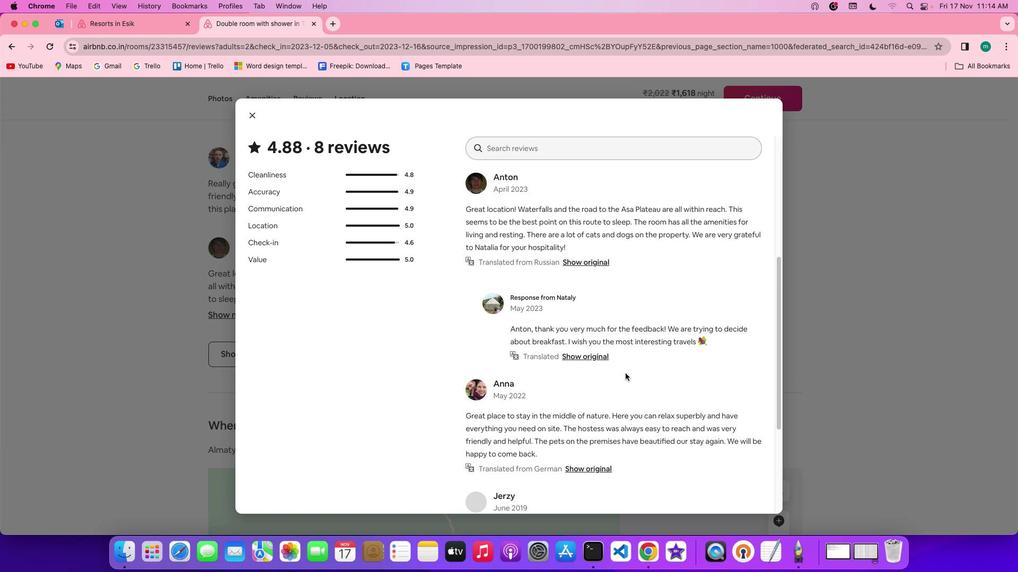 
Action: Mouse scrolled (621, 369) with delta (-3, -4)
Screenshot: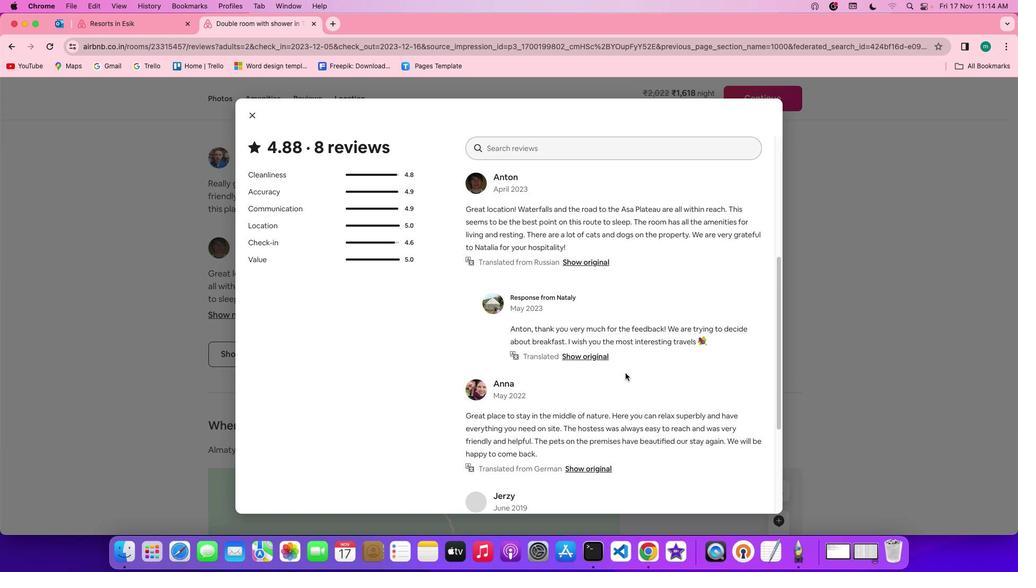 
Action: Mouse scrolled (621, 369) with delta (-3, -4)
Screenshot: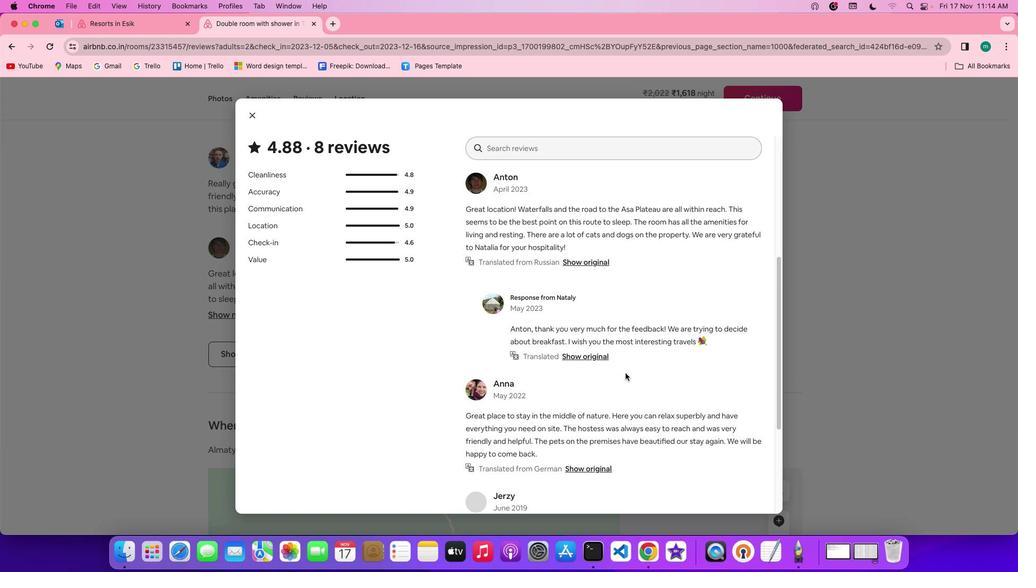
Action: Mouse scrolled (621, 369) with delta (-3, -5)
Screenshot: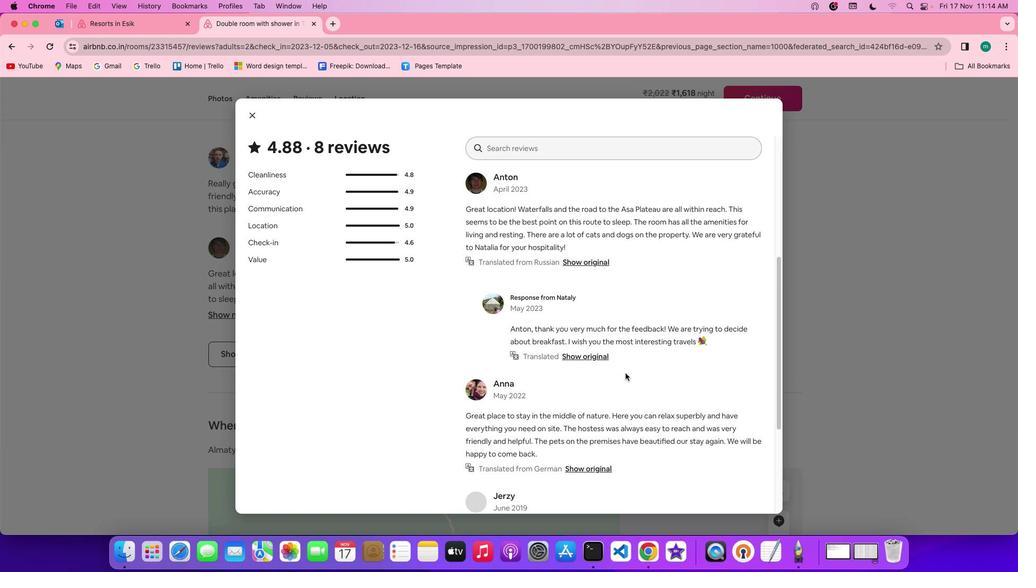 
Action: Mouse scrolled (621, 369) with delta (-3, -4)
Screenshot: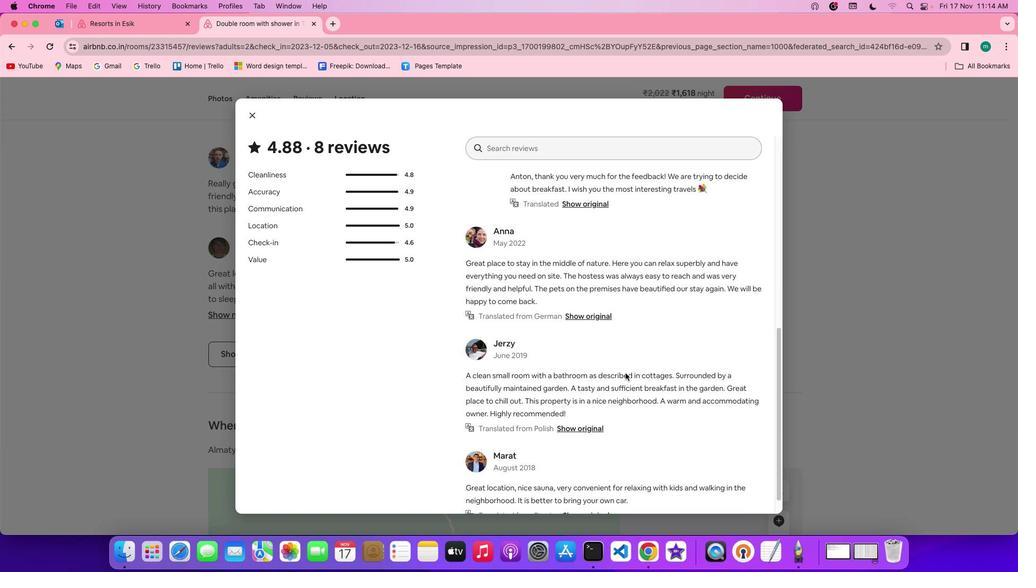 
Action: Mouse scrolled (621, 369) with delta (-3, -4)
Screenshot: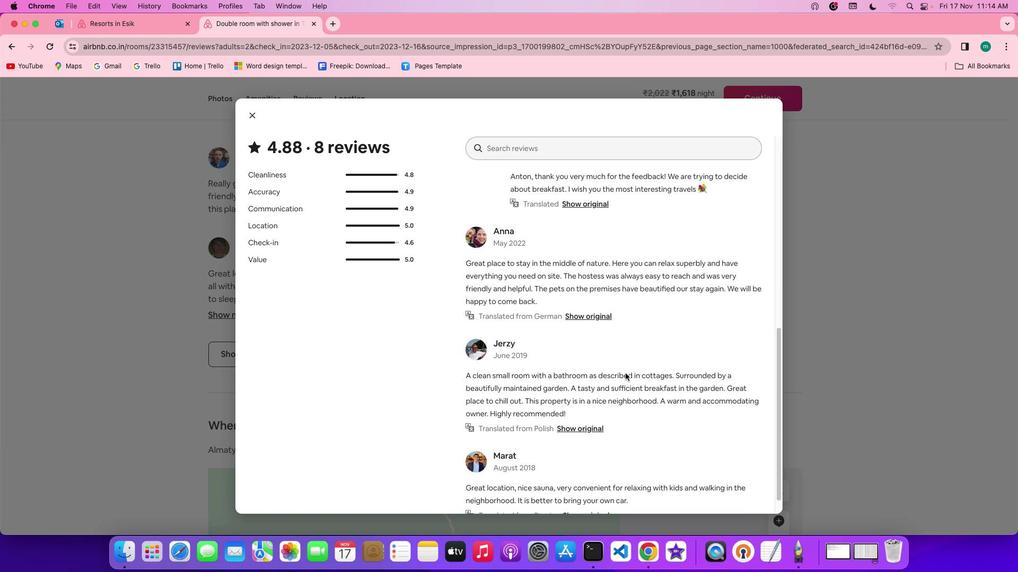 
Action: Mouse scrolled (621, 369) with delta (-3, -4)
Screenshot: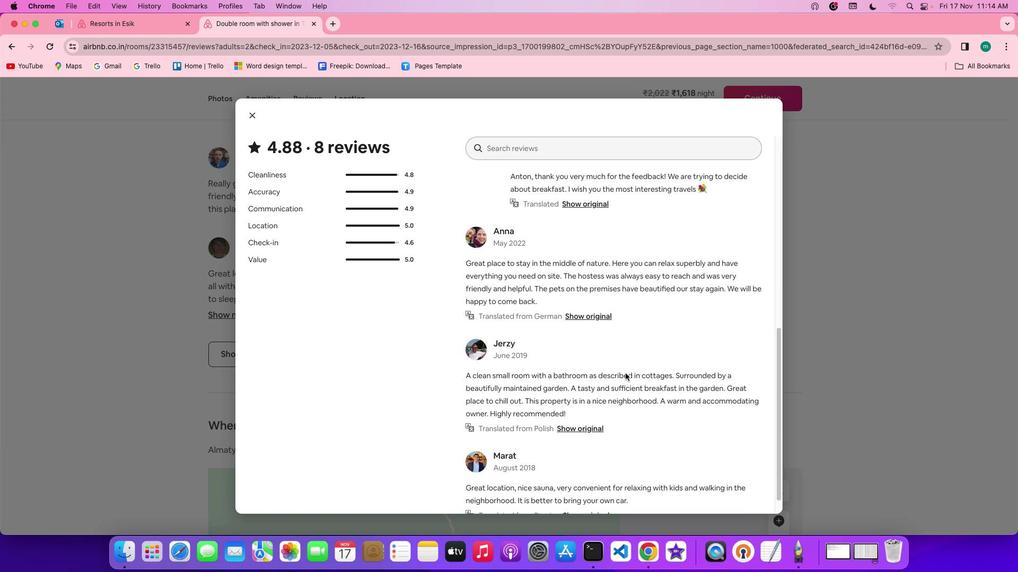 
Action: Mouse scrolled (621, 369) with delta (-3, -5)
Screenshot: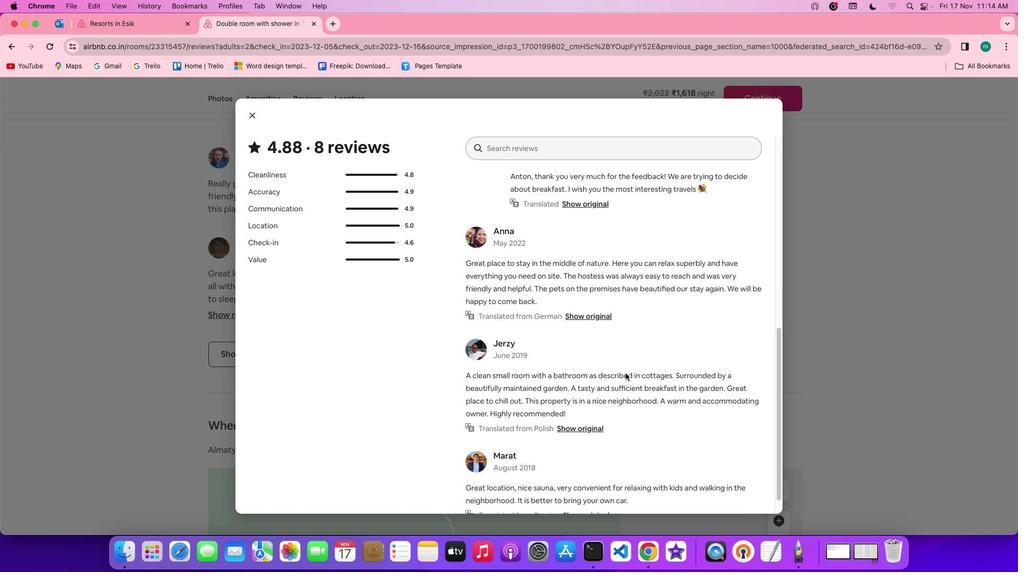 
Action: Mouse scrolled (621, 369) with delta (-3, -4)
Screenshot: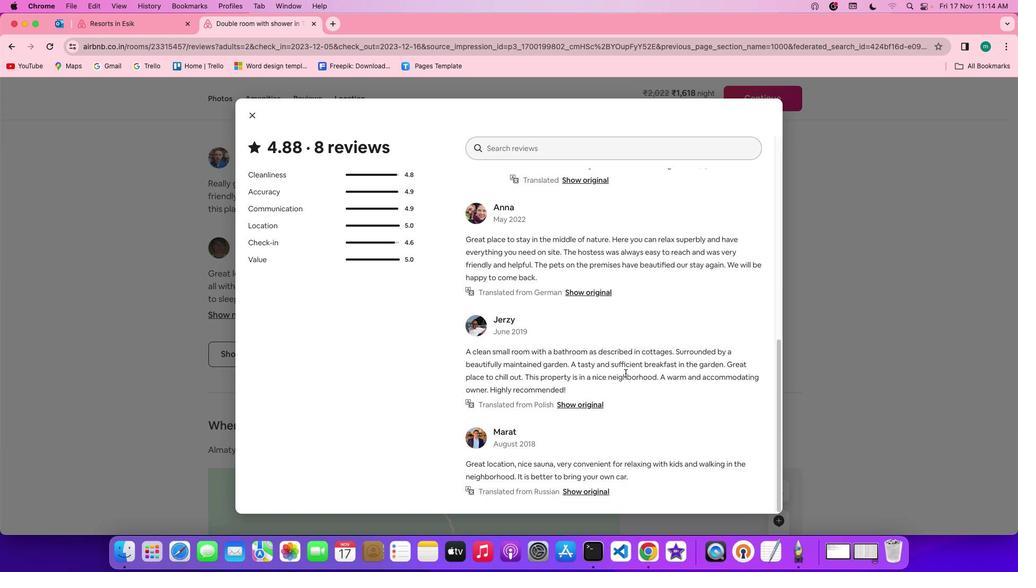 
Action: Mouse scrolled (621, 369) with delta (-3, -4)
Screenshot: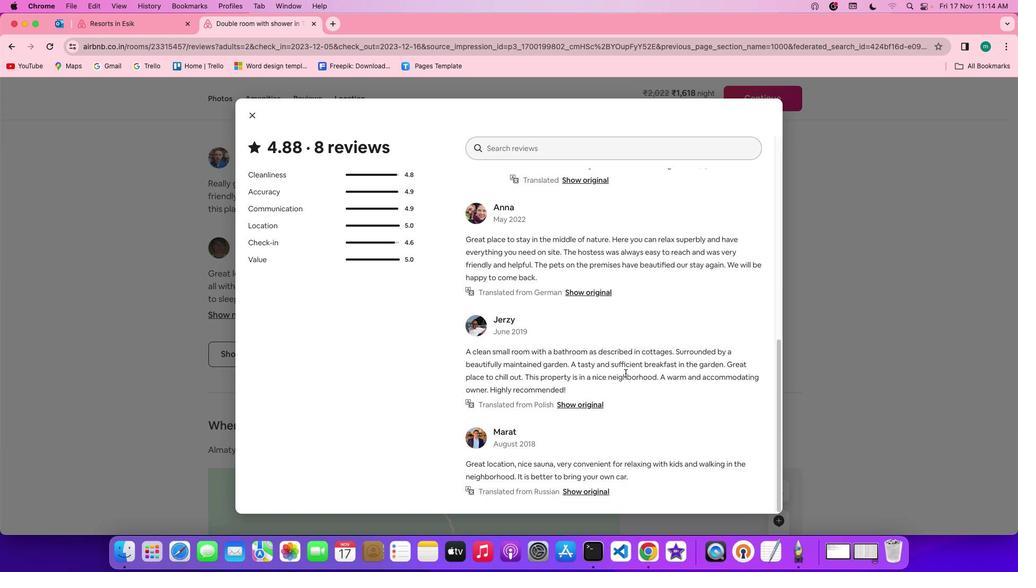 
Action: Mouse scrolled (621, 369) with delta (-3, -4)
Screenshot: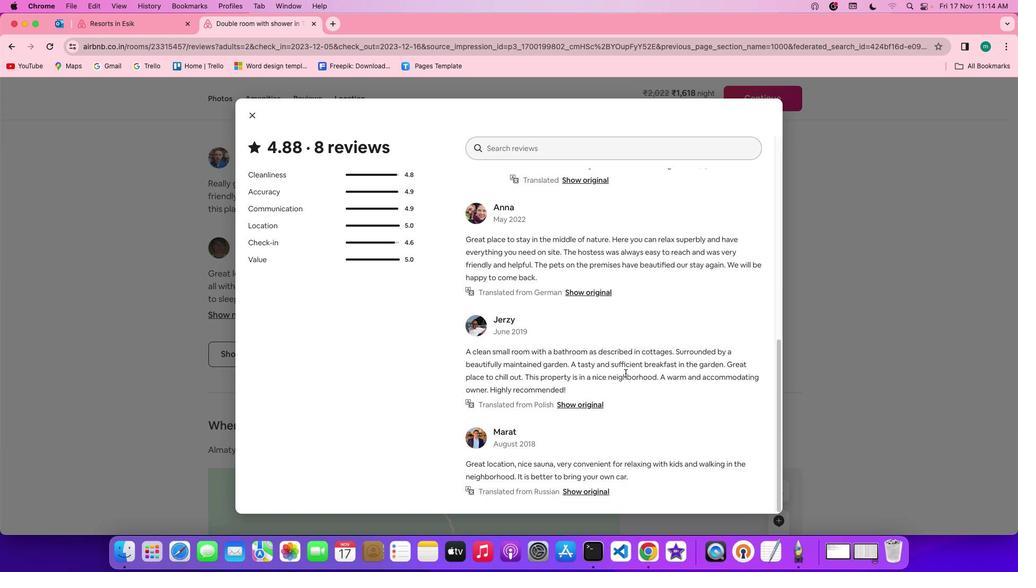 
Action: Mouse scrolled (621, 369) with delta (-3, -4)
Screenshot: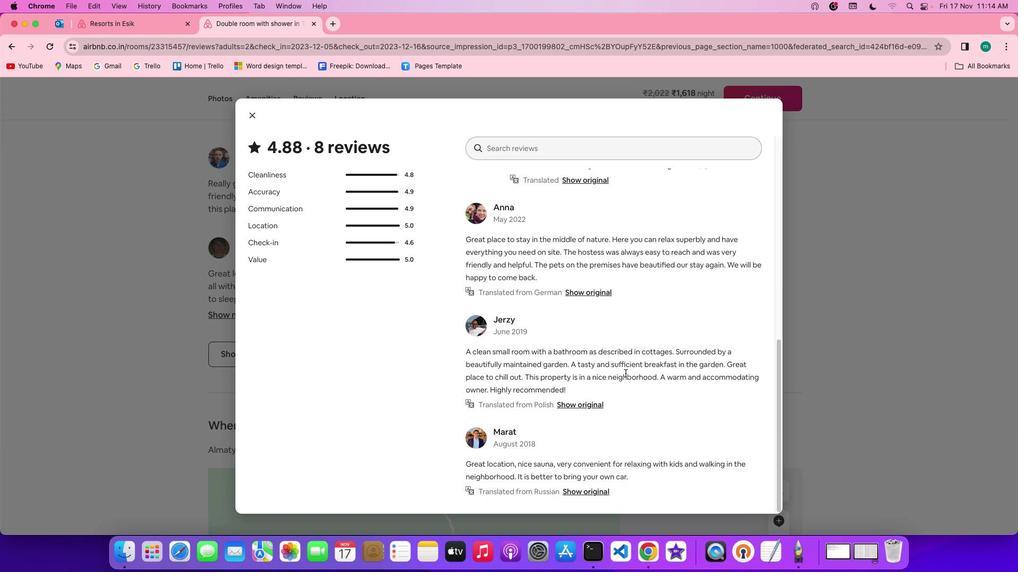 
Action: Mouse scrolled (621, 369) with delta (-3, -4)
Screenshot: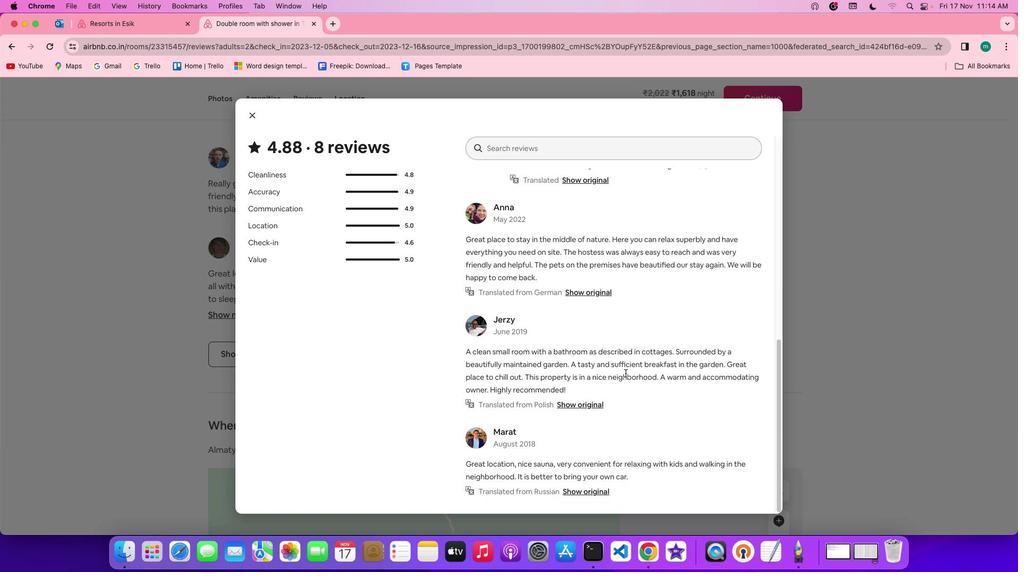 
Action: Mouse scrolled (621, 369) with delta (-3, -4)
Screenshot: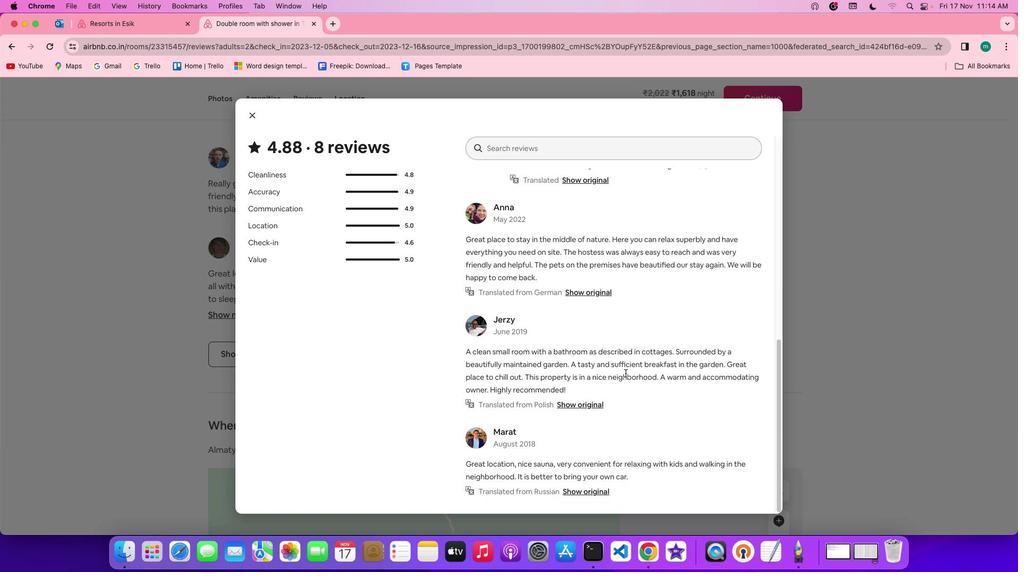 
Action: Mouse scrolled (621, 369) with delta (-3, -4)
Screenshot: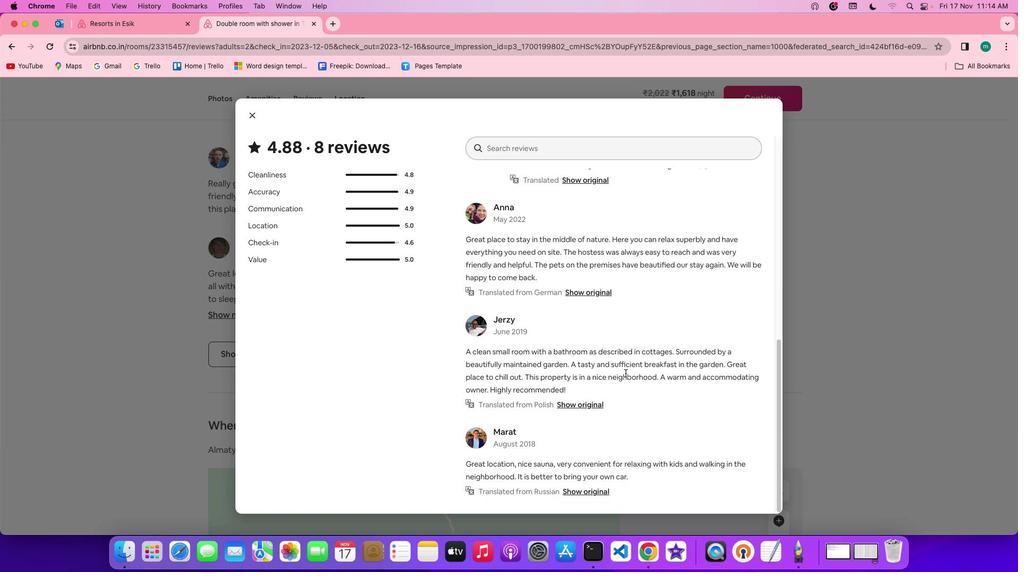 
Action: Mouse scrolled (621, 369) with delta (-3, -5)
Screenshot: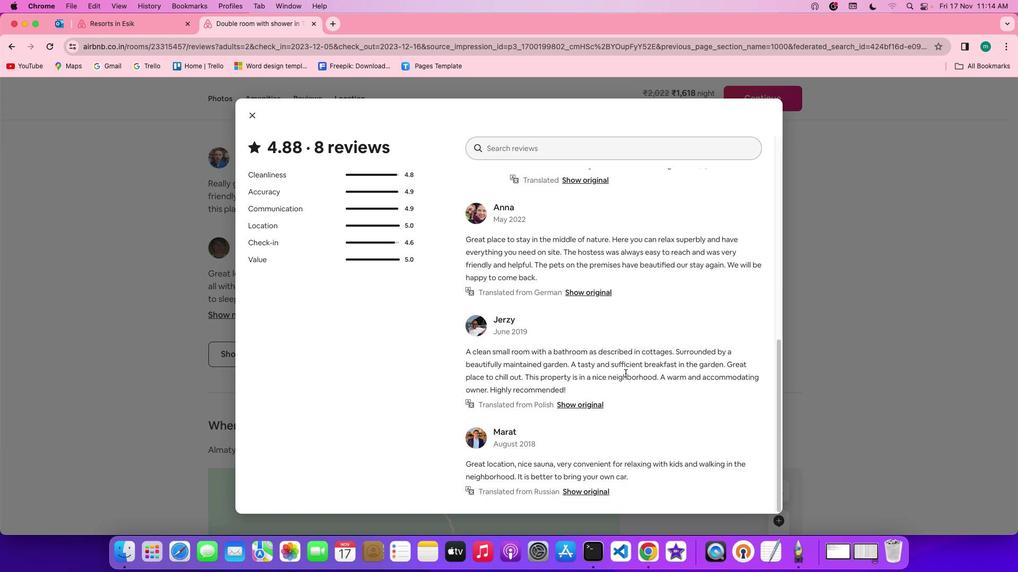 
Action: Mouse scrolled (621, 369) with delta (-3, -4)
Screenshot: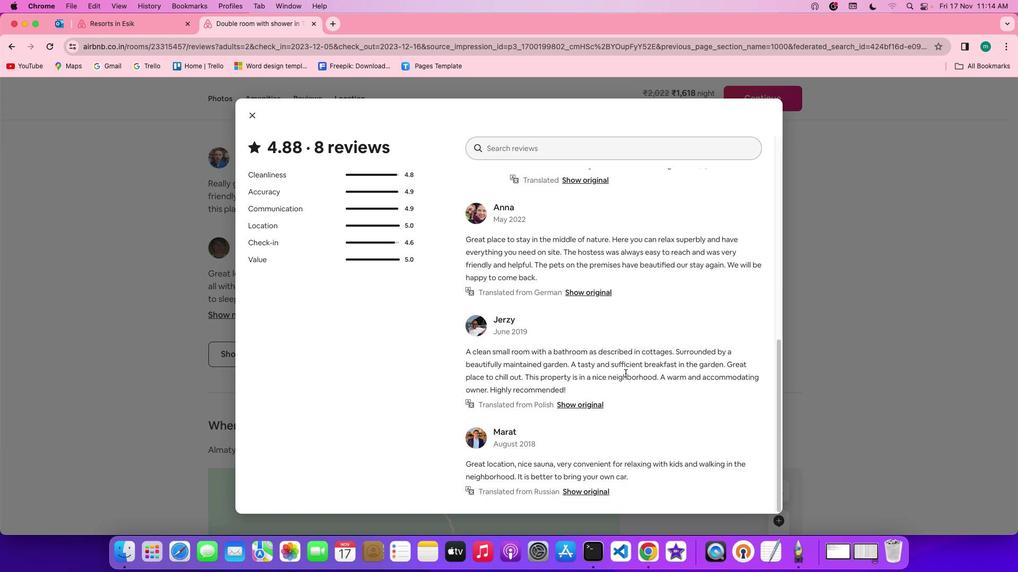 
Action: Mouse scrolled (621, 369) with delta (-3, -4)
Screenshot: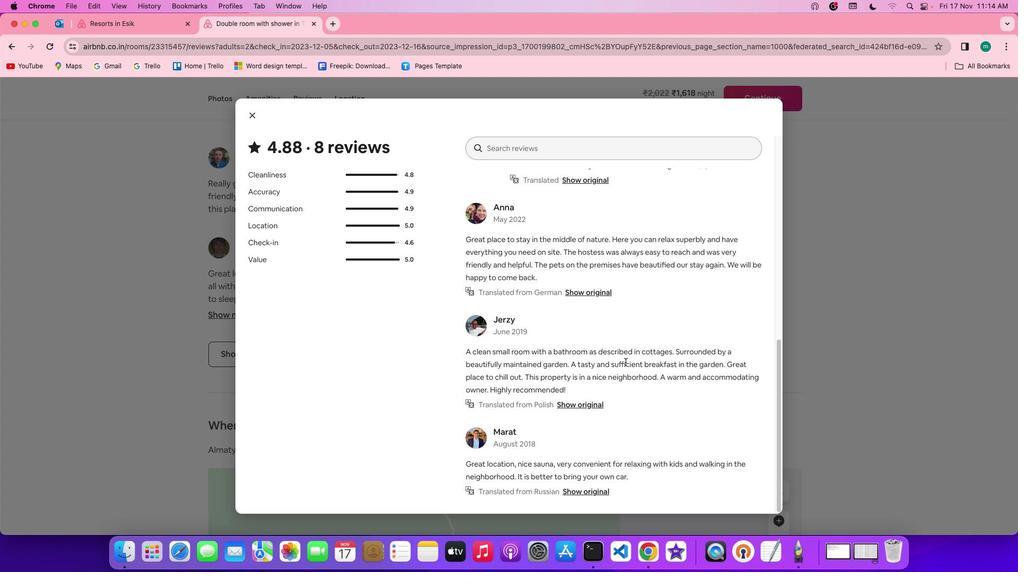 
Action: Mouse scrolled (621, 369) with delta (-3, -4)
Screenshot: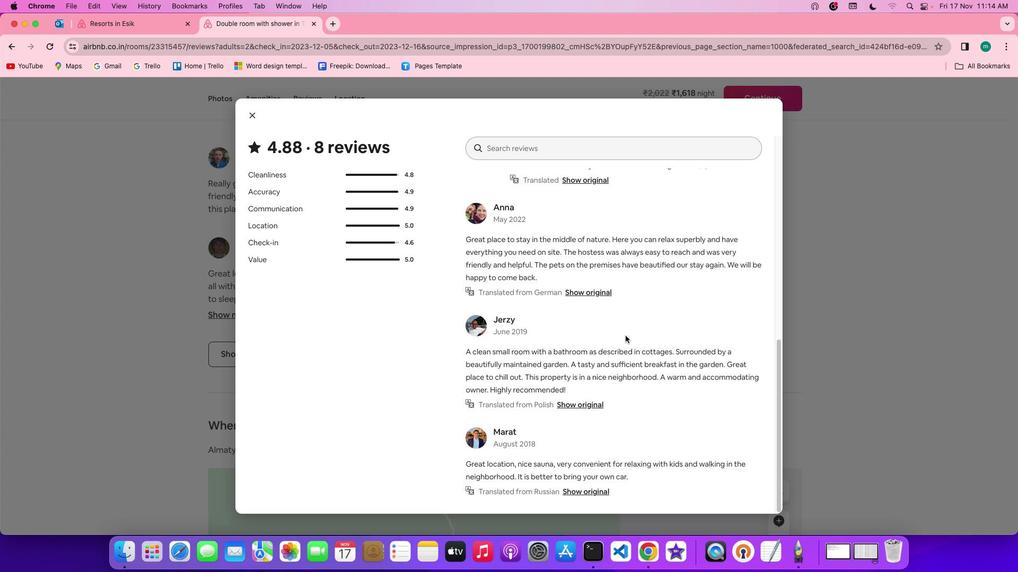 
Action: Mouse scrolled (621, 369) with delta (-3, -4)
Screenshot: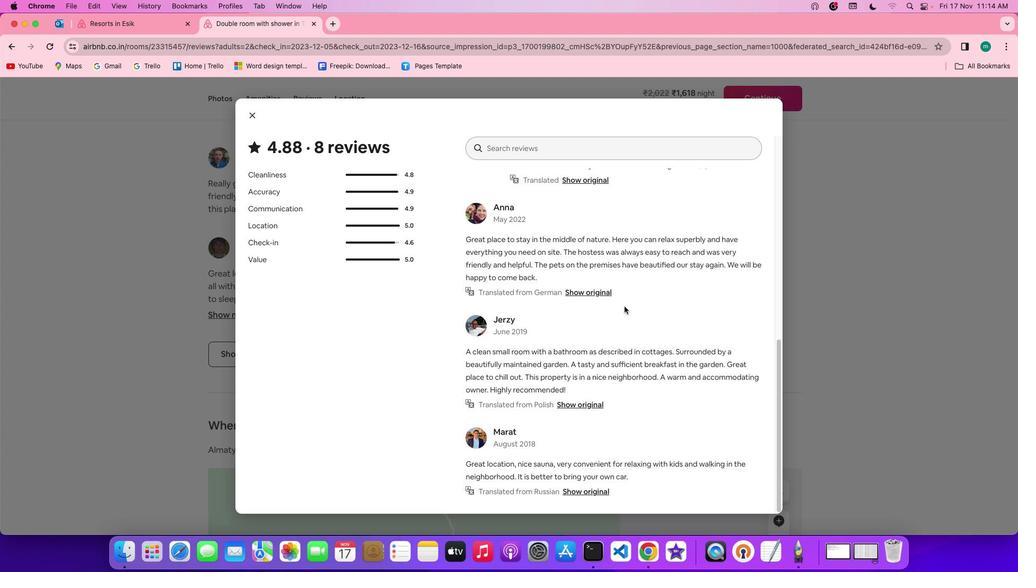 
Action: Mouse scrolled (621, 369) with delta (-3, -5)
Screenshot: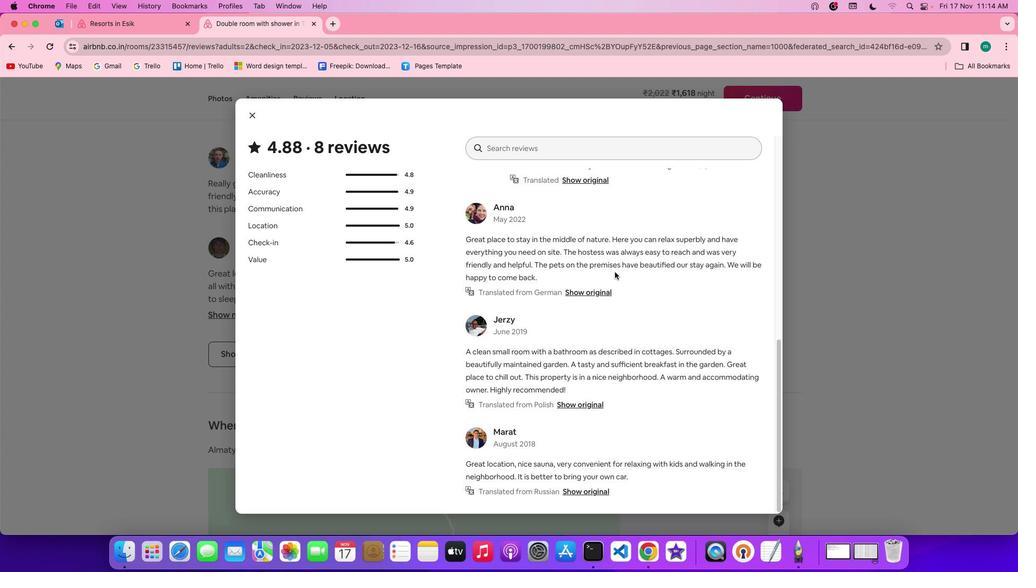 
Action: Mouse scrolled (621, 369) with delta (-3, -6)
Screenshot: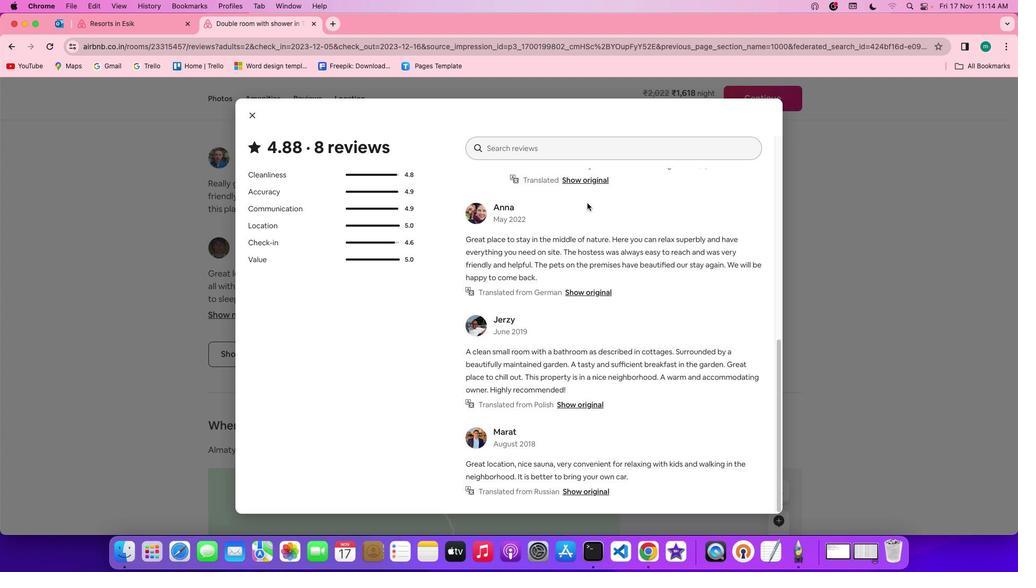 
Action: Mouse moved to (248, 106)
Screenshot: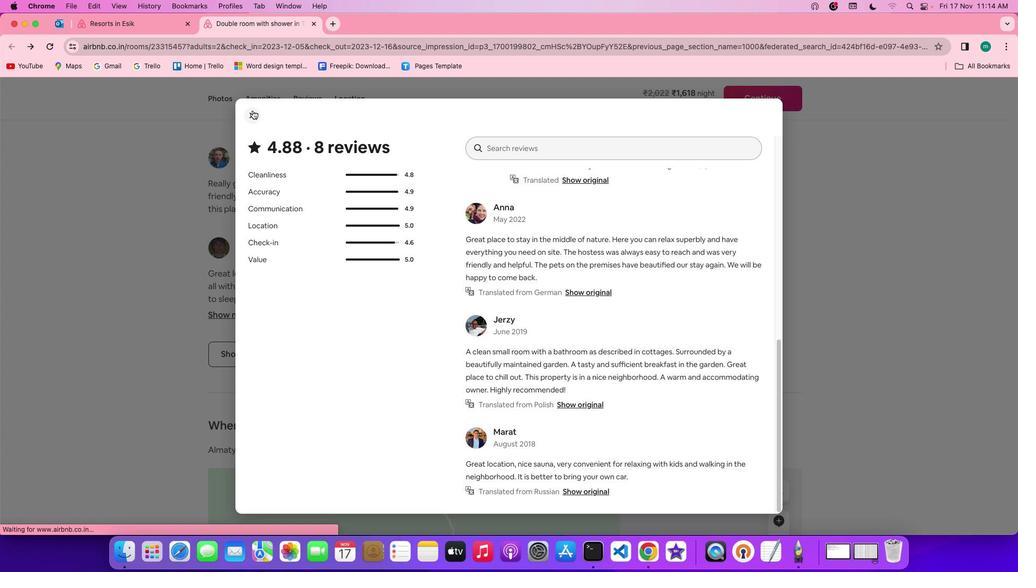 
Action: Mouse pressed left at (248, 106)
Screenshot: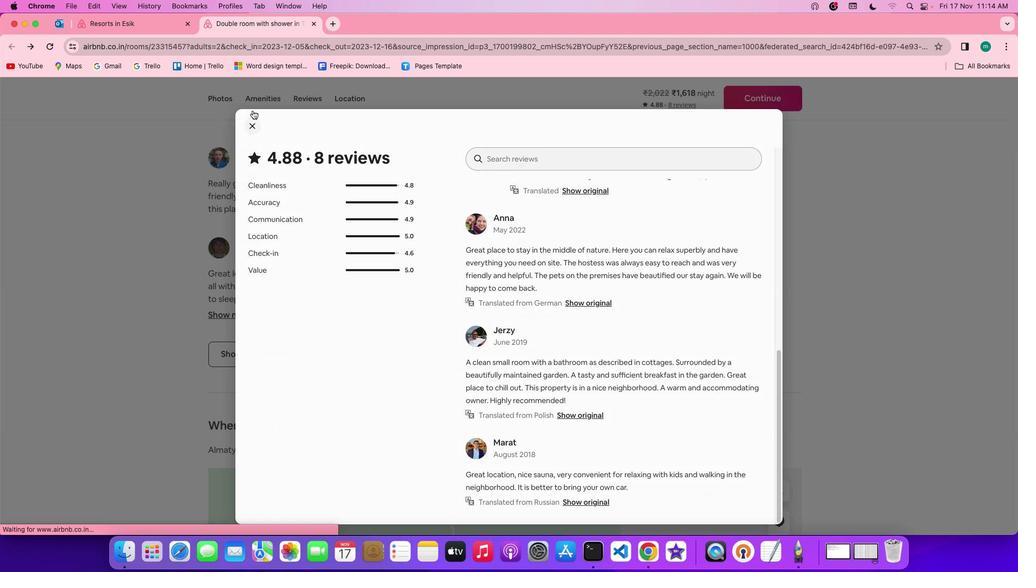 
Action: Mouse moved to (443, 319)
Screenshot: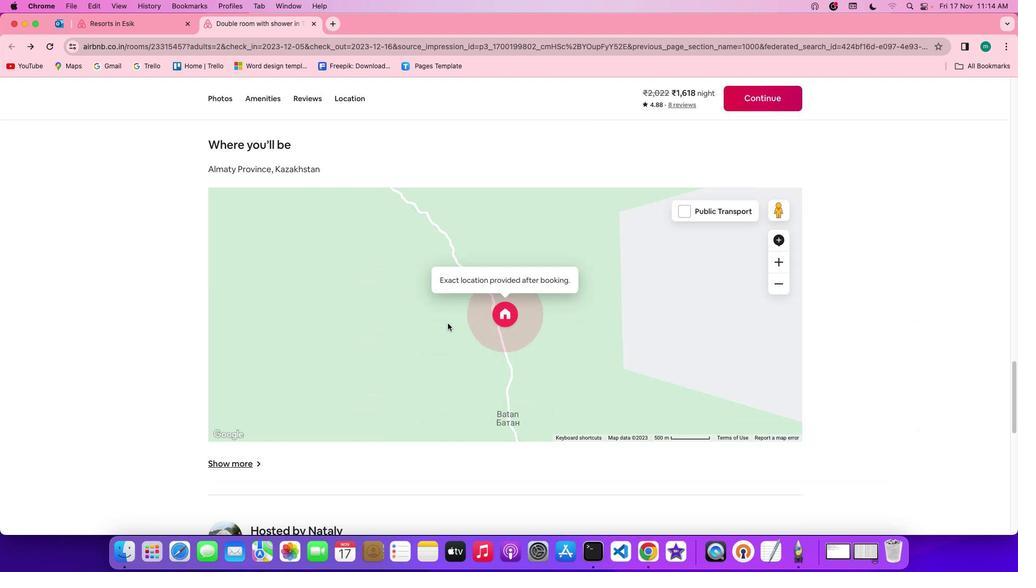 
Action: Mouse scrolled (443, 319) with delta (-3, -4)
Screenshot: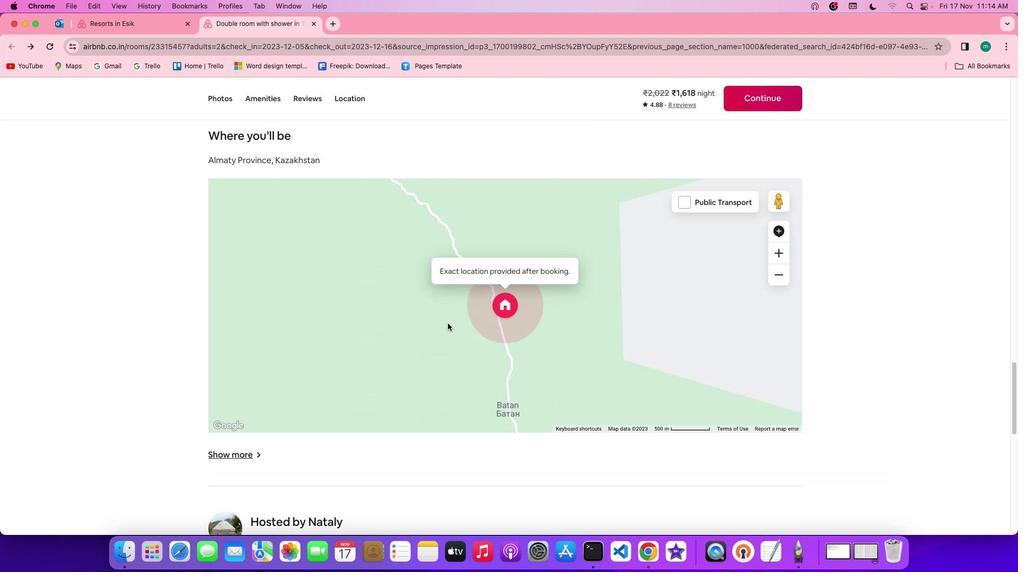 
Action: Mouse scrolled (443, 319) with delta (-3, -4)
Screenshot: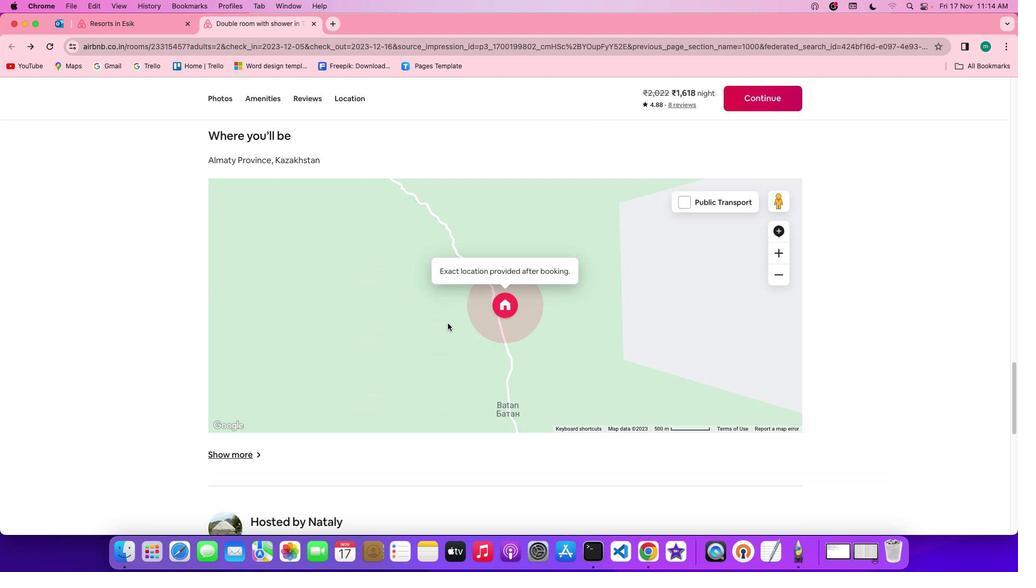 
Action: Mouse scrolled (443, 319) with delta (-3, -5)
Screenshot: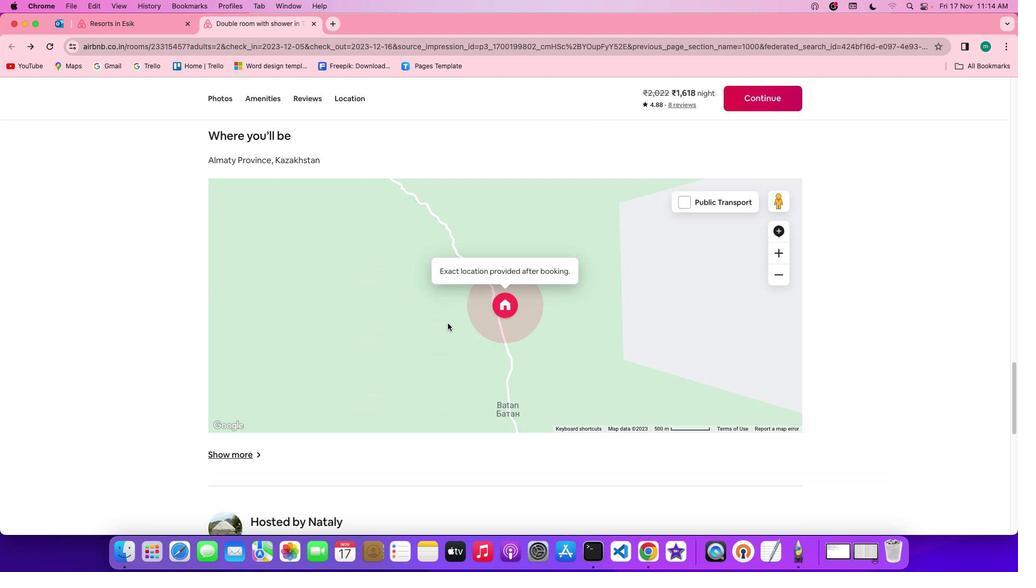 
Action: Mouse scrolled (443, 319) with delta (-3, -5)
